 Task: Plan a trip to Paine, Chile from 5th November, 2023 to 16th November, 2023 for 2 adults.1  bedroom having 1 bed and 1 bathroom. Property type can be hotel. Booking option can be shelf check-in. Look for 5 properties as per requirement.
Action: Mouse moved to (434, 55)
Screenshot: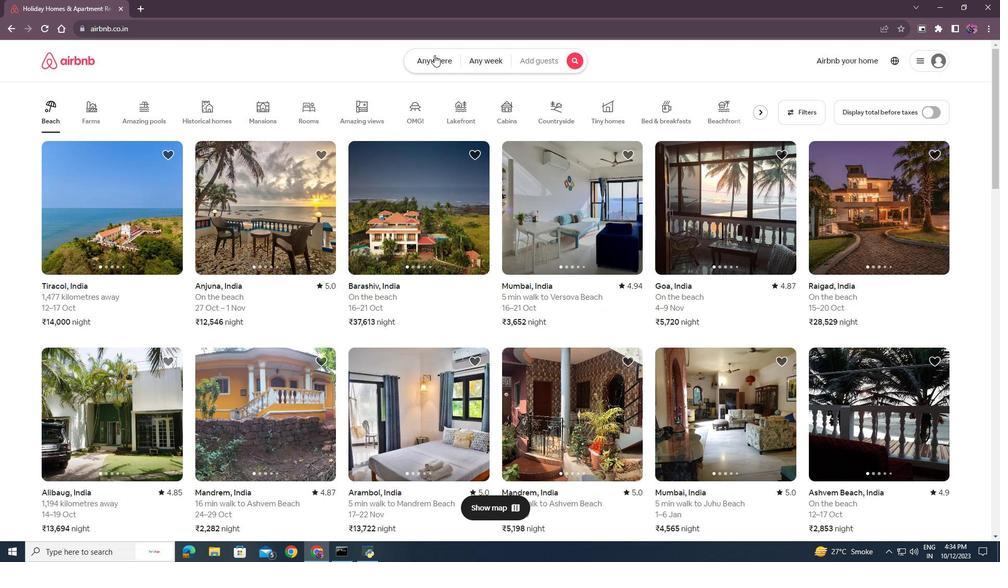 
Action: Mouse pressed left at (434, 55)
Screenshot: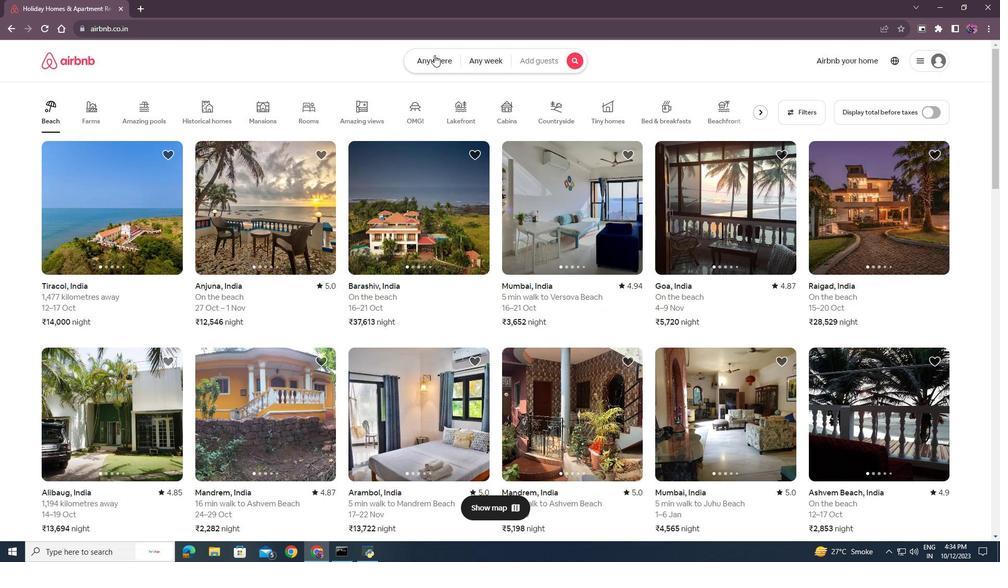 
Action: Mouse moved to (342, 103)
Screenshot: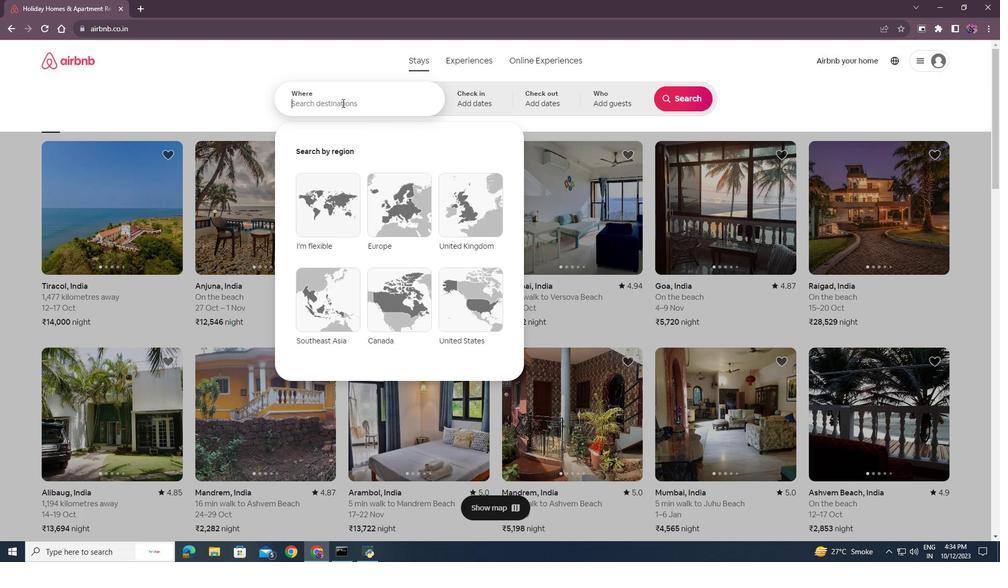 
Action: Mouse pressed left at (342, 103)
Screenshot: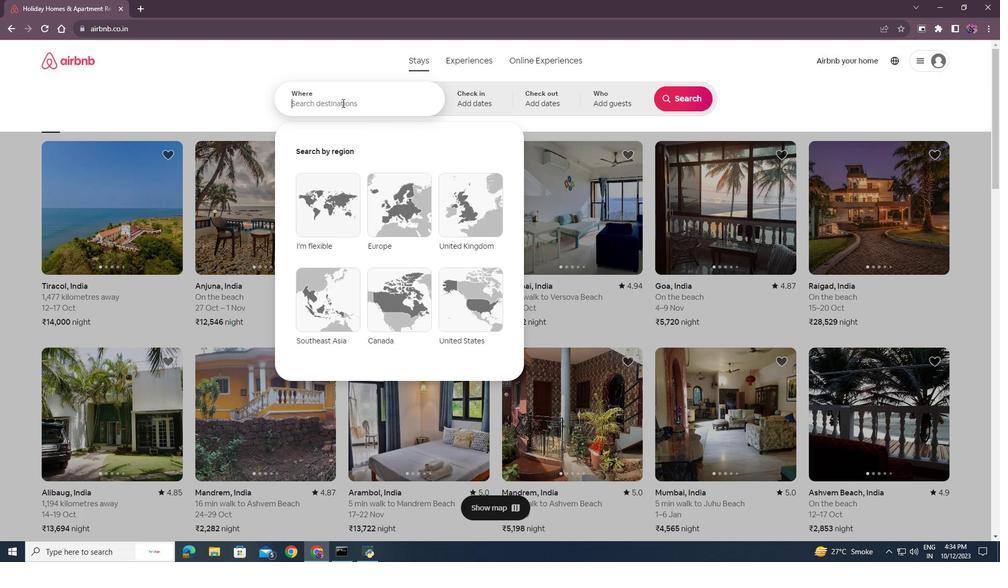 
Action: Key pressed <Key.shift><Key.shift><Key.shift><Key.shift><Key.shift><Key.shift>Paine,<Key.shift><Key.shift><Key.shift><Key.shift><Key.shift><Key.shift><Key.shift><Key.shift><Key.shift><Key.shift><Key.shift><Key.shift><Key.shift>Chile
Screenshot: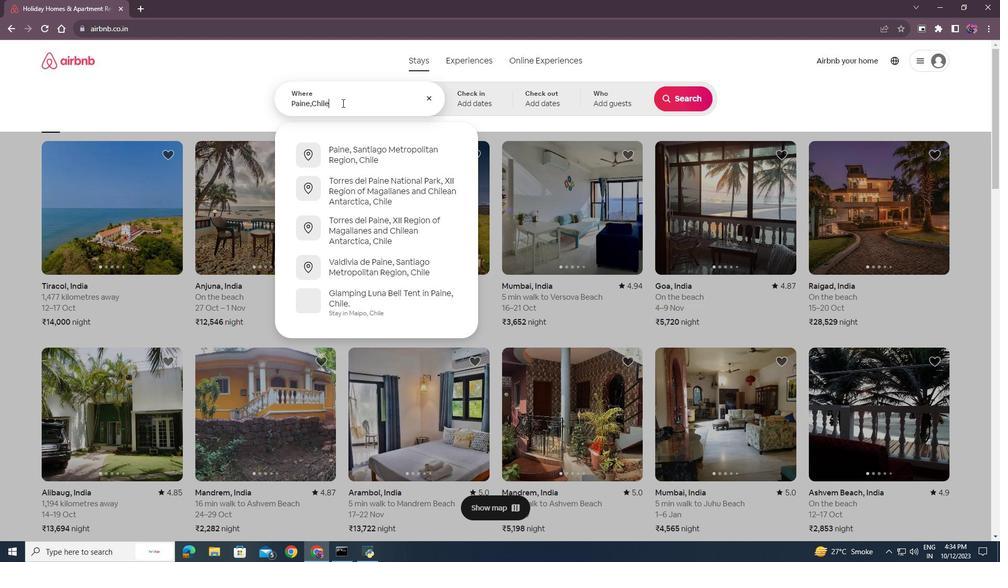 
Action: Mouse moved to (357, 107)
Screenshot: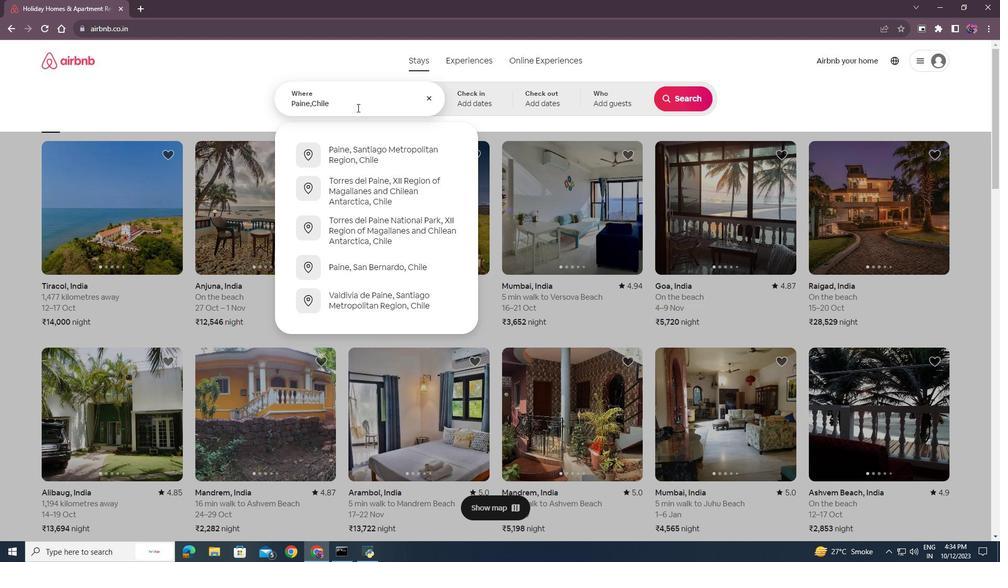 
Action: Key pressed <Key.enter>
Screenshot: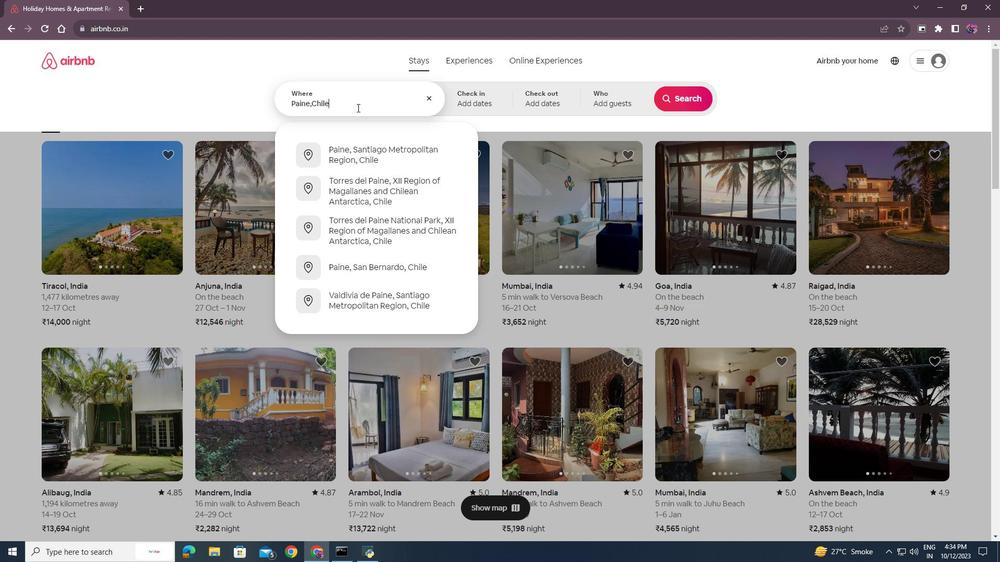 
Action: Mouse moved to (439, 206)
Screenshot: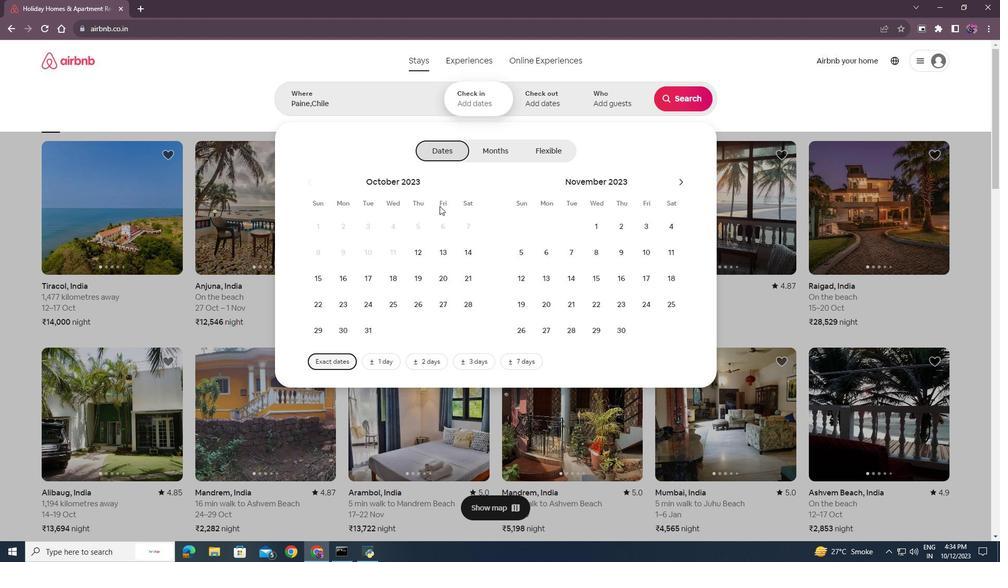 
Action: Mouse scrolled (439, 205) with delta (0, 0)
Screenshot: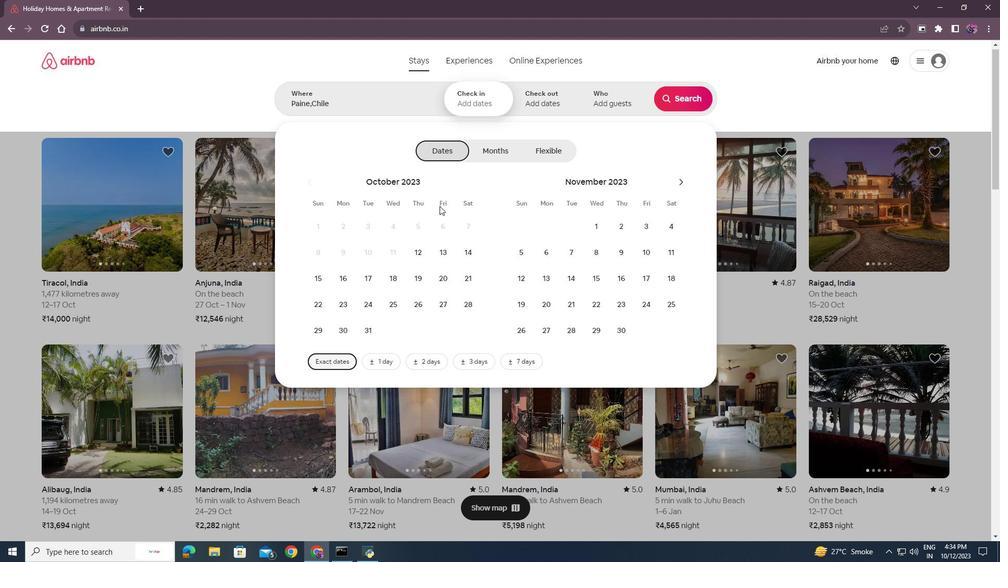 
Action: Mouse moved to (524, 248)
Screenshot: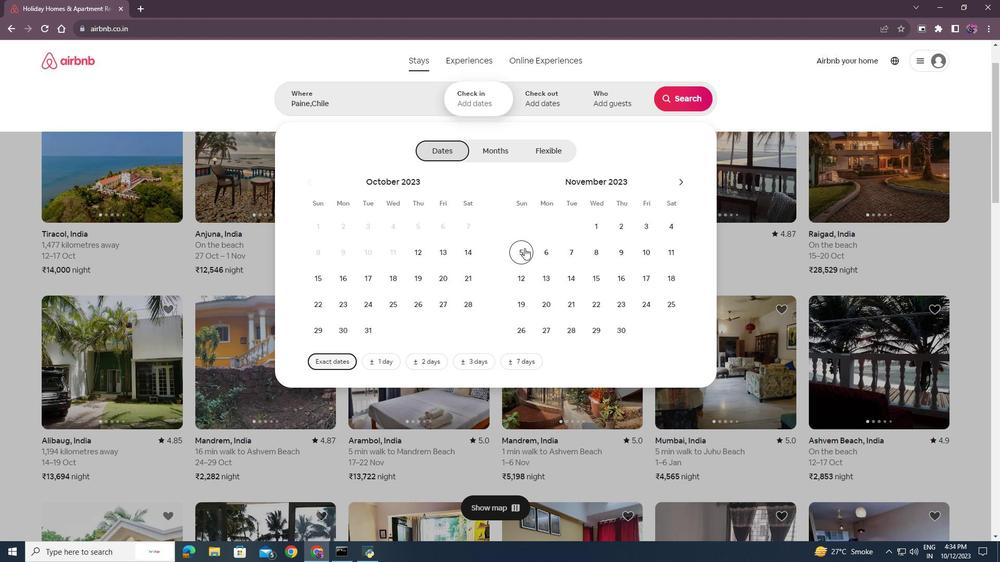 
Action: Mouse pressed left at (524, 248)
Screenshot: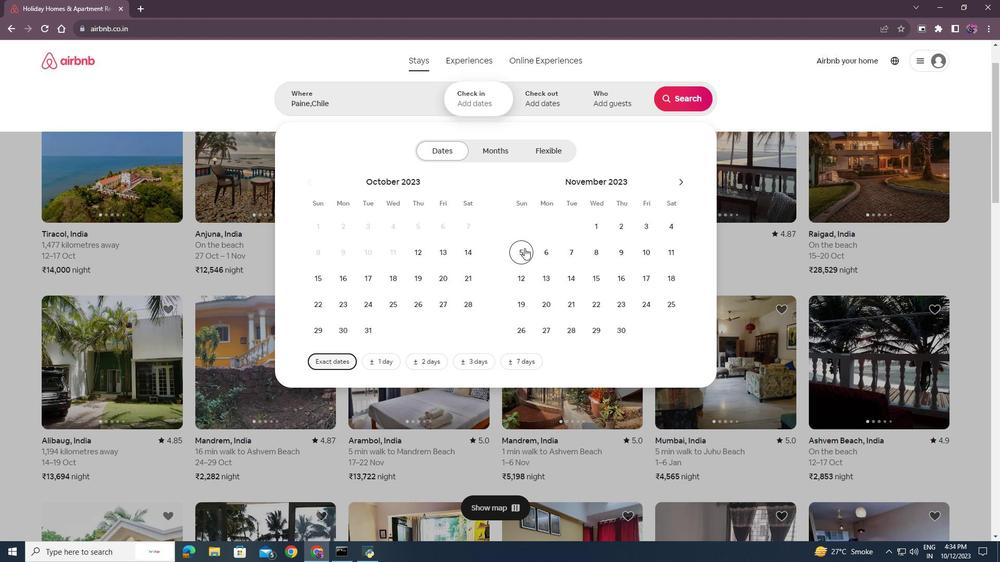 
Action: Mouse moved to (620, 275)
Screenshot: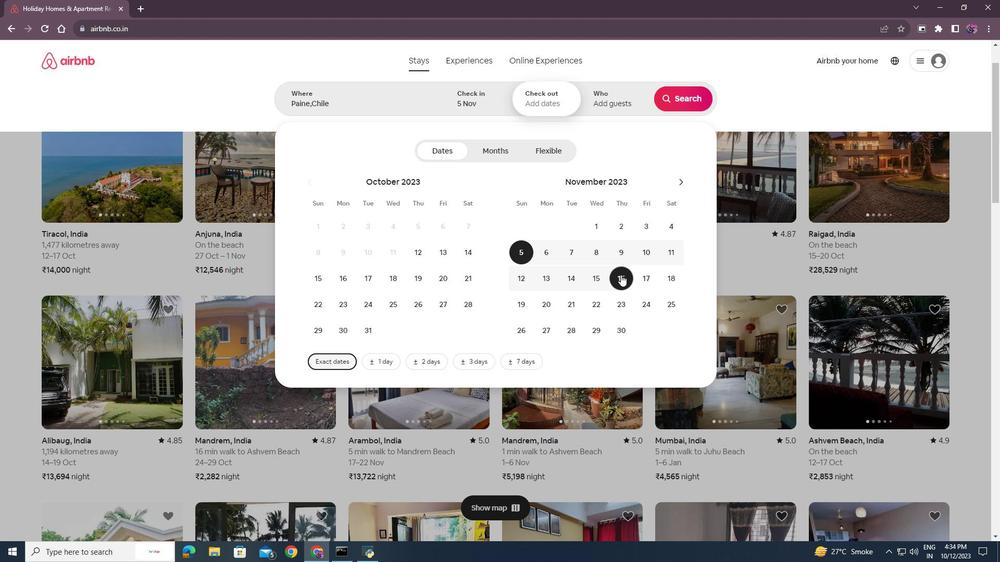 
Action: Mouse pressed left at (620, 275)
Screenshot: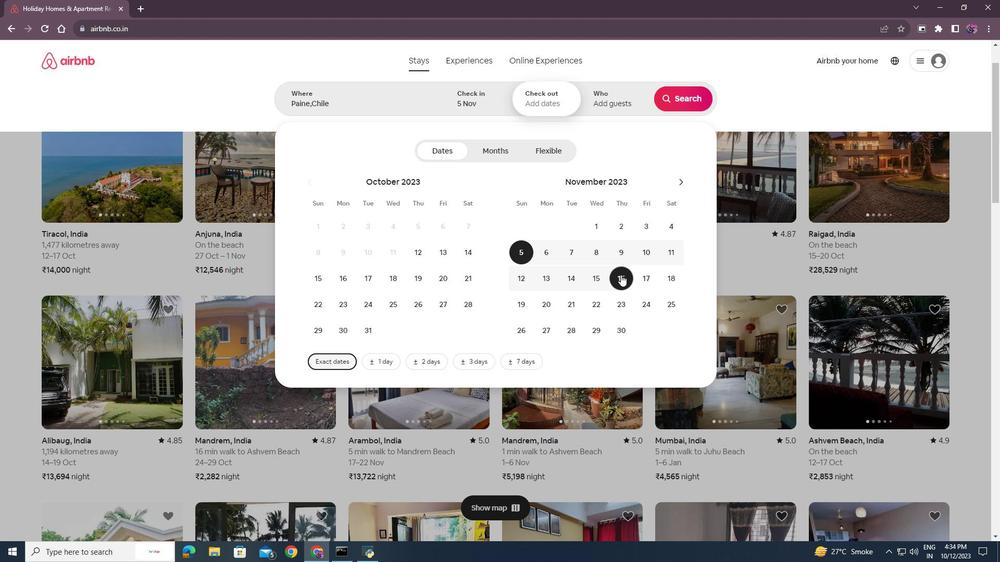 
Action: Mouse moved to (609, 97)
Screenshot: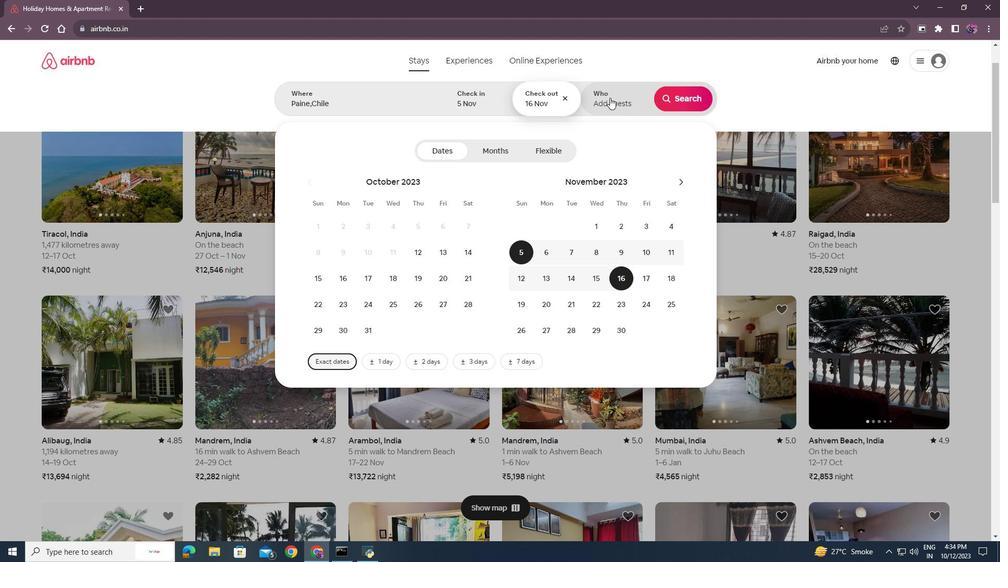 
Action: Mouse pressed left at (609, 97)
Screenshot: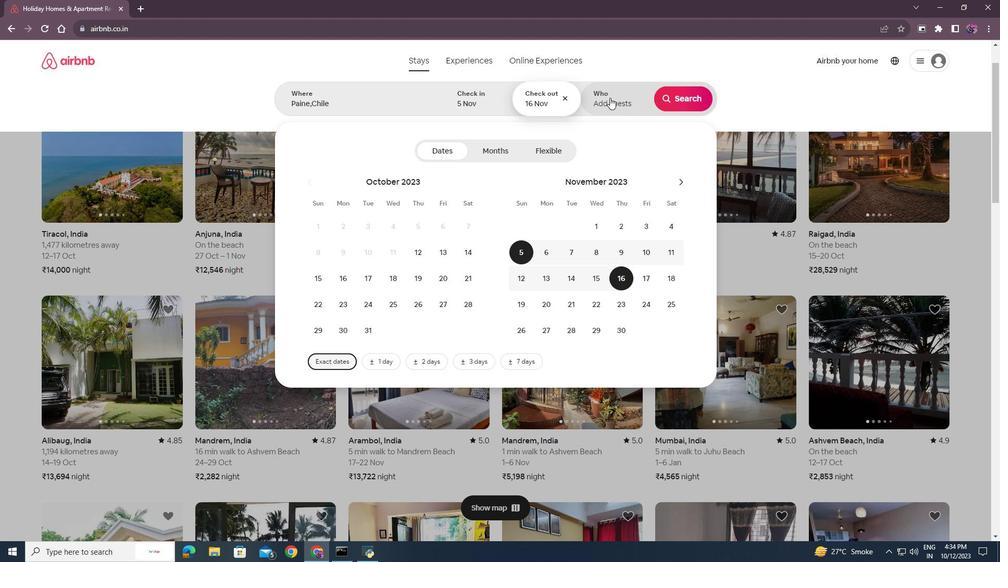 
Action: Mouse moved to (685, 152)
Screenshot: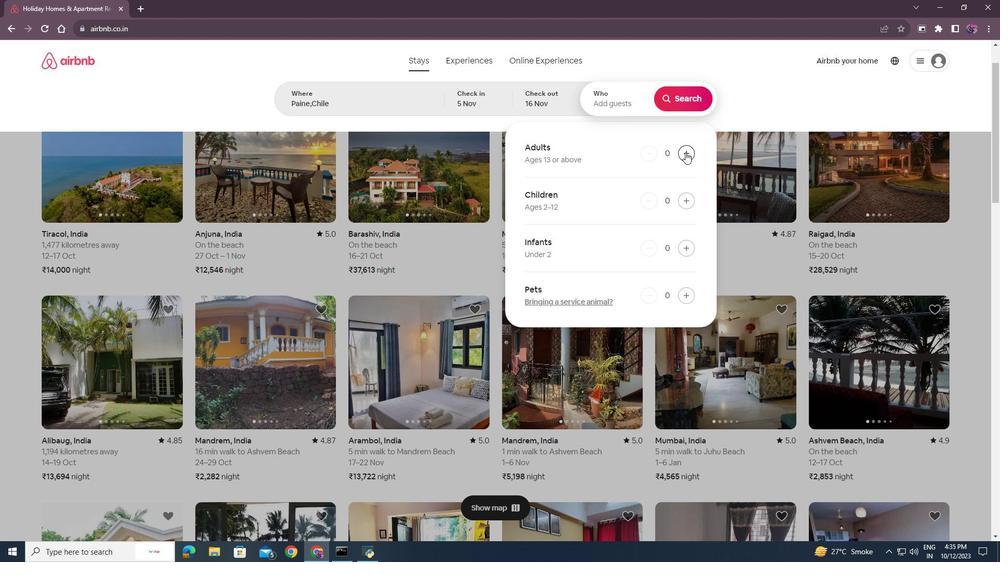 
Action: Mouse pressed left at (685, 152)
Screenshot: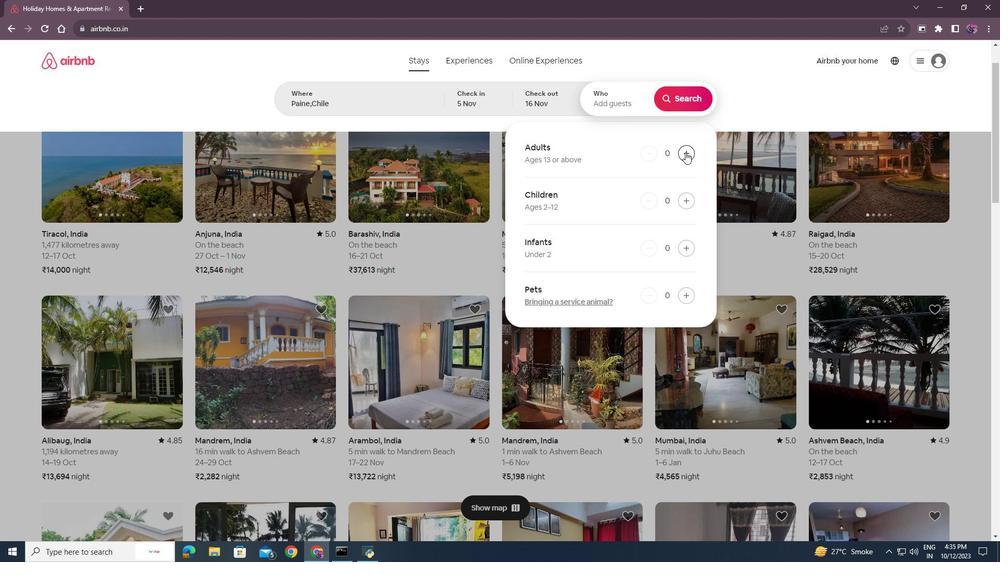 
Action: Mouse pressed left at (685, 152)
Screenshot: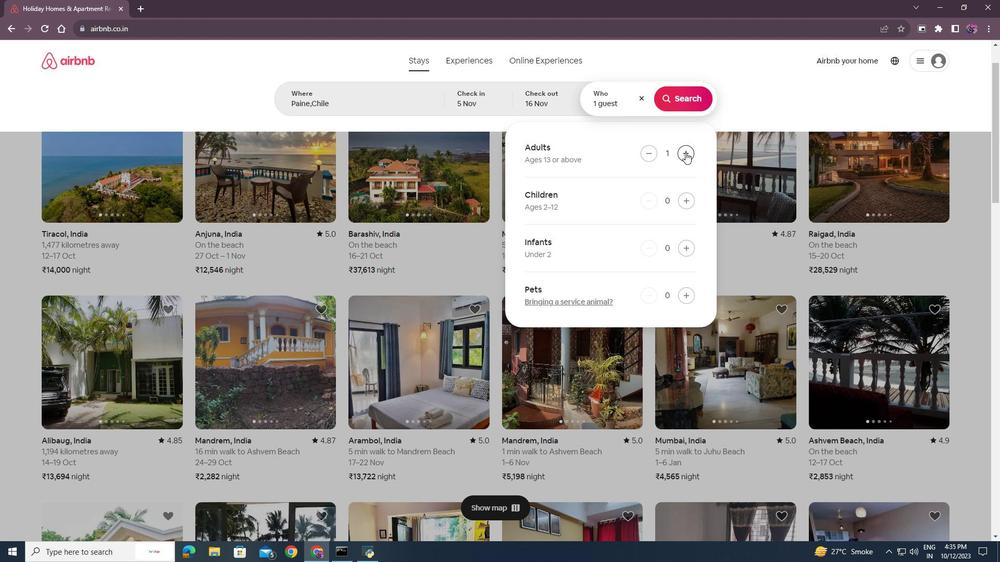 
Action: Mouse moved to (687, 100)
Screenshot: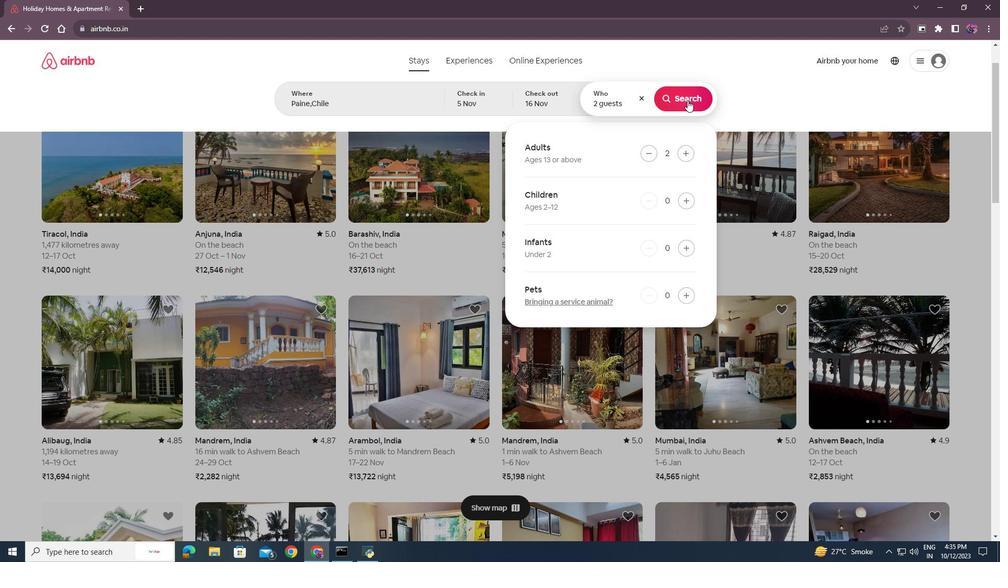 
Action: Mouse pressed left at (687, 100)
Screenshot: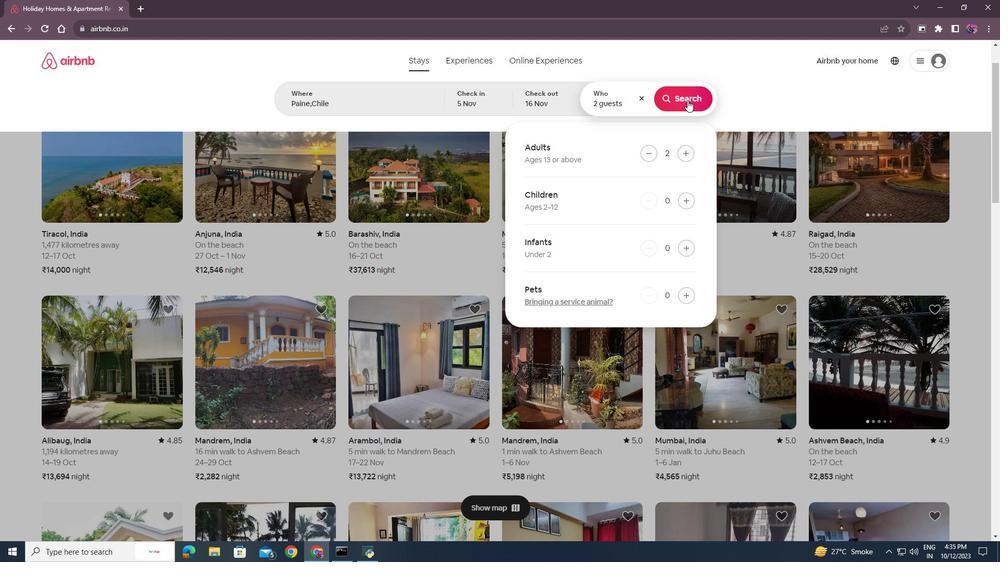 
Action: Mouse moved to (847, 103)
Screenshot: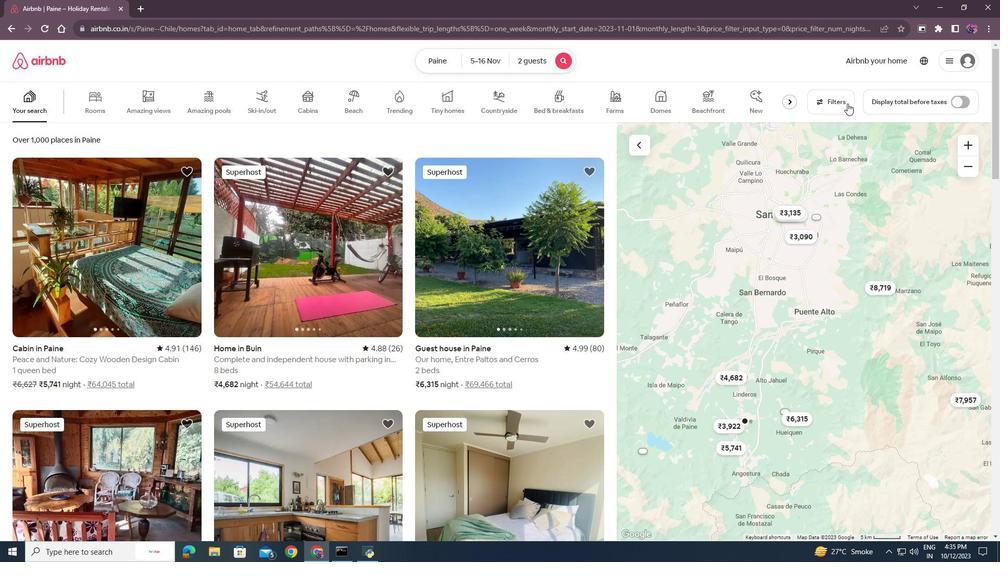 
Action: Mouse pressed left at (847, 103)
Screenshot: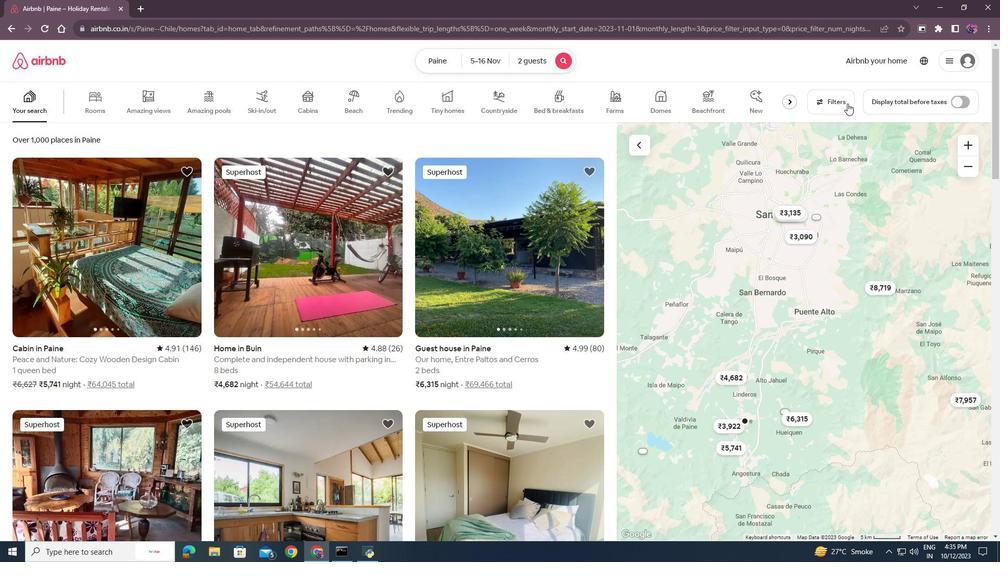 
Action: Mouse moved to (544, 348)
Screenshot: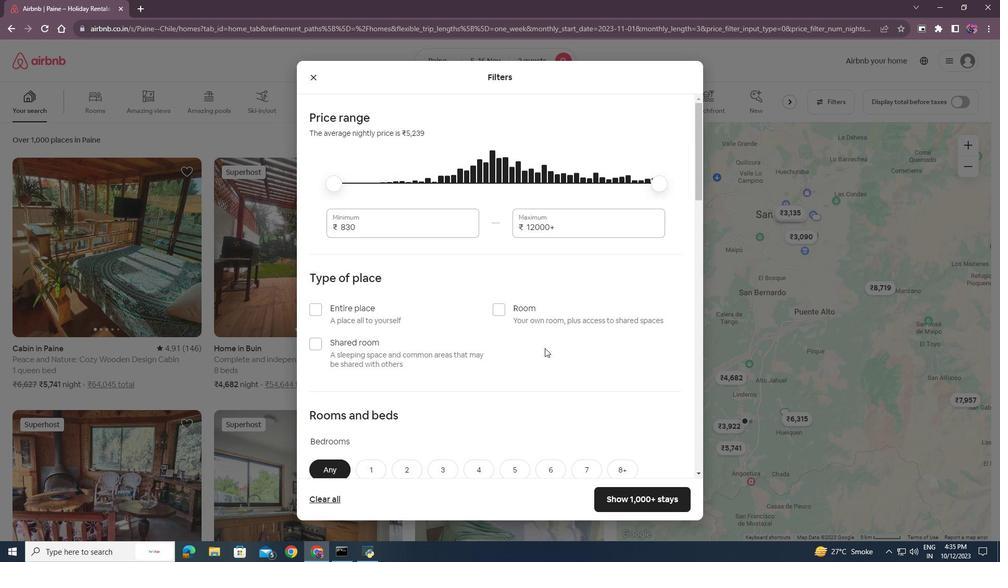 
Action: Mouse scrolled (544, 347) with delta (0, 0)
Screenshot: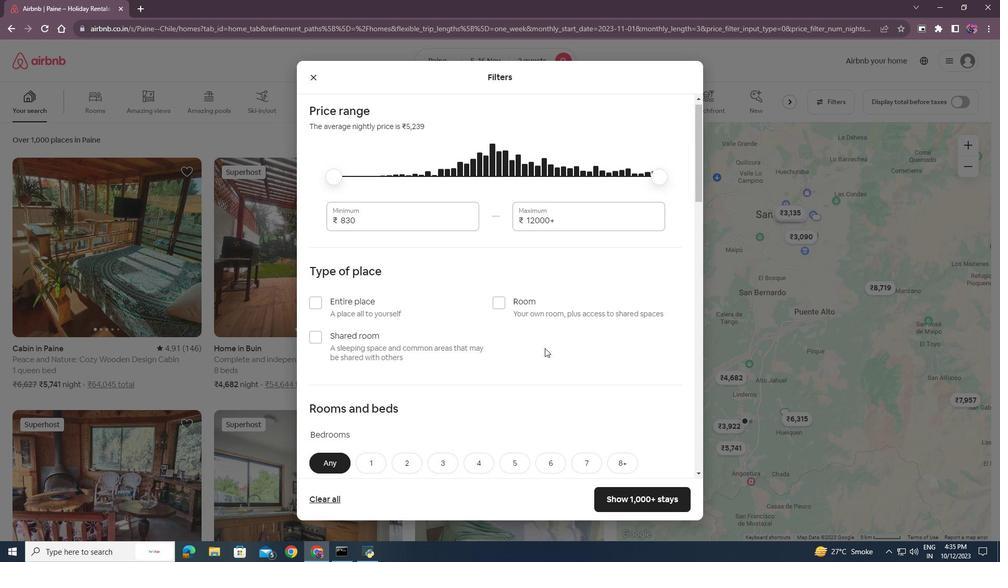
Action: Mouse scrolled (544, 347) with delta (0, 0)
Screenshot: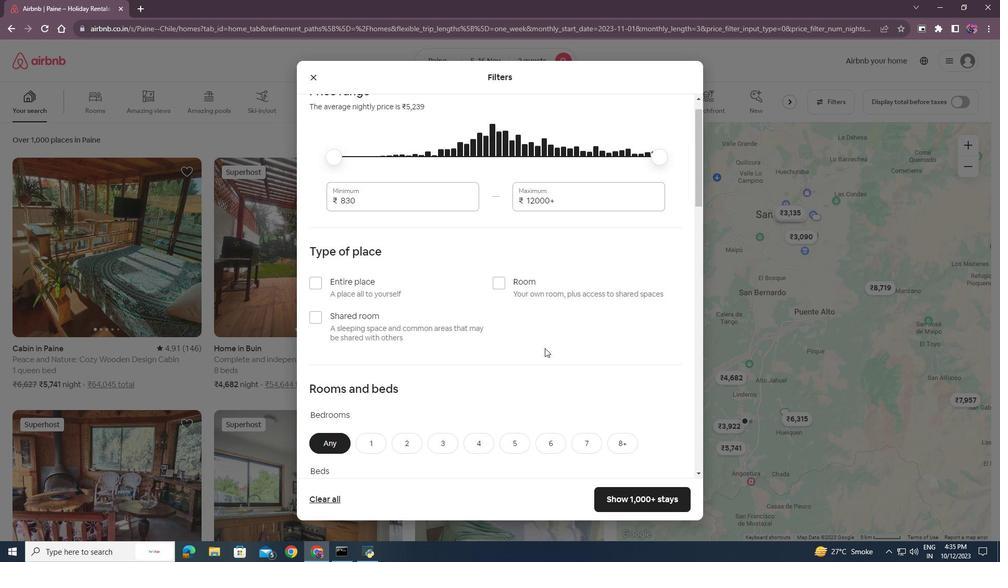 
Action: Mouse moved to (366, 367)
Screenshot: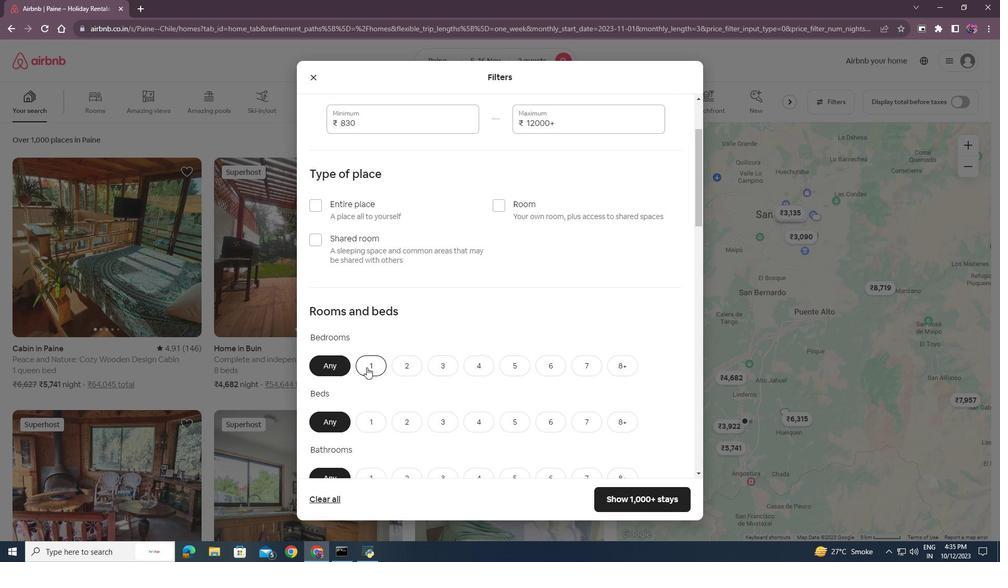 
Action: Mouse pressed left at (366, 367)
Screenshot: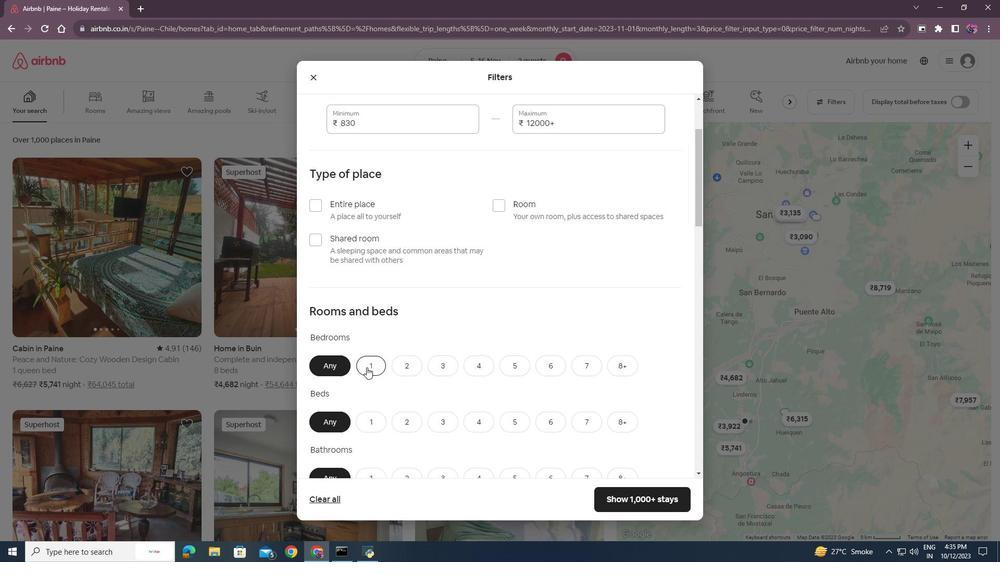 
Action: Mouse moved to (409, 369)
Screenshot: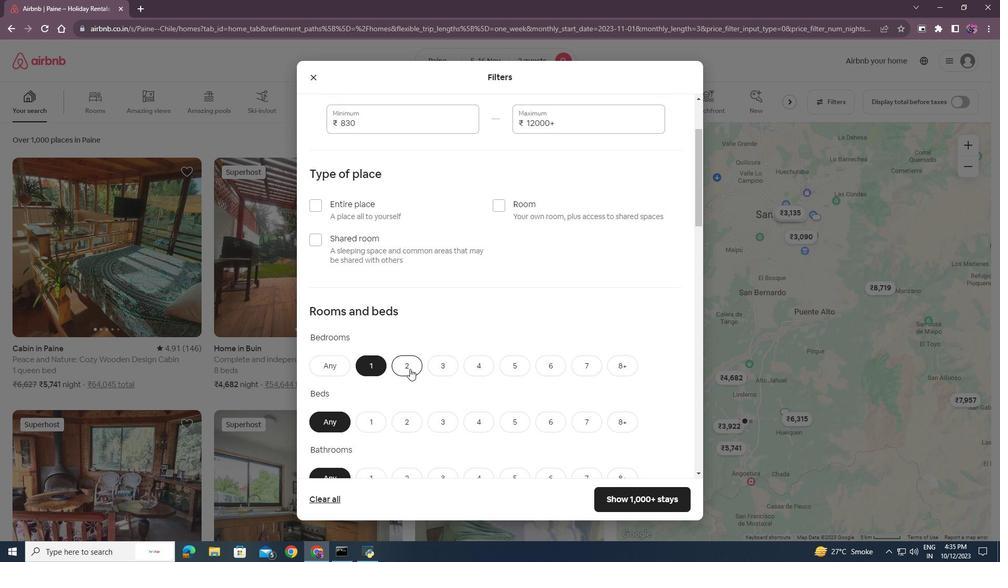 
Action: Mouse scrolled (409, 368) with delta (0, 0)
Screenshot: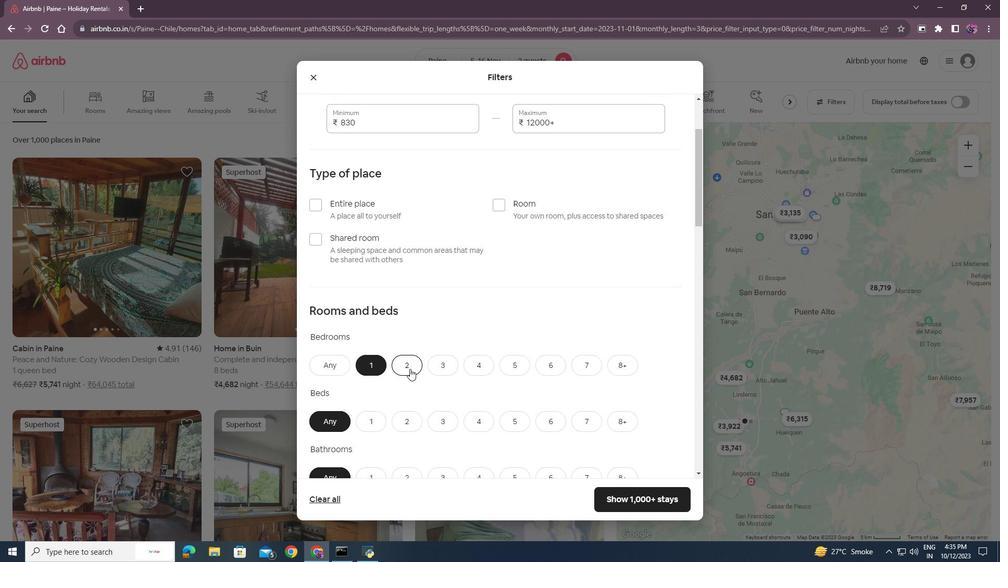 
Action: Mouse moved to (371, 373)
Screenshot: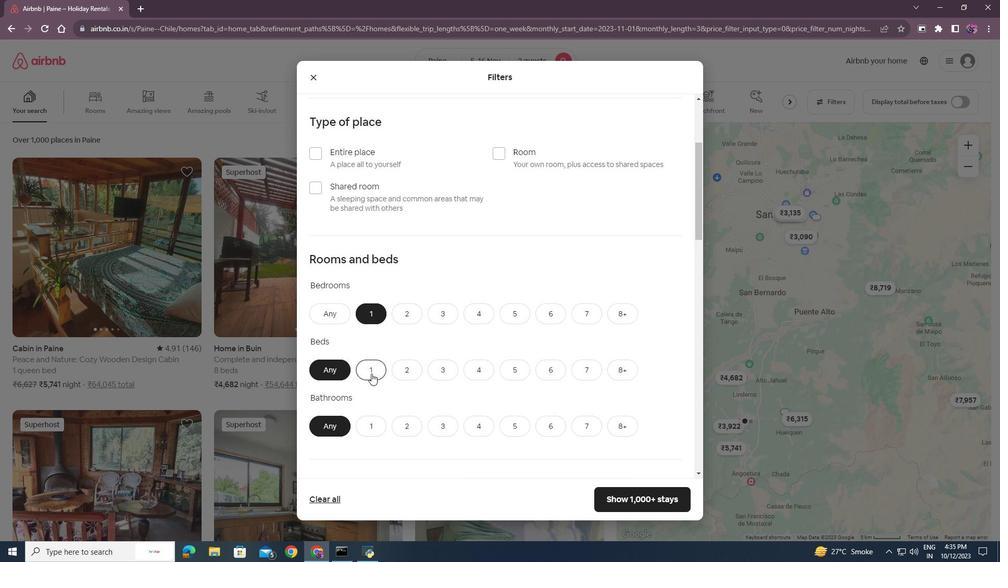 
Action: Mouse pressed left at (371, 373)
Screenshot: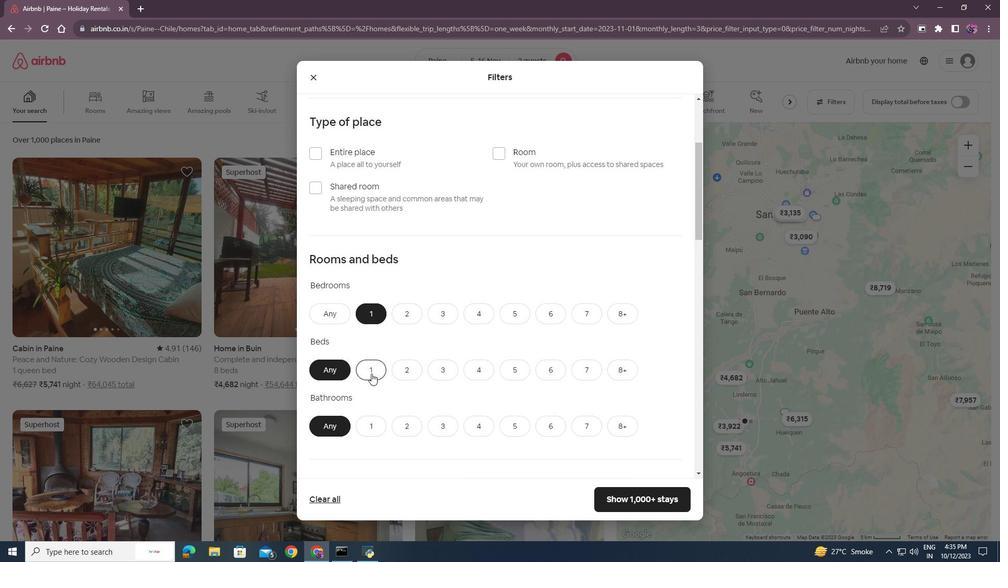 
Action: Mouse moved to (365, 423)
Screenshot: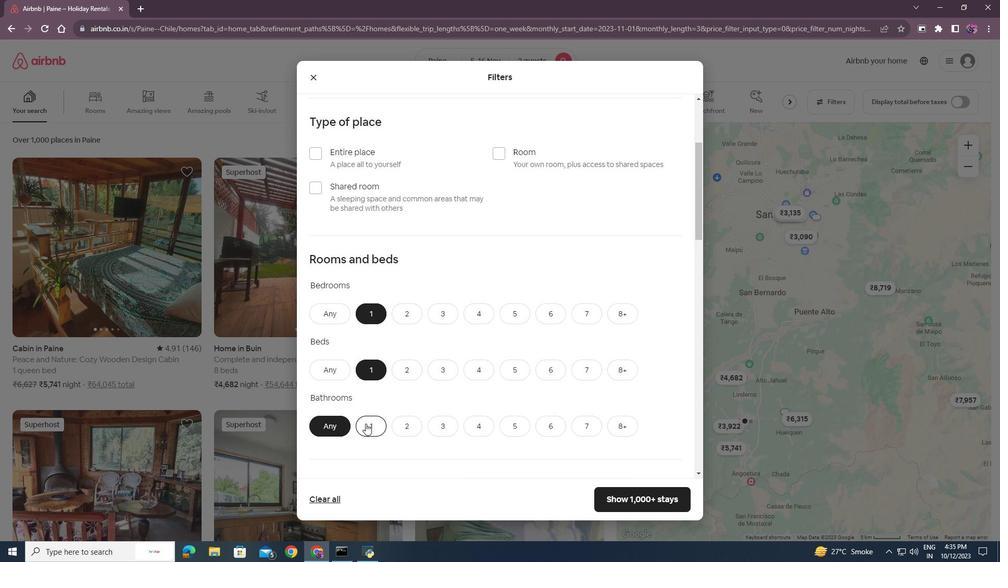 
Action: Mouse pressed left at (365, 423)
Screenshot: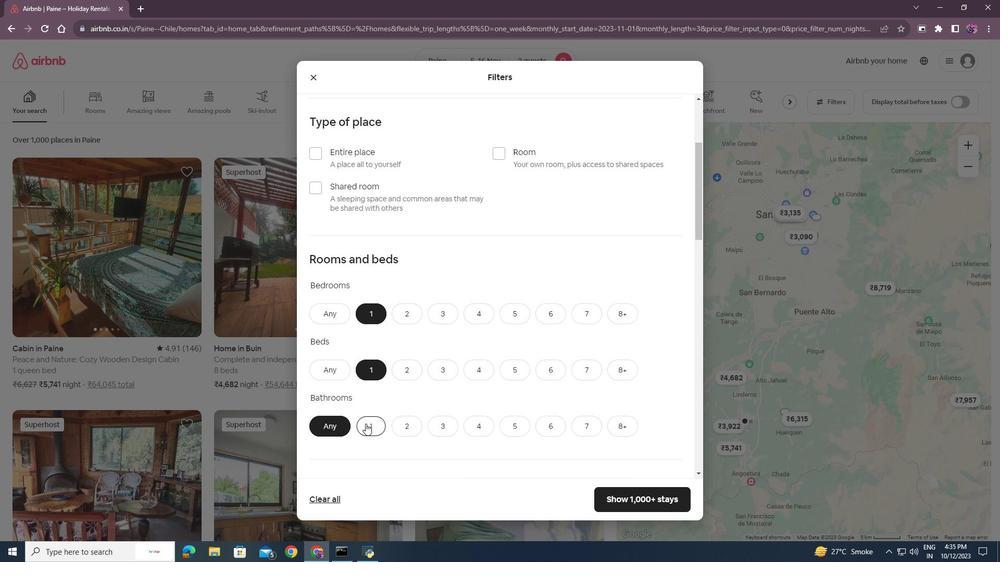 
Action: Mouse moved to (473, 407)
Screenshot: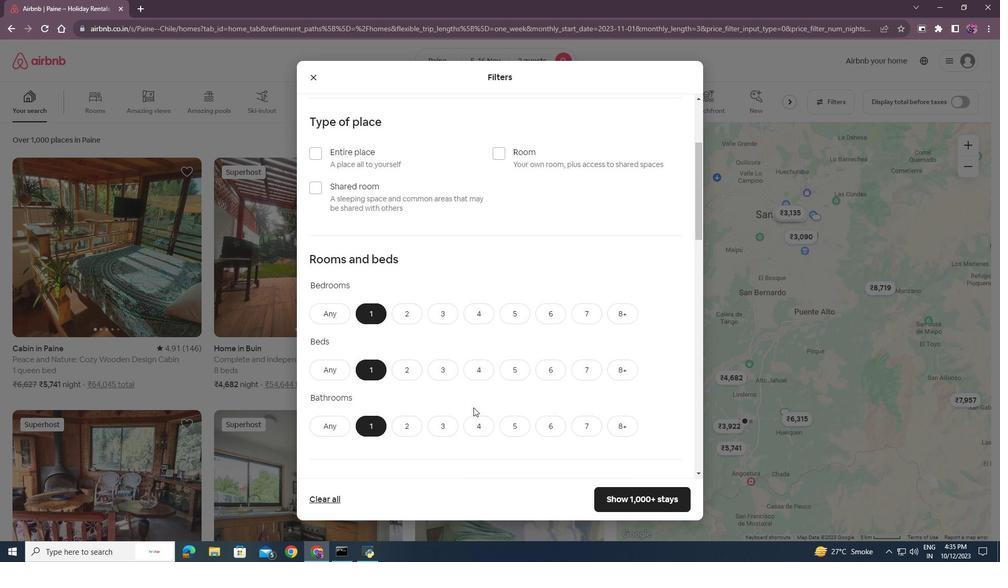 
Action: Mouse scrolled (473, 407) with delta (0, 0)
Screenshot: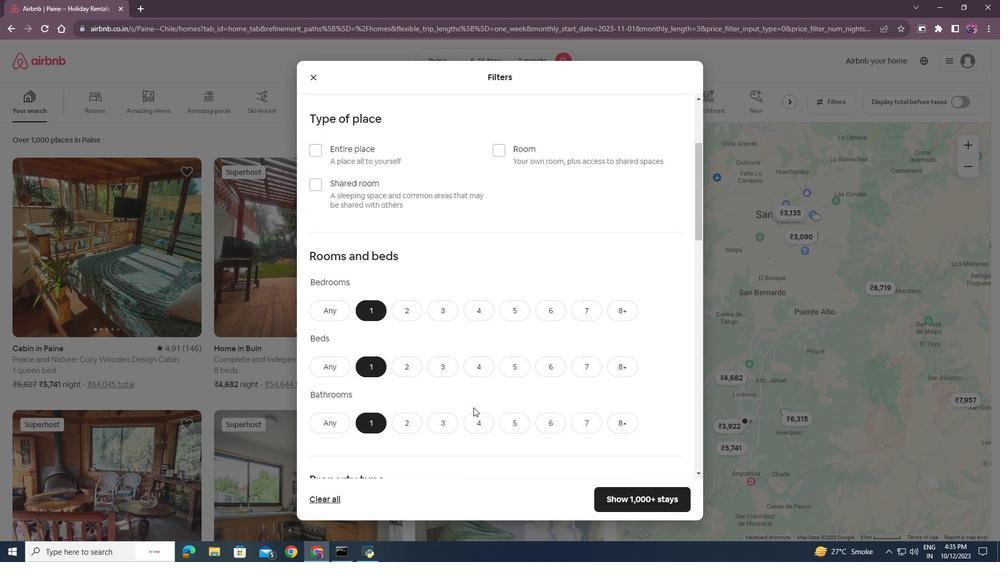 
Action: Mouse scrolled (473, 407) with delta (0, 0)
Screenshot: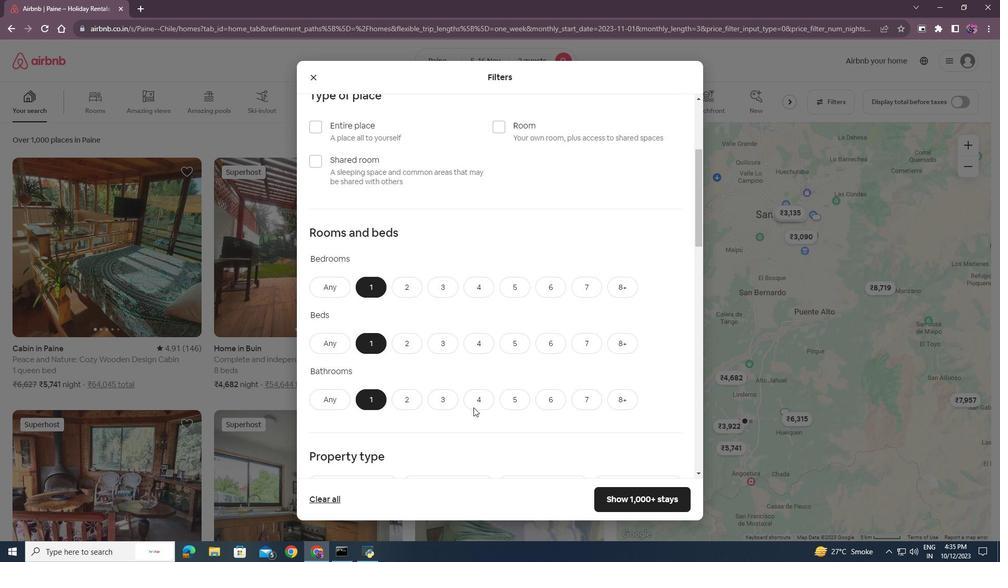 
Action: Mouse scrolled (473, 407) with delta (0, 0)
Screenshot: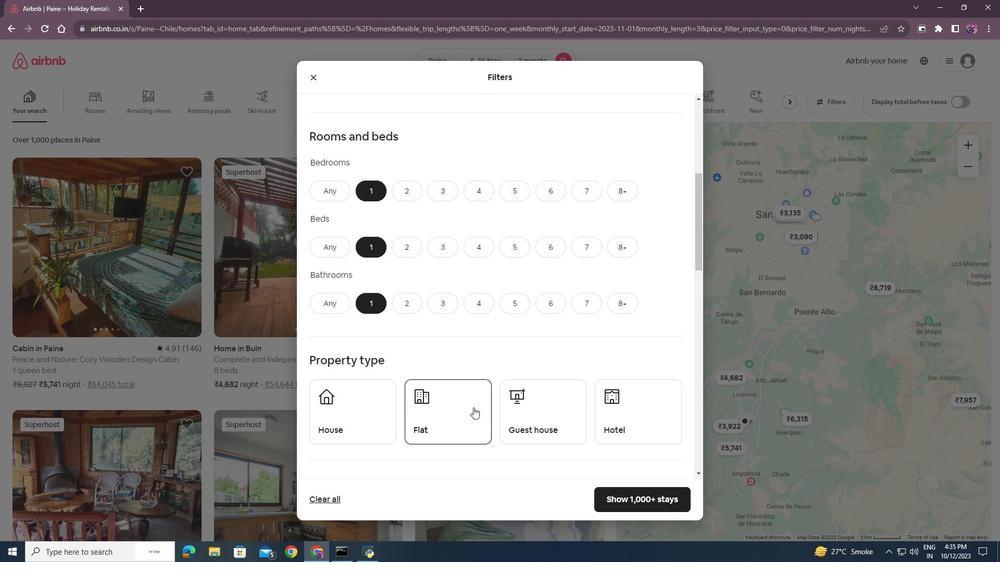 
Action: Mouse scrolled (473, 407) with delta (0, 0)
Screenshot: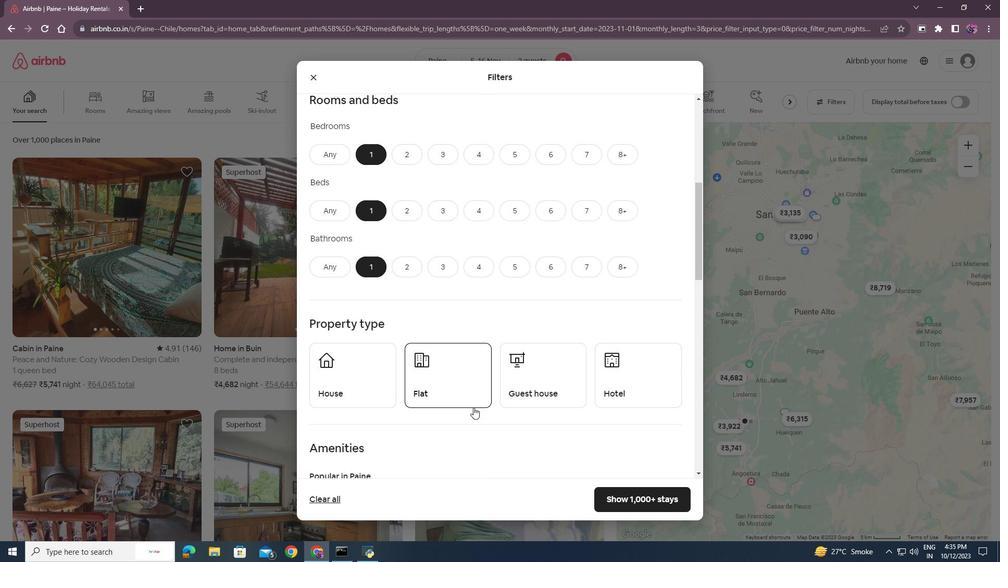 
Action: Mouse moved to (475, 405)
Screenshot: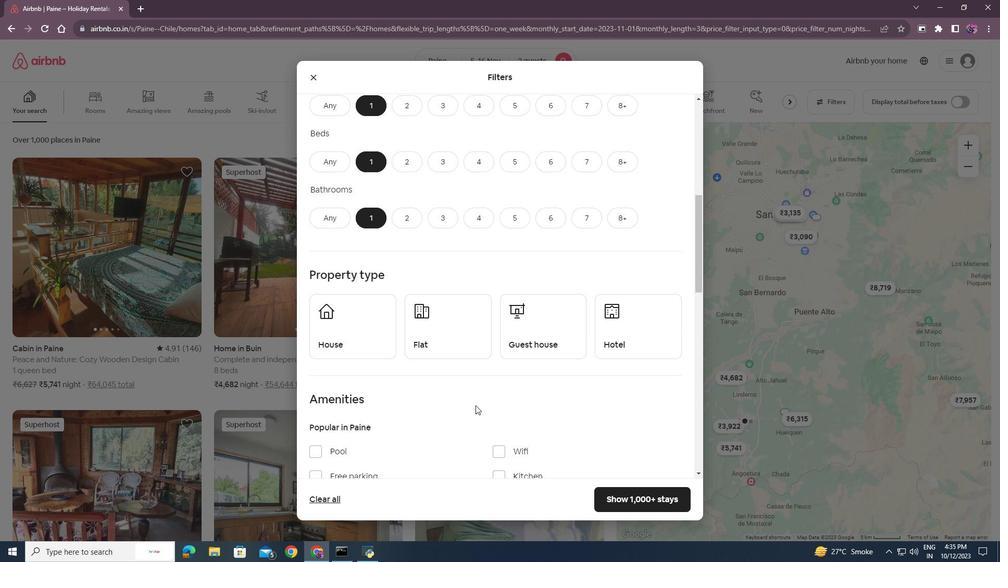 
Action: Mouse scrolled (475, 405) with delta (0, 0)
Screenshot: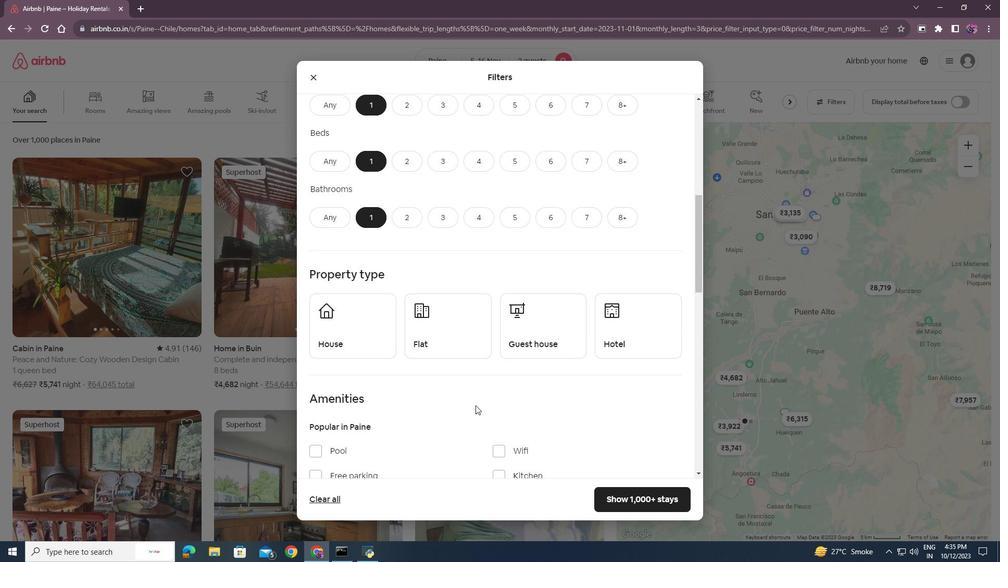 
Action: Mouse moved to (629, 279)
Screenshot: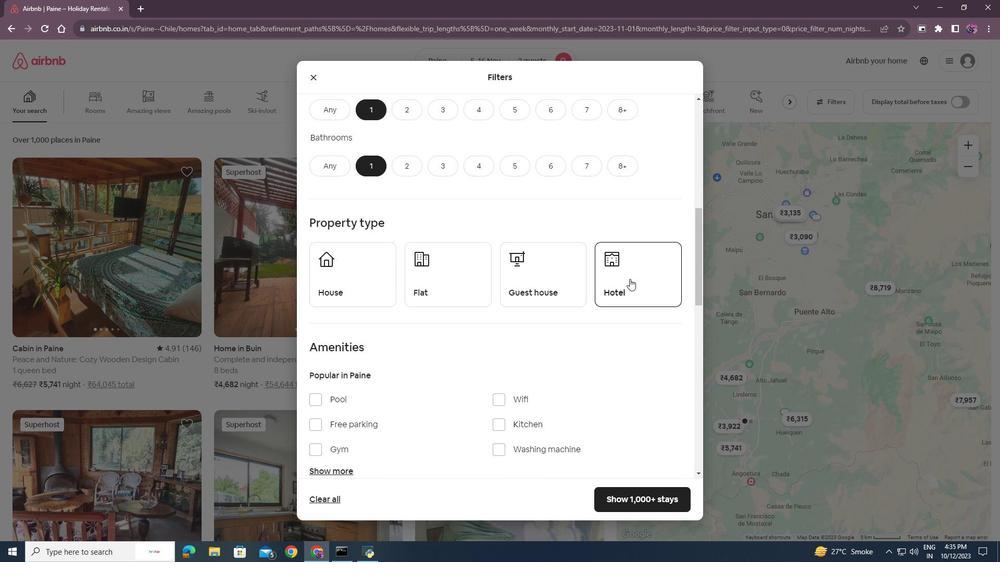 
Action: Mouse pressed left at (629, 279)
Screenshot: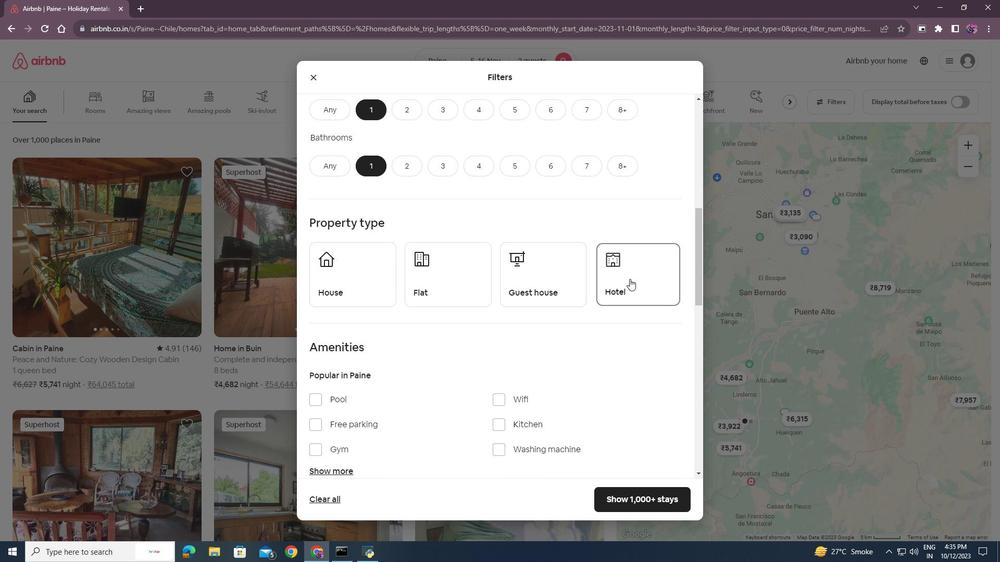 
Action: Mouse moved to (480, 382)
Screenshot: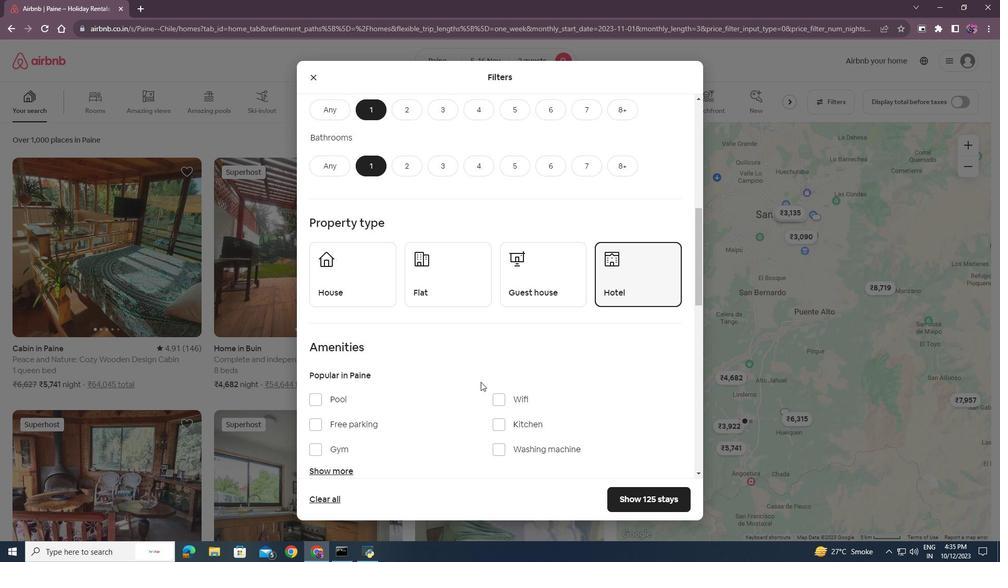 
Action: Mouse scrolled (480, 381) with delta (0, 0)
Screenshot: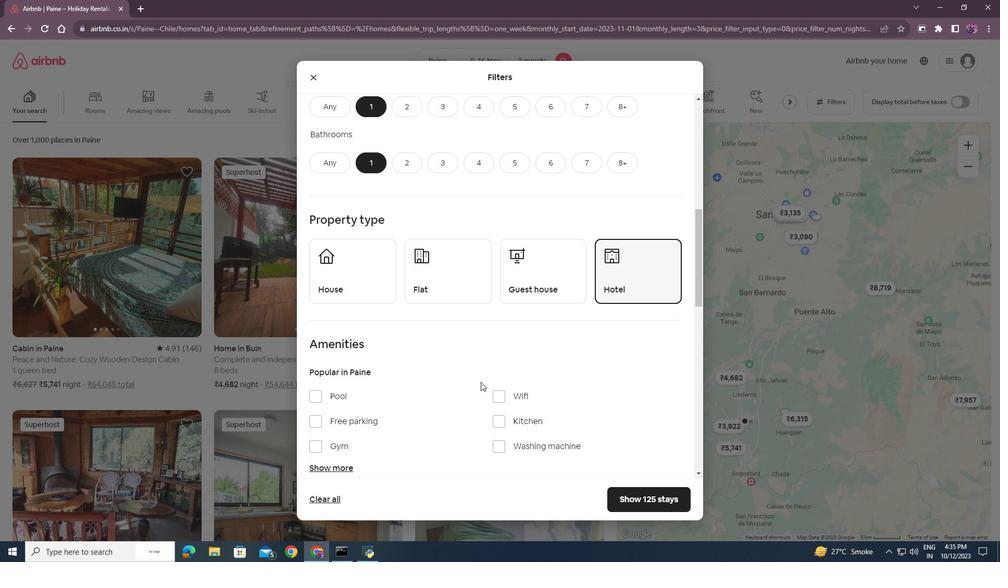 
Action: Mouse scrolled (480, 381) with delta (0, 0)
Screenshot: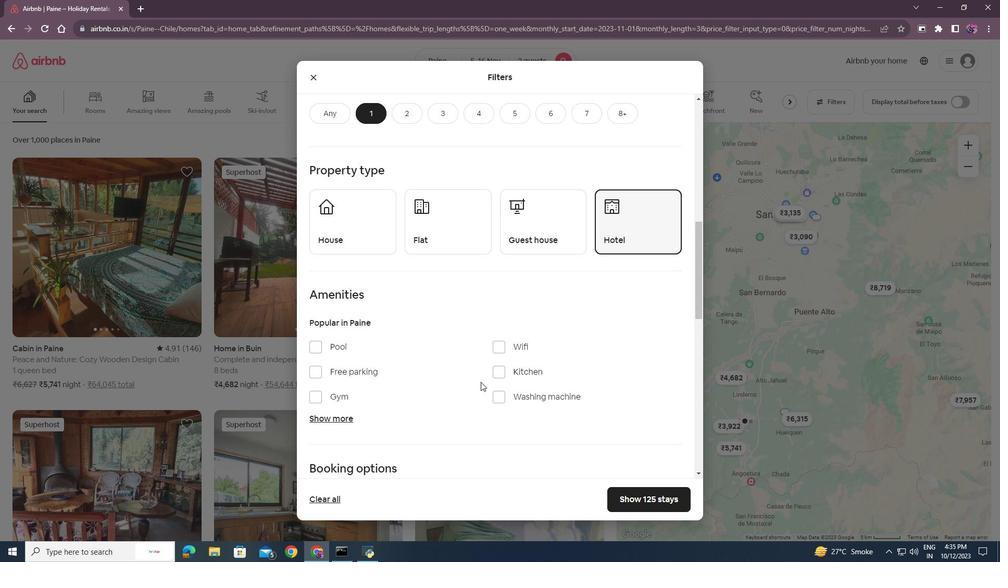 
Action: Mouse scrolled (480, 381) with delta (0, 0)
Screenshot: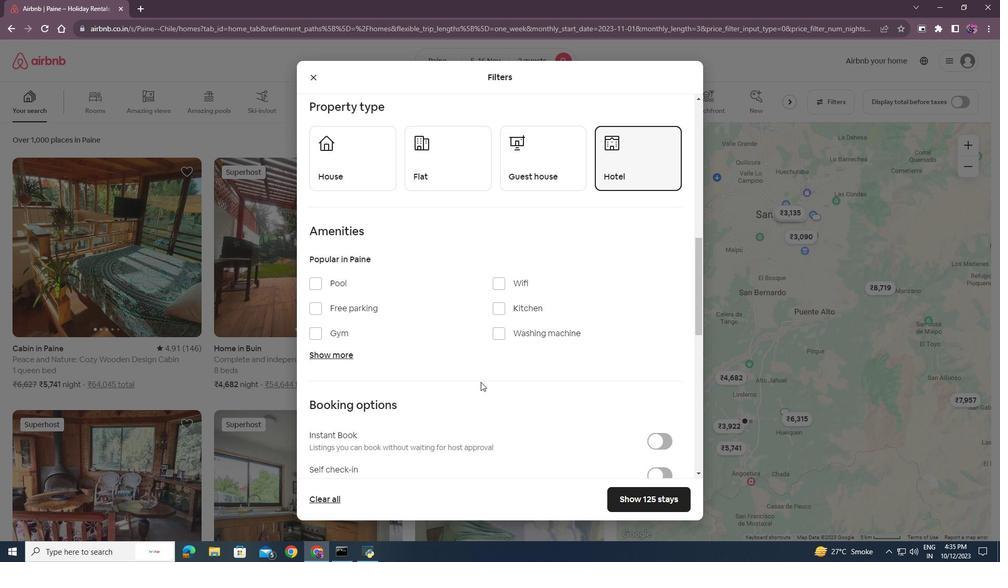 
Action: Mouse moved to (405, 346)
Screenshot: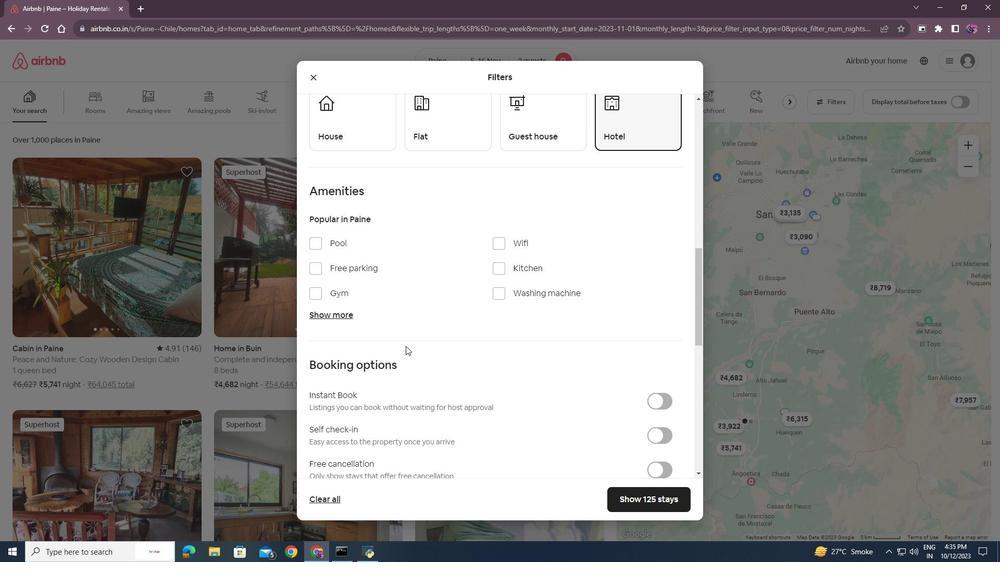 
Action: Mouse scrolled (405, 345) with delta (0, 0)
Screenshot: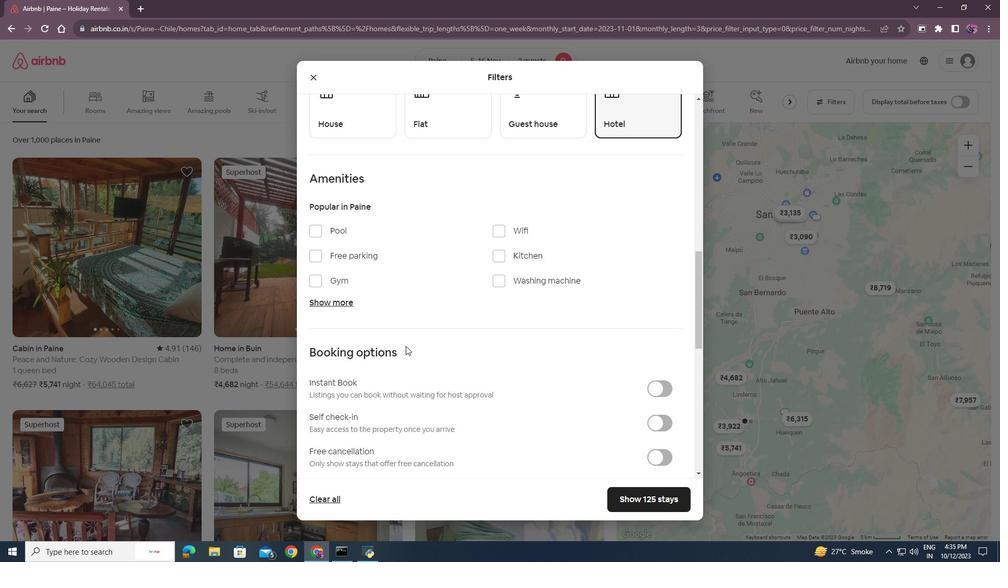
Action: Mouse moved to (662, 386)
Screenshot: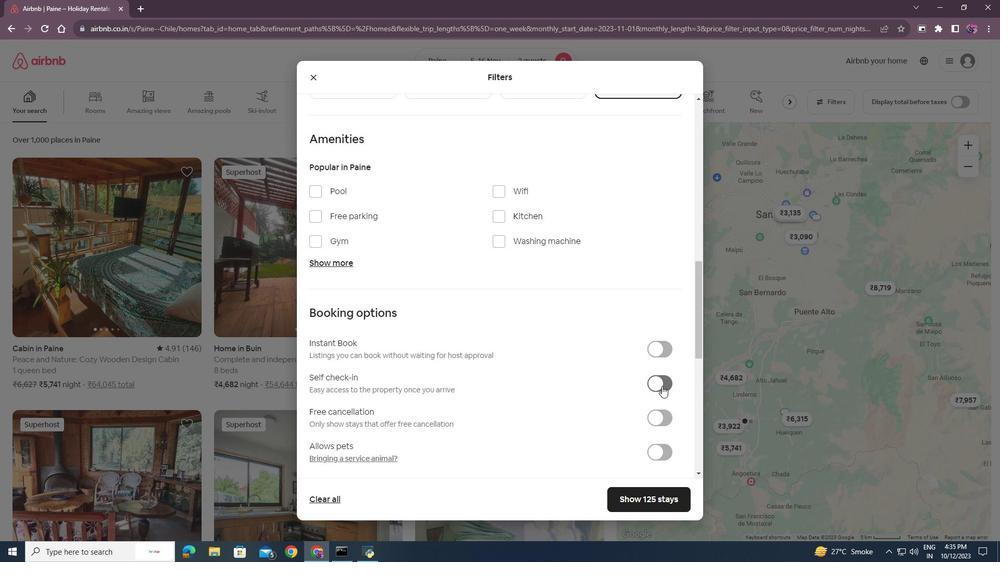 
Action: Mouse pressed left at (662, 386)
Screenshot: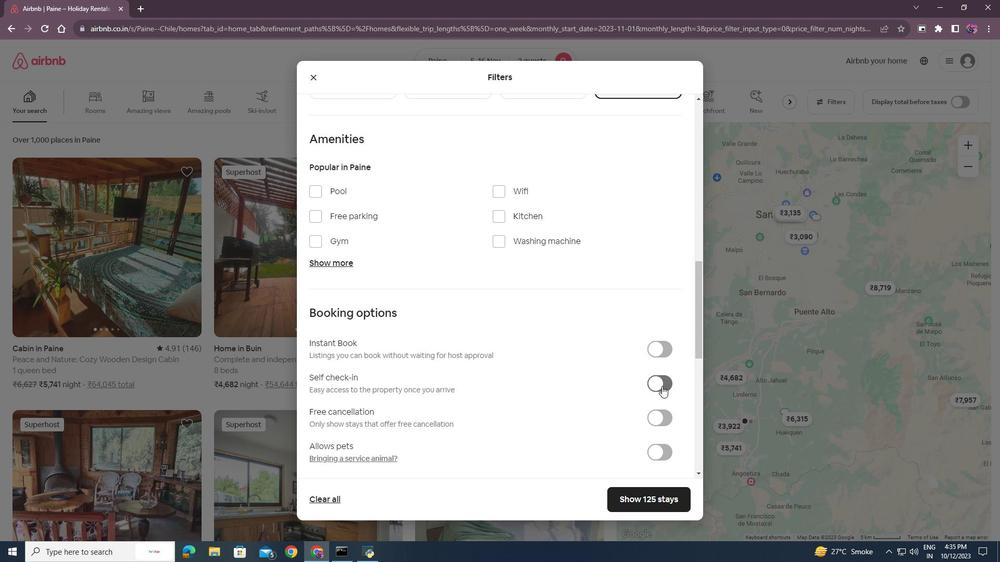 
Action: Mouse moved to (587, 396)
Screenshot: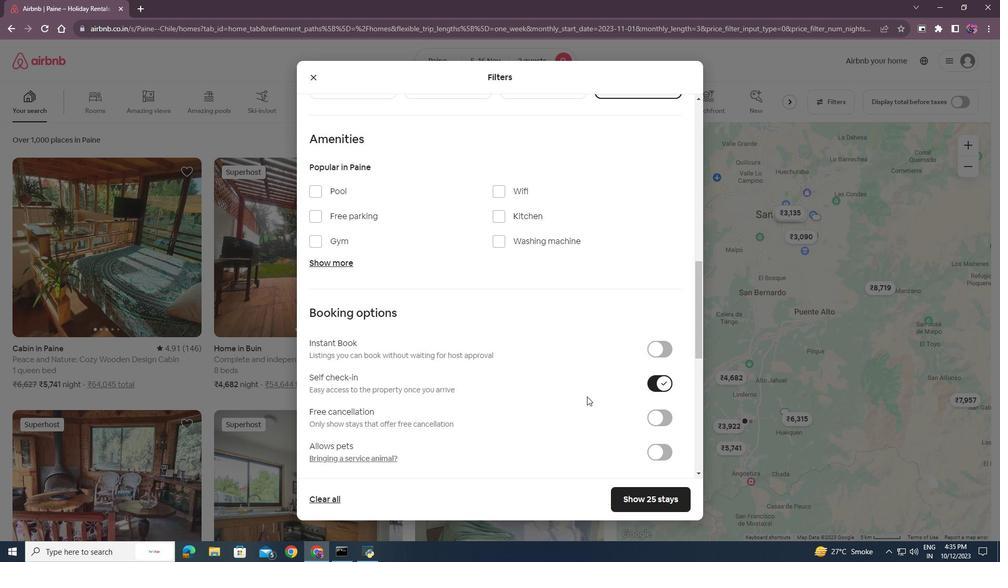 
Action: Mouse scrolled (587, 396) with delta (0, 0)
Screenshot: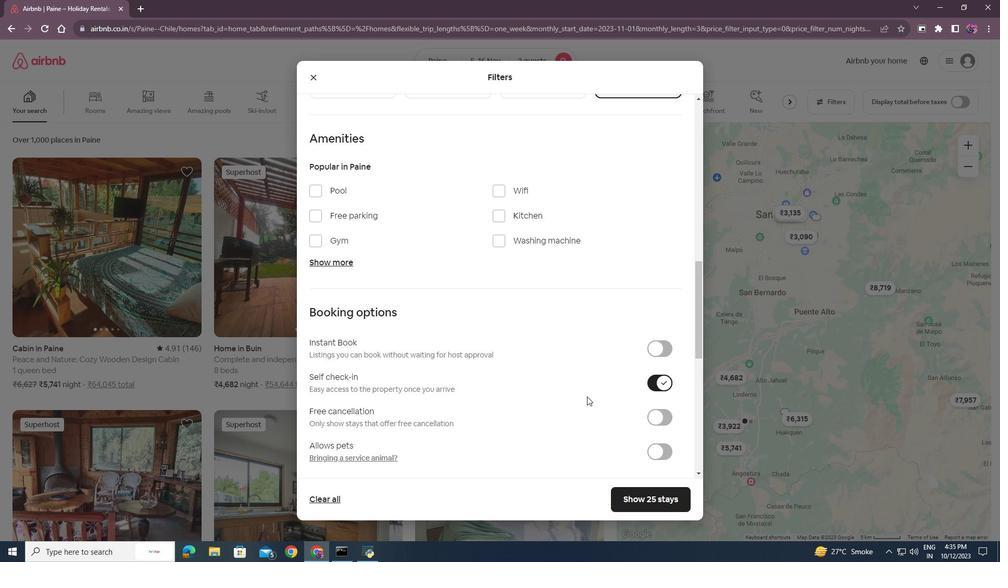 
Action: Mouse scrolled (587, 396) with delta (0, 0)
Screenshot: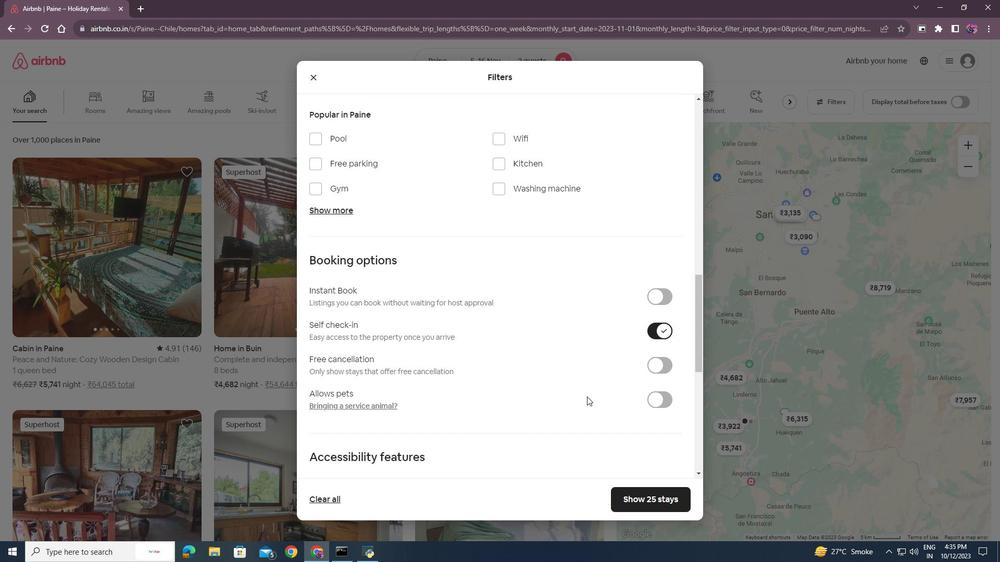 
Action: Mouse moved to (647, 500)
Screenshot: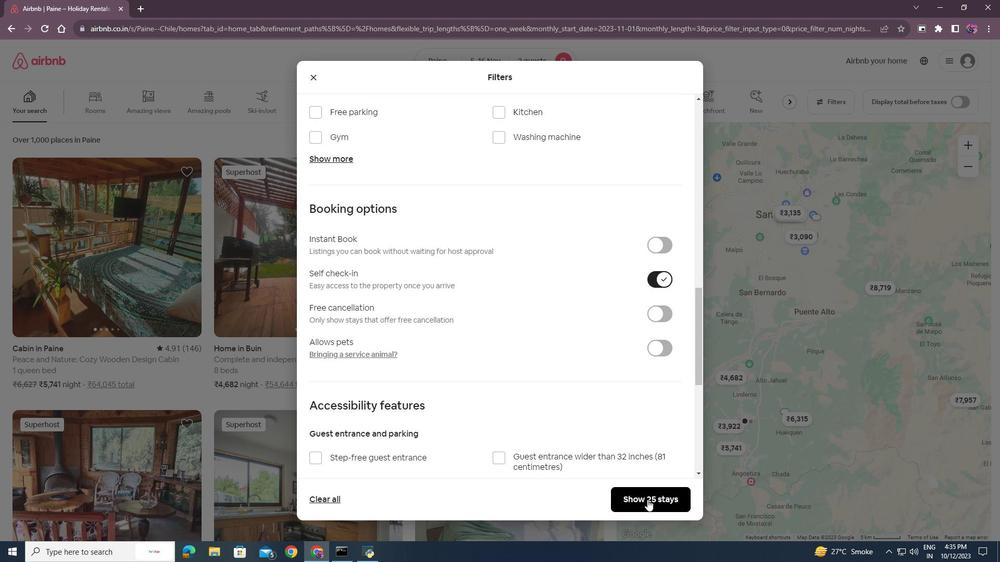 
Action: Mouse pressed left at (647, 500)
Screenshot: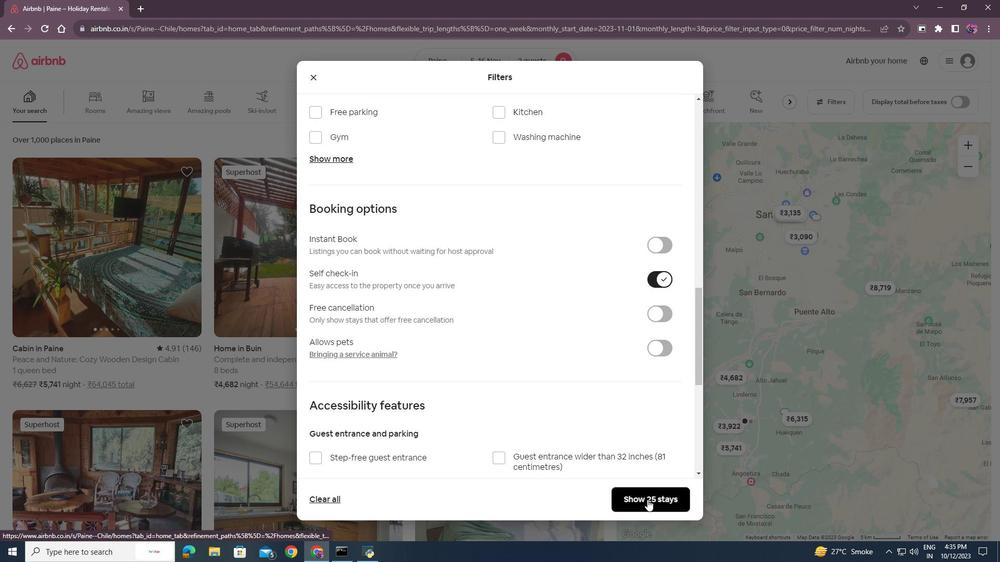 
Action: Mouse moved to (102, 245)
Screenshot: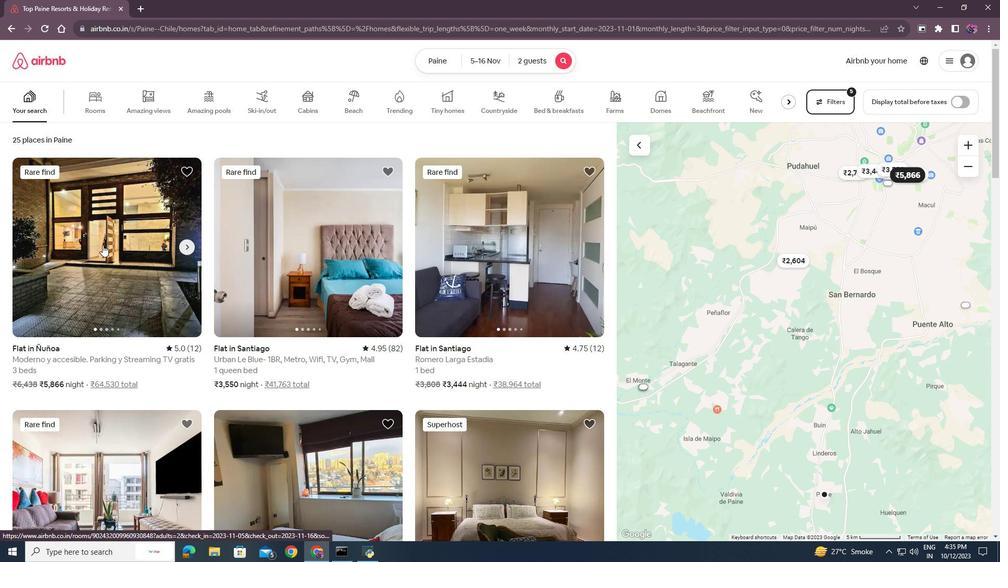 
Action: Mouse pressed left at (102, 245)
Screenshot: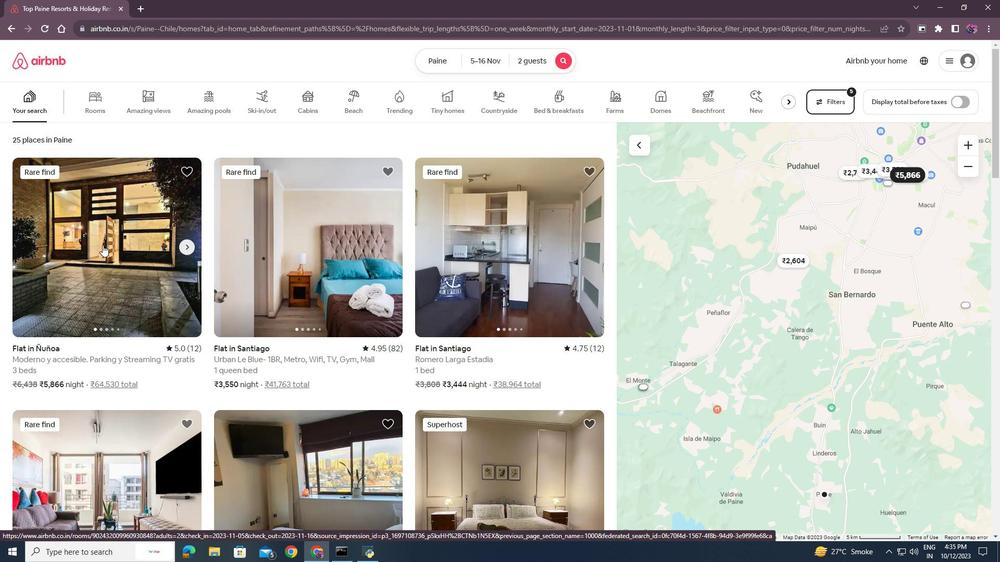 
Action: Mouse moved to (72, 0)
Screenshot: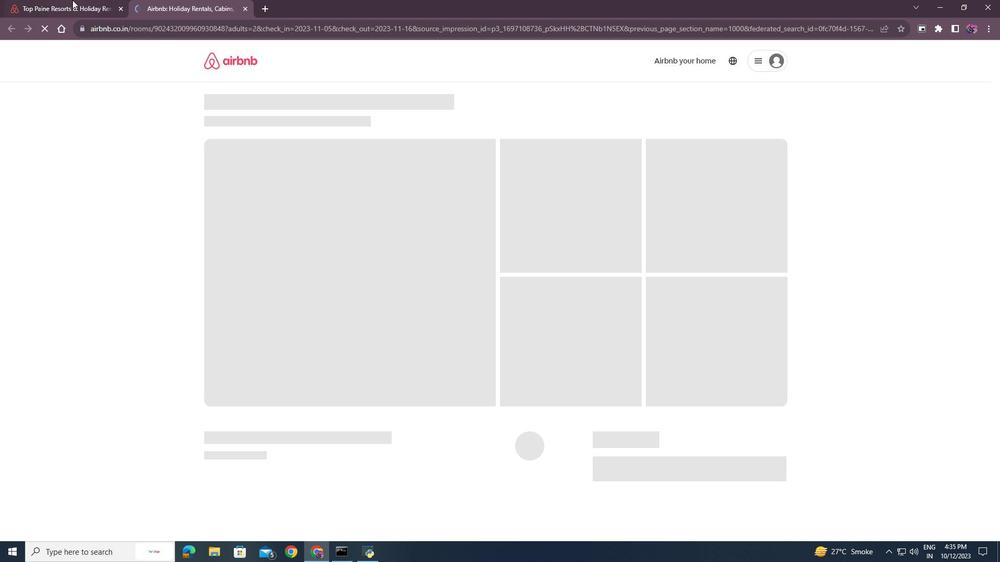
Action: Mouse pressed left at (72, 0)
Screenshot: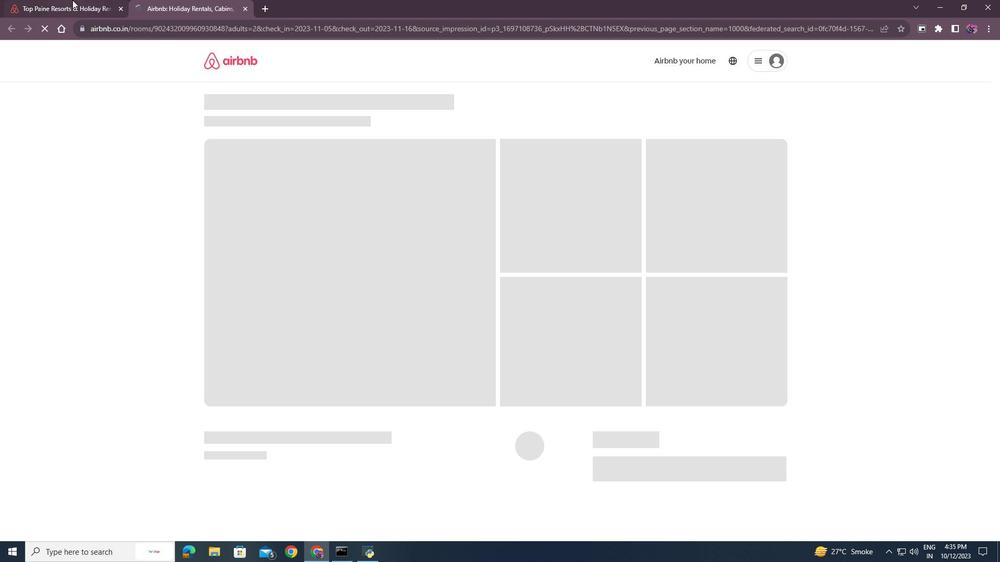 
Action: Mouse moved to (304, 266)
Screenshot: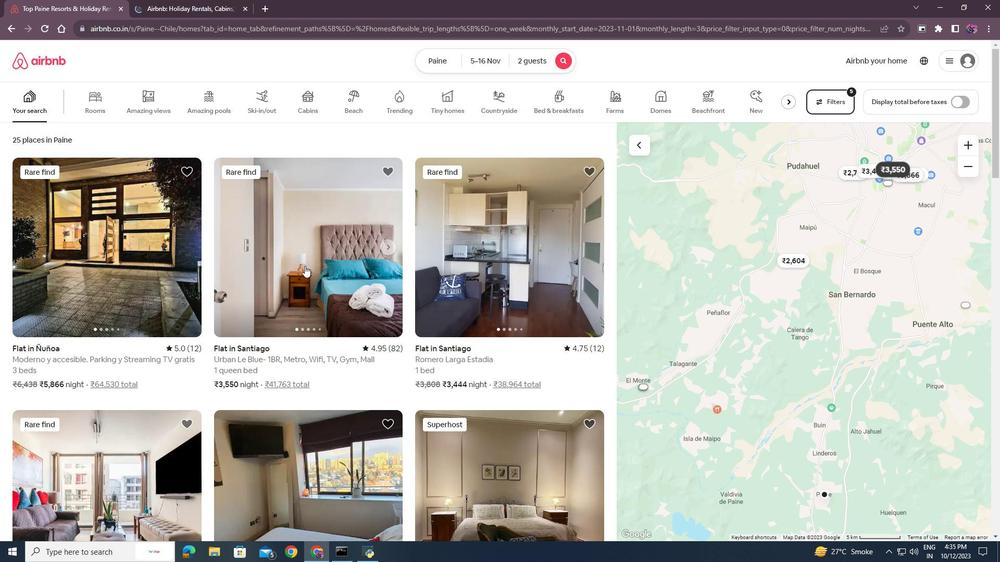 
Action: Mouse pressed left at (304, 266)
Screenshot: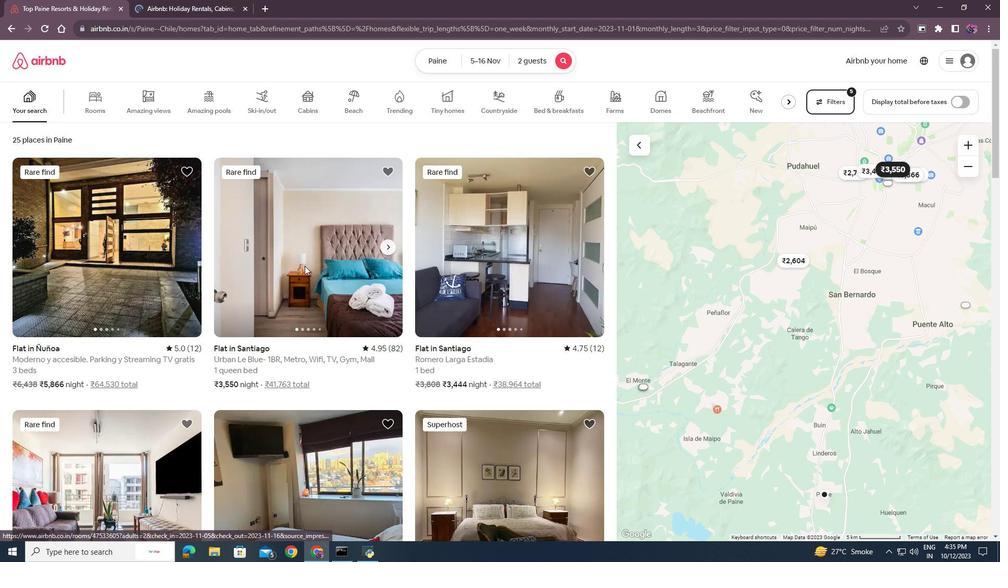 
Action: Mouse moved to (70, 0)
Screenshot: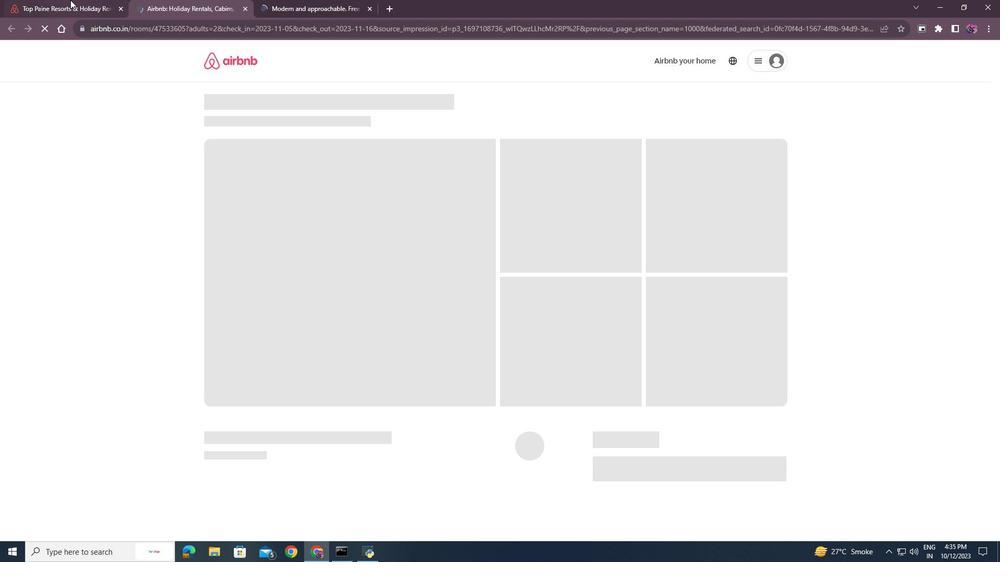 
Action: Mouse pressed left at (70, 0)
Screenshot: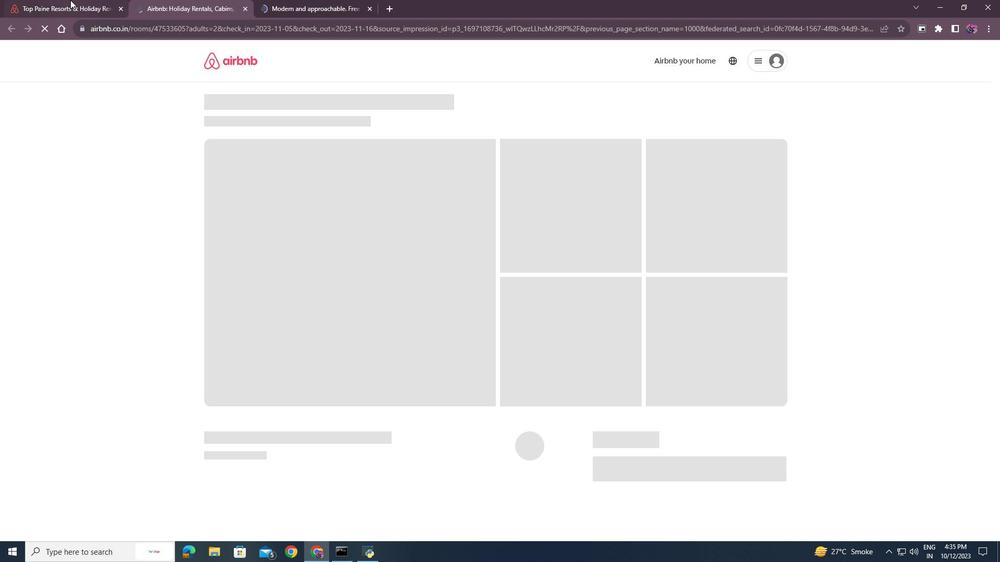 
Action: Mouse moved to (518, 260)
Screenshot: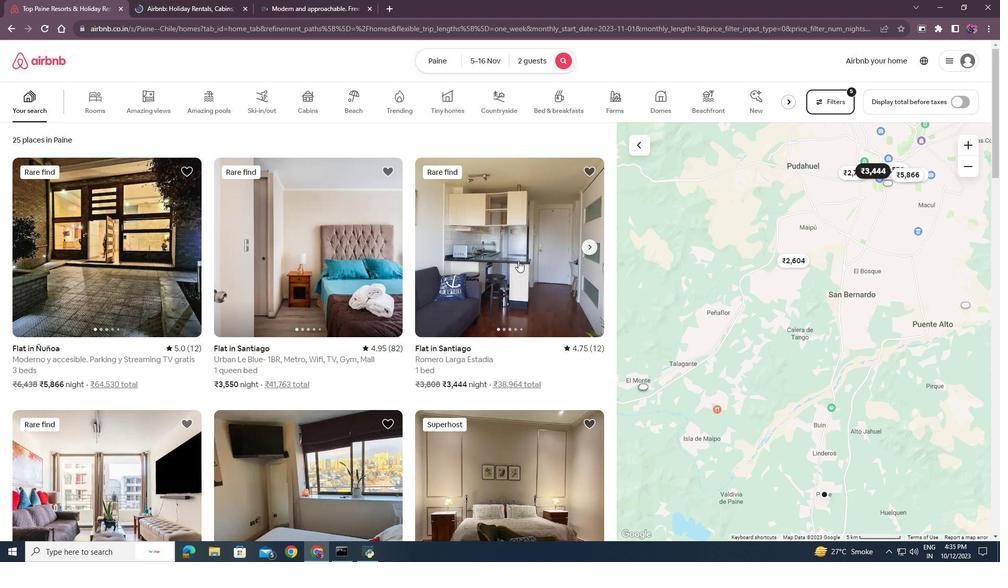 
Action: Mouse pressed left at (518, 260)
Screenshot: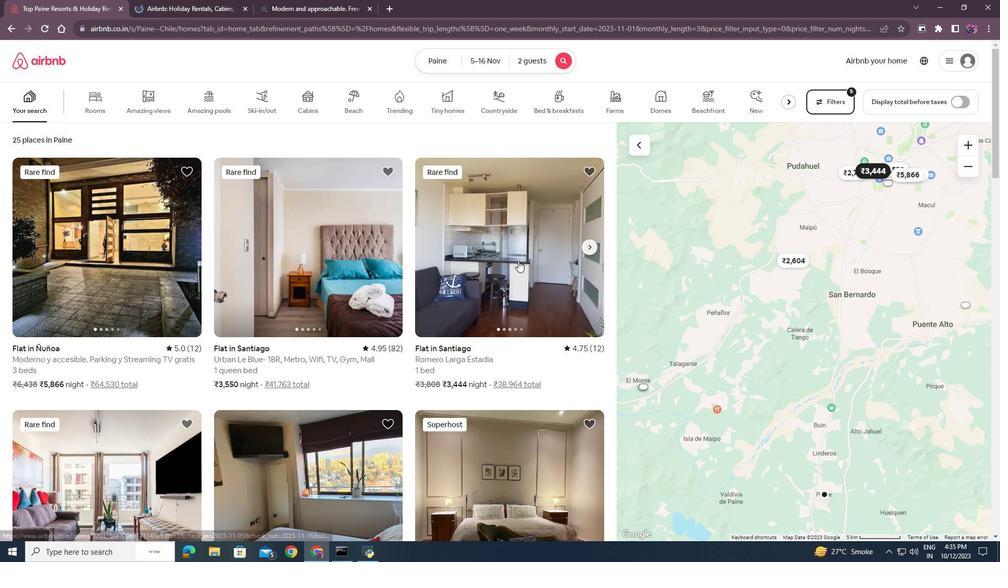 
Action: Mouse moved to (56, 0)
Screenshot: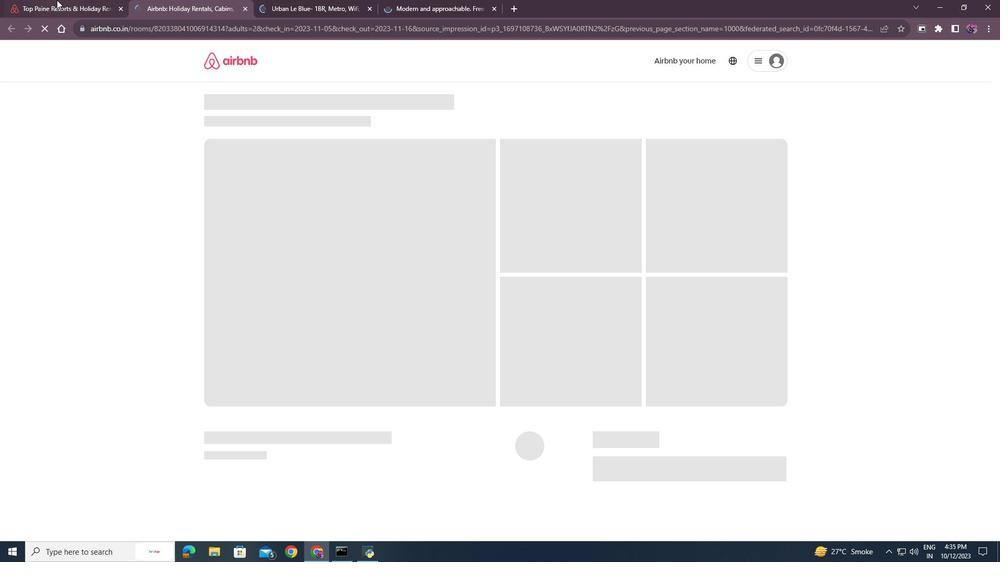 
Action: Mouse pressed left at (56, 0)
Screenshot: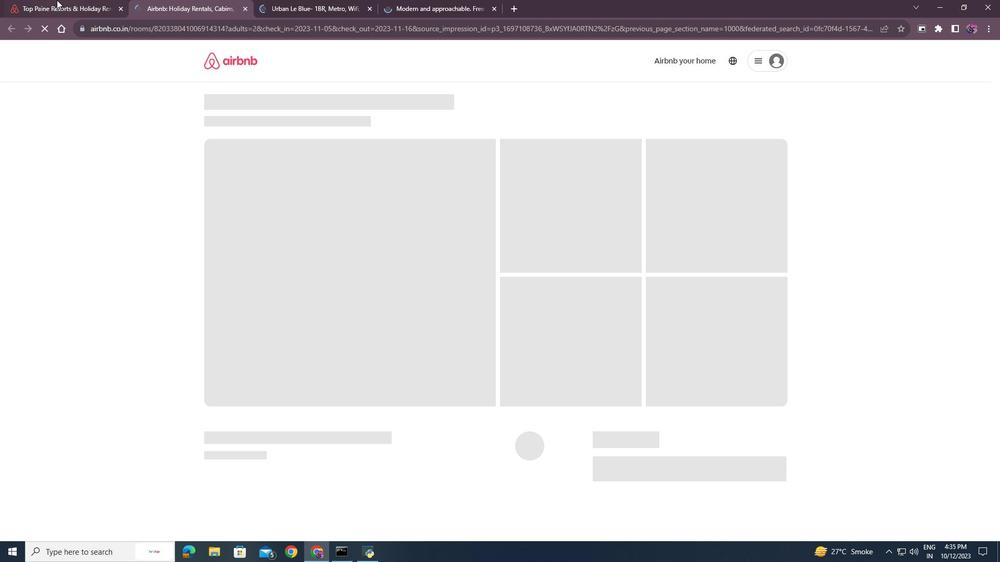 
Action: Mouse moved to (103, 442)
Screenshot: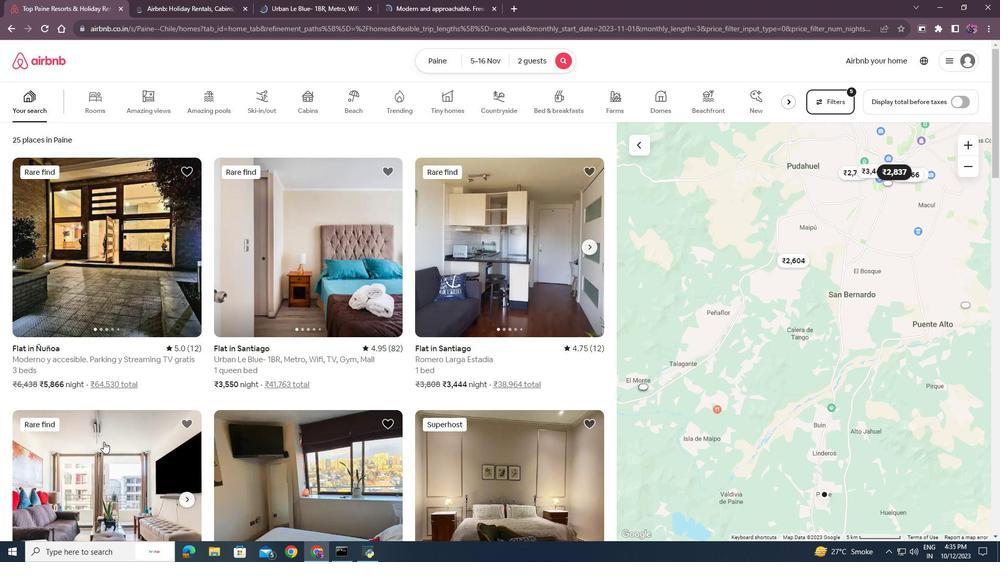 
Action: Mouse pressed left at (103, 442)
Screenshot: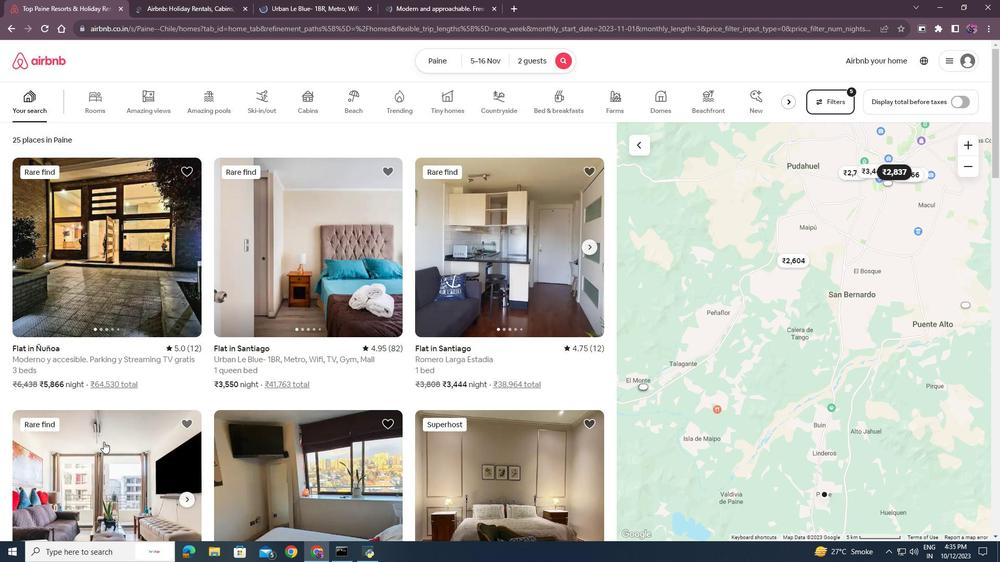 
Action: Mouse moved to (44, 0)
Screenshot: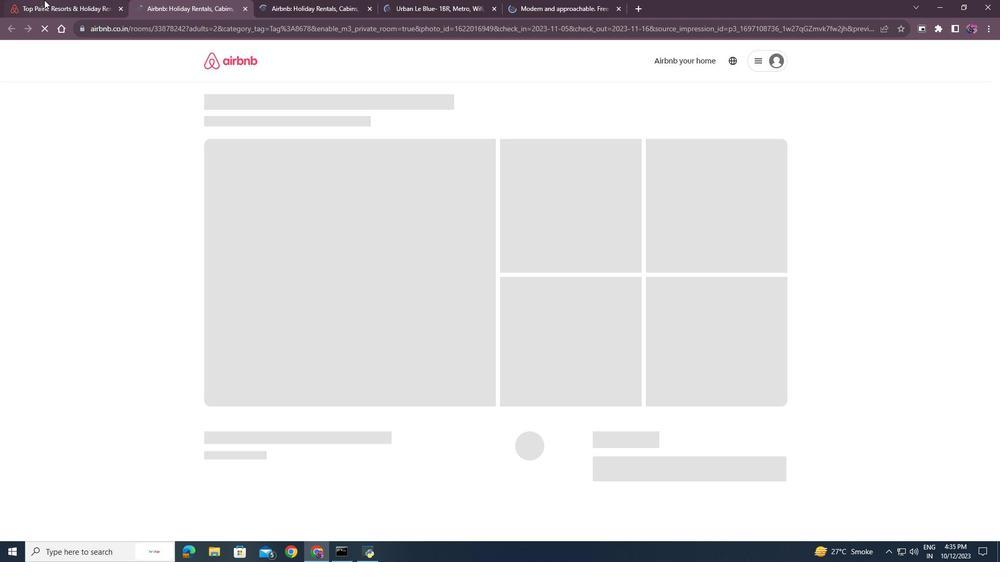 
Action: Mouse pressed left at (44, 0)
Screenshot: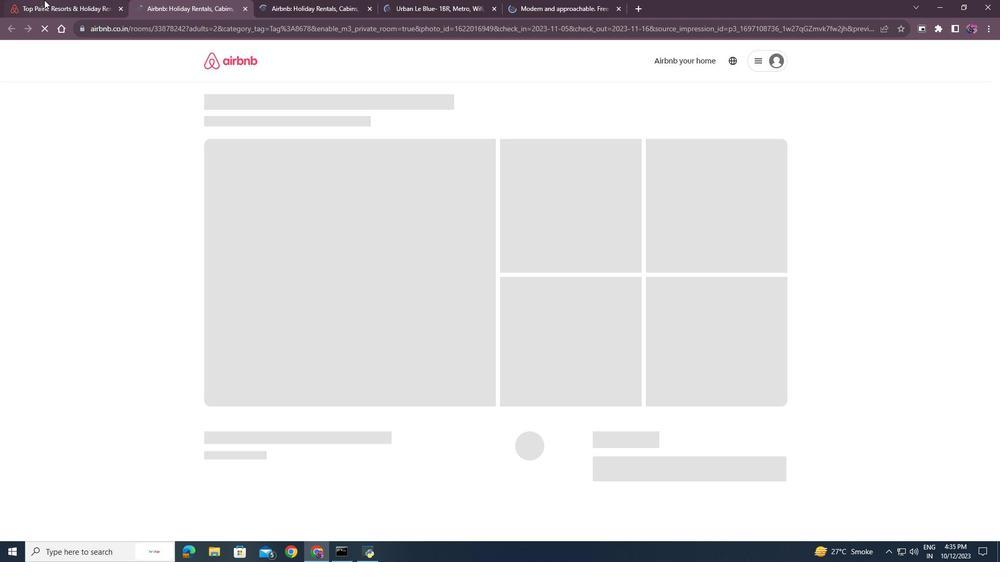 
Action: Mouse moved to (307, 488)
Screenshot: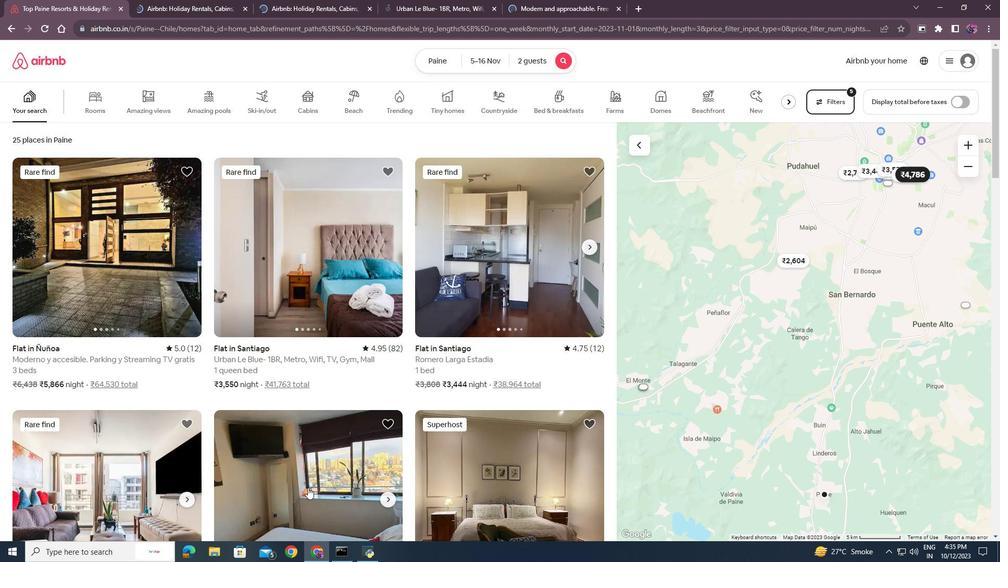 
Action: Mouse pressed left at (307, 488)
Screenshot: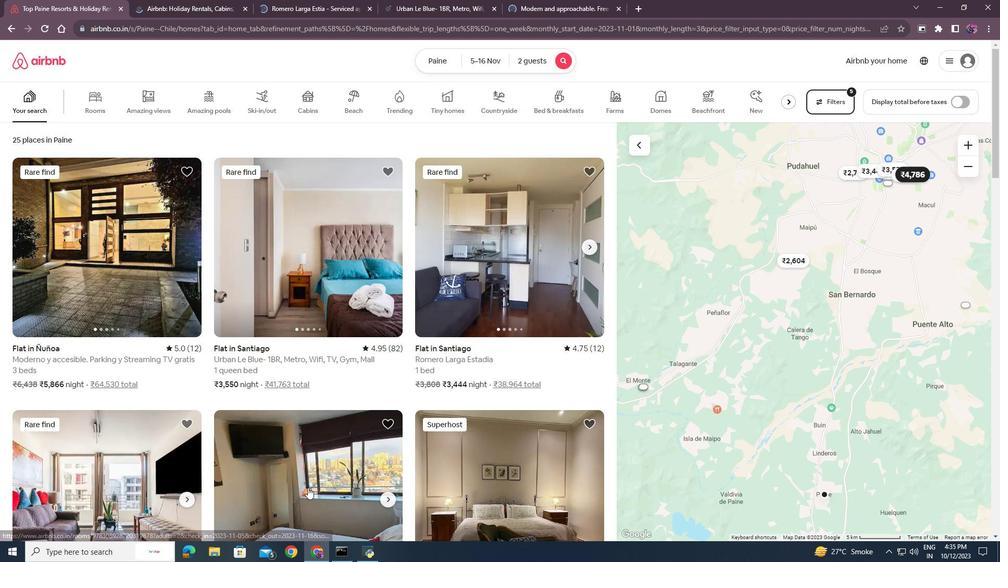 
Action: Mouse moved to (746, 384)
Screenshot: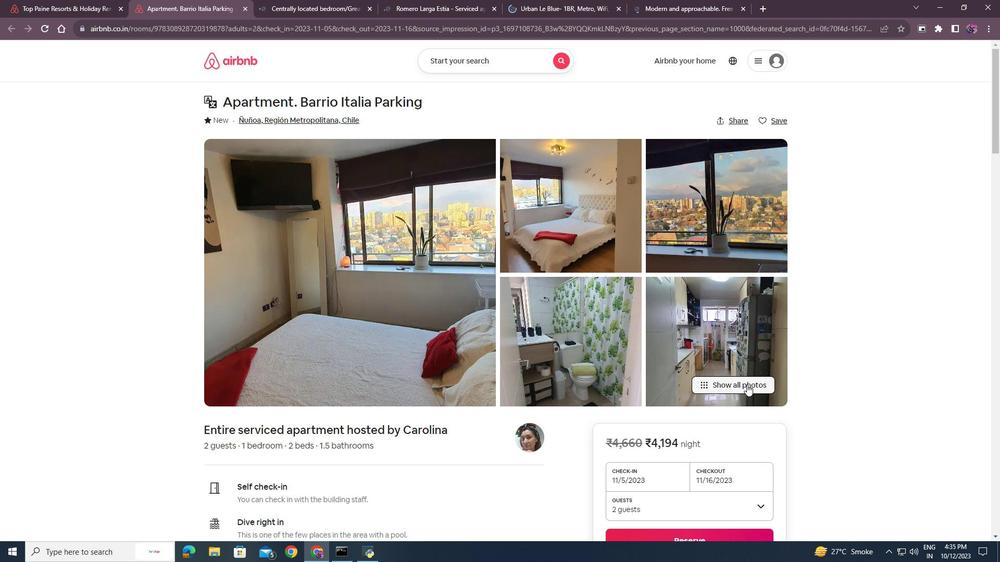 
Action: Mouse pressed left at (746, 384)
Screenshot: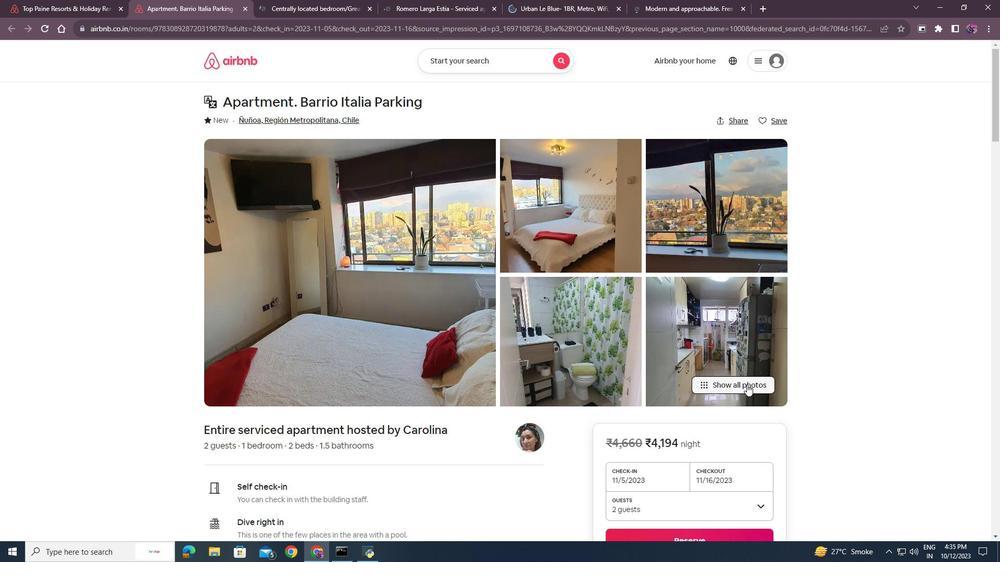 
Action: Mouse moved to (388, 347)
Screenshot: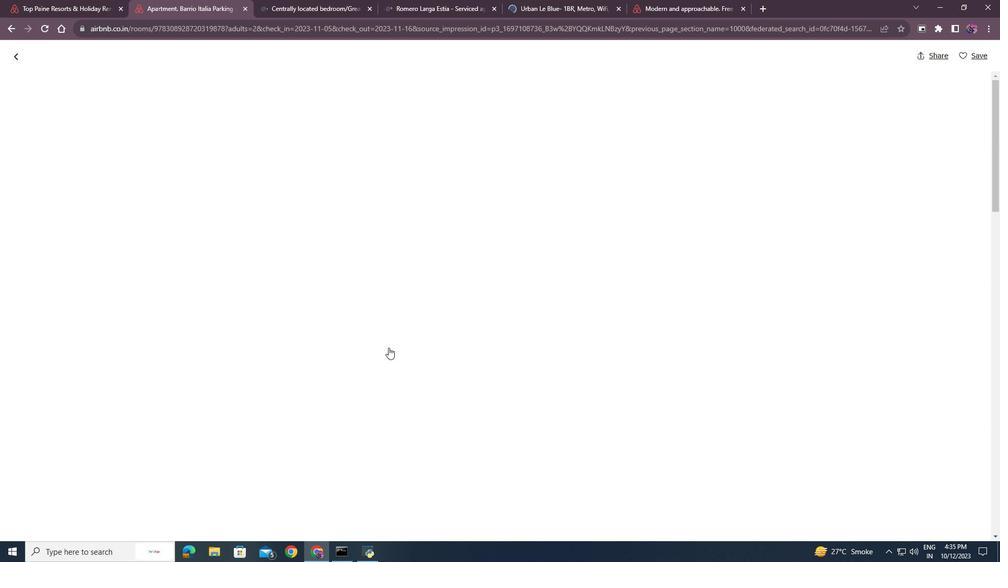 
Action: Mouse scrolled (388, 347) with delta (0, 0)
Screenshot: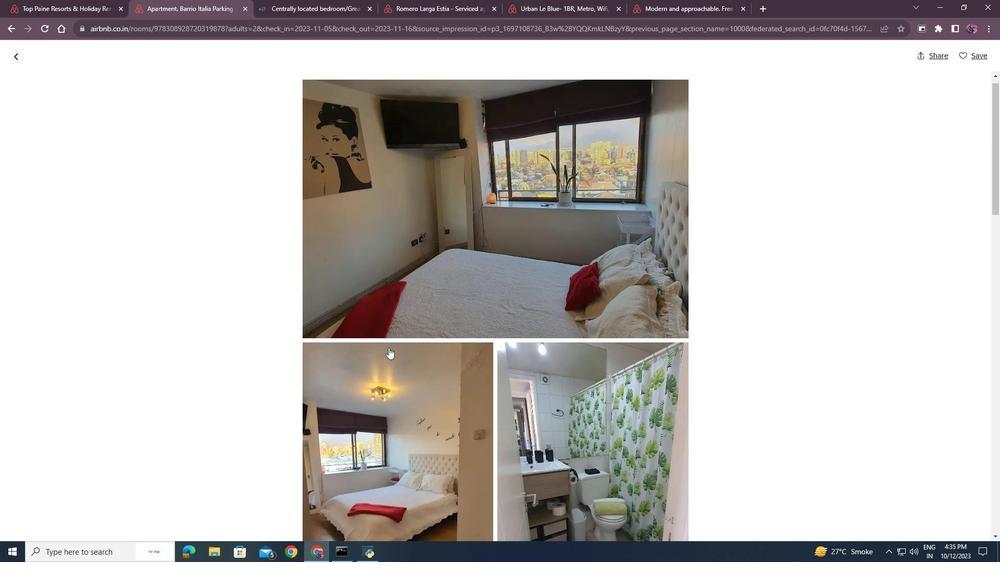 
Action: Mouse scrolled (388, 347) with delta (0, 0)
Screenshot: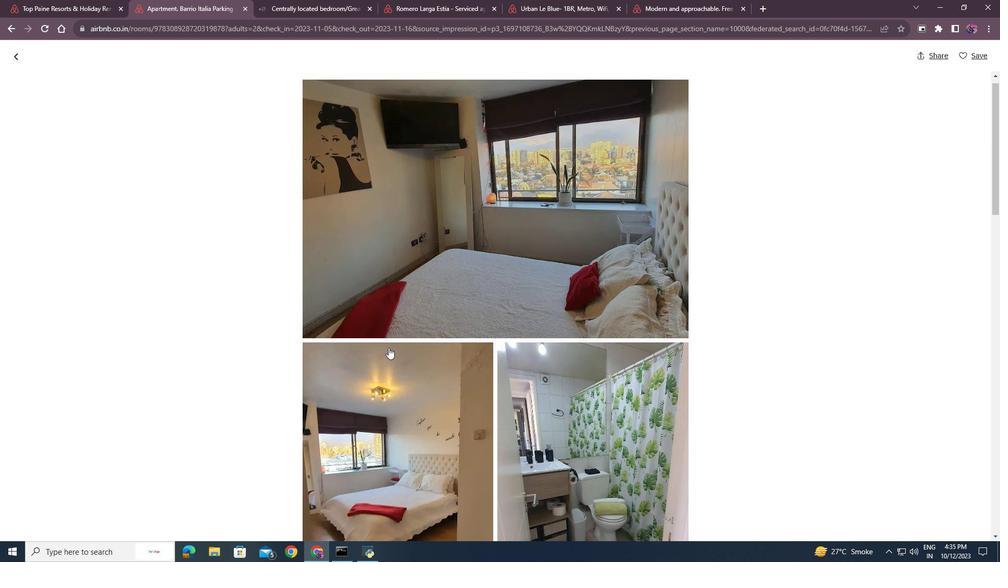 
Action: Mouse scrolled (388, 347) with delta (0, 0)
Screenshot: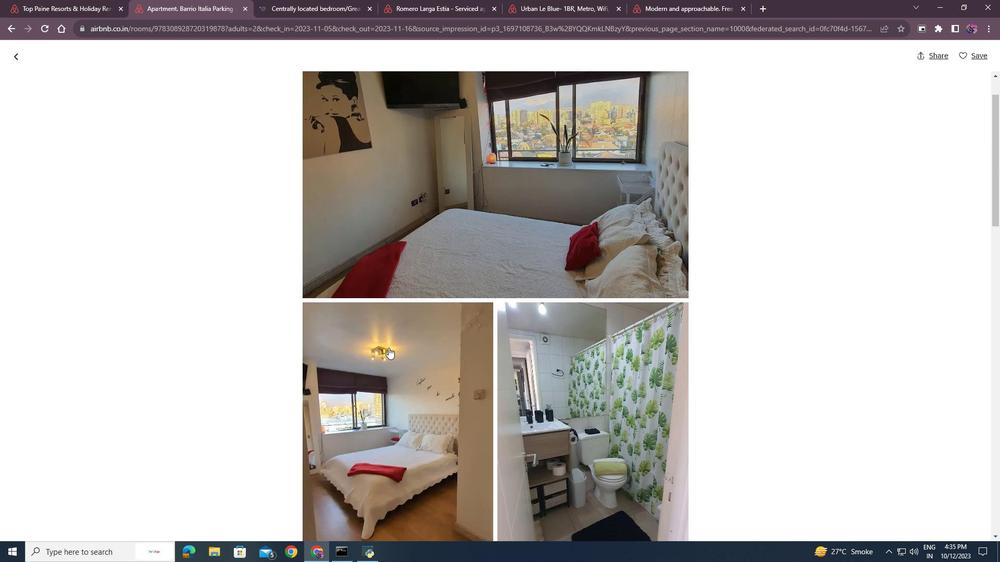 
Action: Mouse scrolled (388, 347) with delta (0, 0)
Screenshot: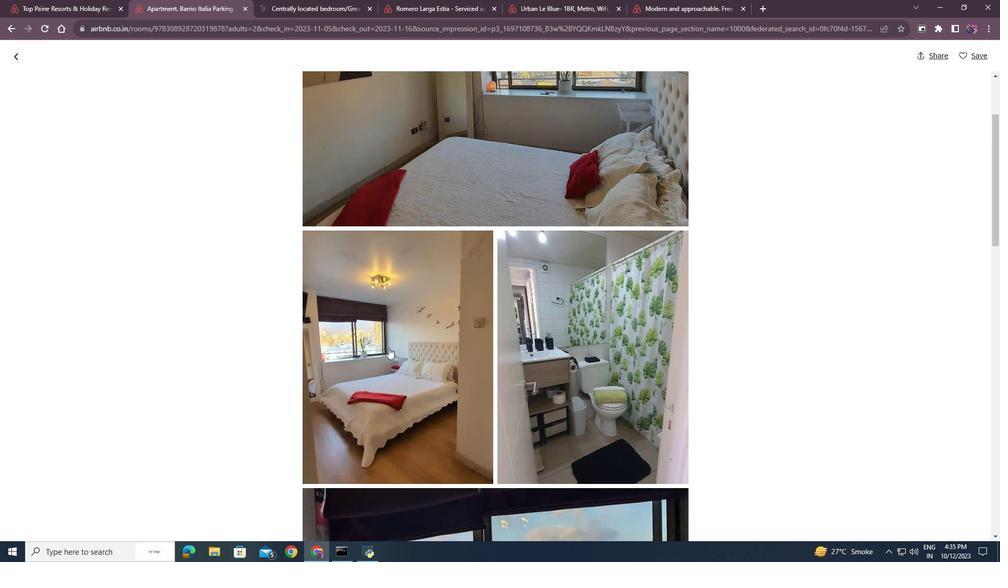 
Action: Mouse scrolled (388, 347) with delta (0, 0)
Screenshot: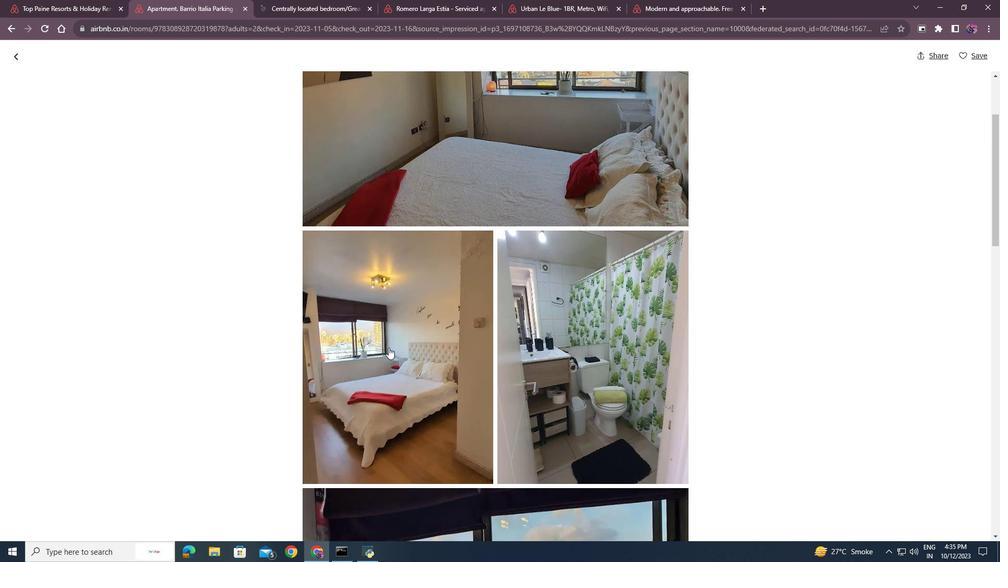 
Action: Mouse scrolled (388, 347) with delta (0, 0)
Screenshot: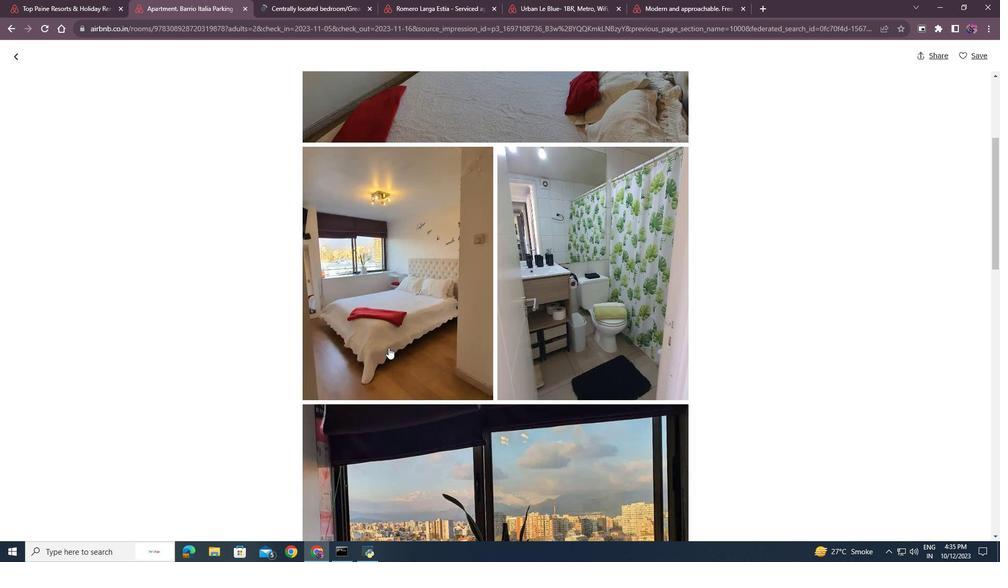 
Action: Mouse scrolled (388, 347) with delta (0, 0)
Screenshot: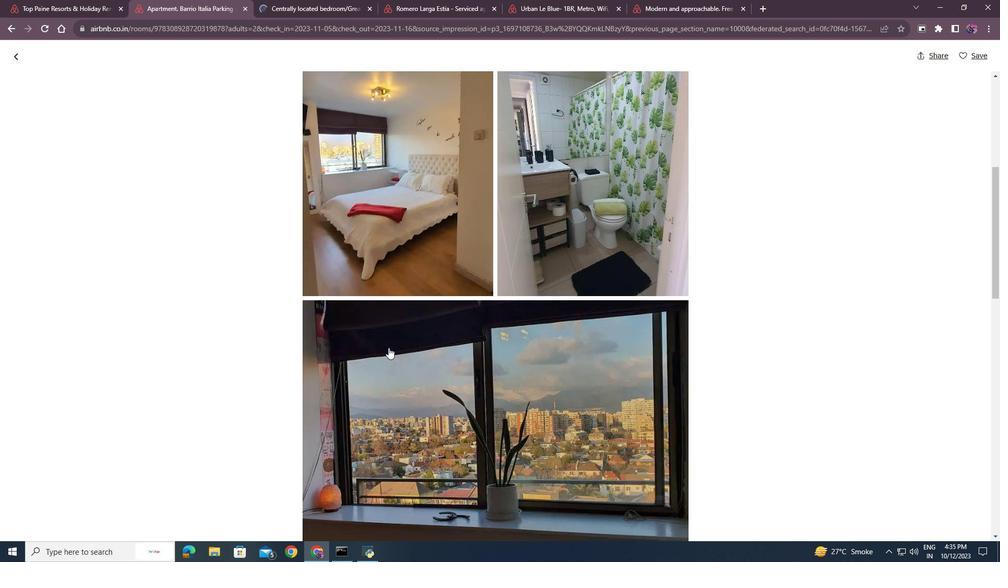 
Action: Mouse scrolled (388, 347) with delta (0, 0)
Screenshot: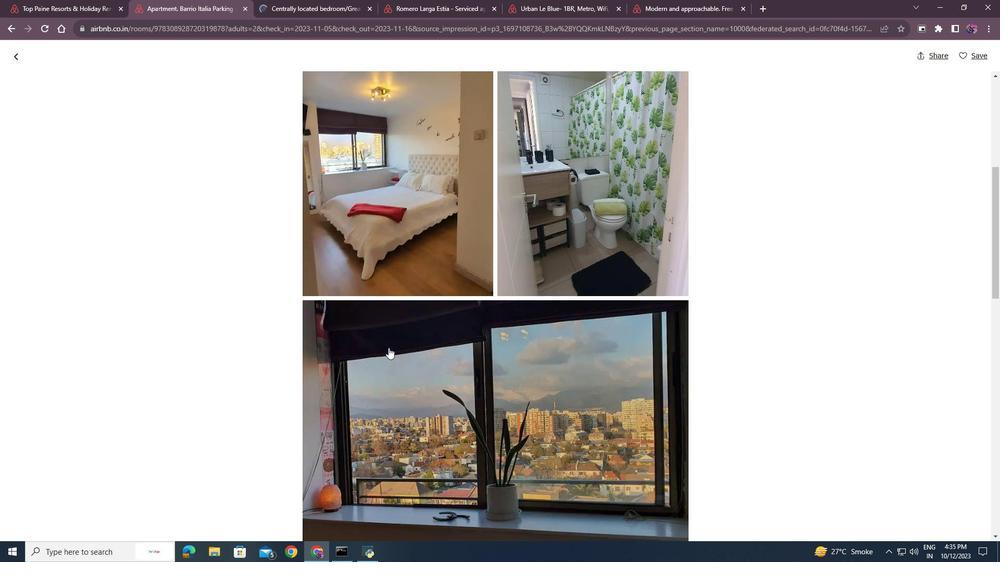
Action: Mouse scrolled (388, 347) with delta (0, 0)
Screenshot: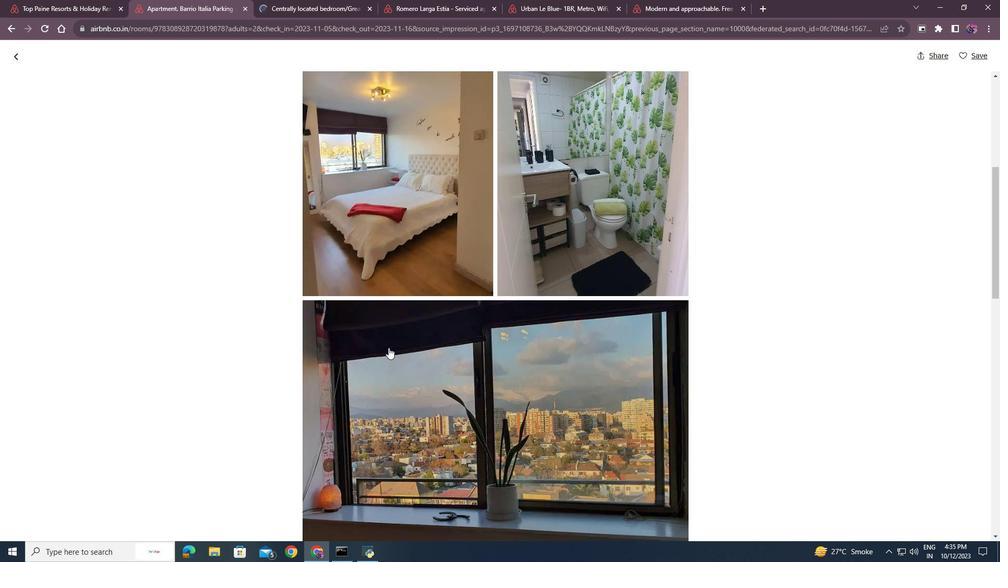 
Action: Mouse scrolled (388, 347) with delta (0, 0)
Screenshot: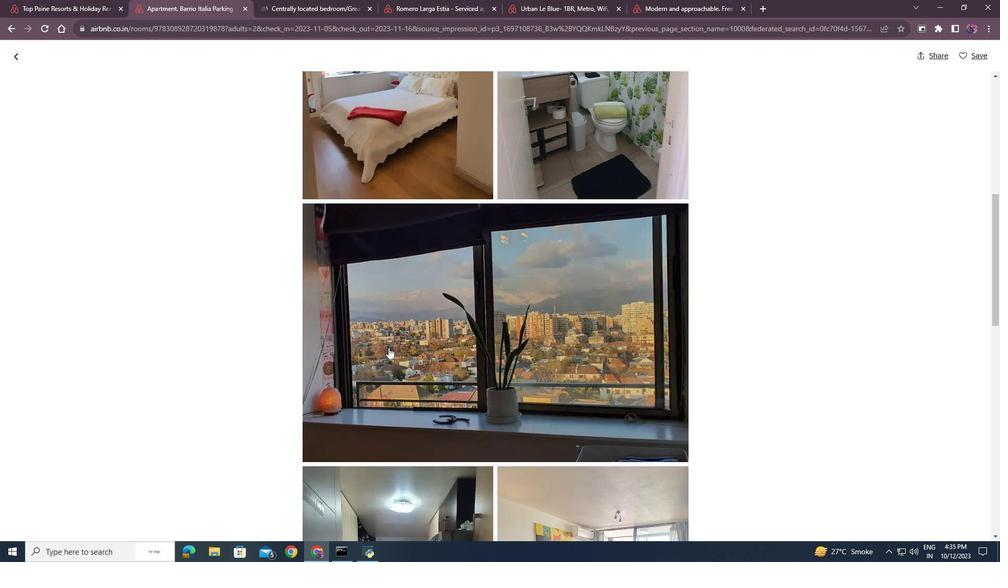 
Action: Mouse scrolled (388, 347) with delta (0, 0)
Screenshot: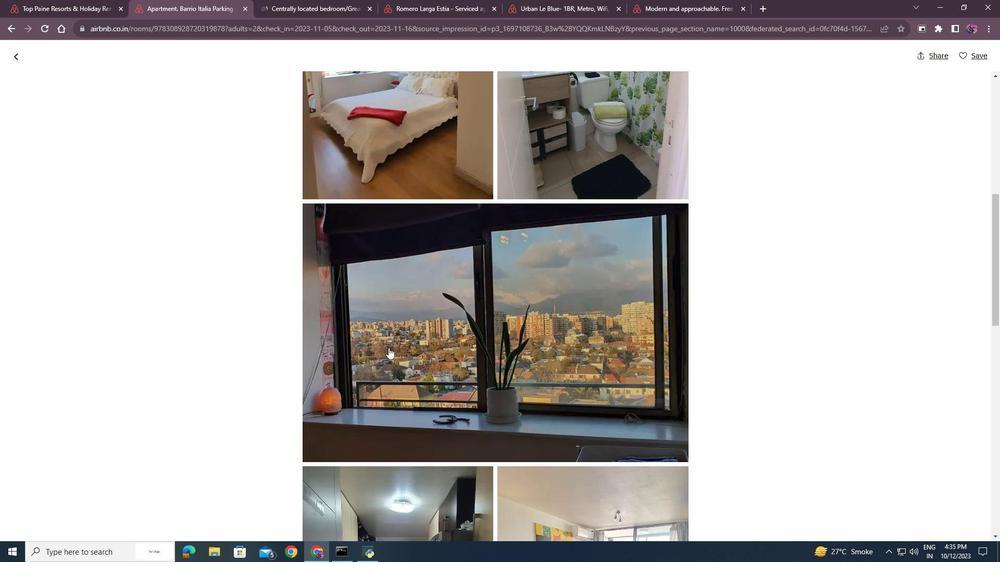 
Action: Mouse scrolled (388, 347) with delta (0, 0)
Screenshot: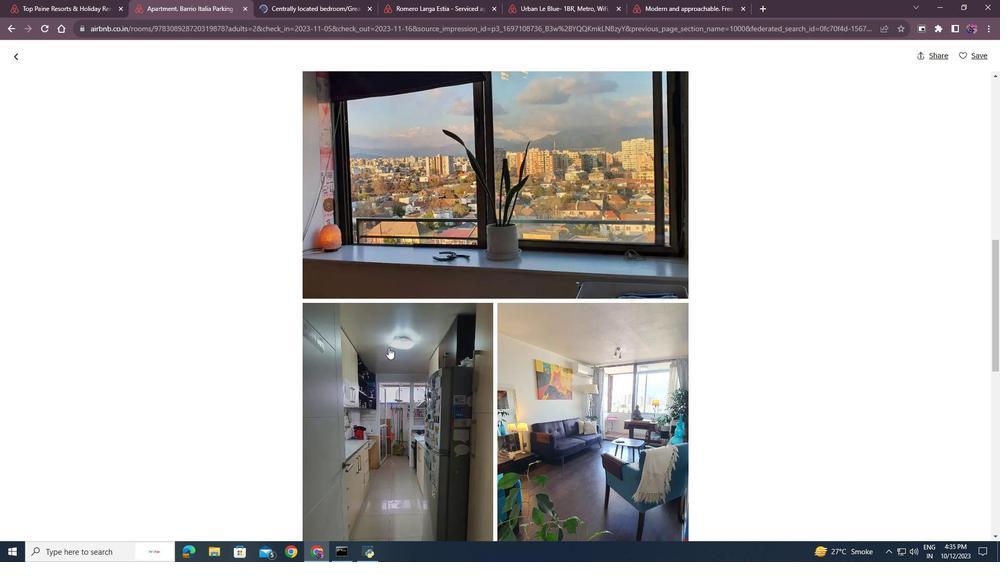 
Action: Mouse scrolled (388, 347) with delta (0, 0)
Screenshot: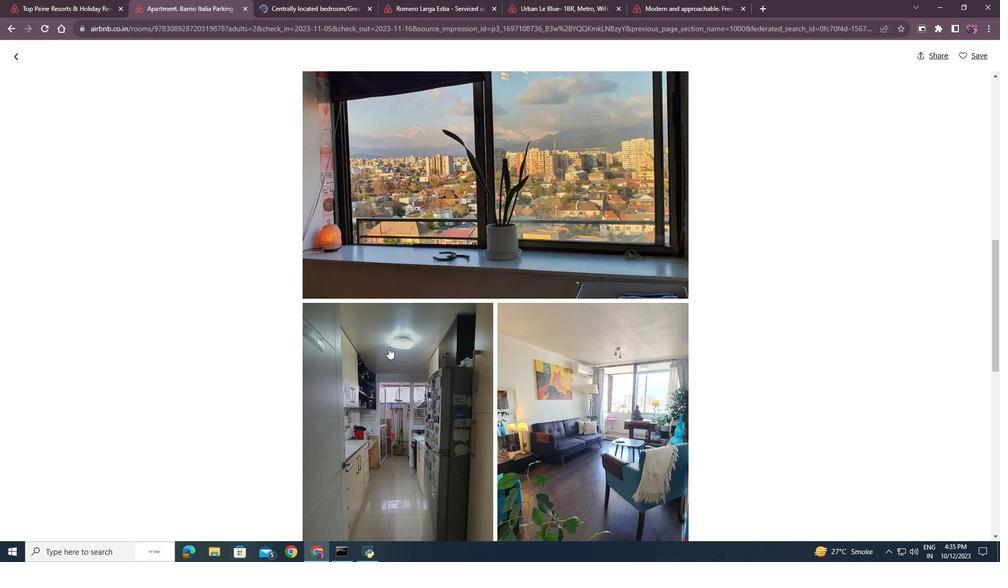 
Action: Mouse scrolled (388, 347) with delta (0, 0)
Screenshot: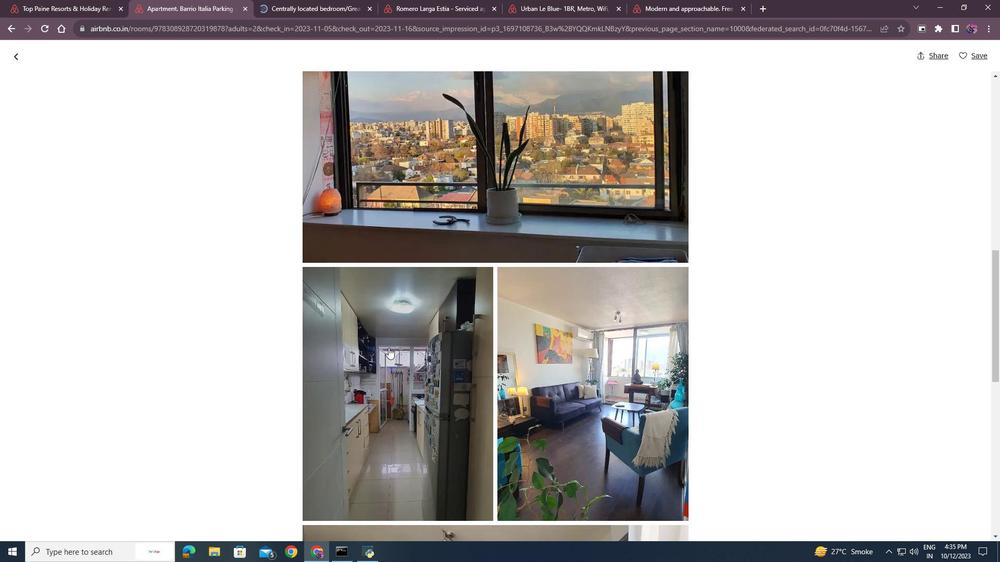 
Action: Mouse scrolled (388, 347) with delta (0, 0)
Screenshot: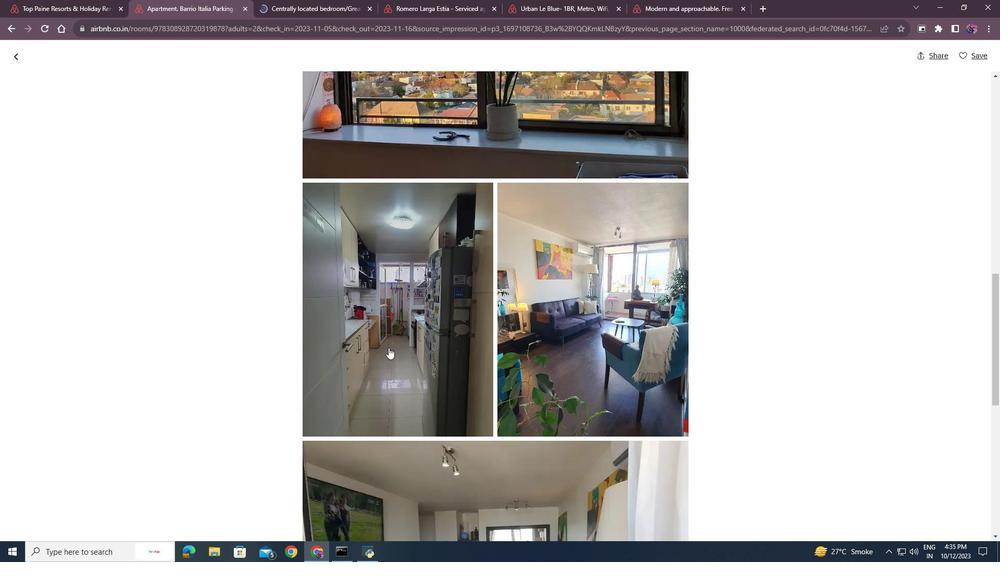 
Action: Mouse scrolled (388, 347) with delta (0, 0)
Screenshot: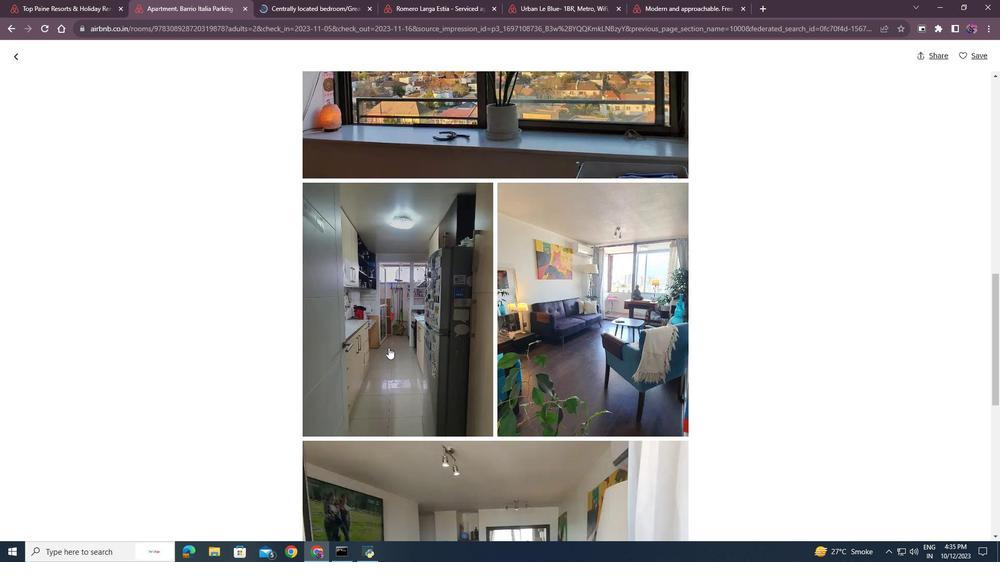 
Action: Mouse scrolled (388, 347) with delta (0, 0)
Screenshot: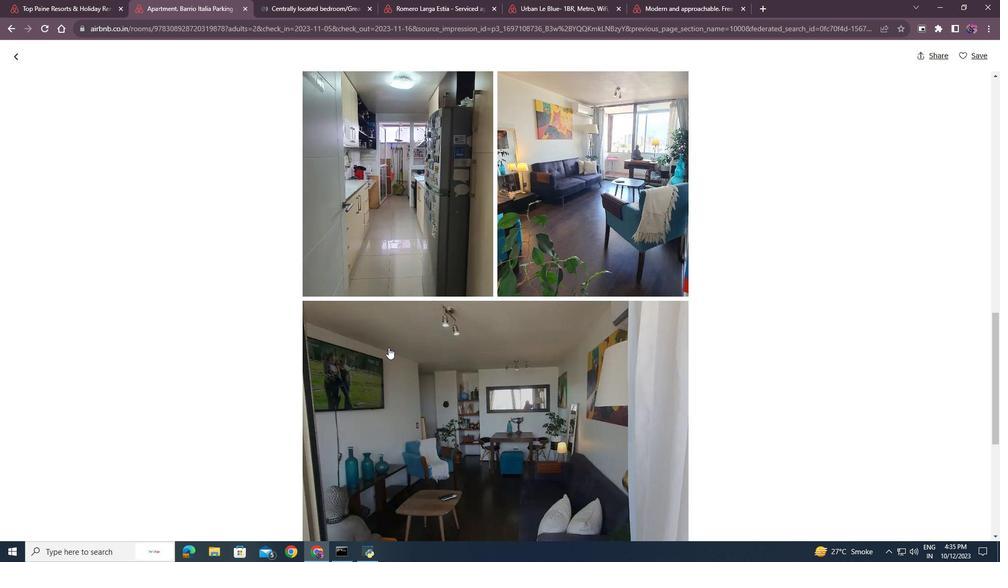 
Action: Mouse scrolled (388, 347) with delta (0, 0)
Screenshot: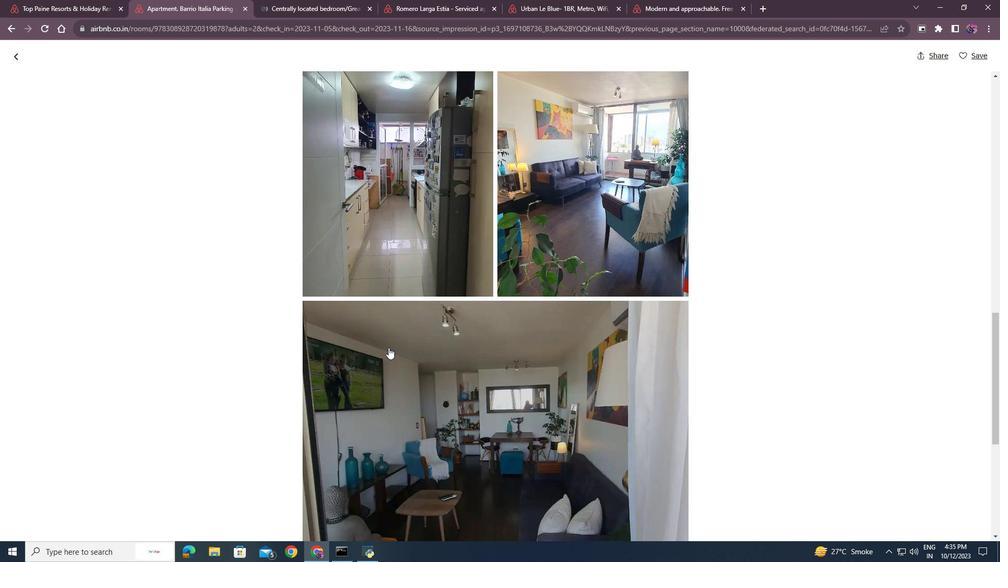 
Action: Mouse scrolled (388, 347) with delta (0, 0)
Screenshot: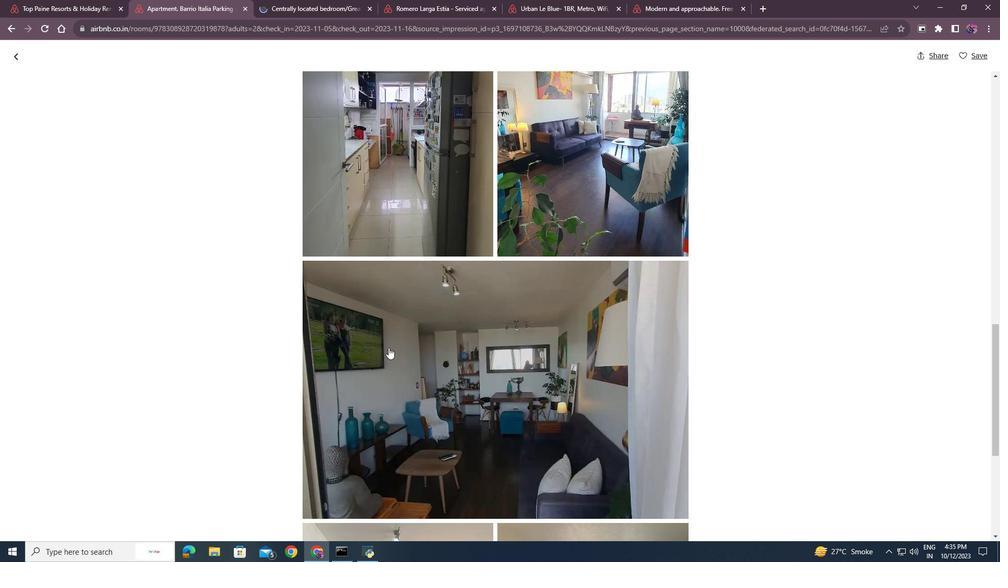 
Action: Mouse scrolled (388, 347) with delta (0, 0)
Screenshot: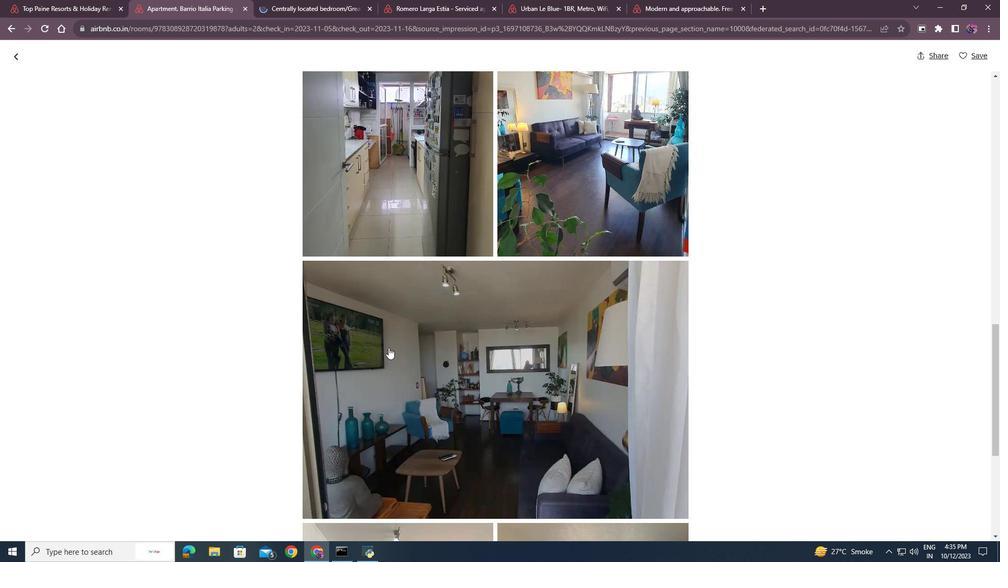 
Action: Mouse scrolled (388, 347) with delta (0, 0)
Screenshot: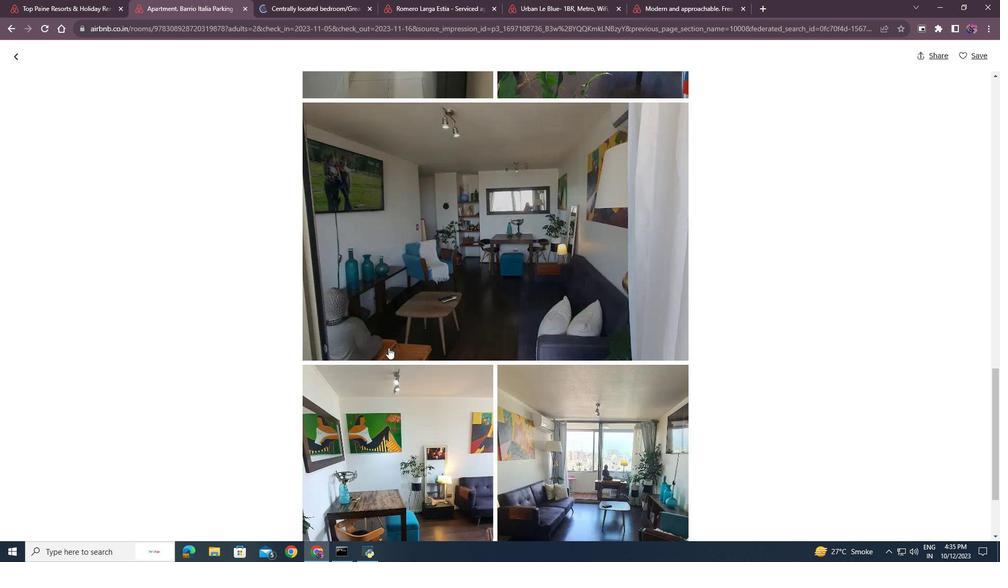 
Action: Mouse scrolled (388, 347) with delta (0, 0)
Screenshot: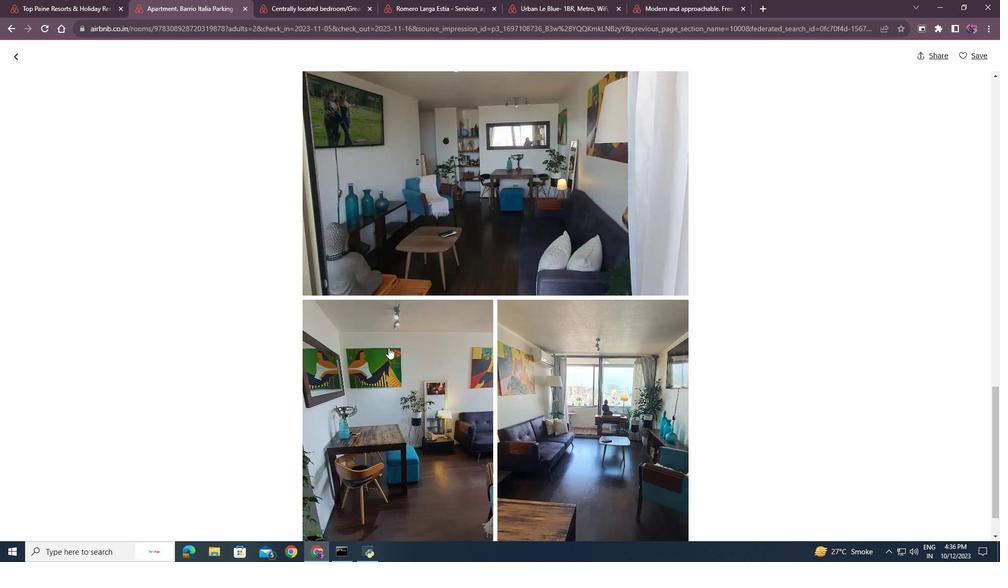 
Action: Mouse scrolled (388, 347) with delta (0, 0)
Screenshot: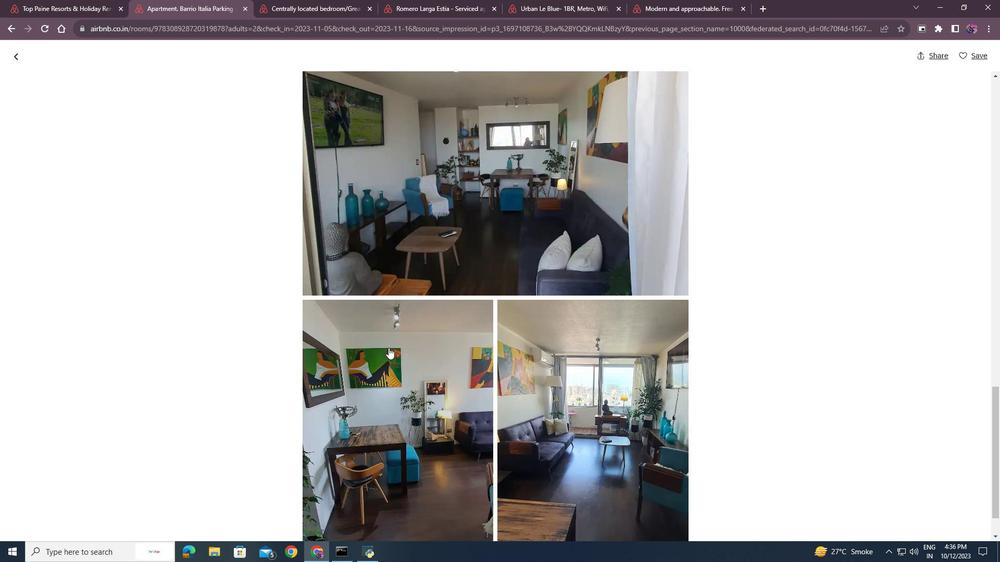 
Action: Mouse scrolled (388, 347) with delta (0, 0)
Screenshot: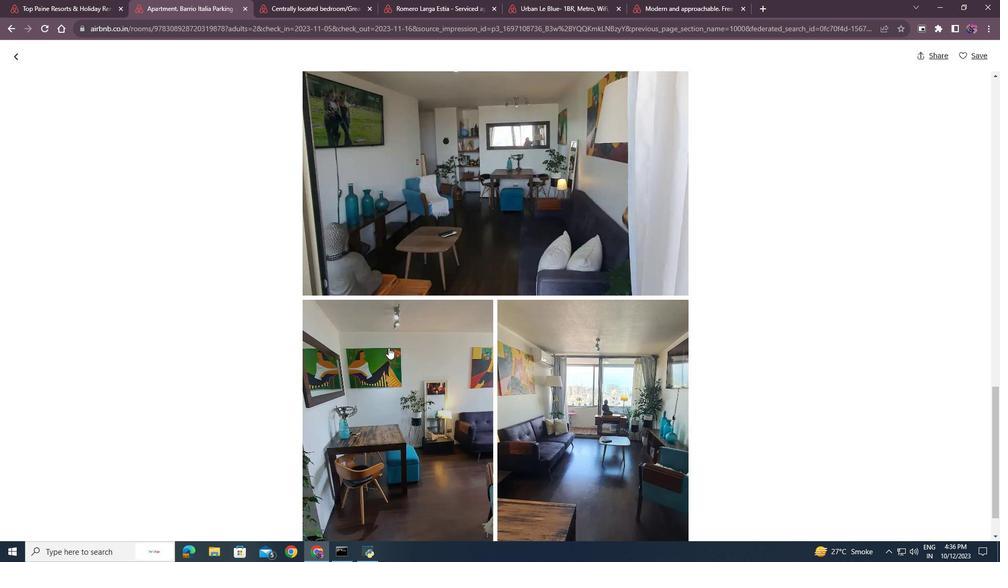 
Action: Mouse scrolled (388, 347) with delta (0, 0)
Screenshot: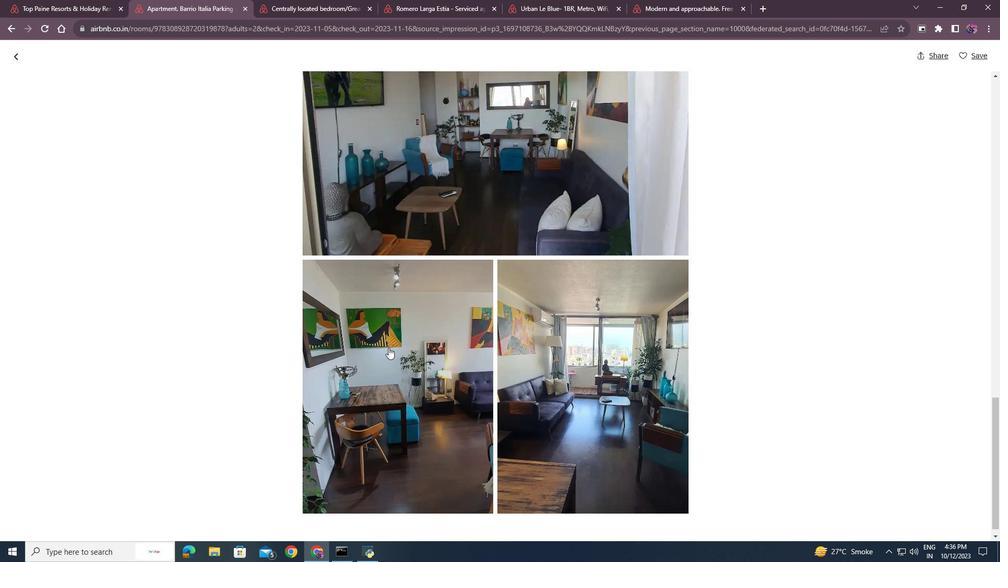 
Action: Mouse scrolled (388, 347) with delta (0, 0)
Screenshot: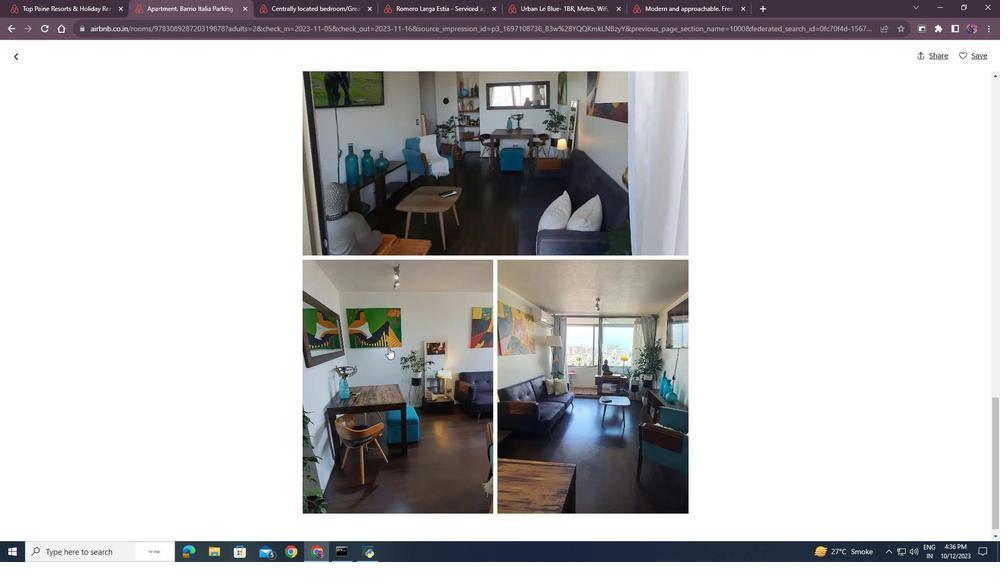 
Action: Mouse scrolled (388, 347) with delta (0, 0)
Screenshot: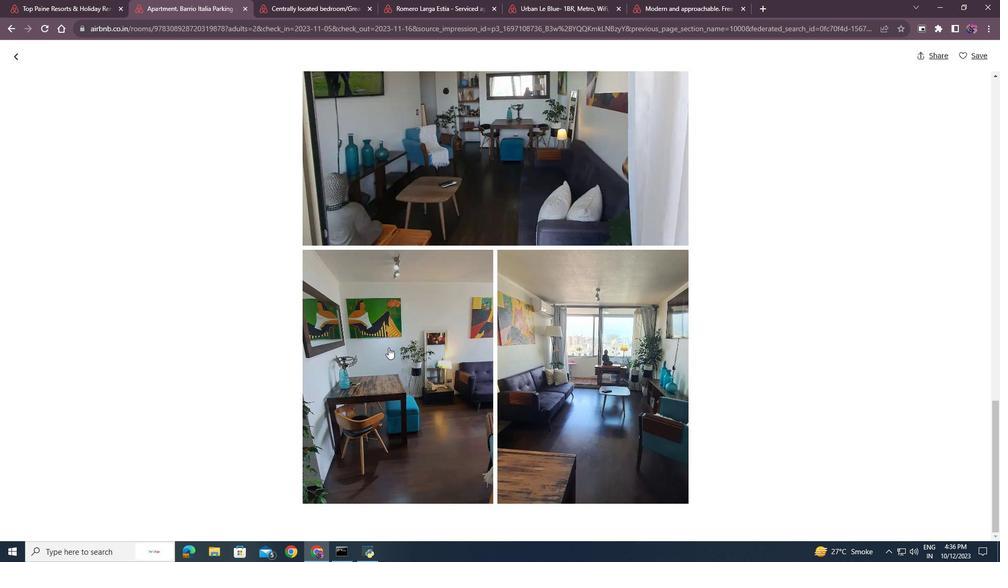 
Action: Mouse scrolled (388, 347) with delta (0, 0)
Screenshot: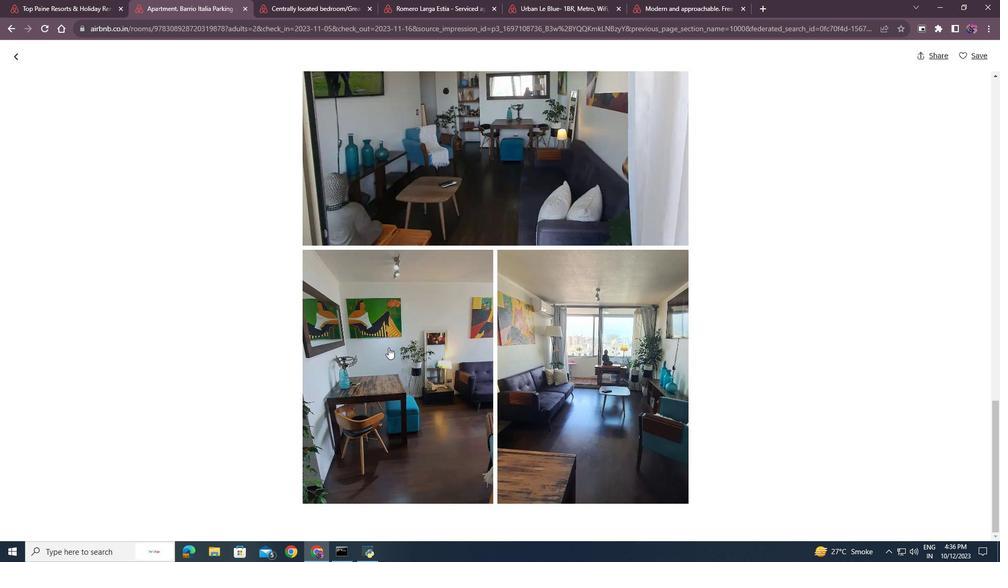 
Action: Mouse scrolled (388, 347) with delta (0, 0)
Screenshot: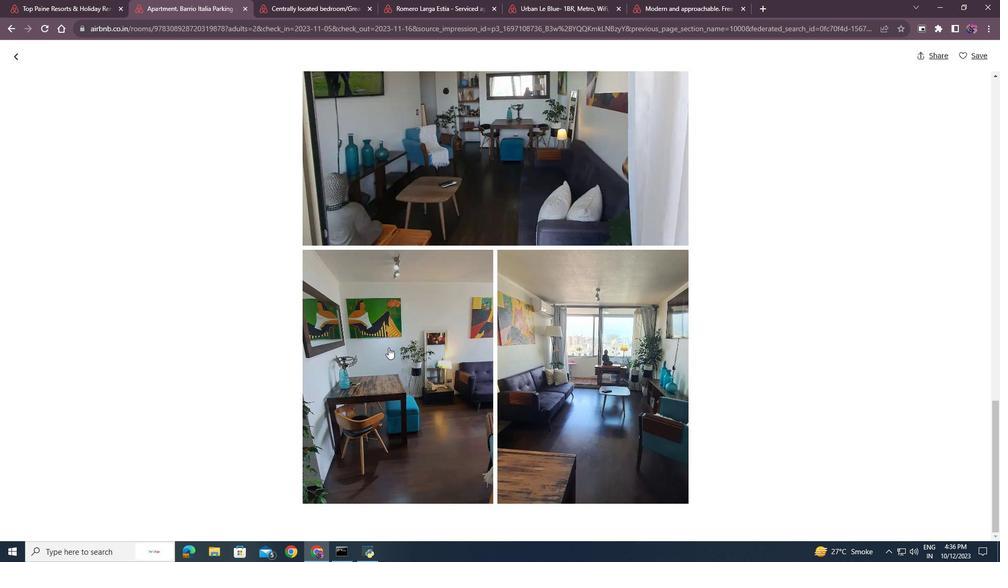 
Action: Mouse moved to (18, 59)
Screenshot: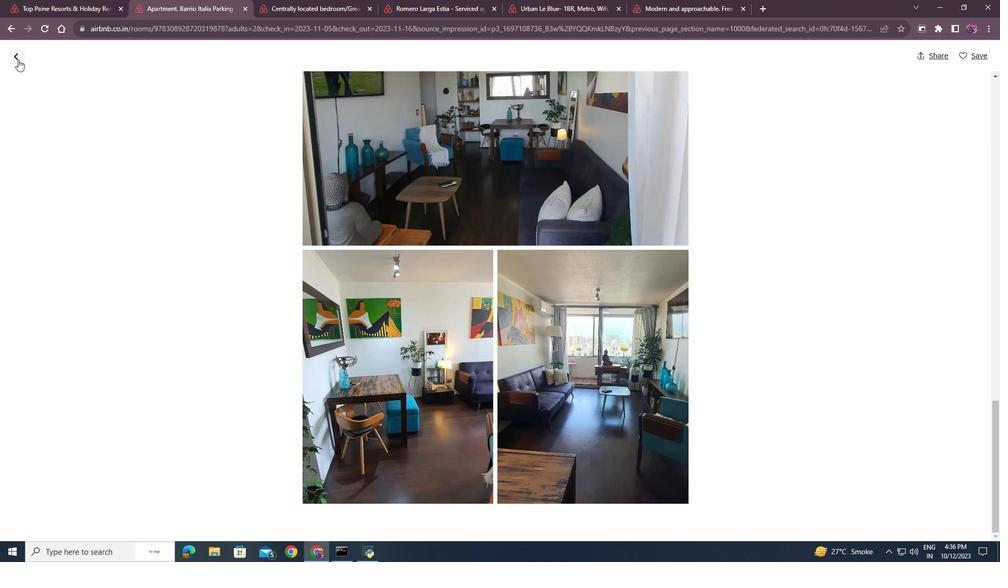 
Action: Mouse pressed left at (18, 59)
Screenshot: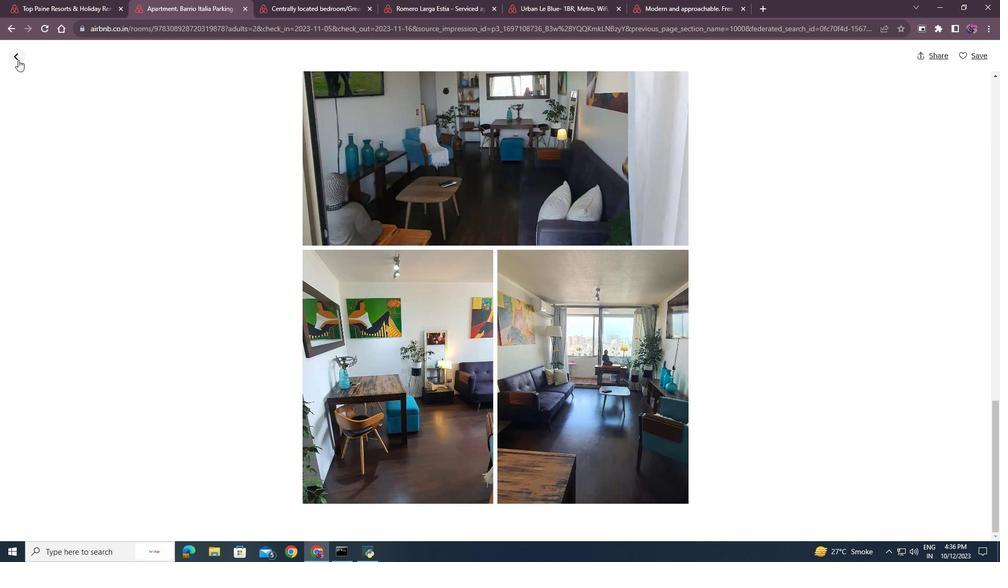 
Action: Mouse moved to (331, 367)
Screenshot: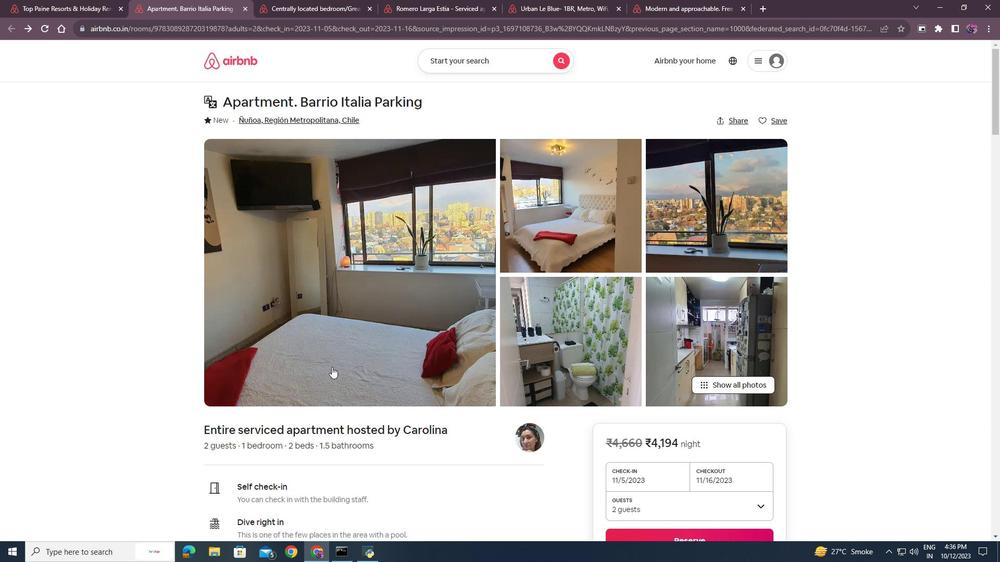 
Action: Mouse scrolled (331, 366) with delta (0, 0)
Screenshot: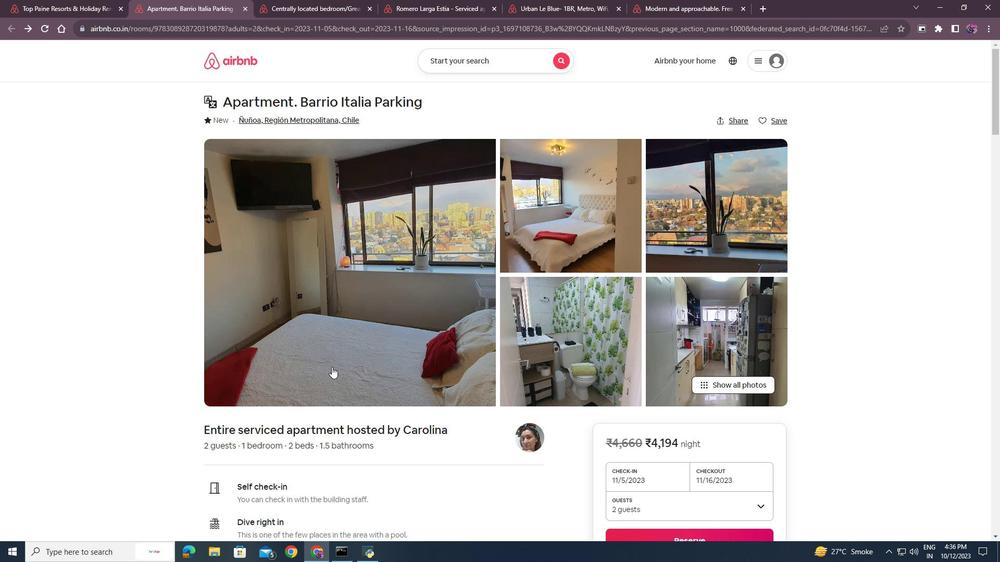 
Action: Mouse scrolled (331, 366) with delta (0, 0)
Screenshot: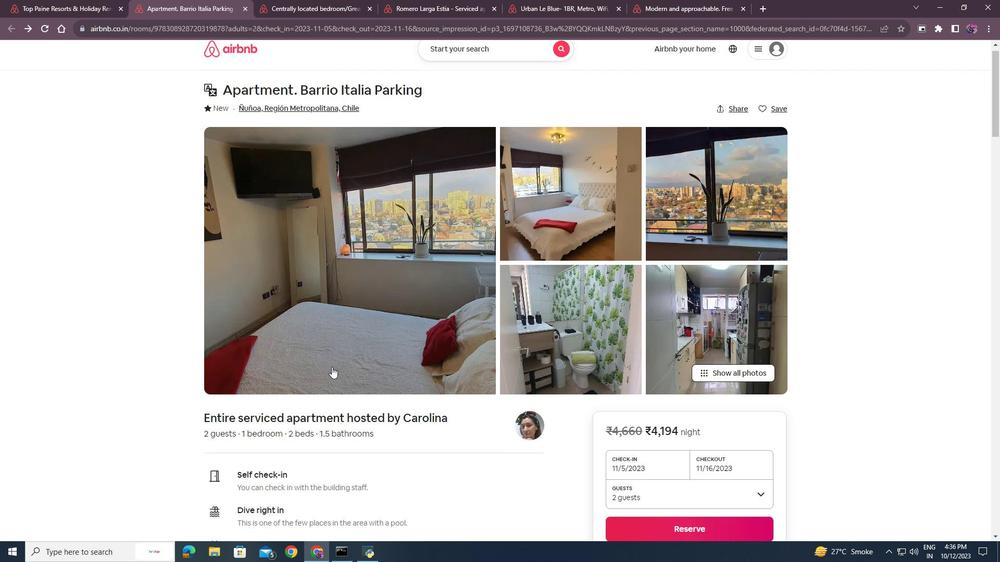 
Action: Mouse scrolled (331, 366) with delta (0, 0)
Screenshot: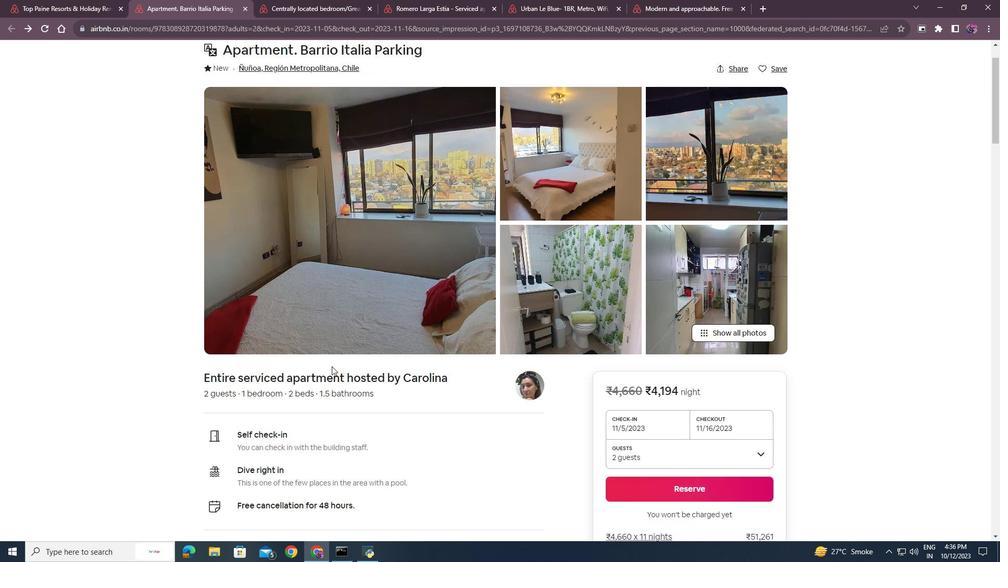 
Action: Mouse moved to (331, 366)
Screenshot: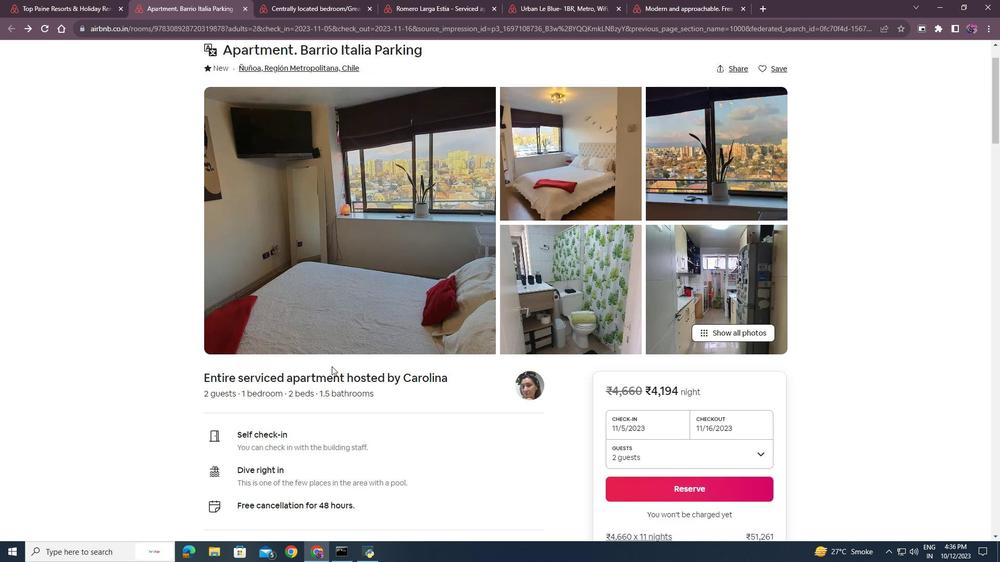 
Action: Mouse scrolled (331, 366) with delta (0, 0)
Screenshot: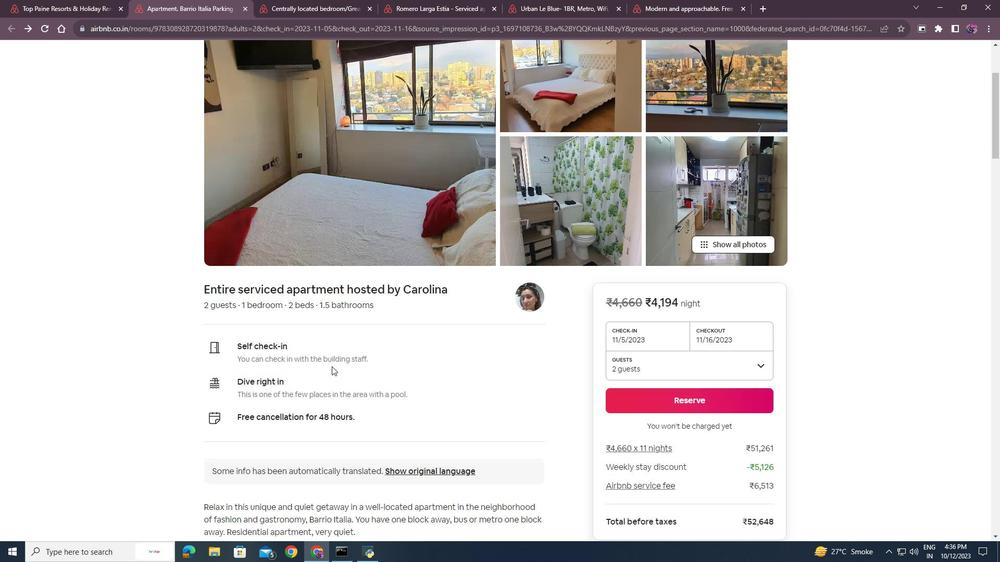
Action: Mouse moved to (331, 366)
Screenshot: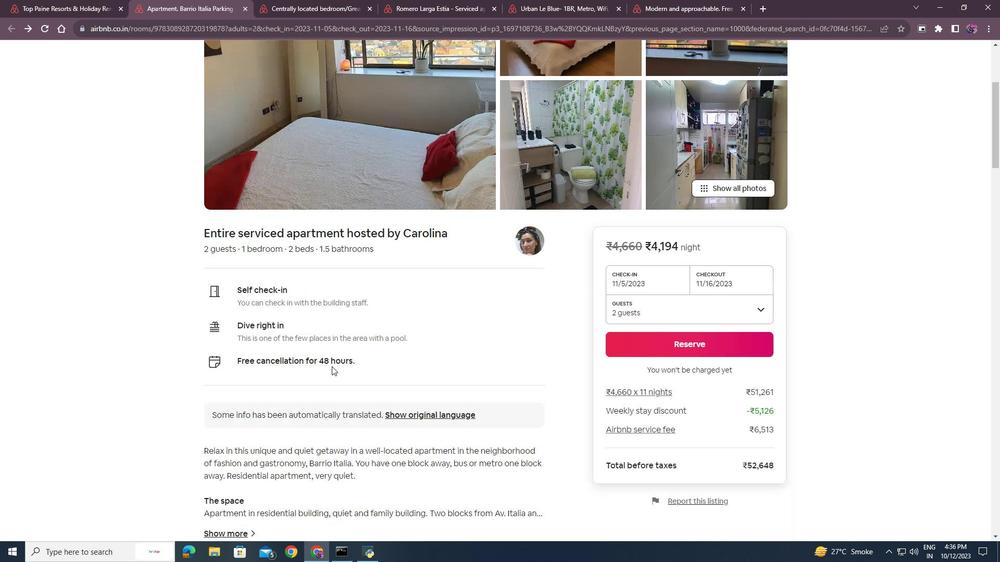 
Action: Mouse scrolled (331, 366) with delta (0, 0)
Screenshot: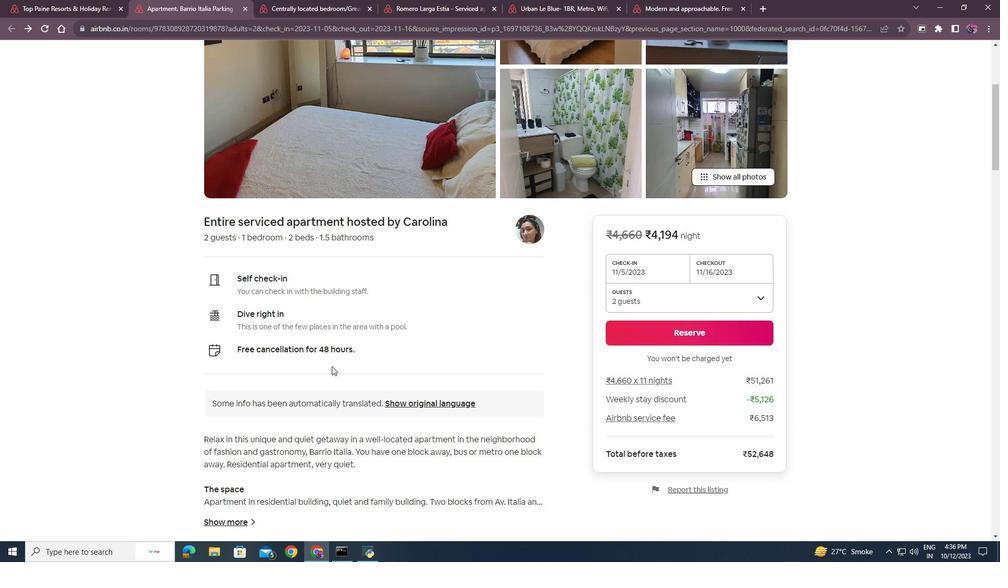 
Action: Mouse scrolled (331, 366) with delta (0, 0)
Screenshot: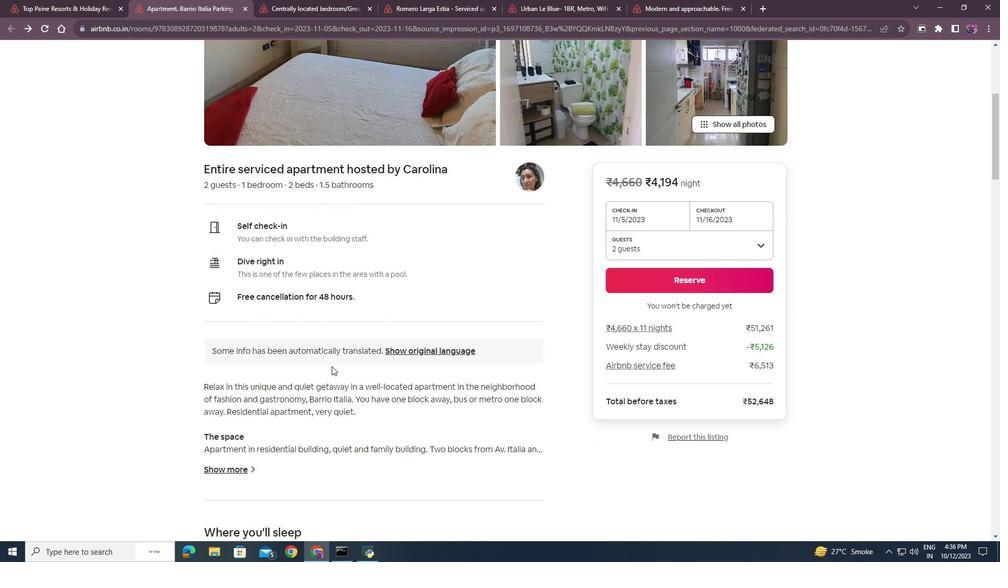 
Action: Mouse scrolled (331, 366) with delta (0, 0)
Screenshot: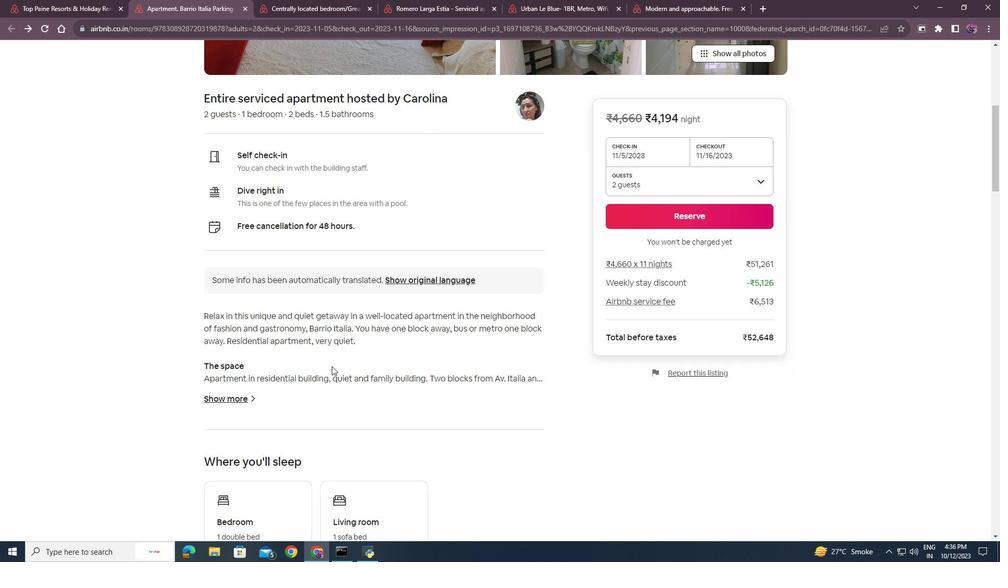 
Action: Mouse scrolled (331, 366) with delta (0, 0)
Screenshot: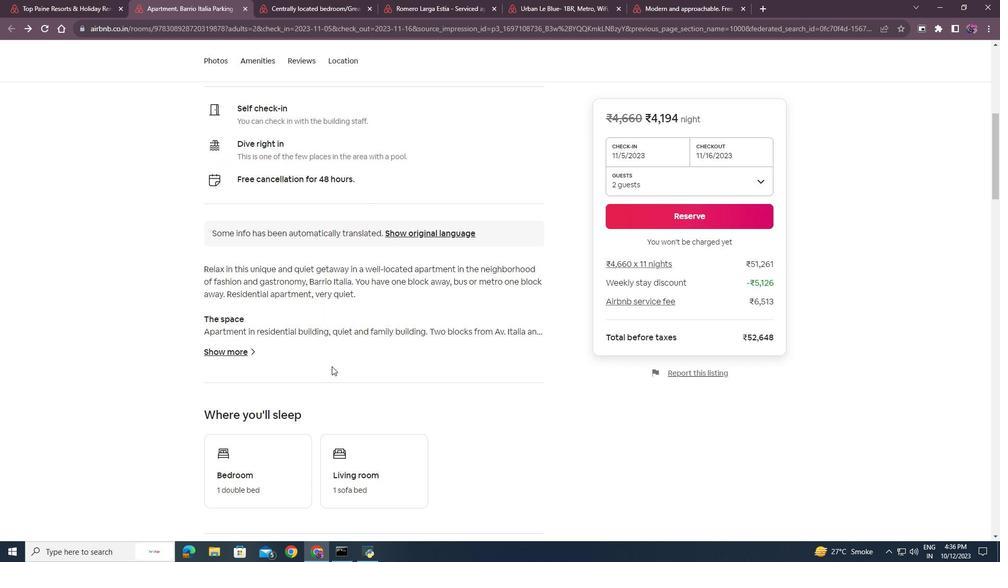 
Action: Mouse moved to (230, 311)
Screenshot: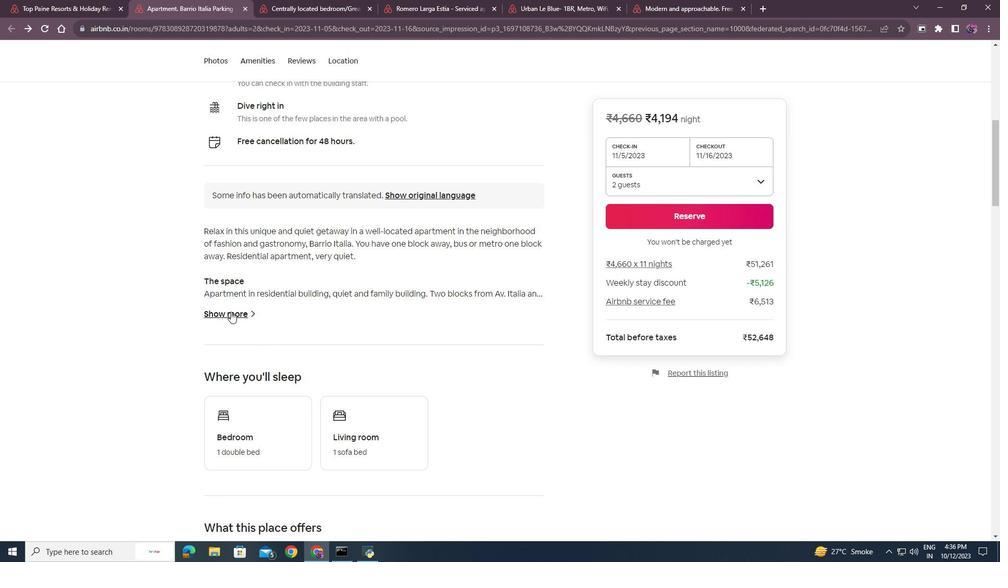 
Action: Mouse pressed left at (230, 311)
Screenshot: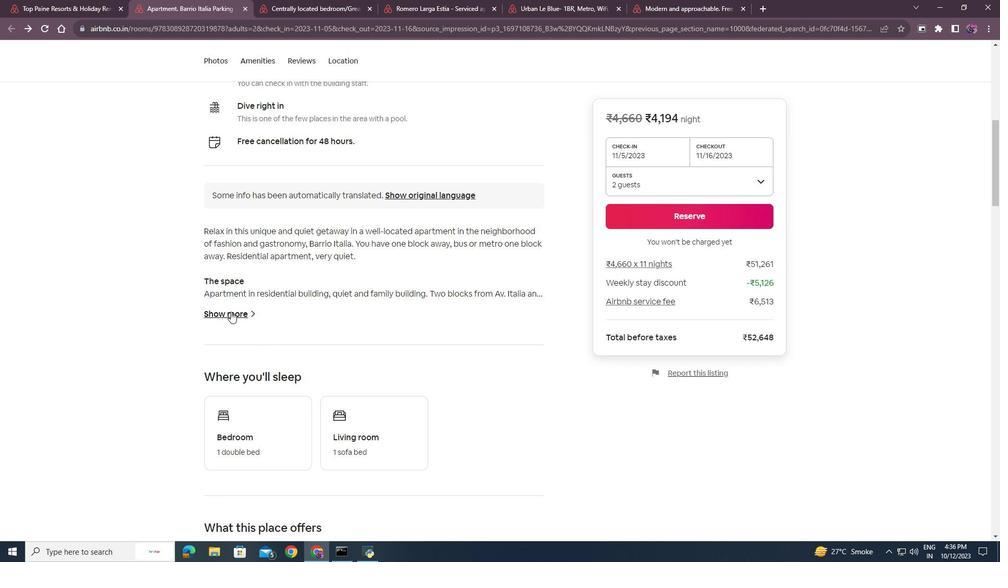 
Action: Mouse moved to (443, 363)
Screenshot: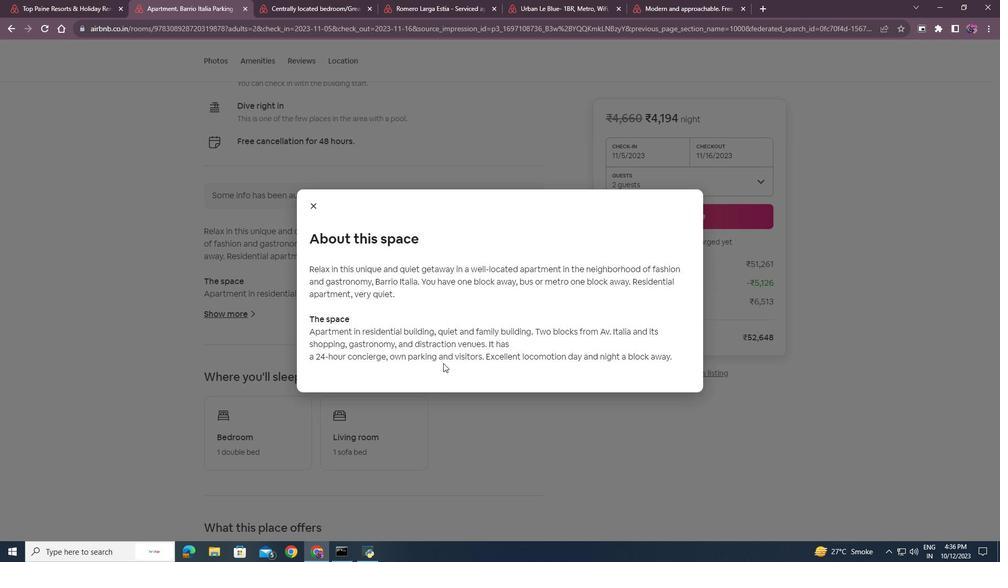 
Action: Mouse scrolled (443, 363) with delta (0, 0)
Screenshot: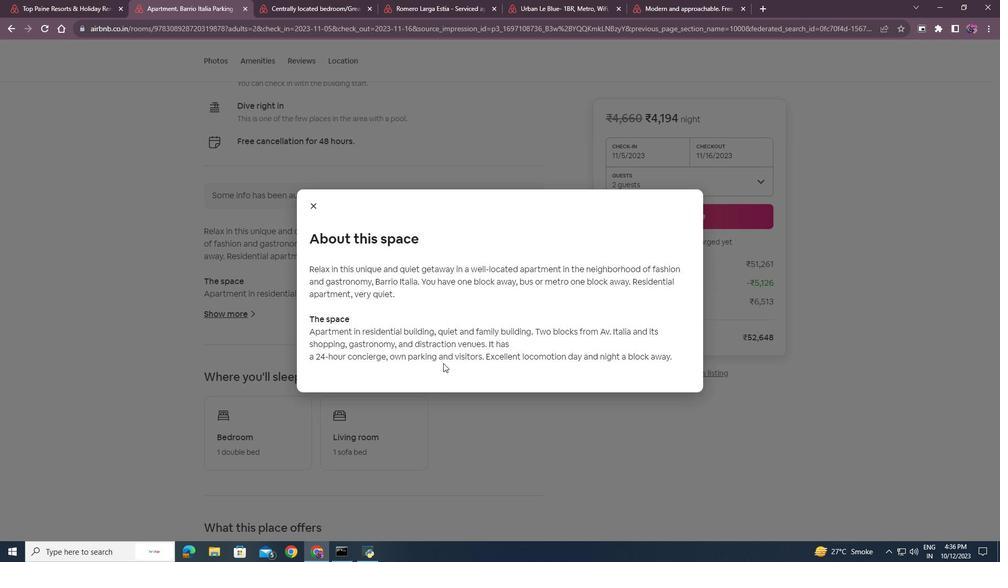 
Action: Mouse scrolled (443, 363) with delta (0, 0)
Screenshot: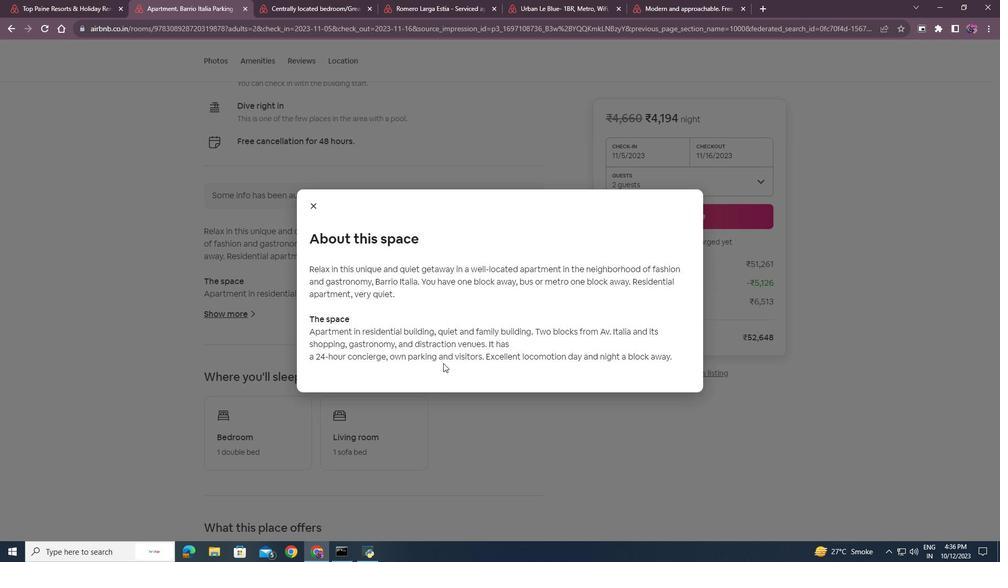 
Action: Mouse scrolled (443, 363) with delta (0, 0)
Screenshot: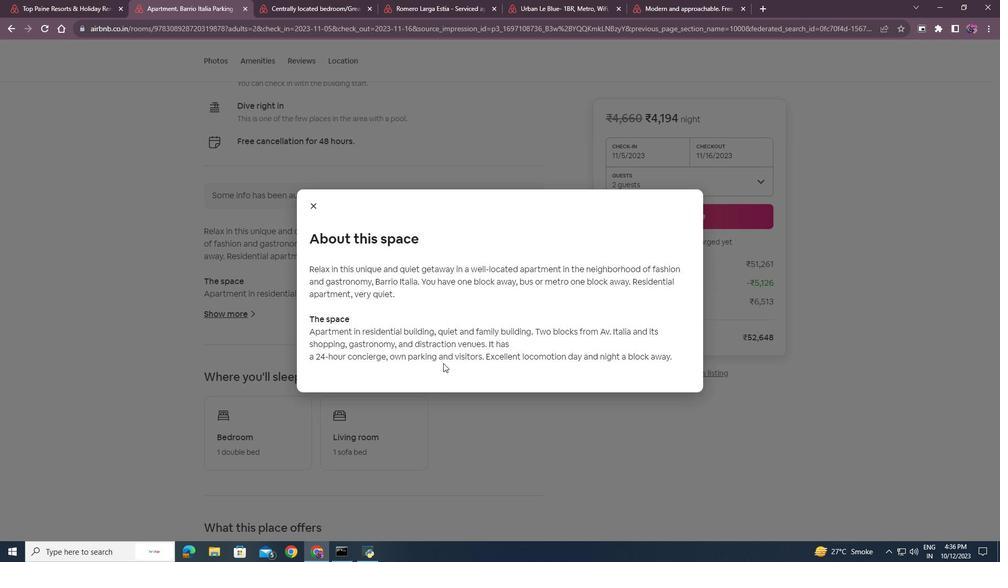 
Action: Mouse moved to (311, 207)
Screenshot: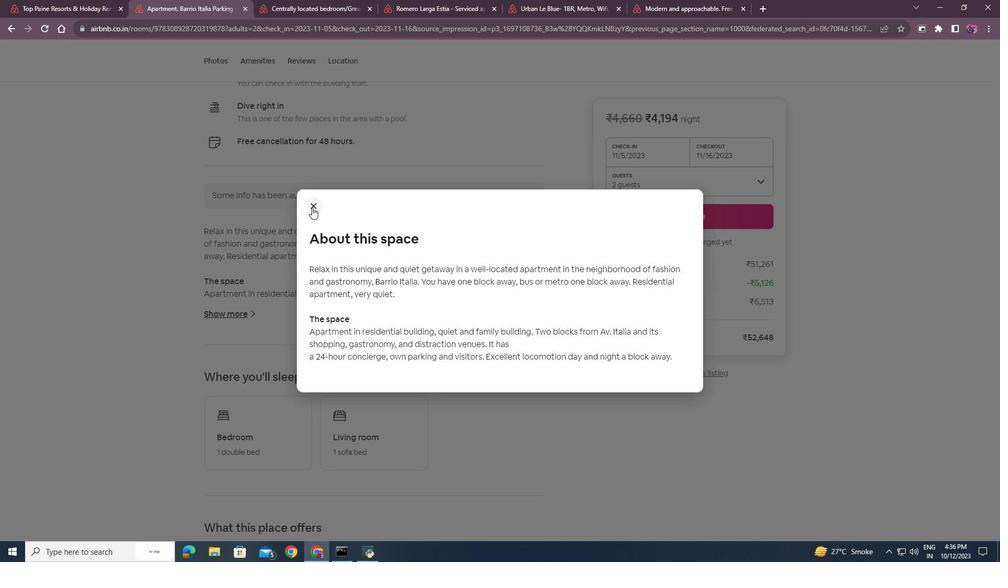 
Action: Mouse pressed left at (311, 207)
Screenshot: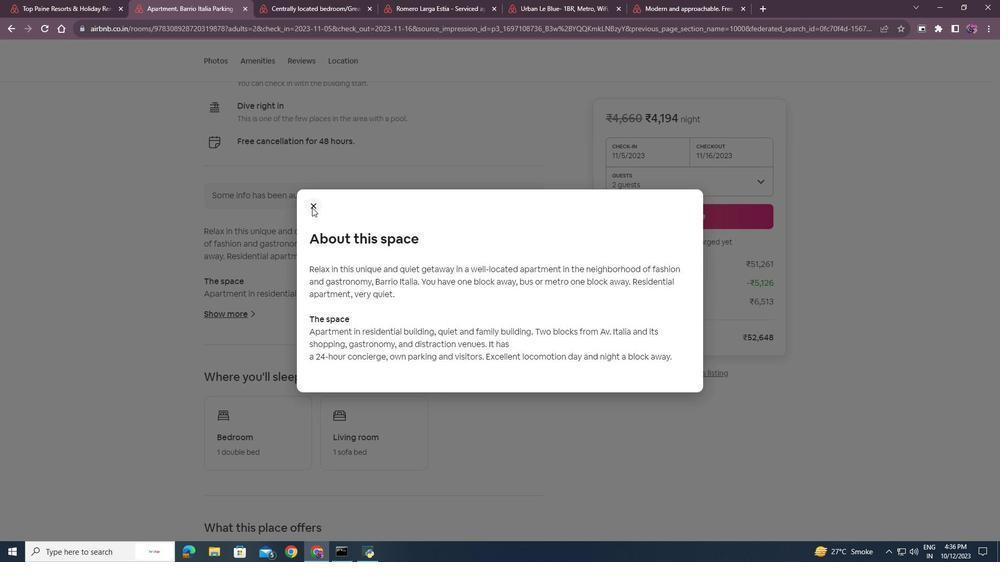 
Action: Mouse moved to (318, 290)
Screenshot: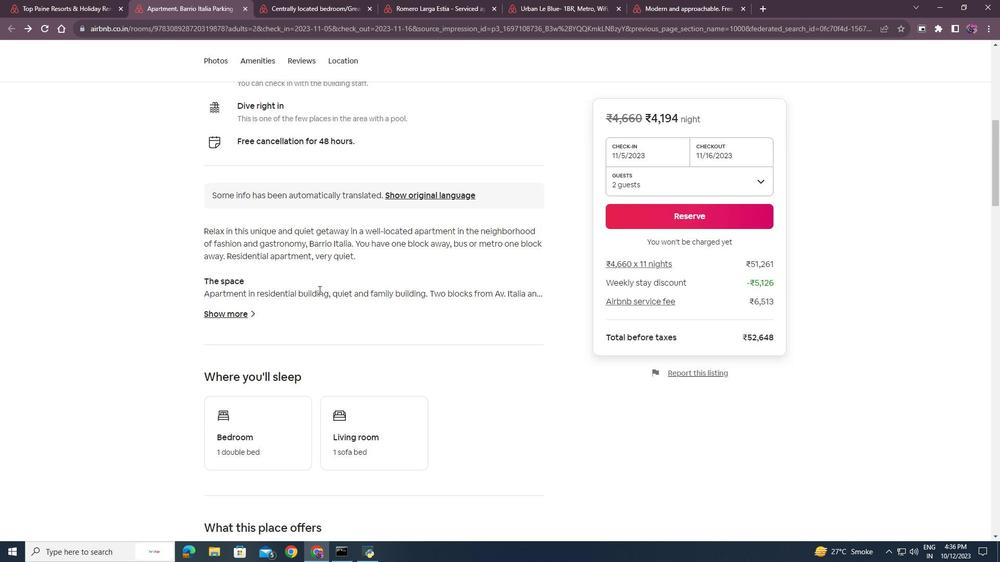 
Action: Mouse scrolled (318, 289) with delta (0, 0)
Screenshot: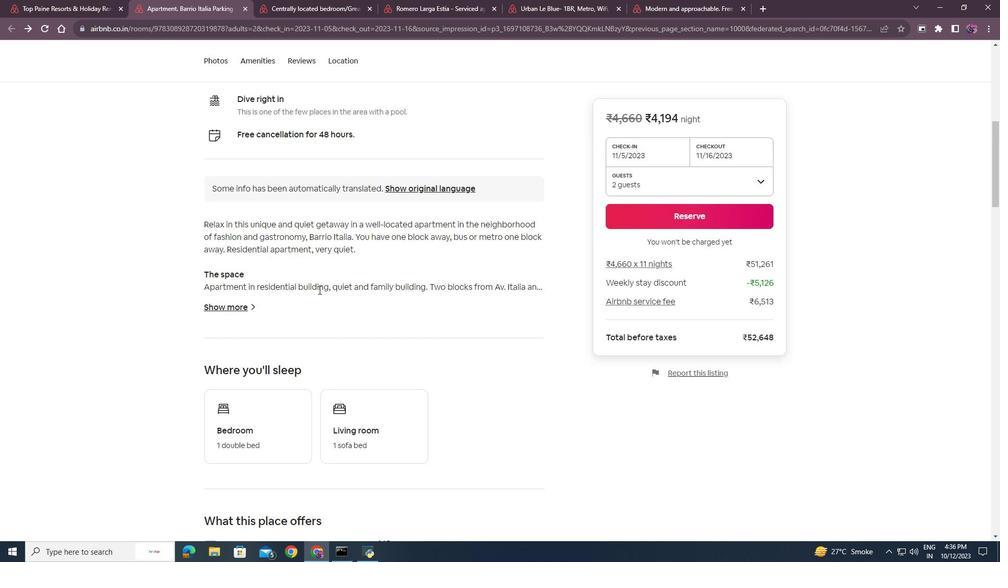 
Action: Mouse scrolled (318, 289) with delta (0, 0)
Screenshot: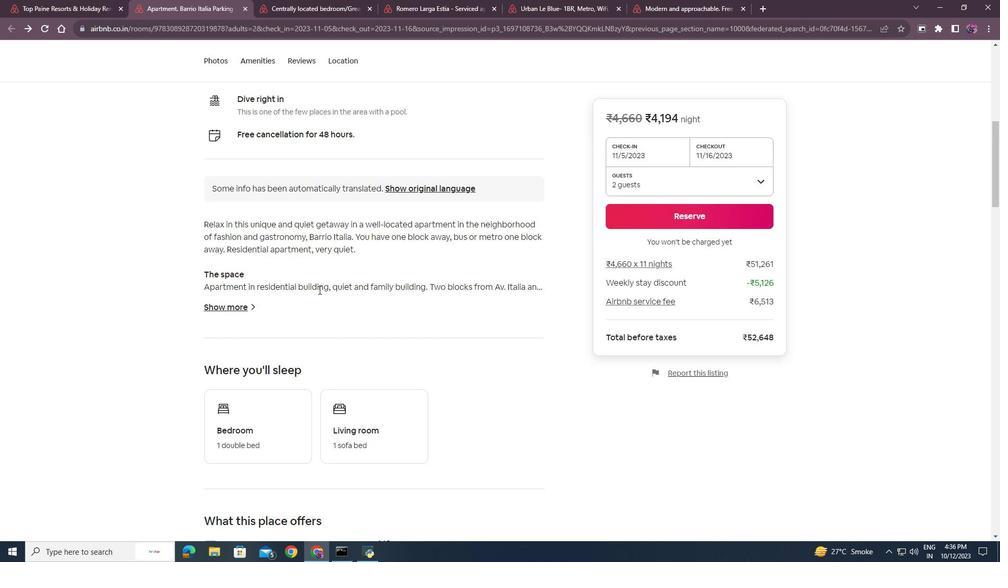 
Action: Mouse scrolled (318, 289) with delta (0, 0)
Screenshot: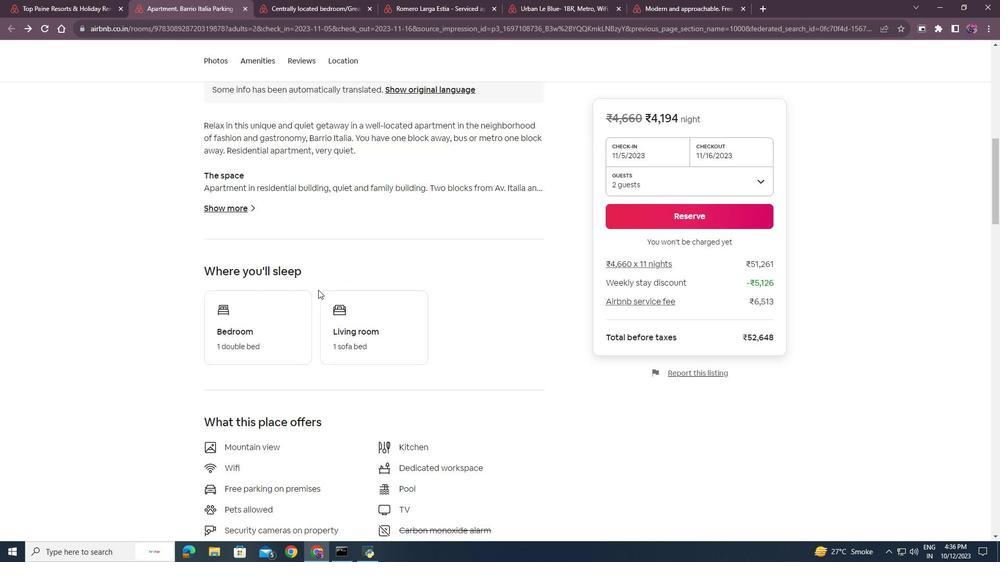 
Action: Mouse moved to (318, 289)
Screenshot: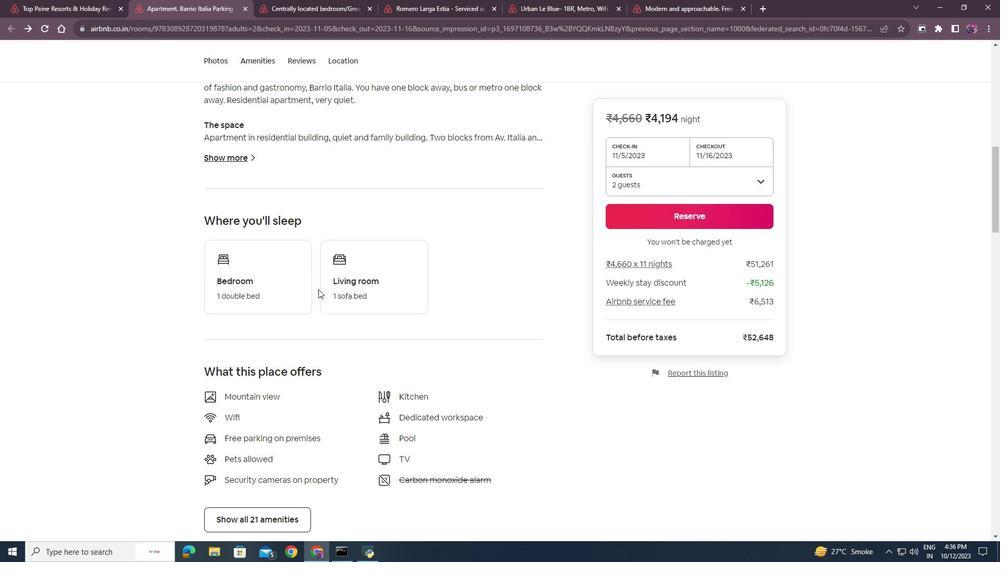 
Action: Mouse scrolled (318, 289) with delta (0, 0)
Screenshot: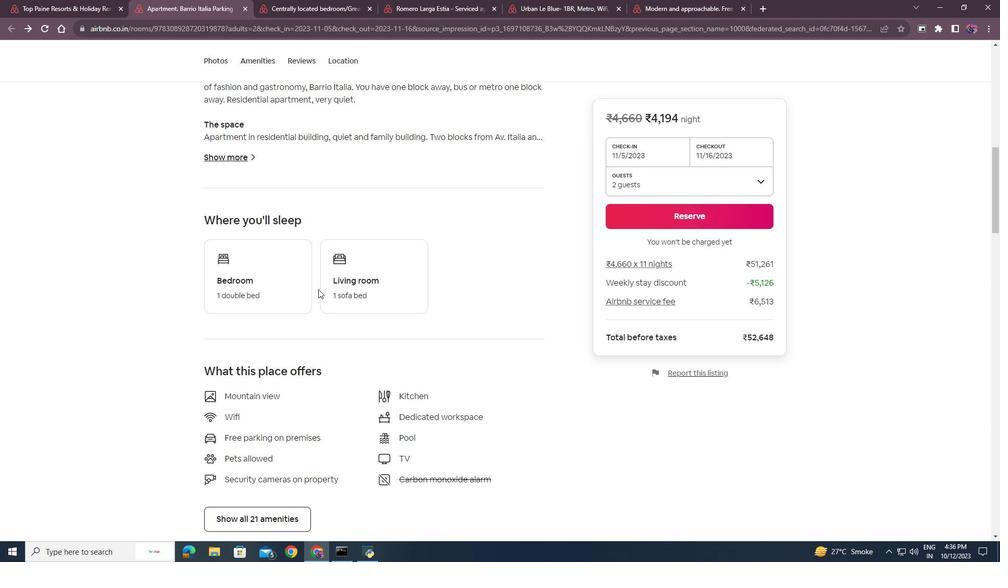 
Action: Mouse scrolled (318, 289) with delta (0, 0)
Screenshot: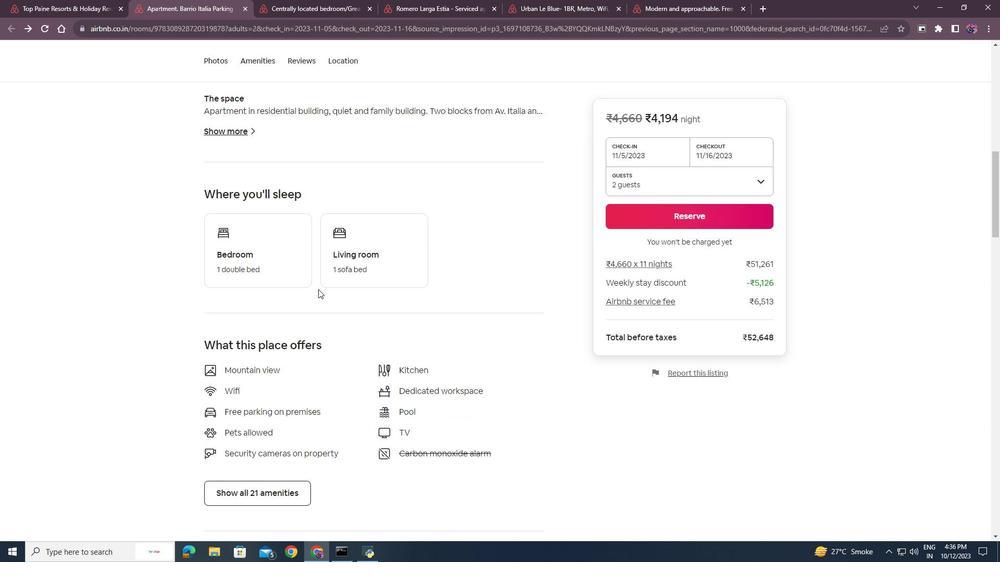 
Action: Mouse scrolled (318, 289) with delta (0, 0)
Screenshot: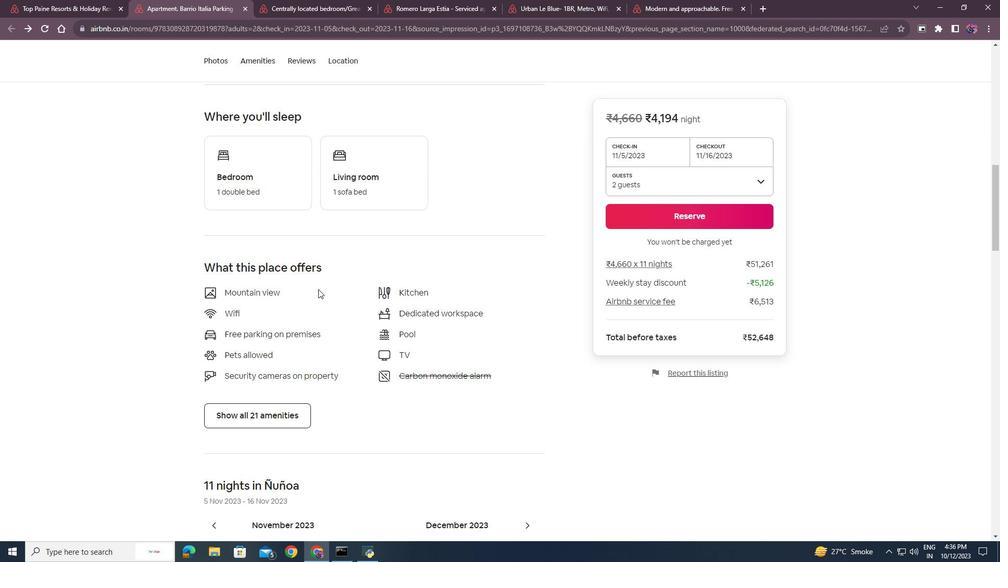 
Action: Mouse scrolled (318, 289) with delta (0, 0)
Screenshot: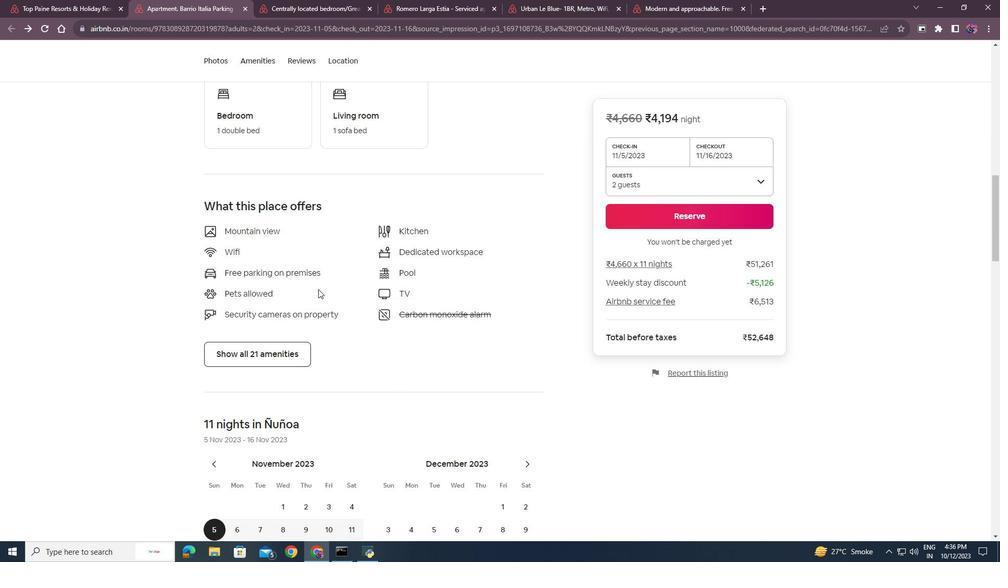 
Action: Mouse moved to (318, 289)
Screenshot: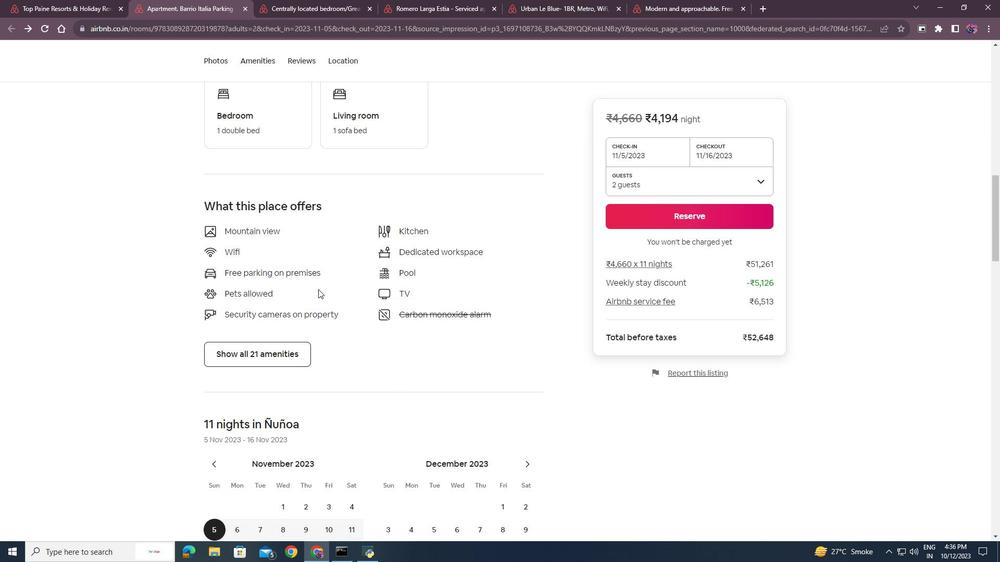
Action: Mouse scrolled (318, 289) with delta (0, 0)
Screenshot: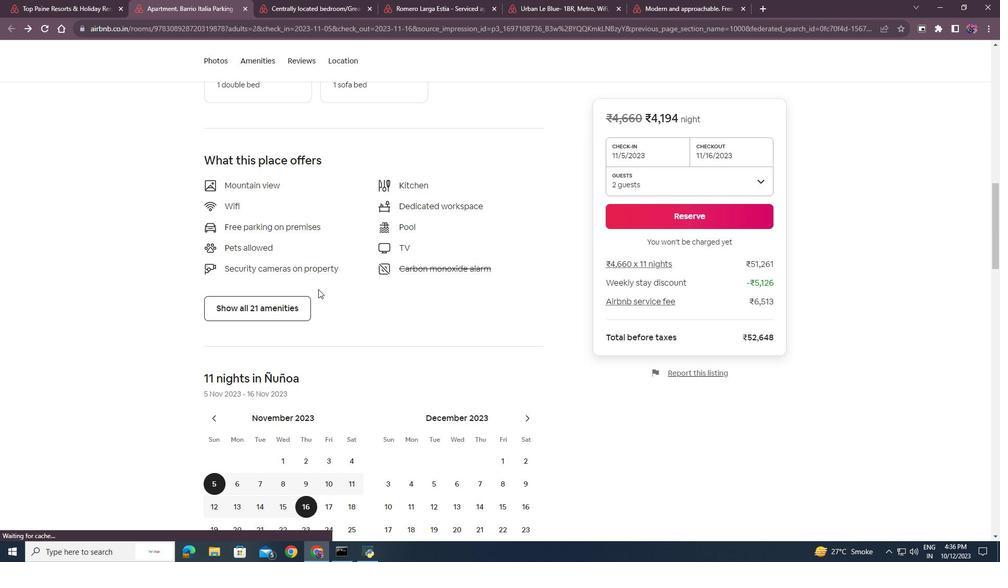 
Action: Mouse moved to (271, 260)
Screenshot: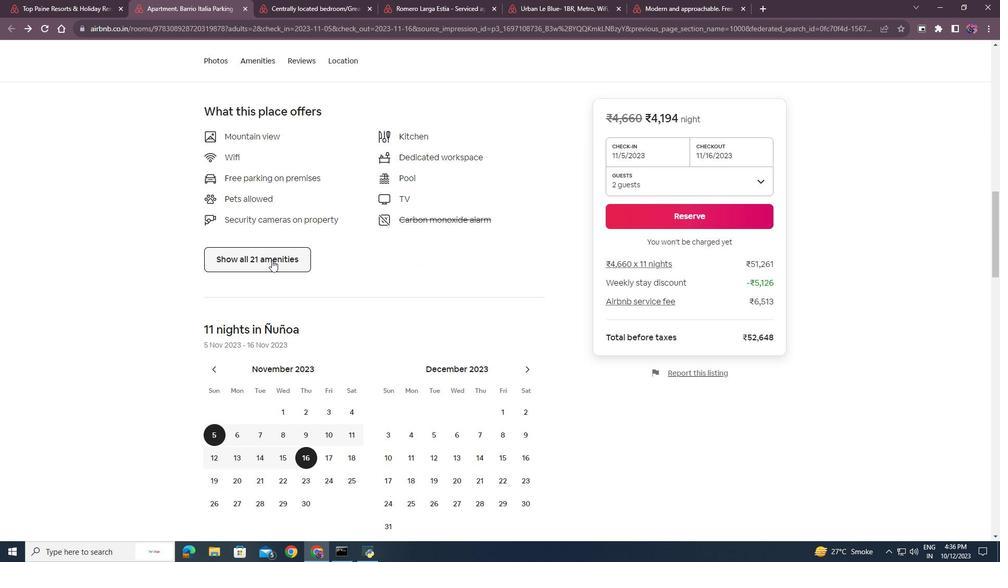 
Action: Mouse pressed left at (271, 260)
Screenshot: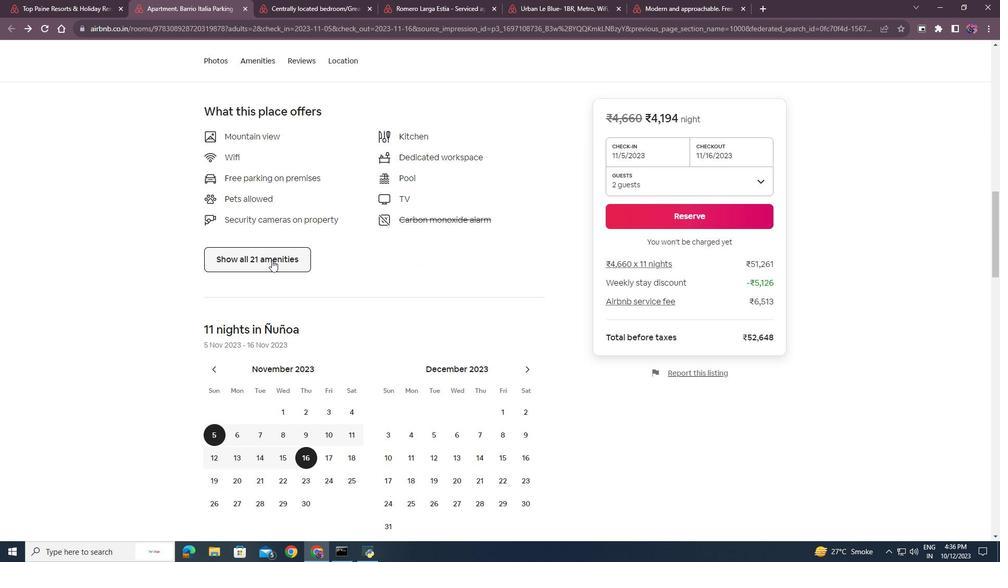 
Action: Mouse moved to (473, 308)
Screenshot: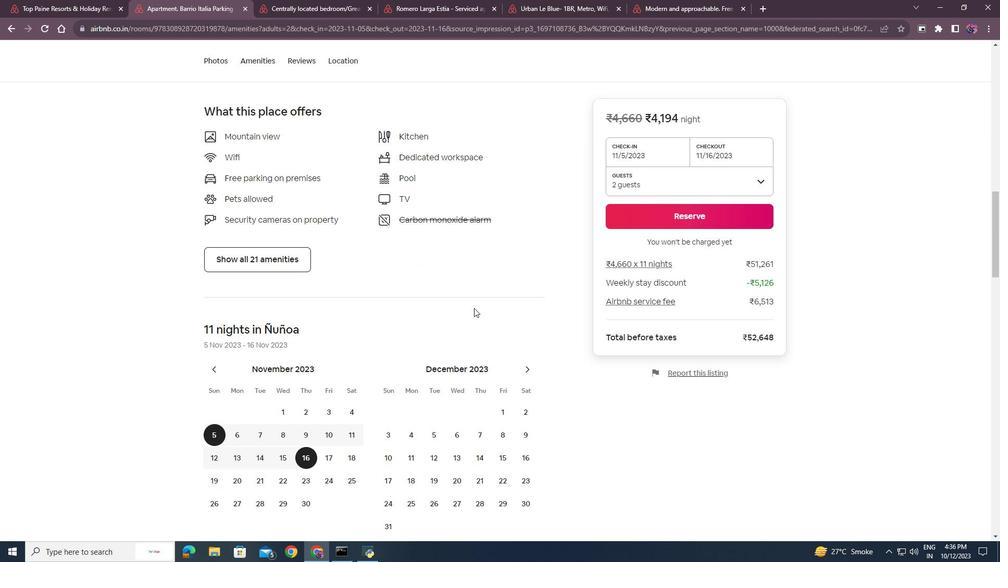 
Action: Mouse scrolled (473, 307) with delta (0, 0)
Screenshot: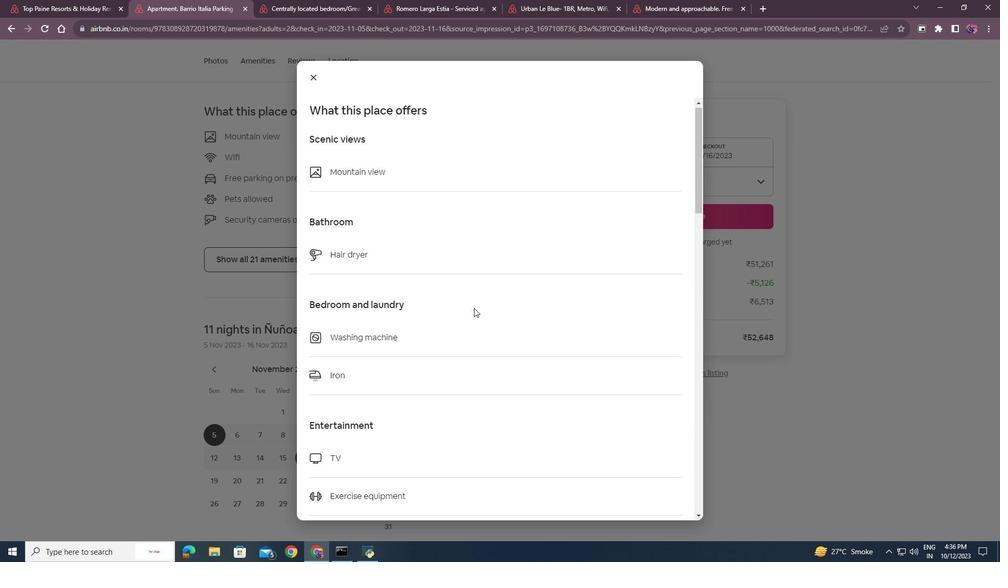 
Action: Mouse scrolled (473, 307) with delta (0, 0)
Screenshot: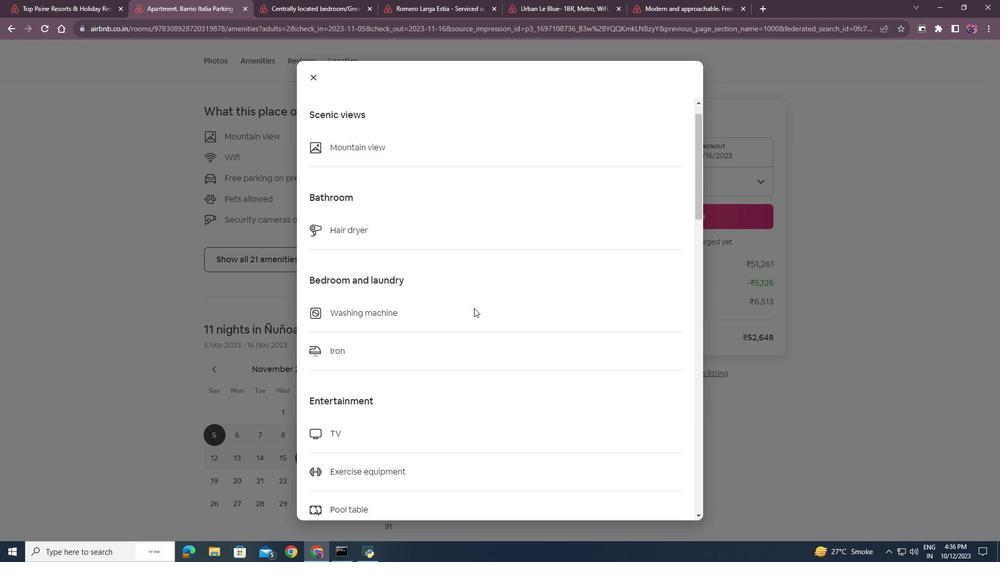 
Action: Mouse scrolled (473, 307) with delta (0, 0)
Screenshot: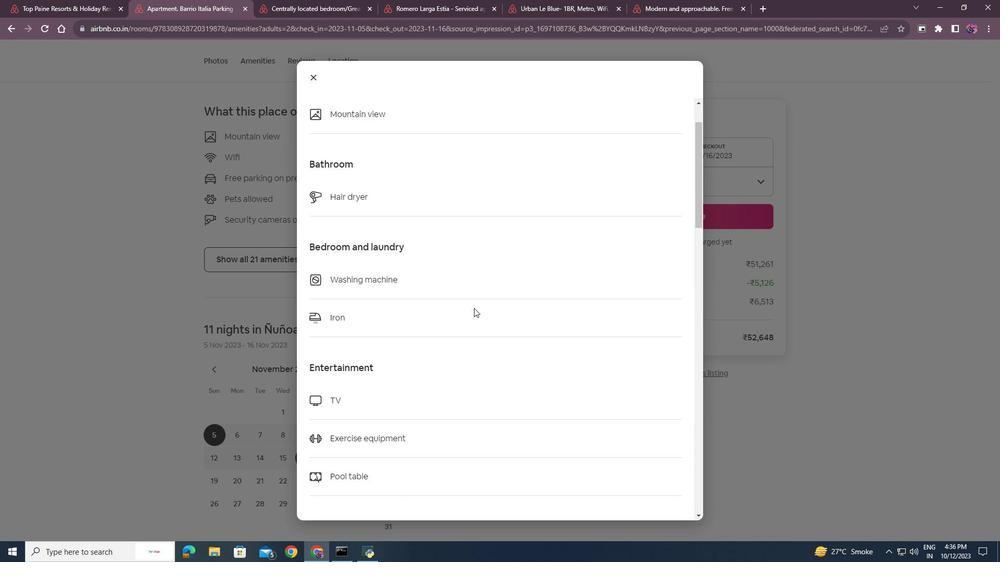 
Action: Mouse scrolled (473, 307) with delta (0, 0)
Screenshot: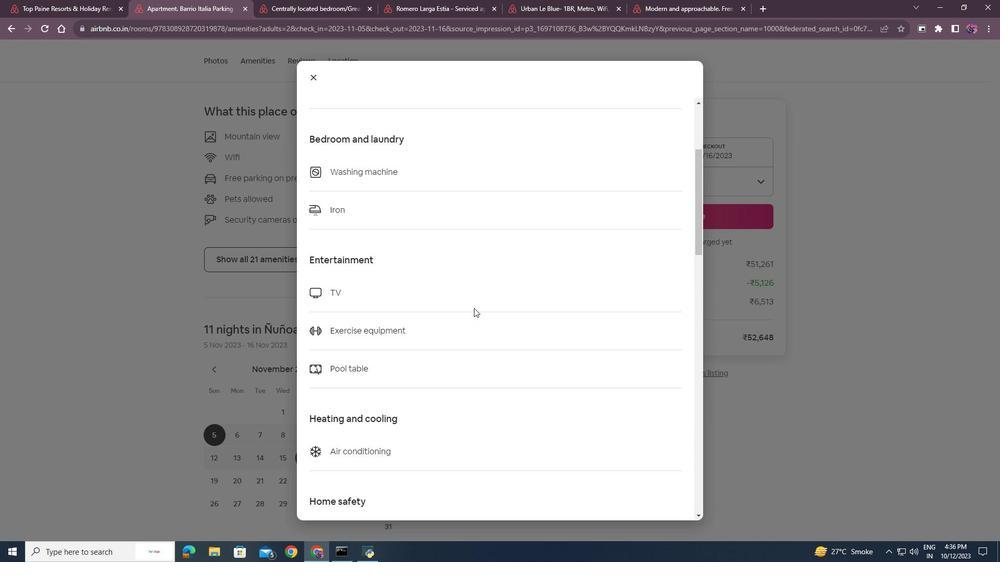 
Action: Mouse scrolled (473, 307) with delta (0, 0)
Screenshot: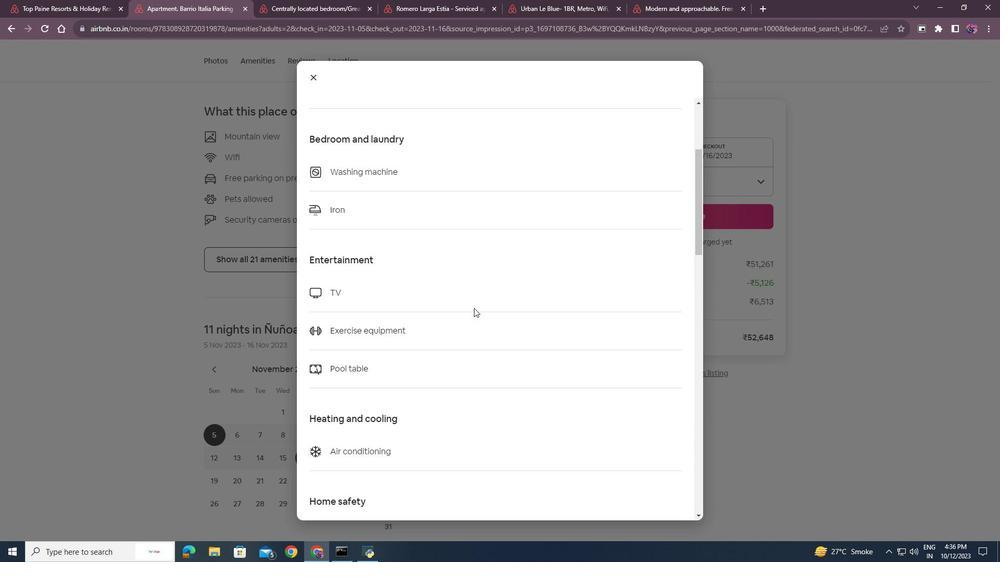 
Action: Mouse scrolled (473, 307) with delta (0, 0)
Screenshot: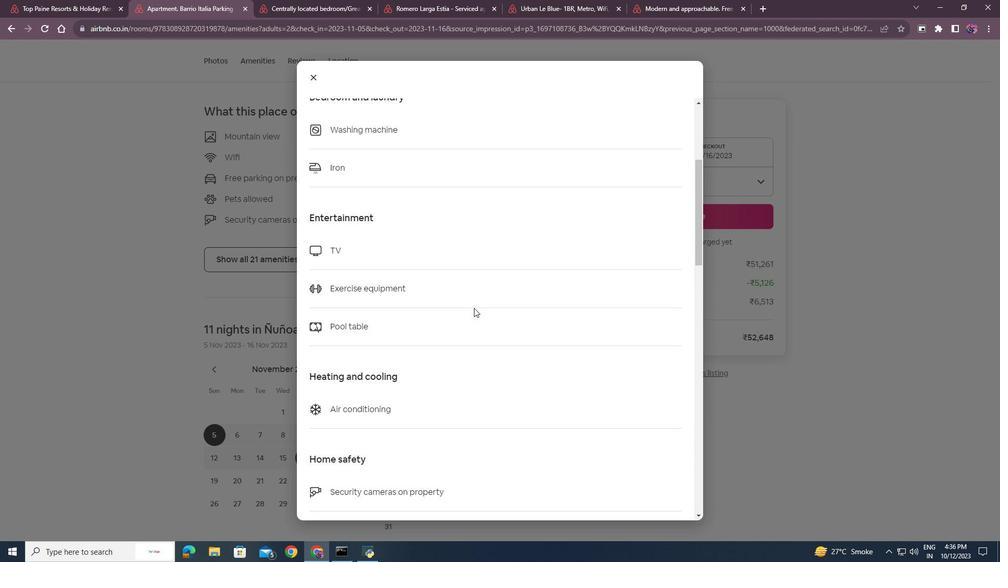 
Action: Mouse scrolled (473, 307) with delta (0, 0)
Screenshot: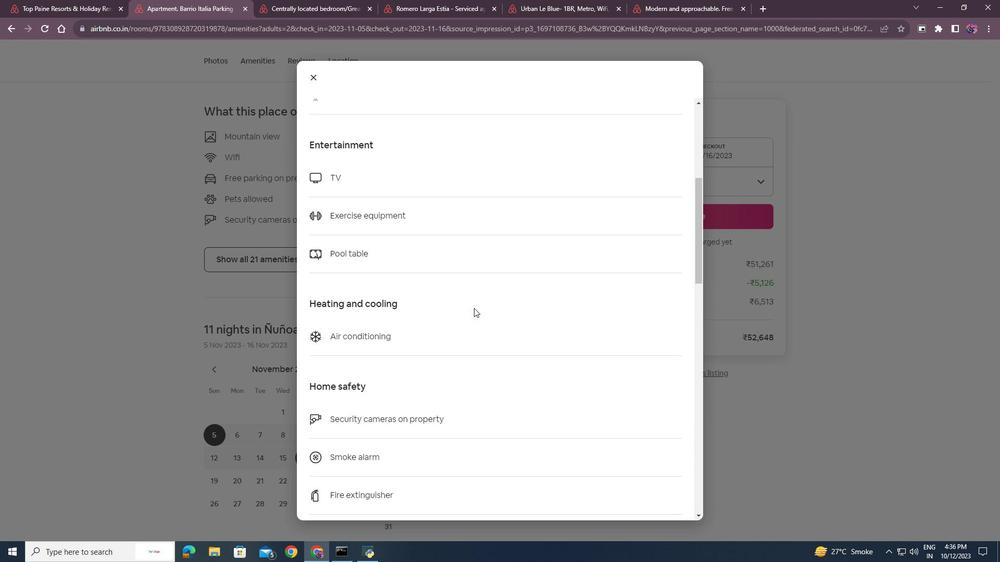 
Action: Mouse scrolled (473, 307) with delta (0, 0)
Screenshot: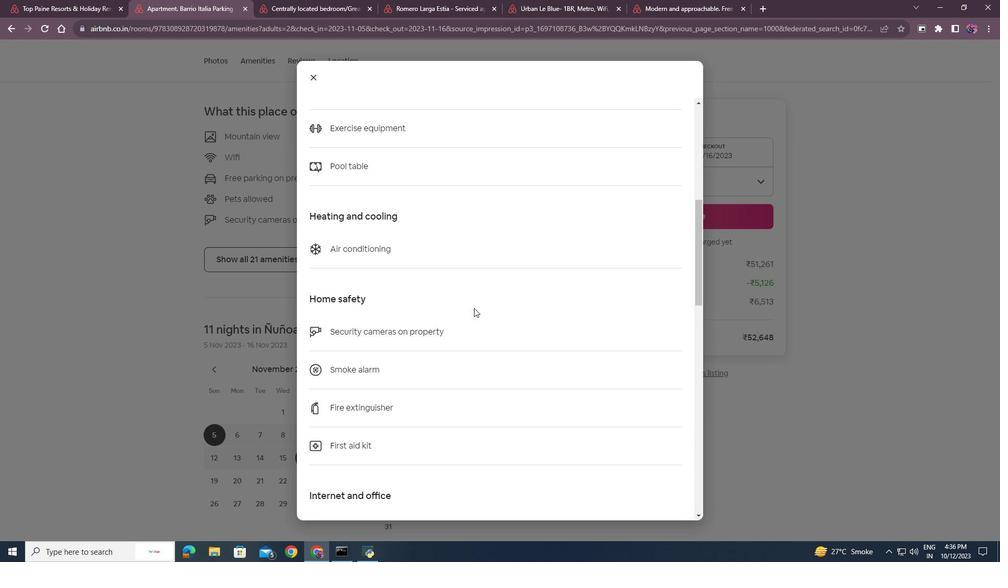 
Action: Mouse scrolled (473, 307) with delta (0, 0)
Screenshot: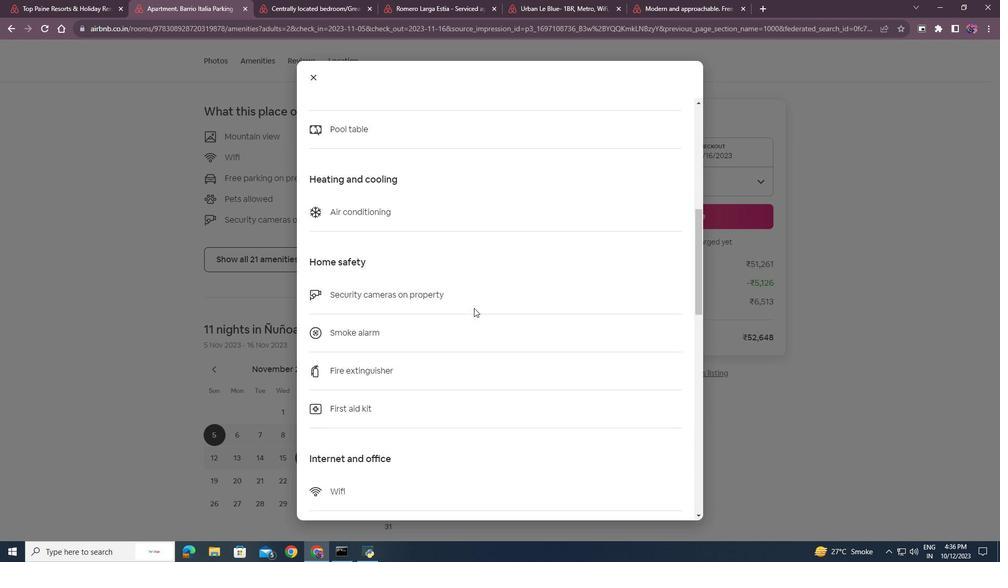 
Action: Mouse scrolled (473, 307) with delta (0, 0)
Screenshot: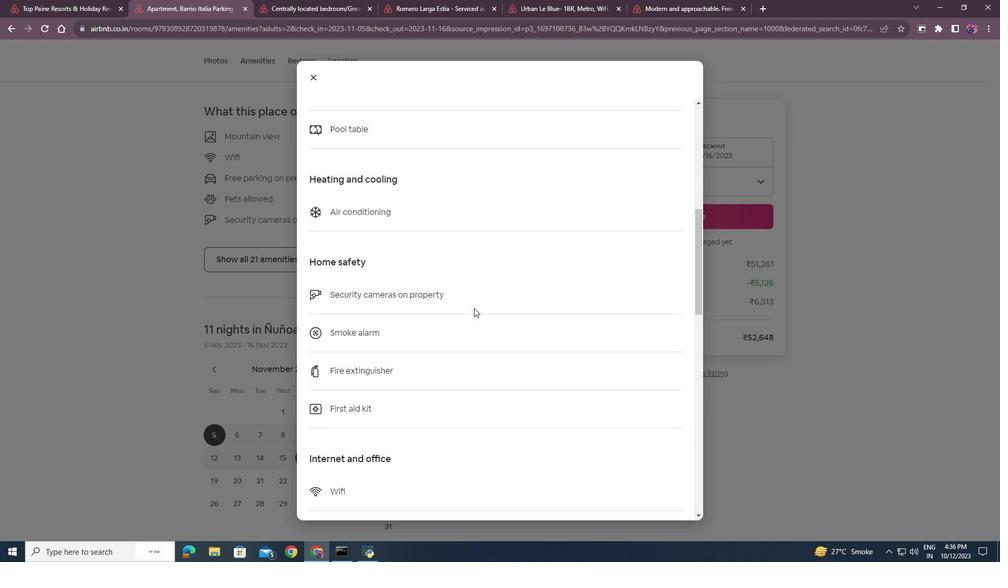 
Action: Mouse scrolled (473, 307) with delta (0, 0)
Screenshot: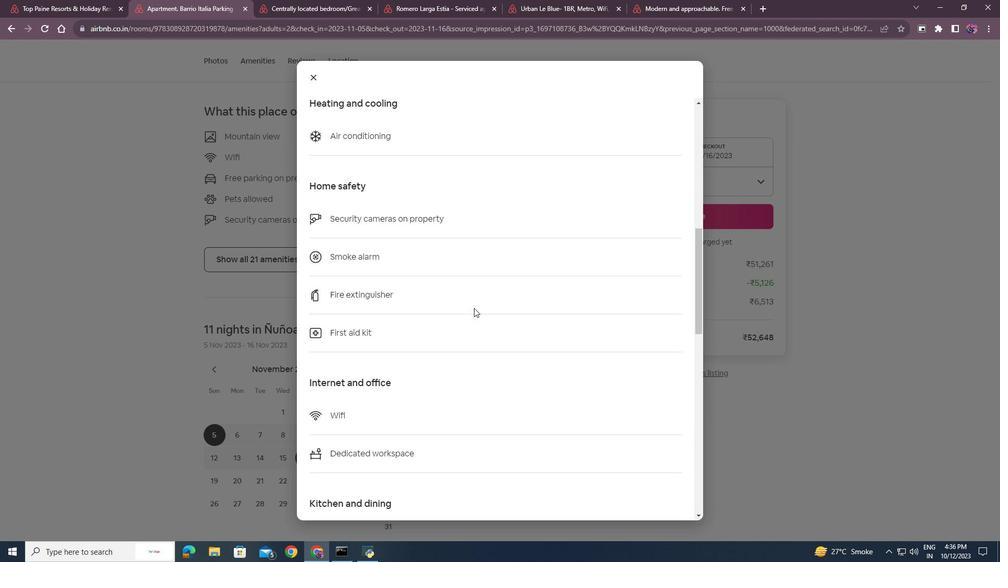 
Action: Mouse scrolled (473, 307) with delta (0, 0)
Screenshot: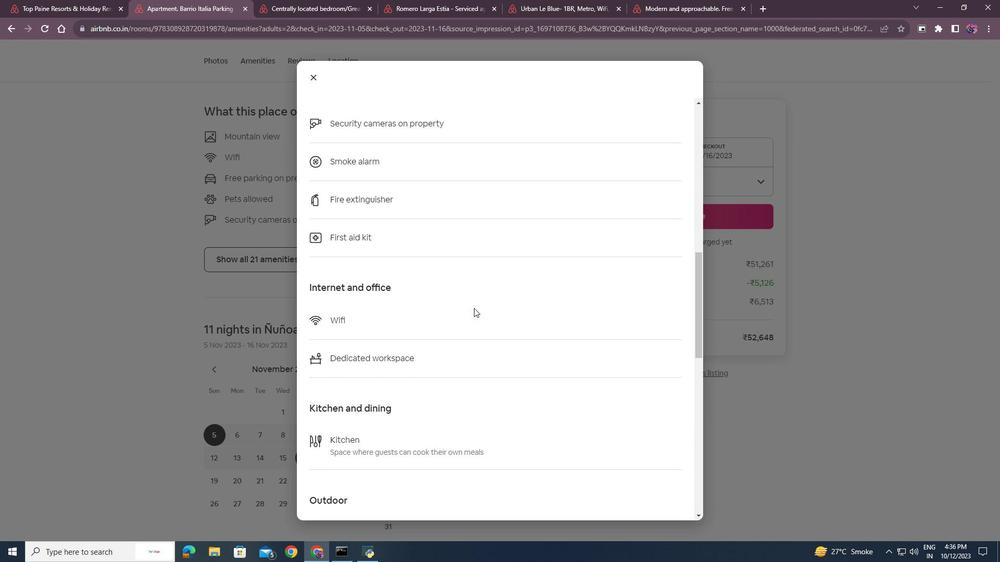 
Action: Mouse scrolled (473, 307) with delta (0, 0)
Screenshot: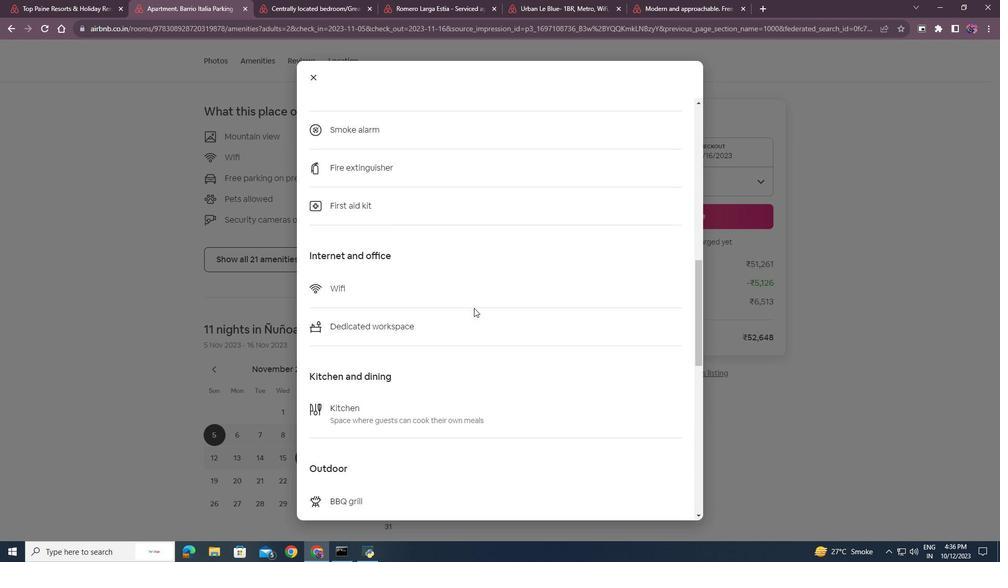 
Action: Mouse scrolled (473, 307) with delta (0, 0)
Screenshot: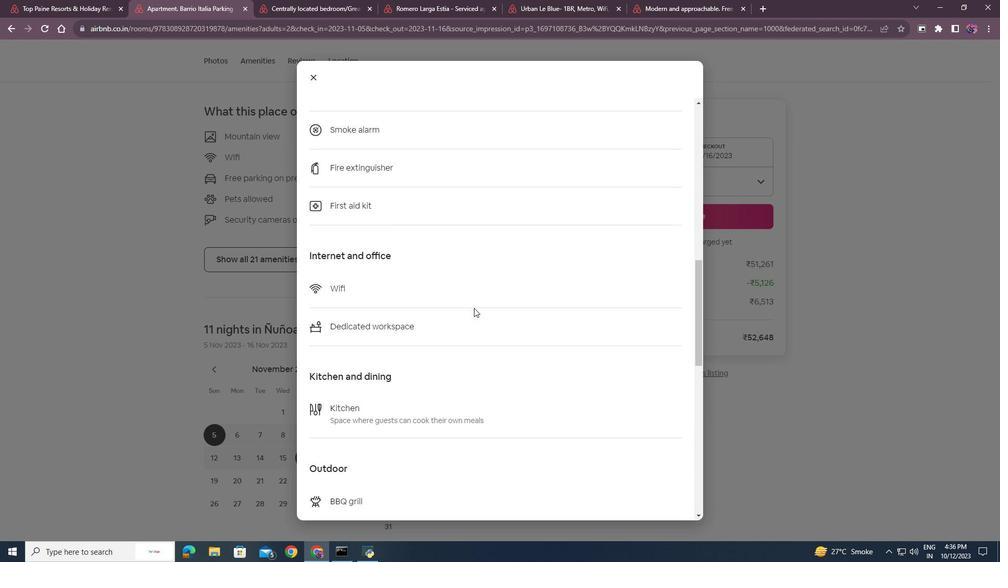 
Action: Mouse scrolled (473, 307) with delta (0, 0)
Screenshot: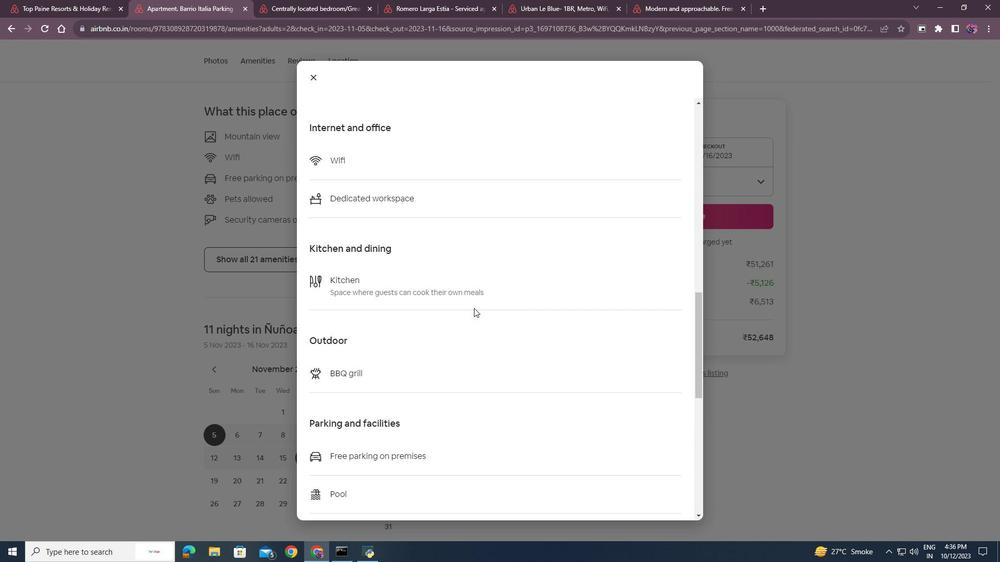 
Action: Mouse scrolled (473, 307) with delta (0, 0)
Screenshot: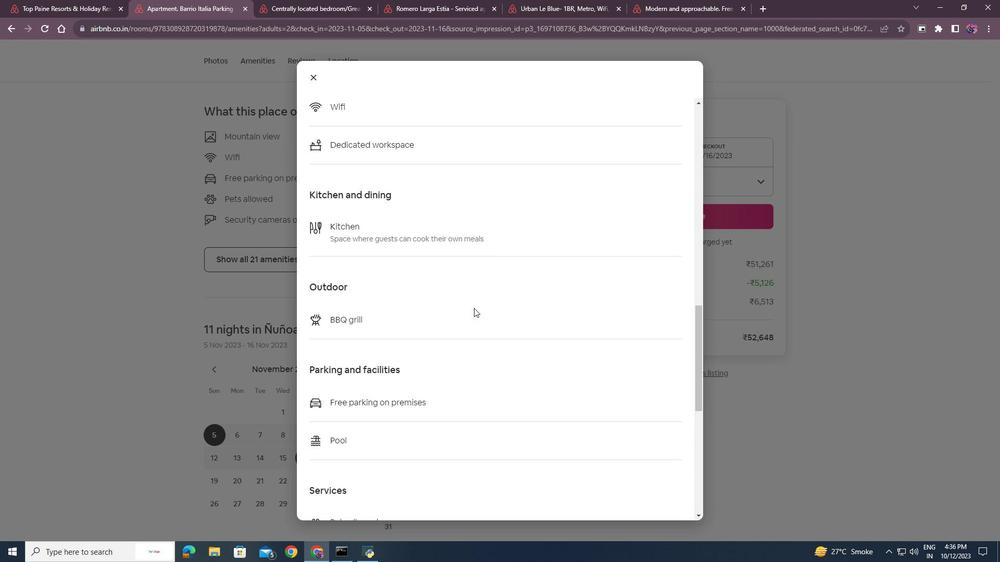 
Action: Mouse scrolled (473, 307) with delta (0, 0)
Screenshot: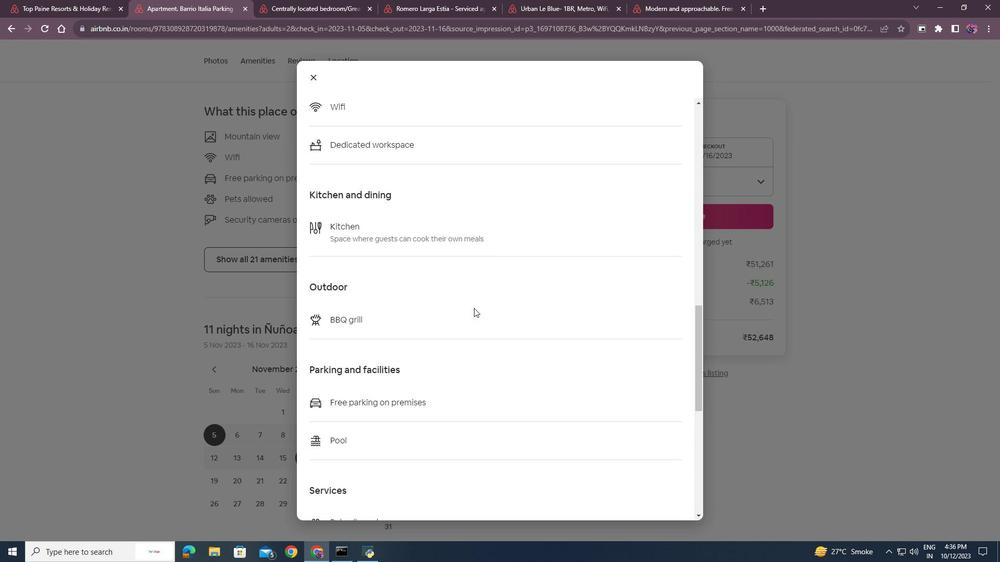 
Action: Mouse scrolled (473, 307) with delta (0, 0)
Screenshot: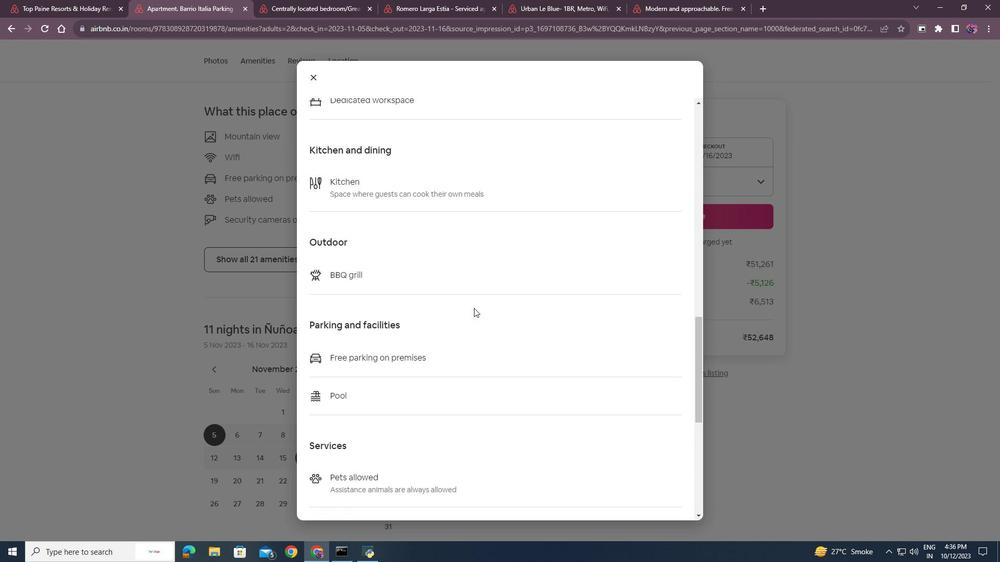 
Action: Mouse scrolled (473, 307) with delta (0, 0)
Screenshot: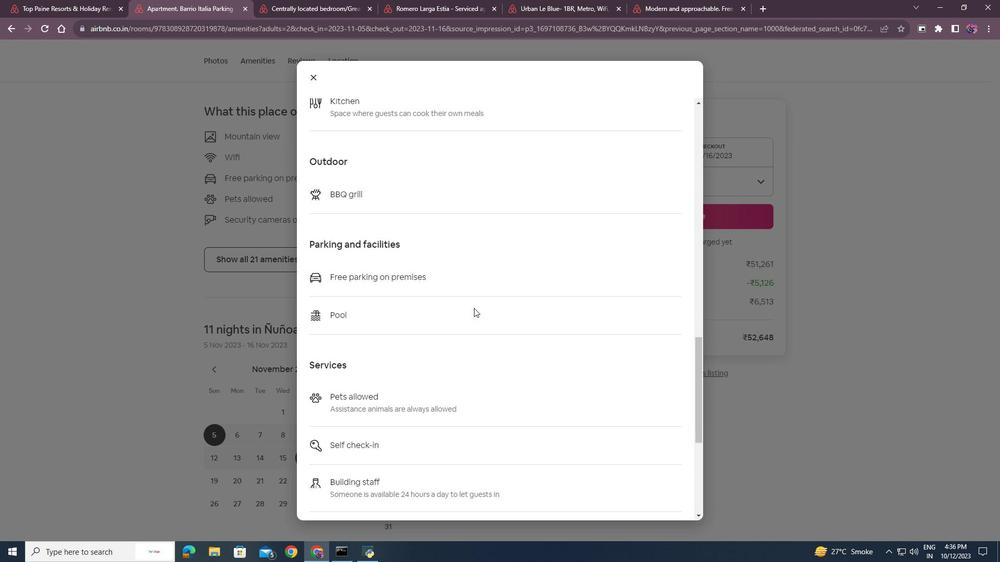 
Action: Mouse scrolled (473, 307) with delta (0, 0)
Screenshot: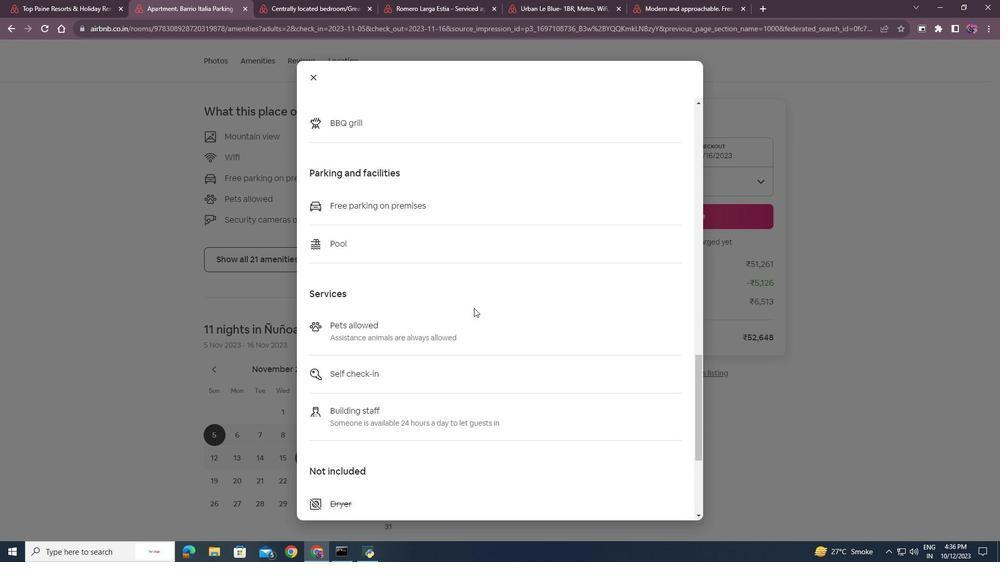 
Action: Mouse scrolled (473, 307) with delta (0, 0)
Screenshot: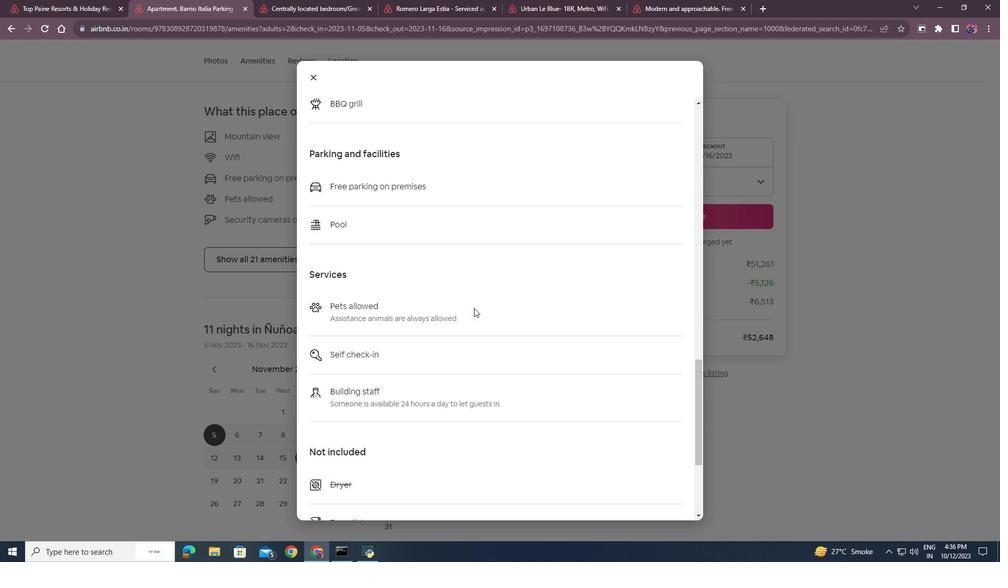 
Action: Mouse scrolled (473, 307) with delta (0, 0)
Screenshot: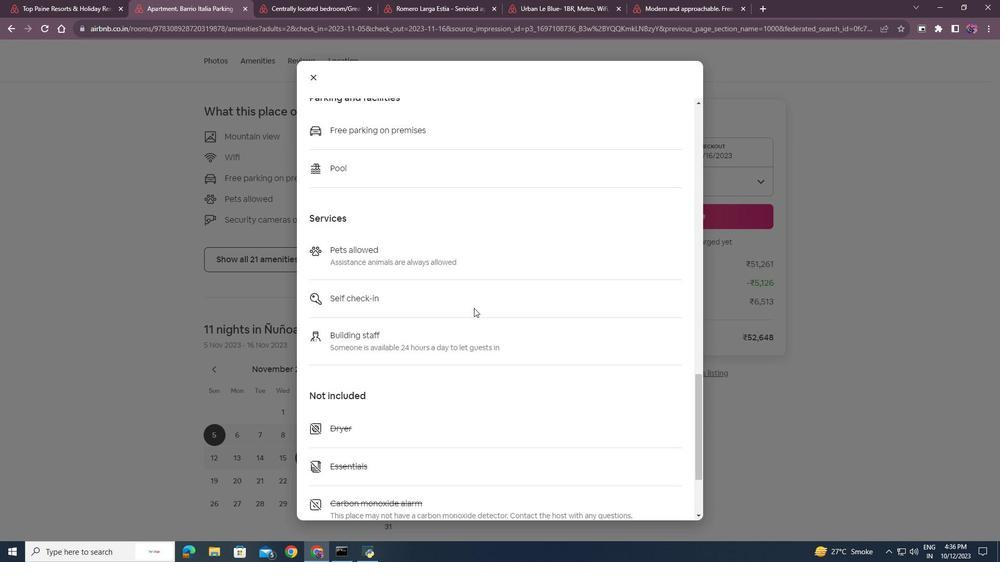 
Action: Mouse scrolled (473, 307) with delta (0, 0)
Screenshot: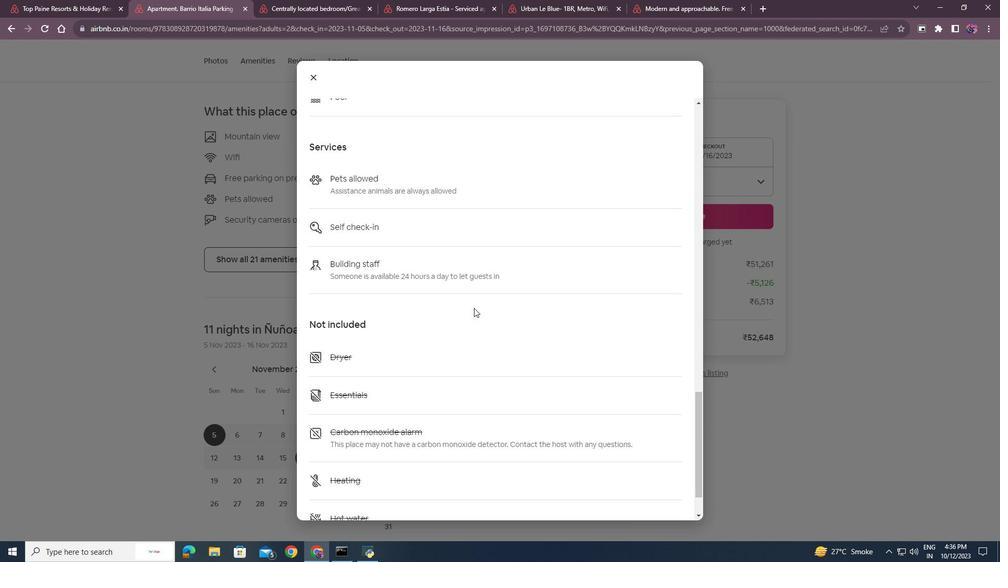 
Action: Mouse scrolled (473, 307) with delta (0, 0)
Screenshot: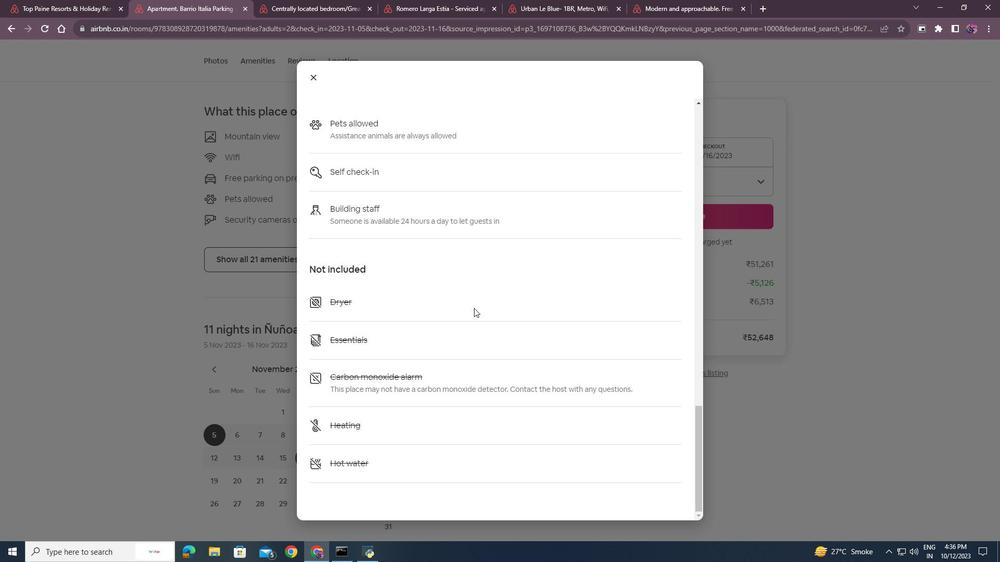 
Action: Mouse scrolled (473, 307) with delta (0, 0)
Screenshot: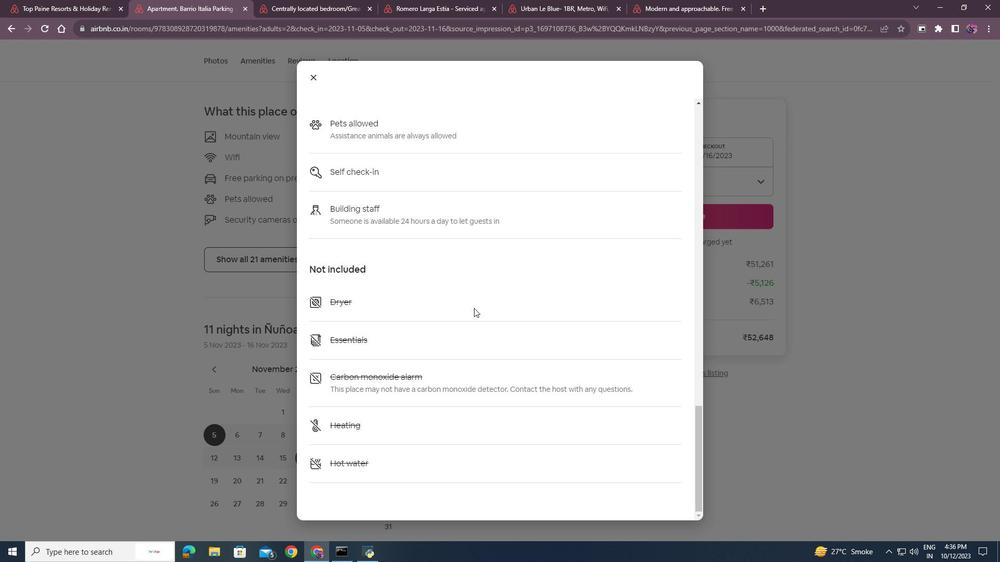 
Action: Mouse scrolled (473, 307) with delta (0, 0)
Screenshot: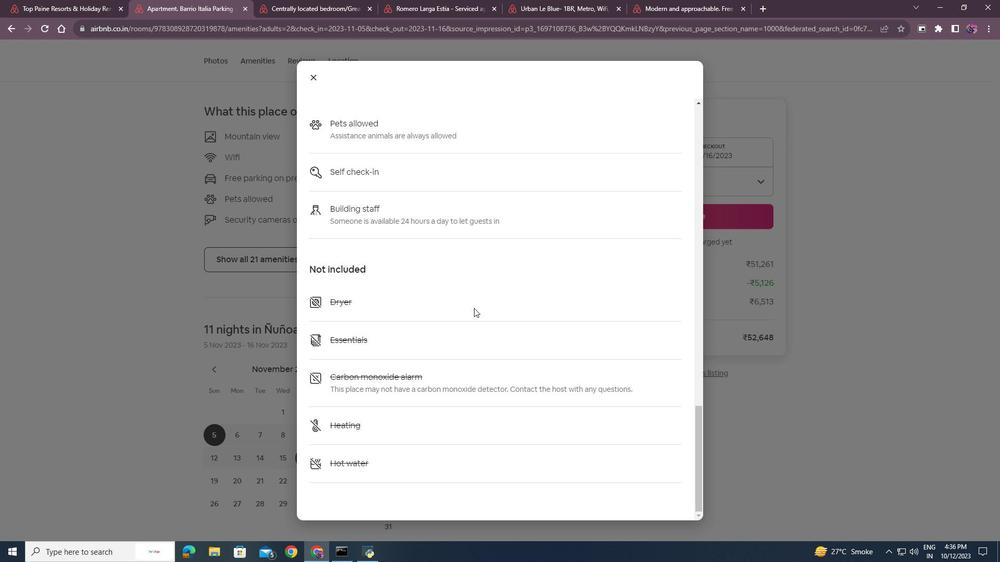 
Action: Mouse scrolled (473, 307) with delta (0, 0)
Screenshot: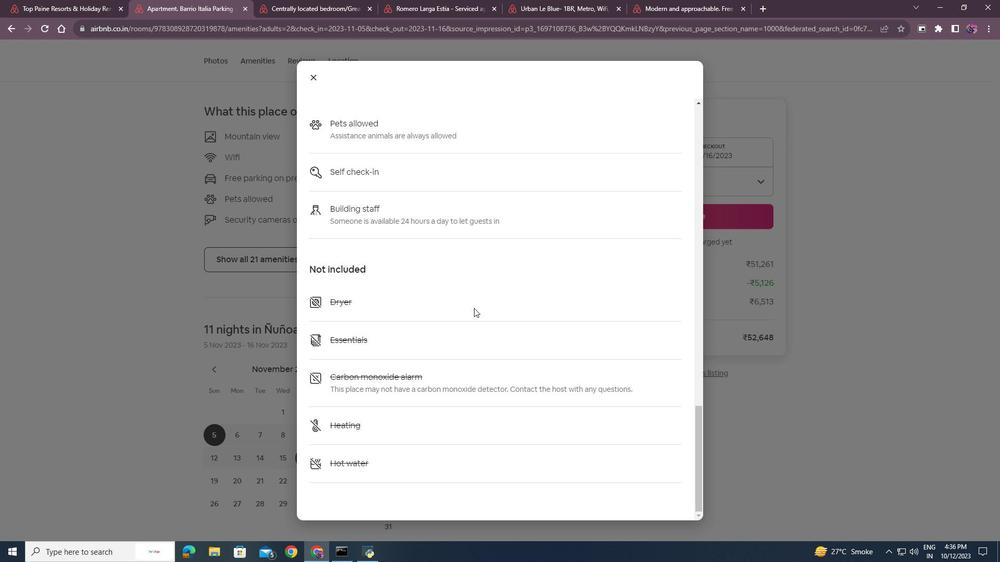 
Action: Mouse moved to (311, 76)
Screenshot: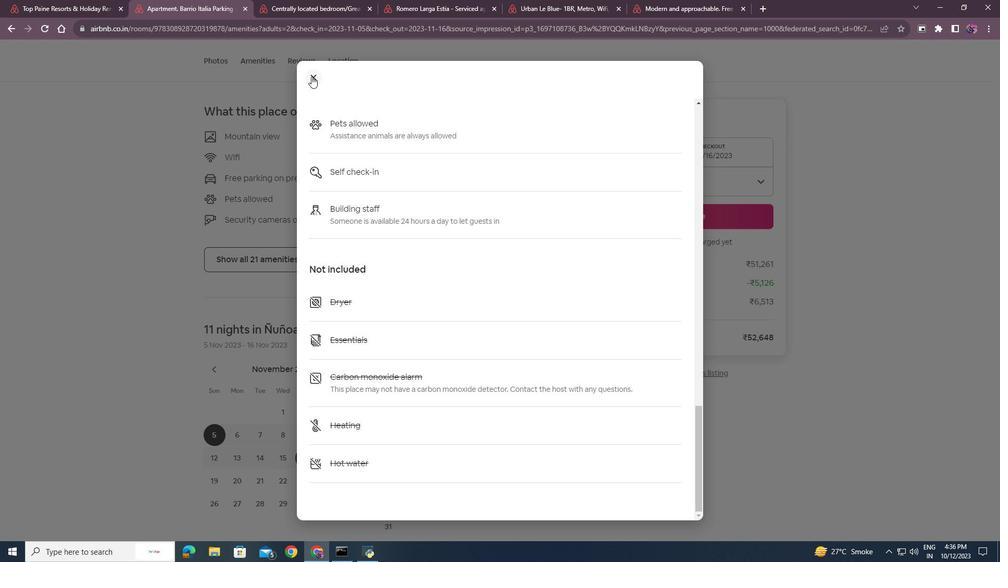 
Action: Mouse pressed left at (311, 76)
Screenshot: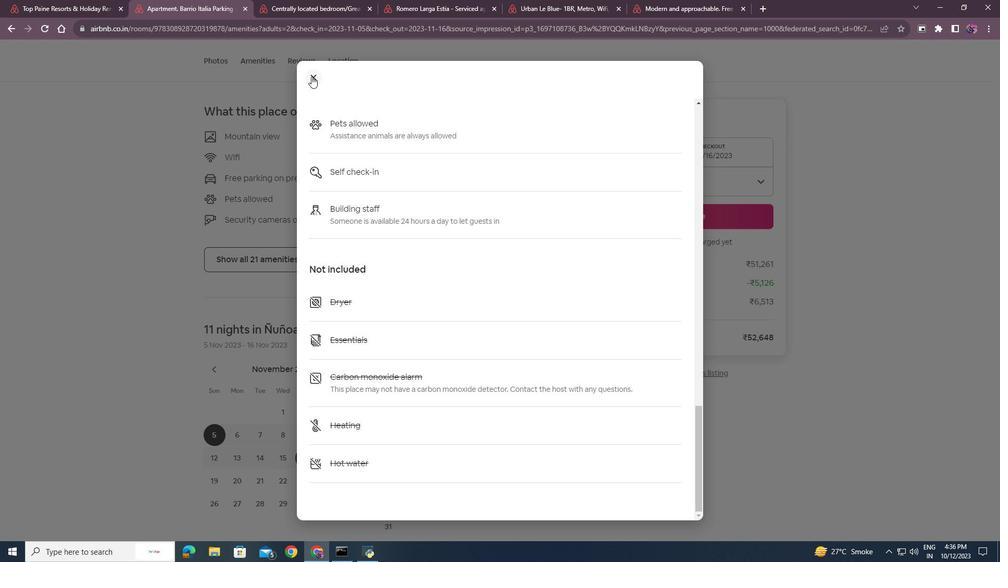 
Action: Mouse moved to (380, 341)
Screenshot: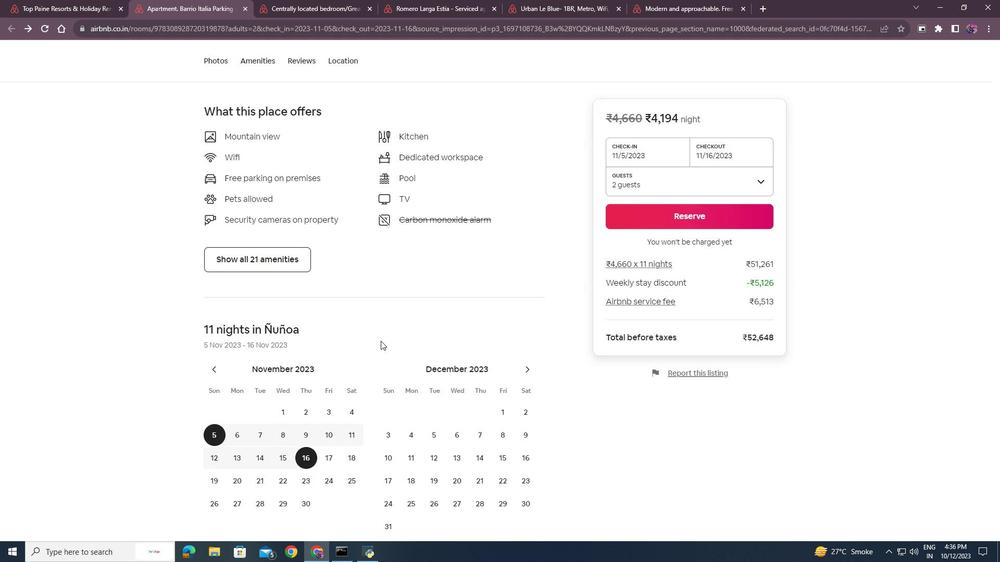 
Action: Mouse scrolled (380, 340) with delta (0, 0)
Screenshot: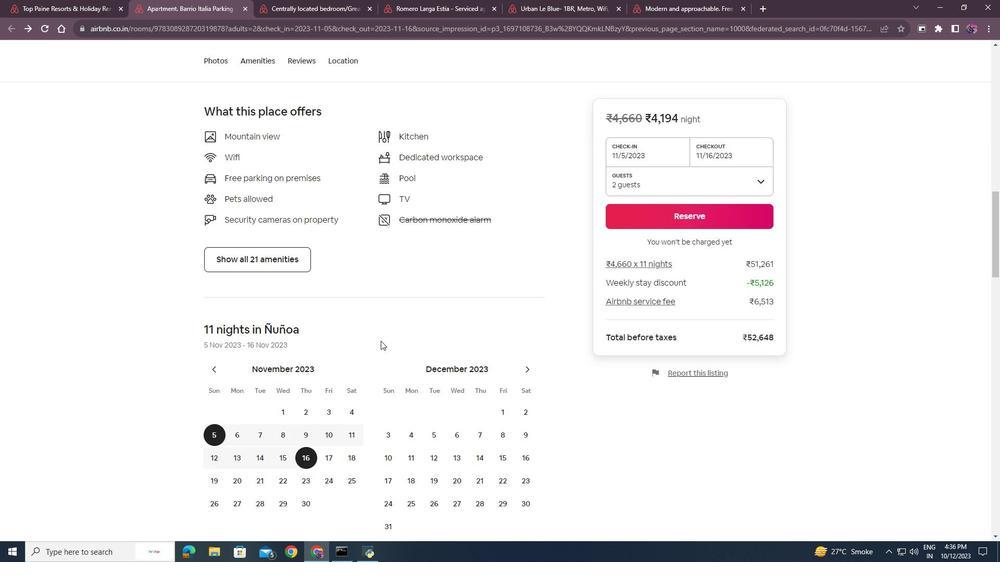
Action: Mouse scrolled (380, 340) with delta (0, 0)
Screenshot: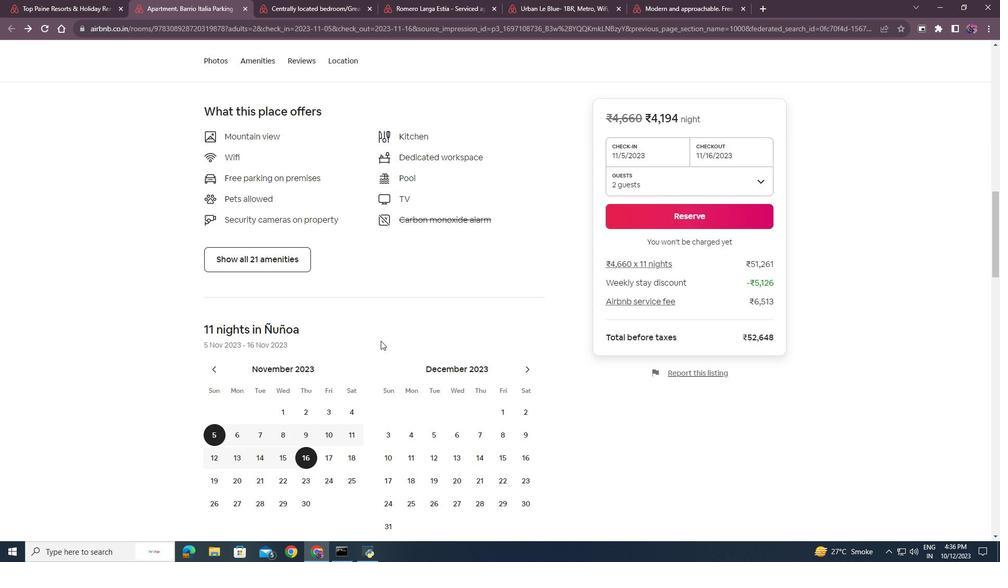 
Action: Mouse scrolled (380, 340) with delta (0, 0)
Screenshot: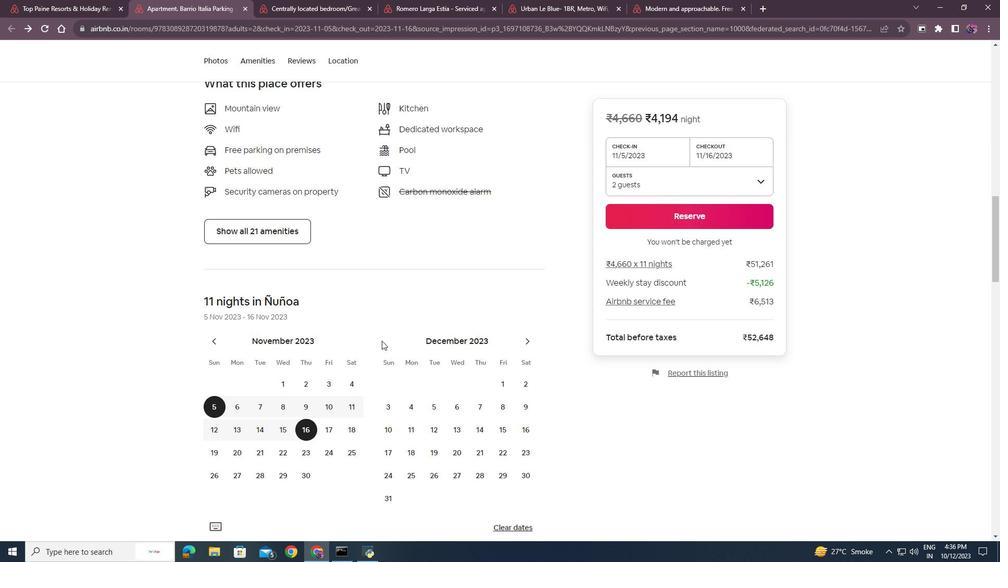 
Action: Mouse moved to (382, 340)
Screenshot: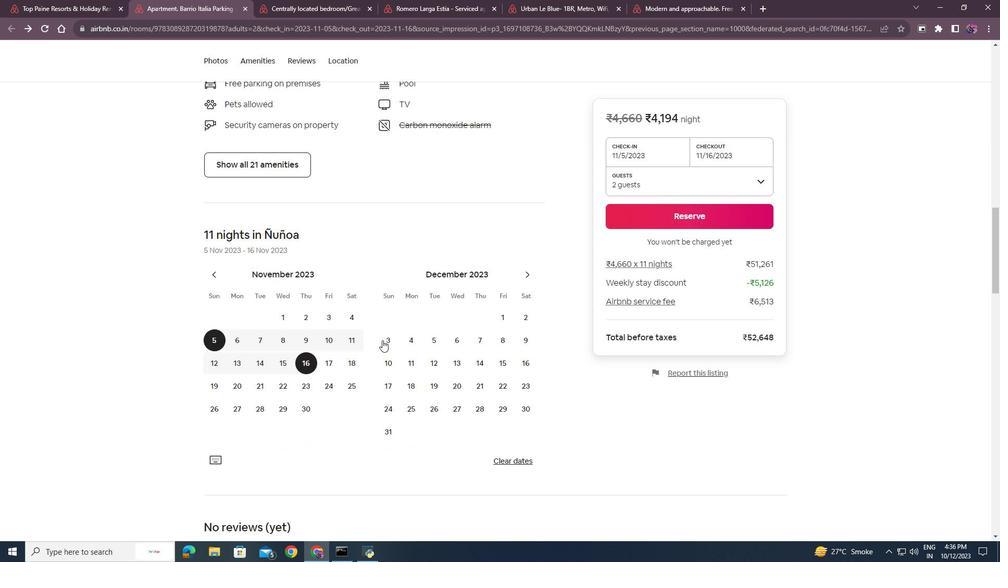 
Action: Mouse scrolled (382, 340) with delta (0, 0)
Screenshot: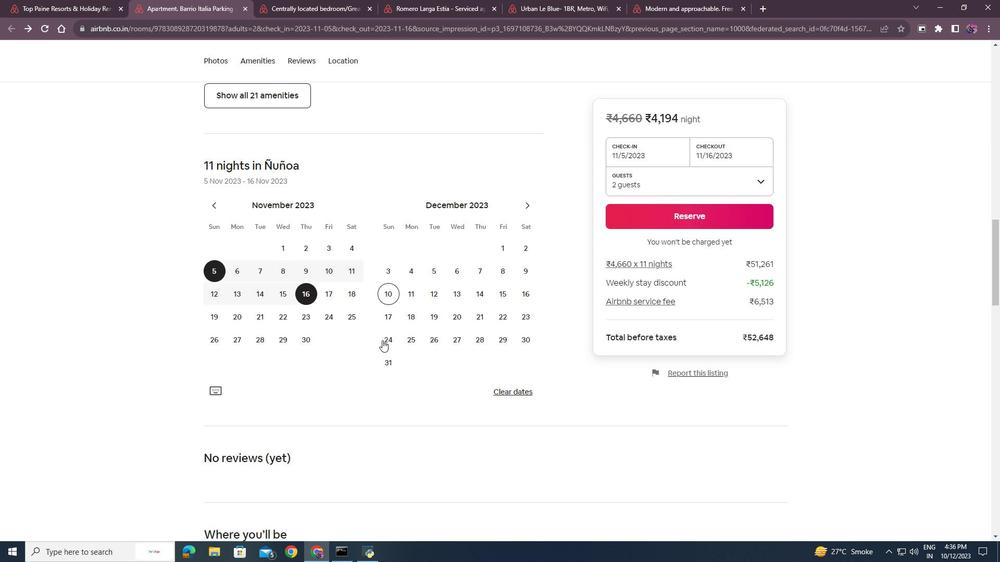 
Action: Mouse scrolled (382, 340) with delta (0, 0)
Screenshot: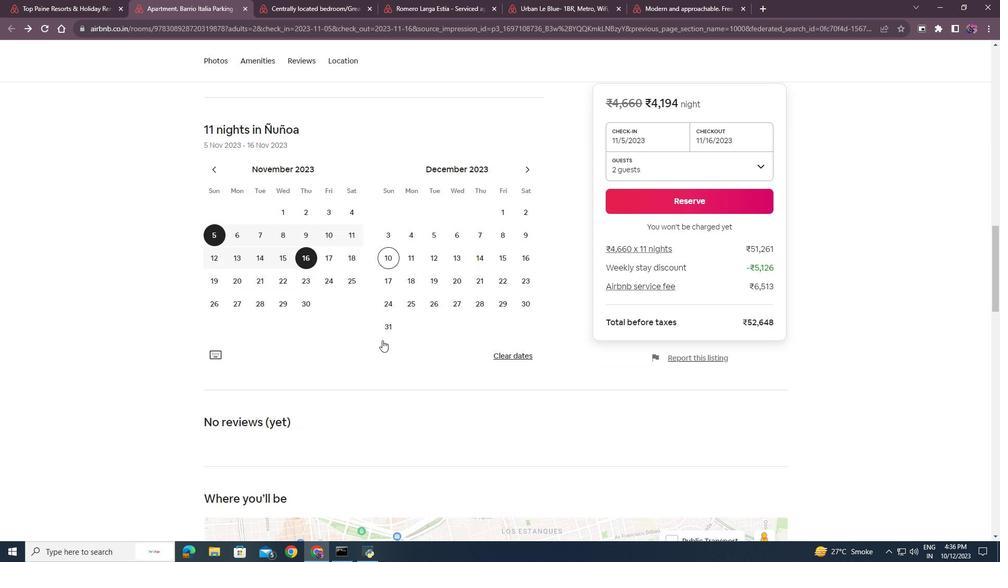 
Action: Mouse scrolled (382, 340) with delta (0, 0)
Screenshot: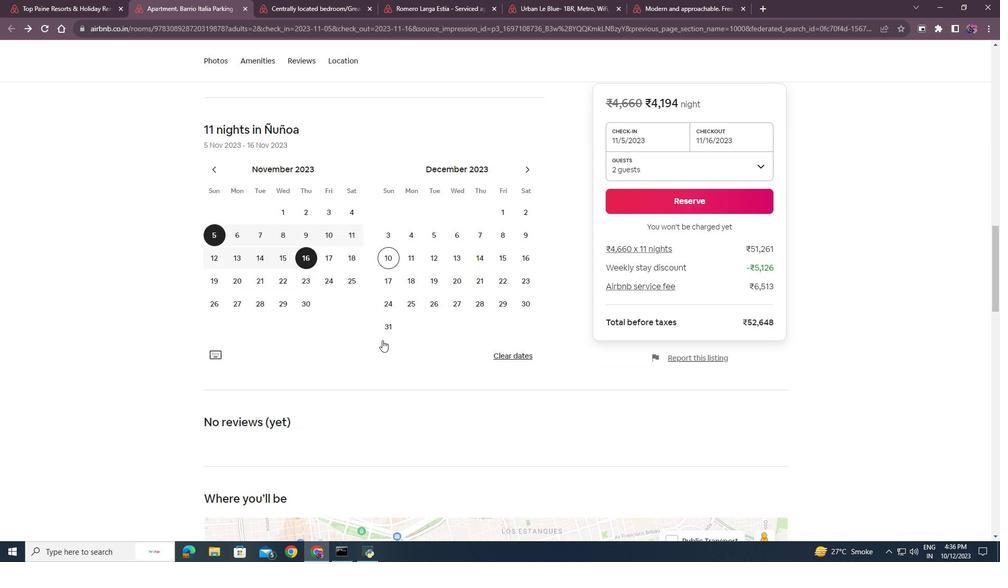 
Action: Mouse scrolled (382, 340) with delta (0, 0)
Screenshot: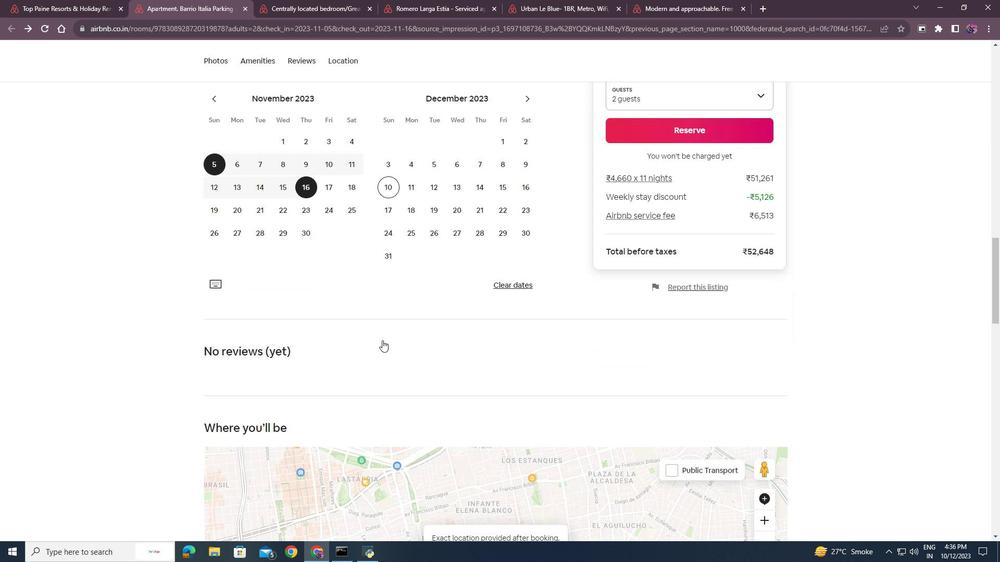 
Action: Mouse scrolled (382, 340) with delta (0, 0)
Screenshot: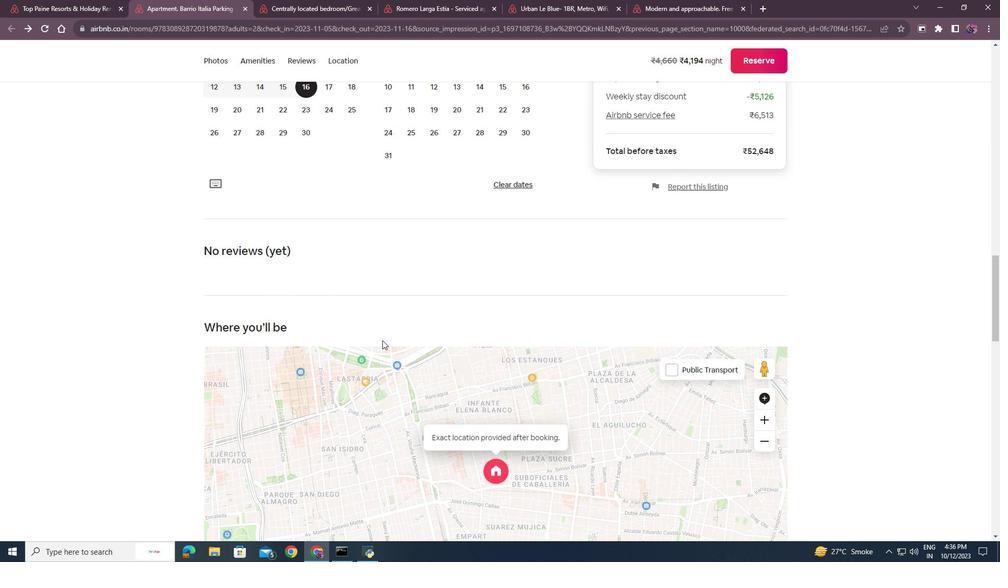 
Action: Mouse scrolled (382, 340) with delta (0, 0)
Screenshot: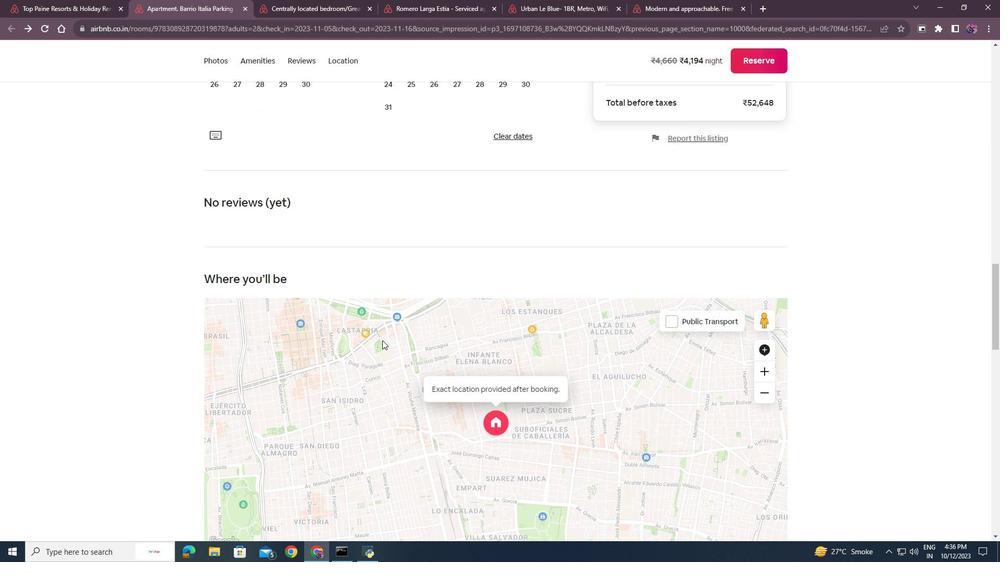 
Action: Mouse scrolled (382, 340) with delta (0, 0)
Screenshot: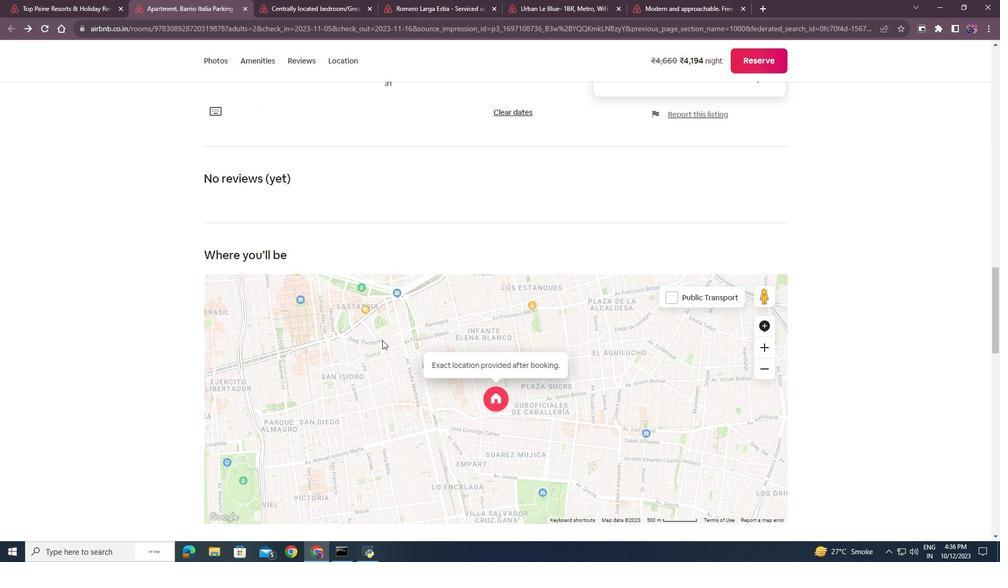 
Action: Mouse scrolled (382, 340) with delta (0, 0)
Screenshot: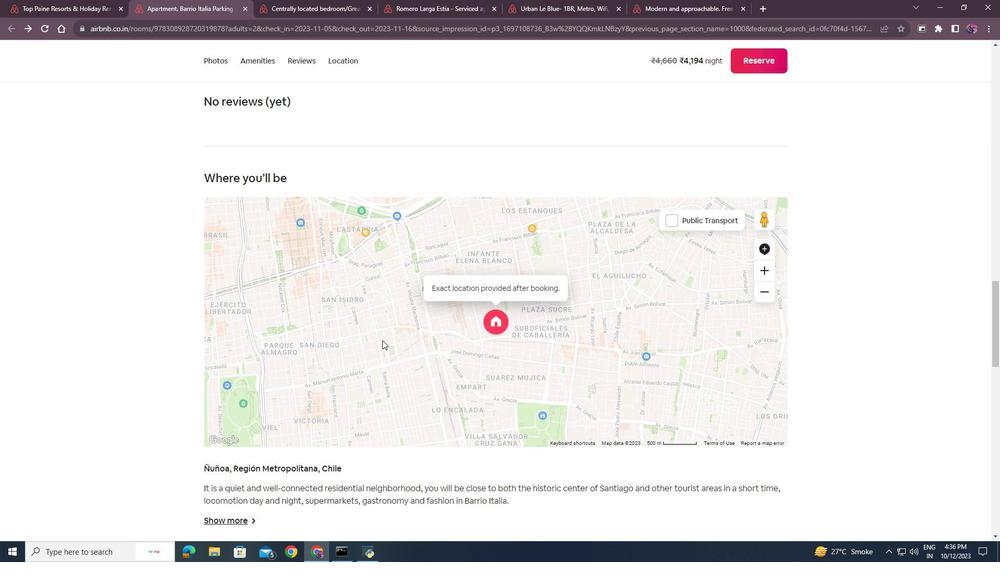 
Action: Mouse scrolled (382, 340) with delta (0, 0)
Screenshot: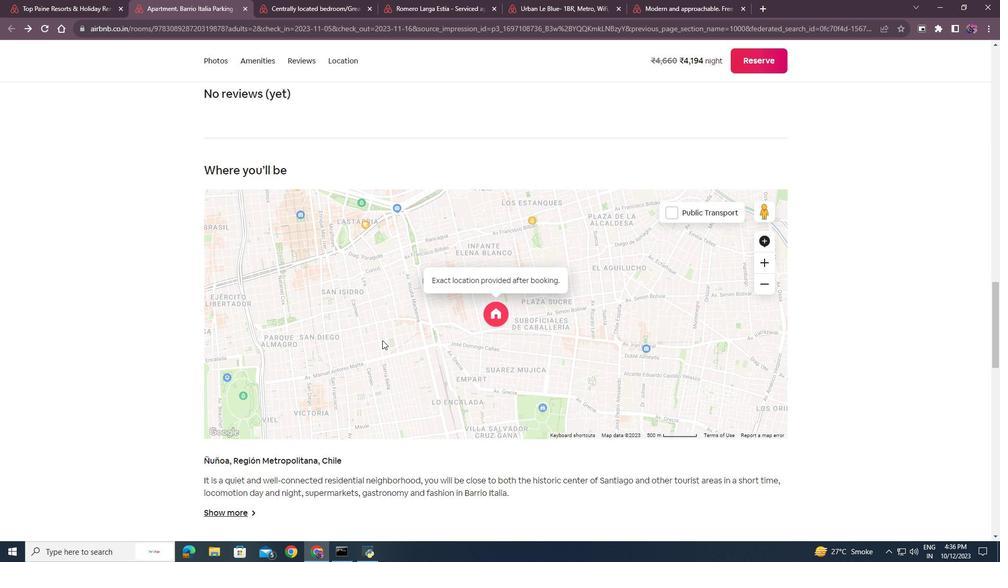 
Action: Mouse scrolled (382, 340) with delta (0, 0)
Screenshot: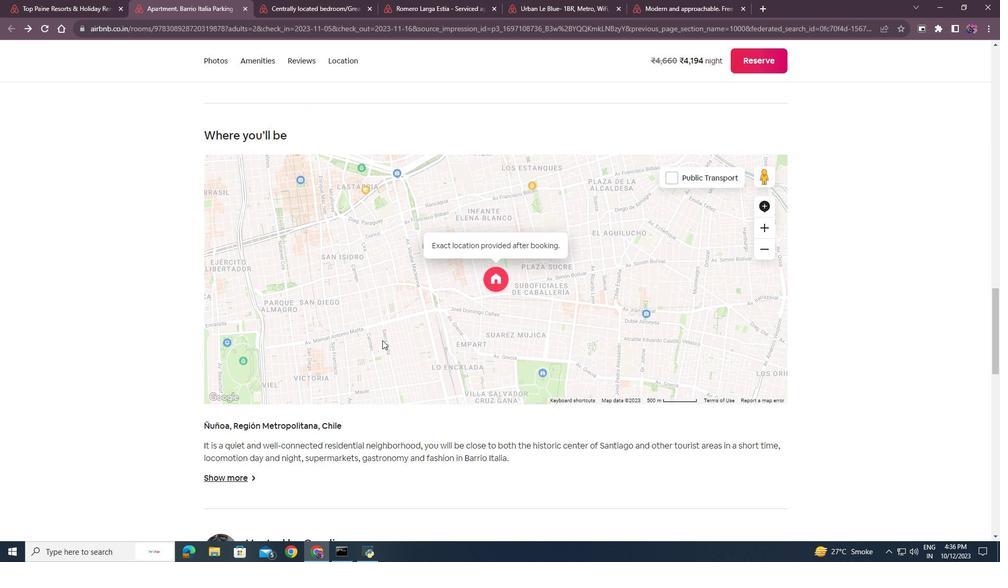
Action: Mouse scrolled (382, 340) with delta (0, 0)
Screenshot: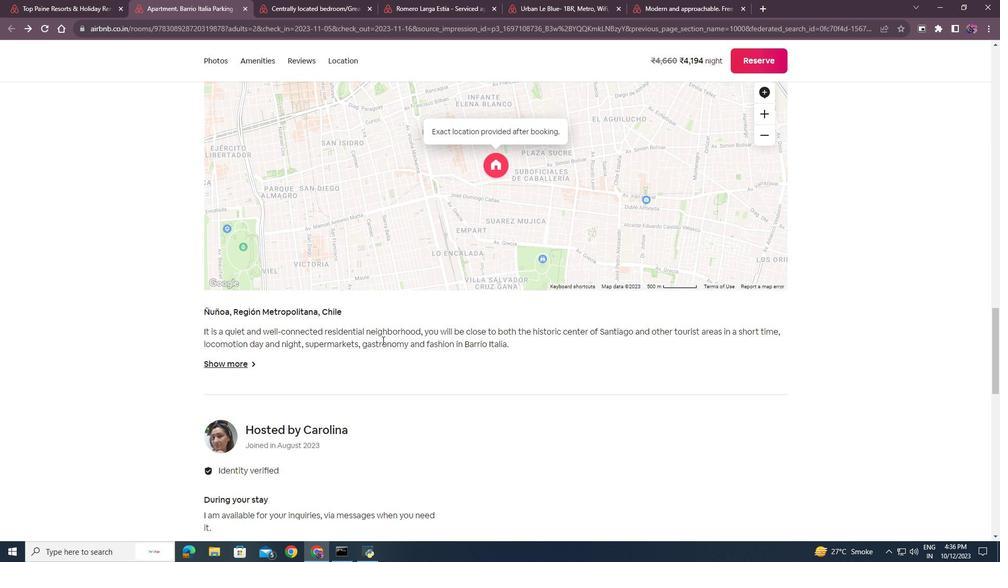
Action: Mouse scrolled (382, 340) with delta (0, 0)
Screenshot: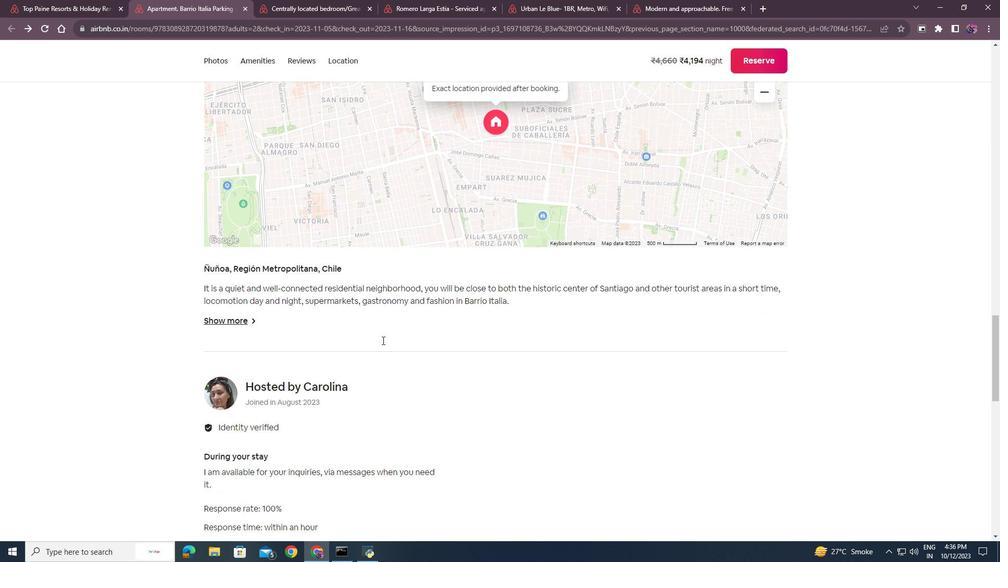 
Action: Mouse scrolled (382, 340) with delta (0, 0)
Screenshot: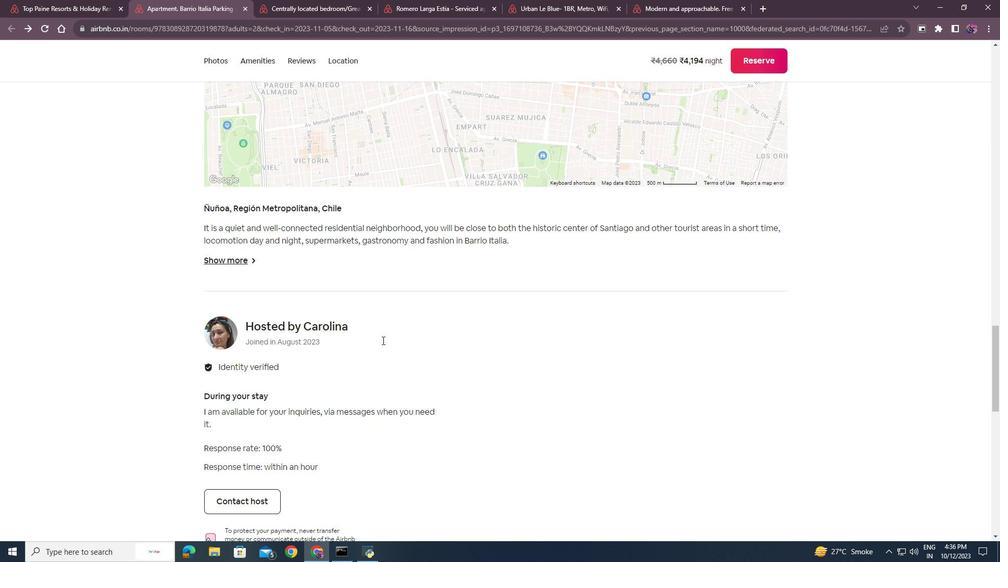 
Action: Mouse scrolled (382, 340) with delta (0, 0)
Screenshot: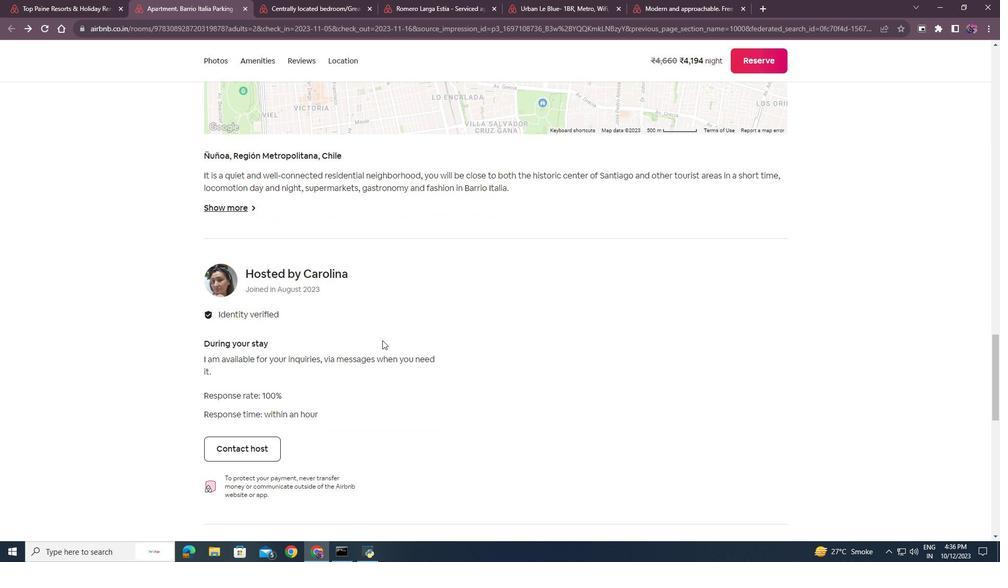 
Action: Mouse scrolled (382, 340) with delta (0, 0)
Screenshot: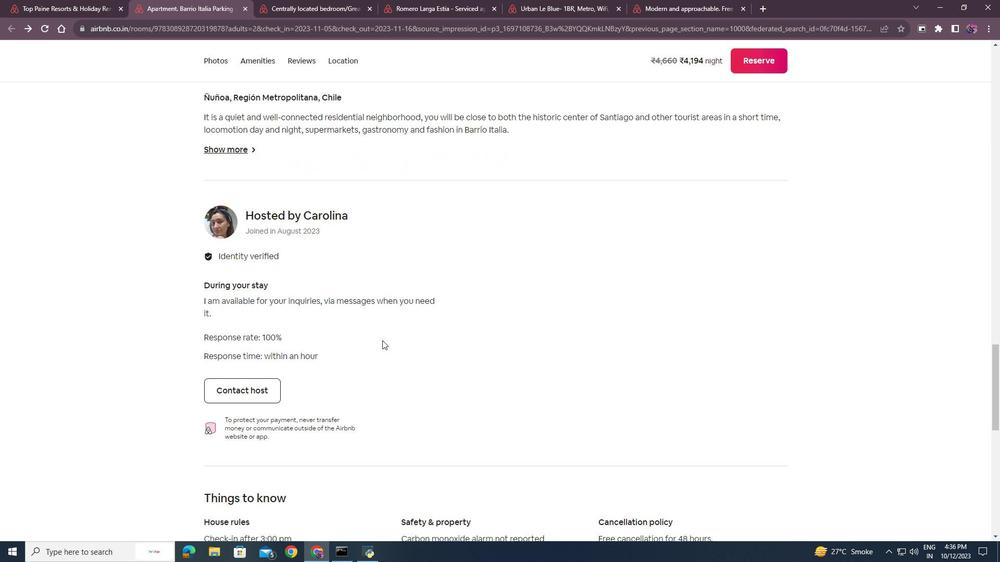 
Action: Mouse scrolled (382, 340) with delta (0, 0)
Screenshot: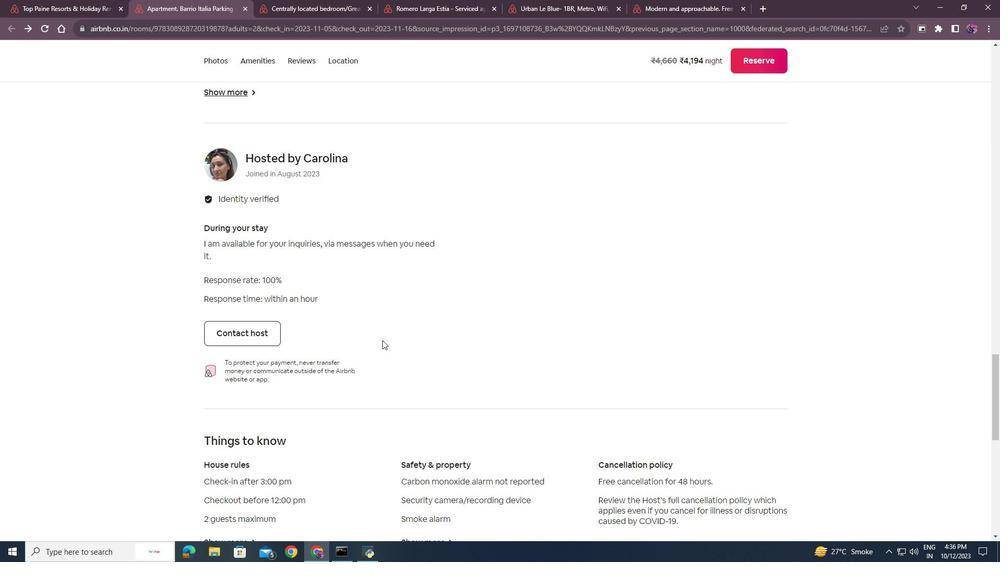 
Action: Mouse scrolled (382, 340) with delta (0, 0)
Screenshot: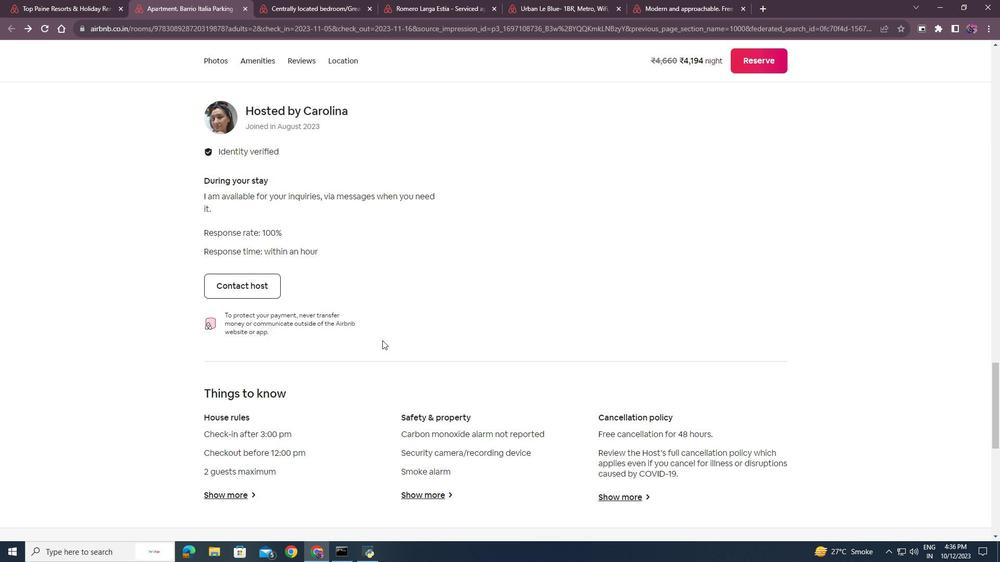 
Action: Mouse scrolled (382, 340) with delta (0, 0)
Screenshot: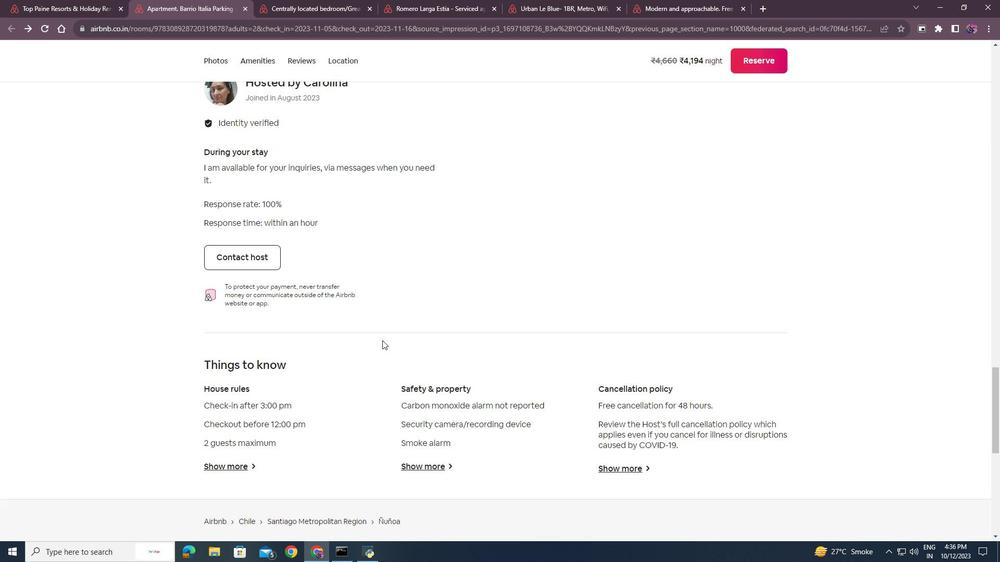 
Action: Mouse scrolled (382, 340) with delta (0, 0)
Screenshot: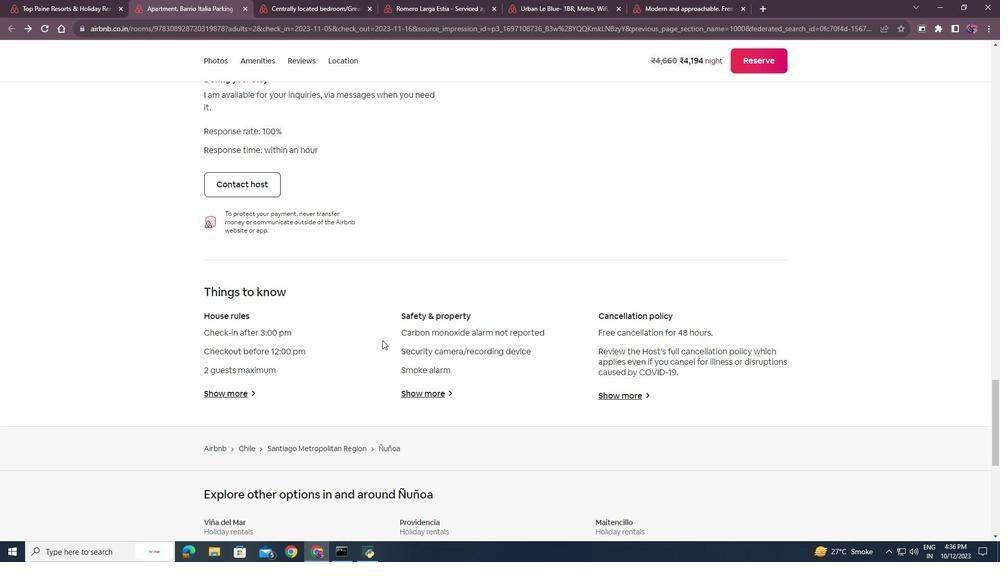 
Action: Mouse moved to (224, 346)
Screenshot: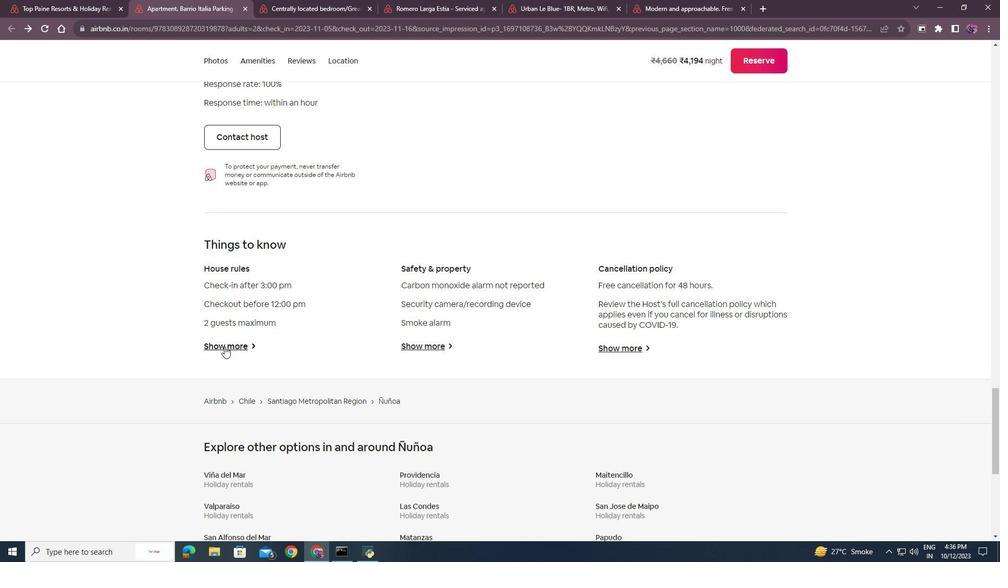 
Action: Mouse pressed left at (224, 346)
Screenshot: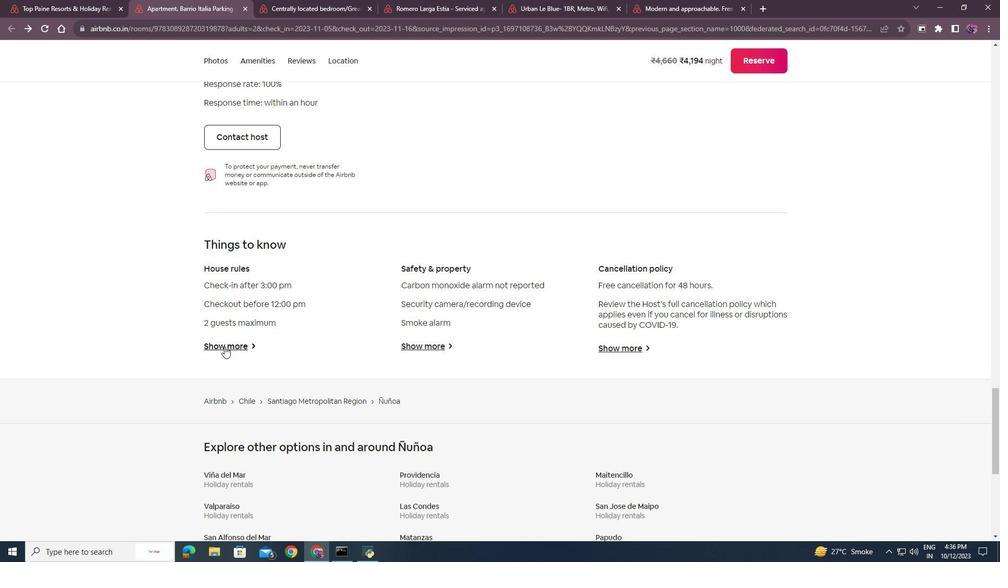 
Action: Mouse moved to (387, 354)
Screenshot: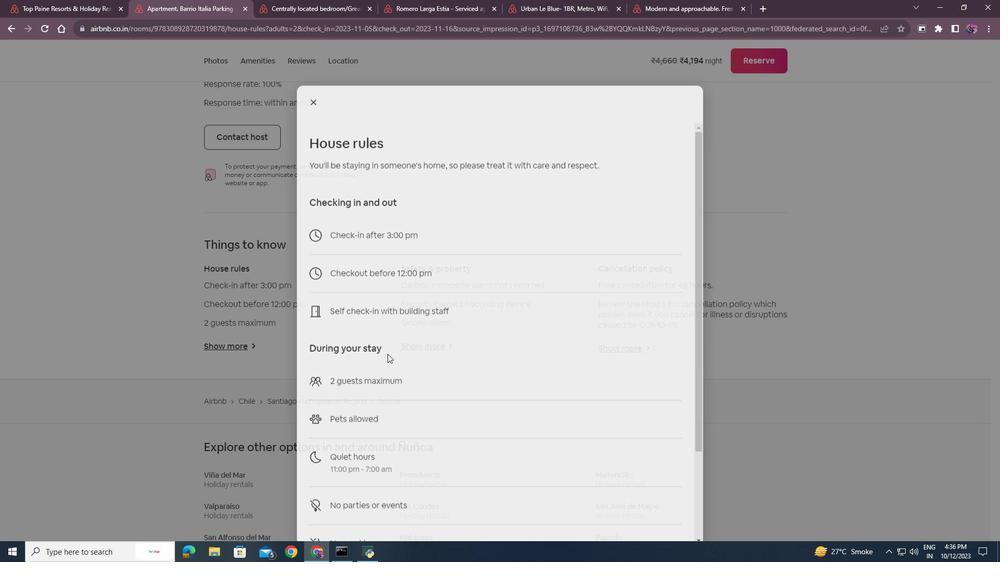 
Action: Mouse scrolled (387, 353) with delta (0, 0)
Screenshot: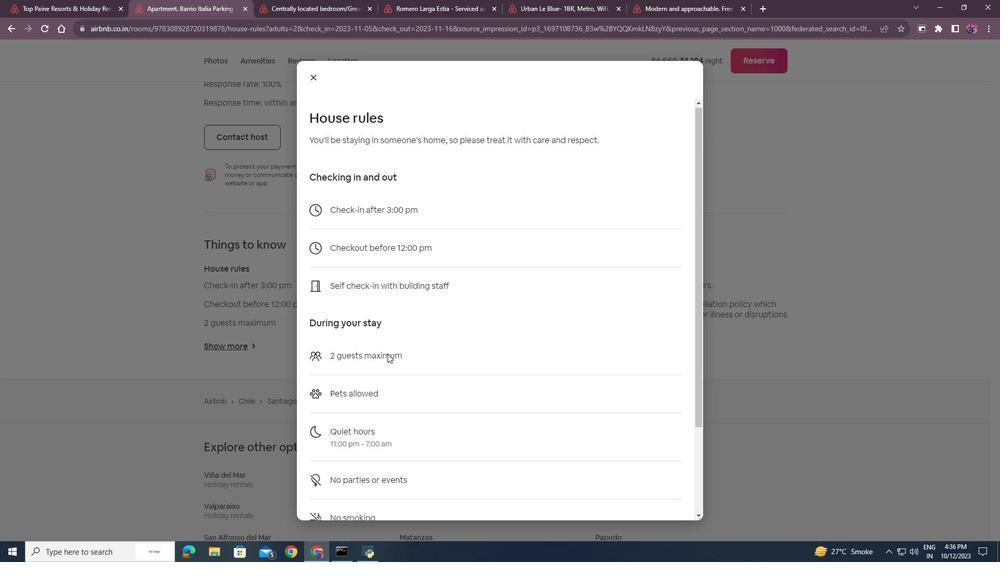 
Action: Mouse scrolled (387, 353) with delta (0, 0)
Screenshot: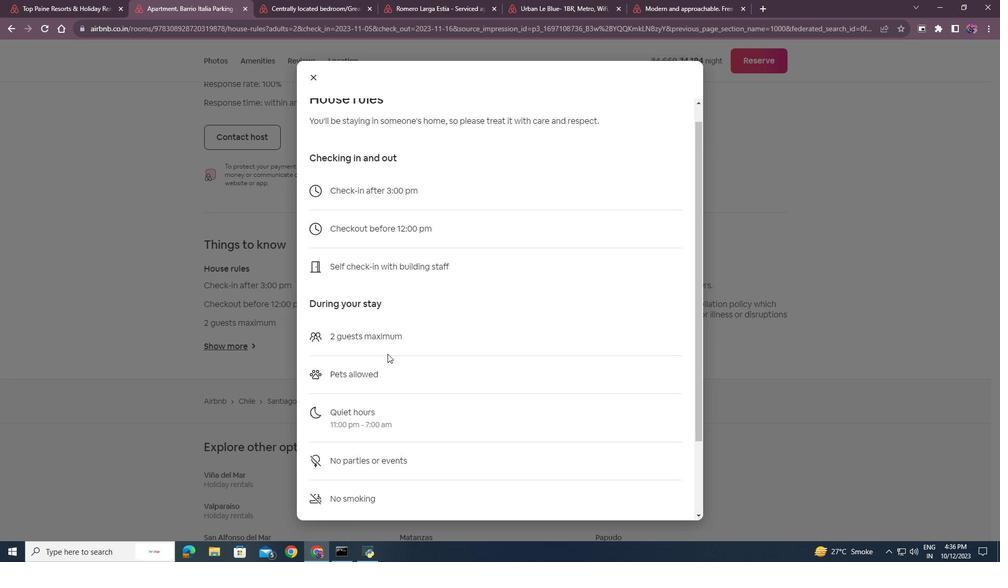
Action: Mouse scrolled (387, 353) with delta (0, 0)
Screenshot: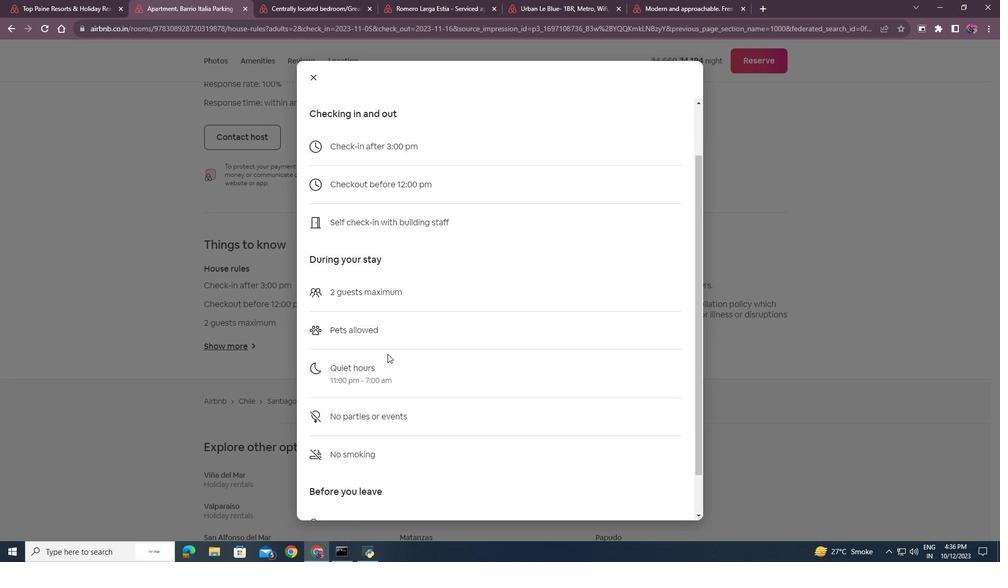 
Action: Mouse scrolled (387, 353) with delta (0, 0)
Screenshot: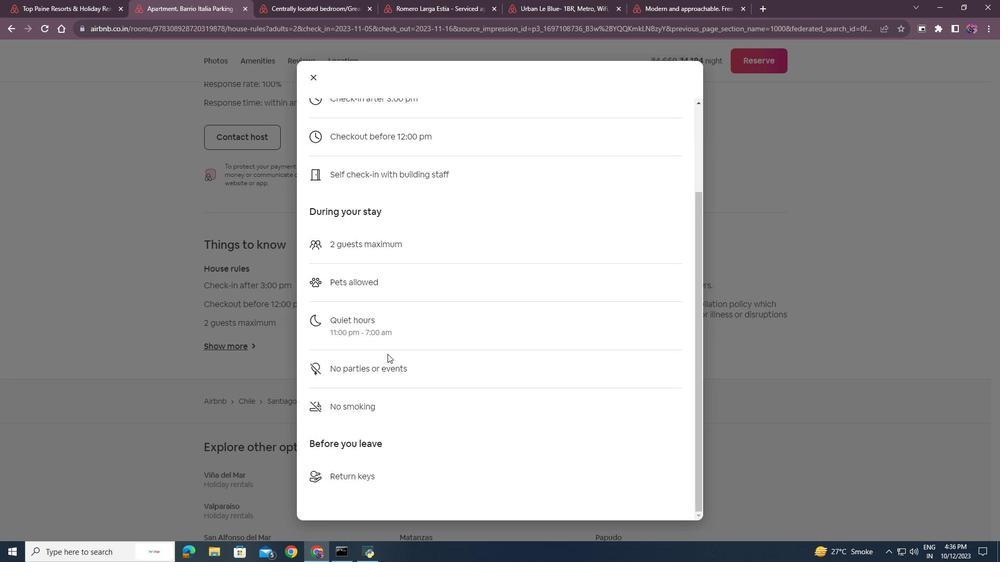 
Action: Mouse scrolled (387, 353) with delta (0, 0)
Screenshot: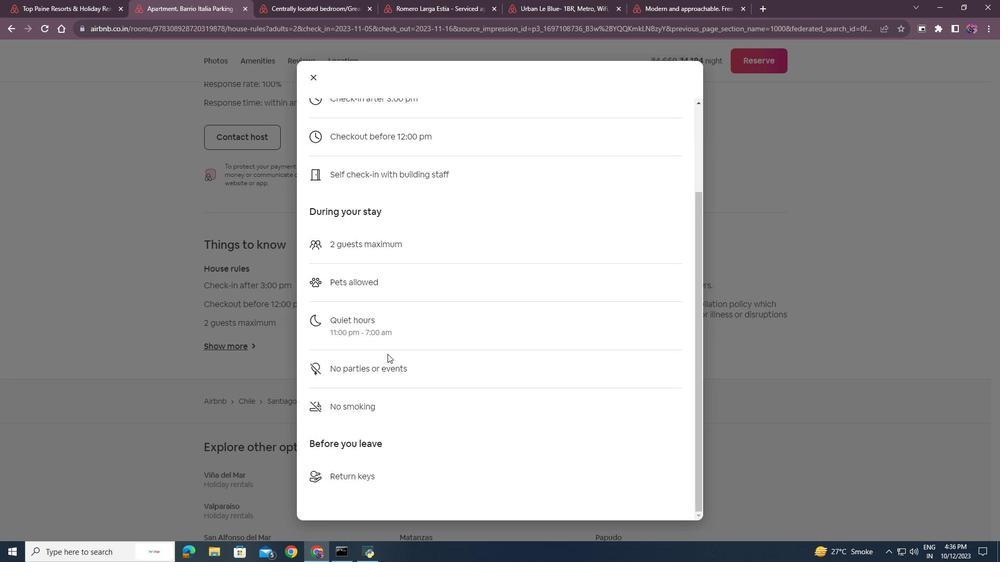 
Action: Mouse moved to (316, 81)
Screenshot: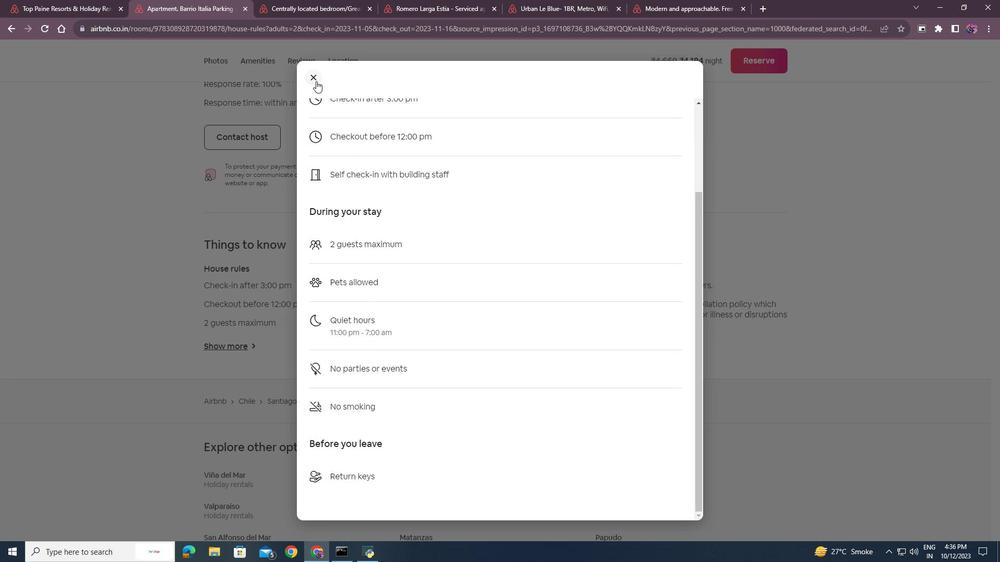 
Action: Mouse pressed left at (316, 81)
Screenshot: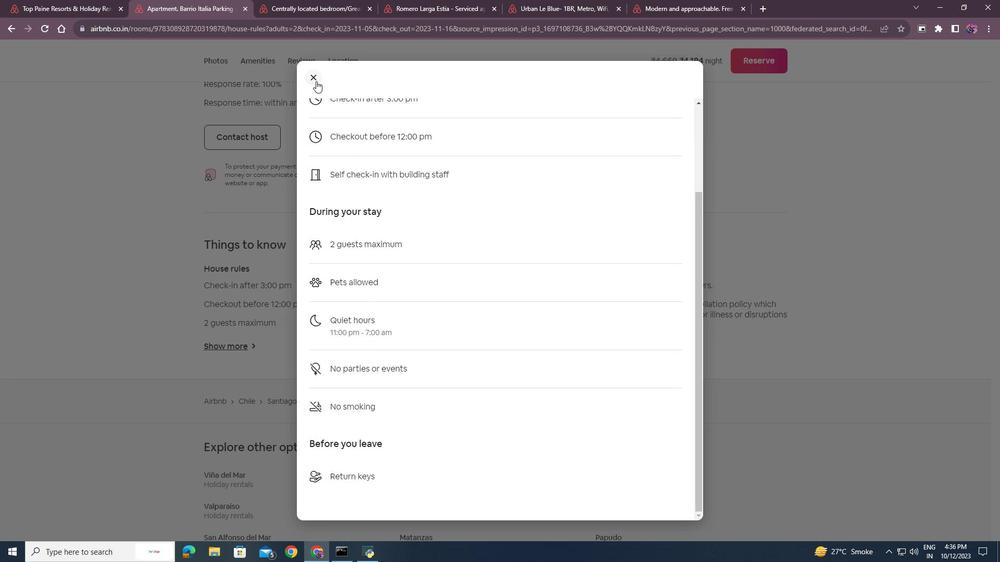 
Action: Mouse moved to (418, 346)
Screenshot: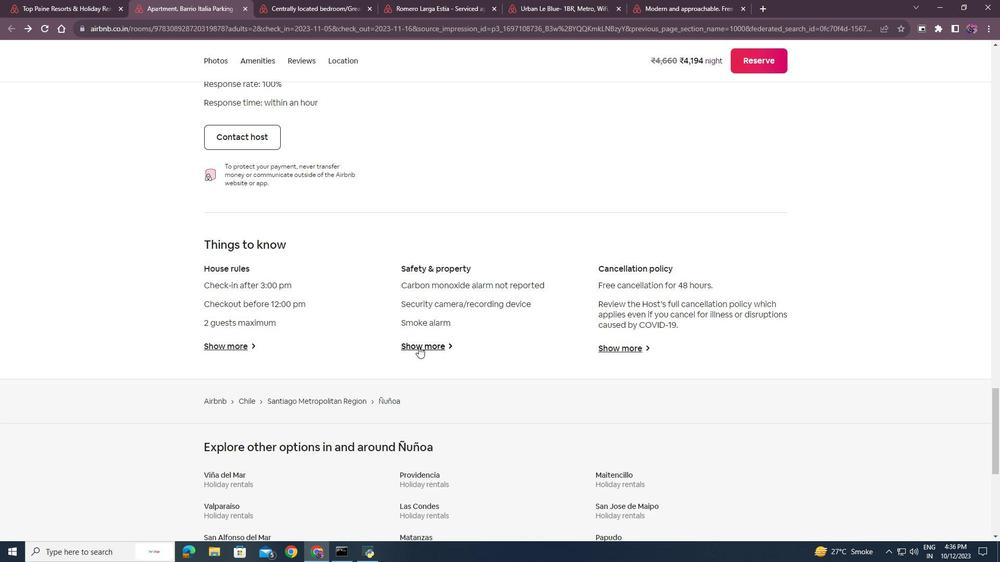
Action: Mouse pressed left at (418, 346)
Screenshot: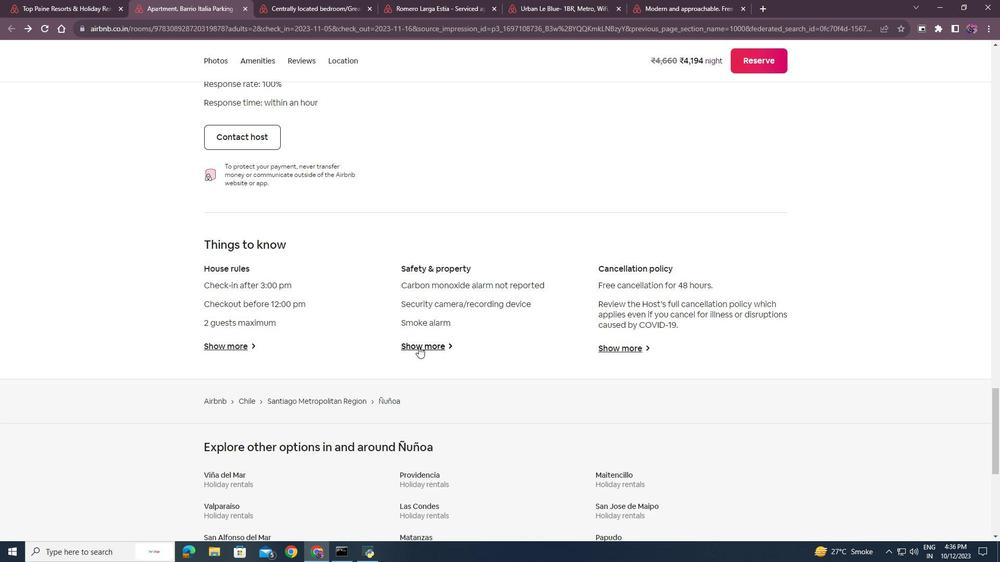 
Action: Mouse scrolled (418, 346) with delta (0, 0)
Screenshot: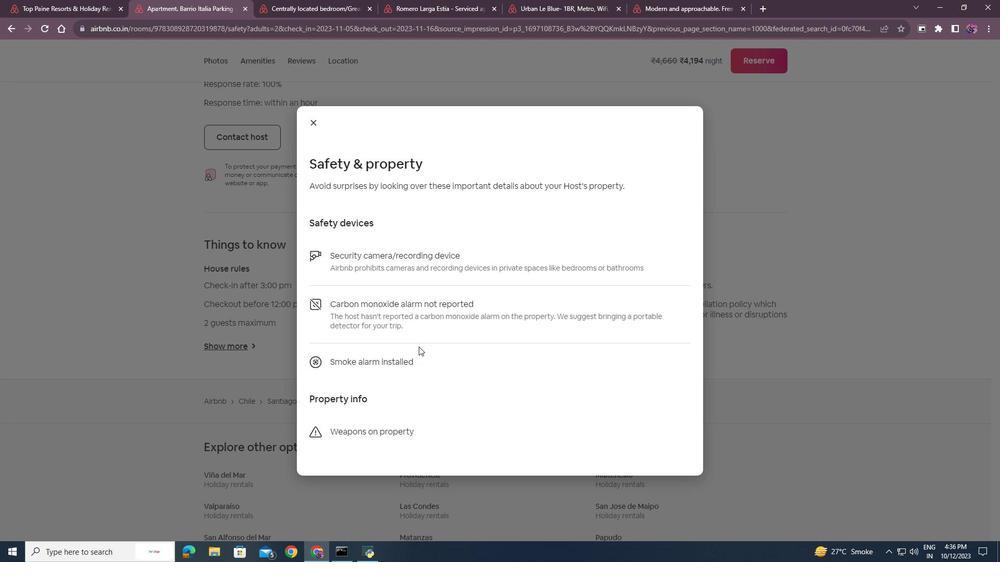 
Action: Mouse scrolled (418, 346) with delta (0, 0)
Screenshot: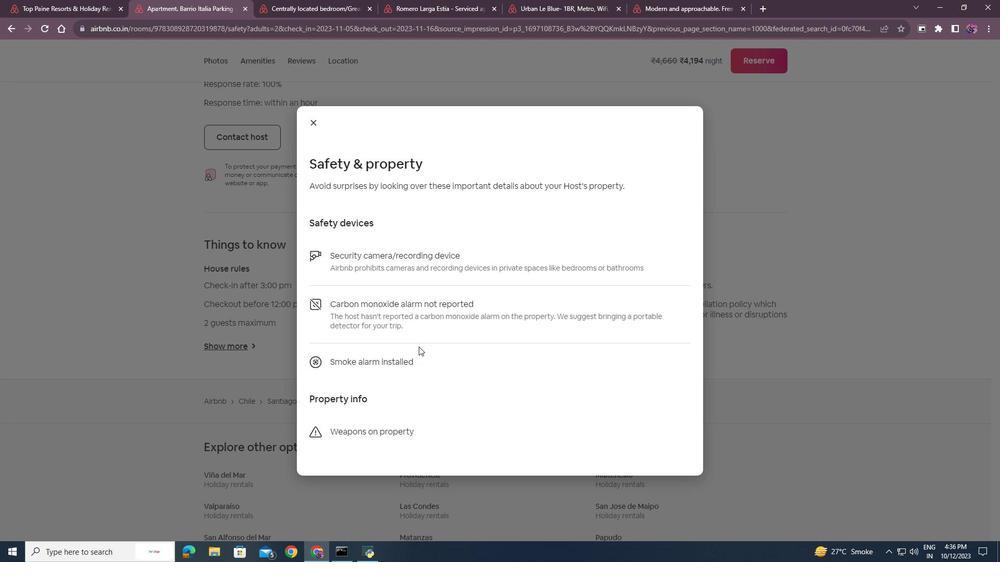 
Action: Mouse scrolled (418, 346) with delta (0, 0)
Screenshot: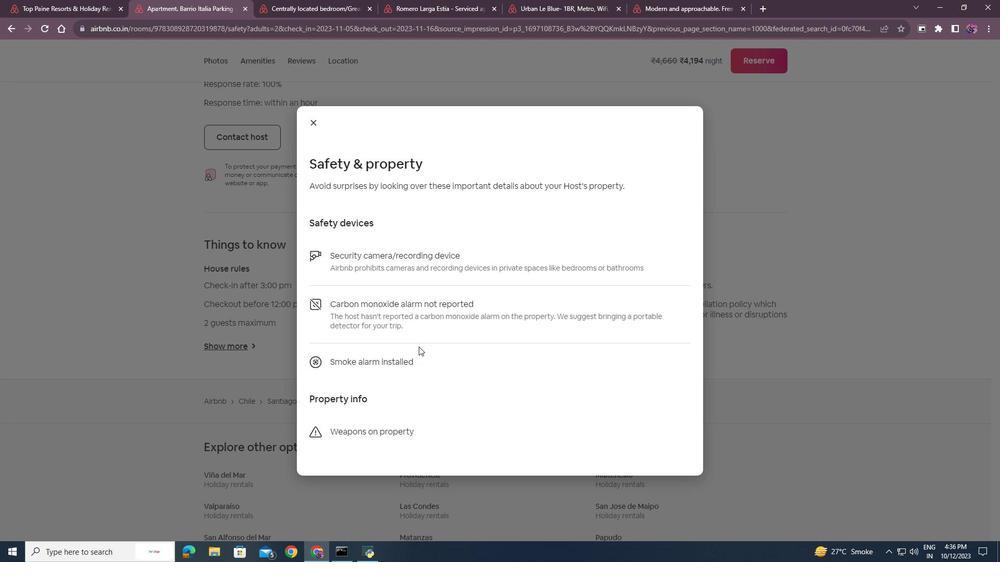 
Action: Mouse moved to (316, 126)
Screenshot: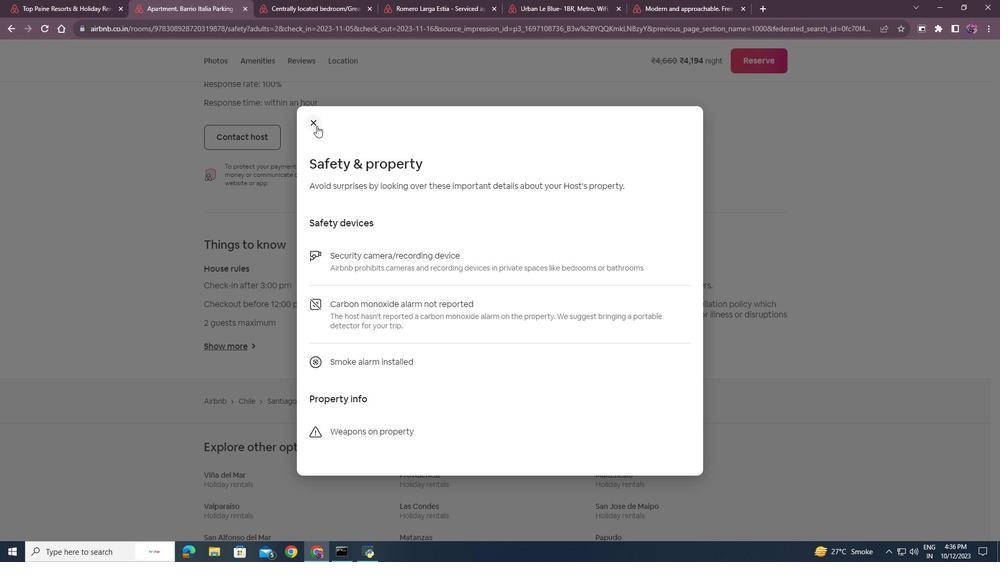 
Action: Mouse pressed left at (316, 126)
Screenshot: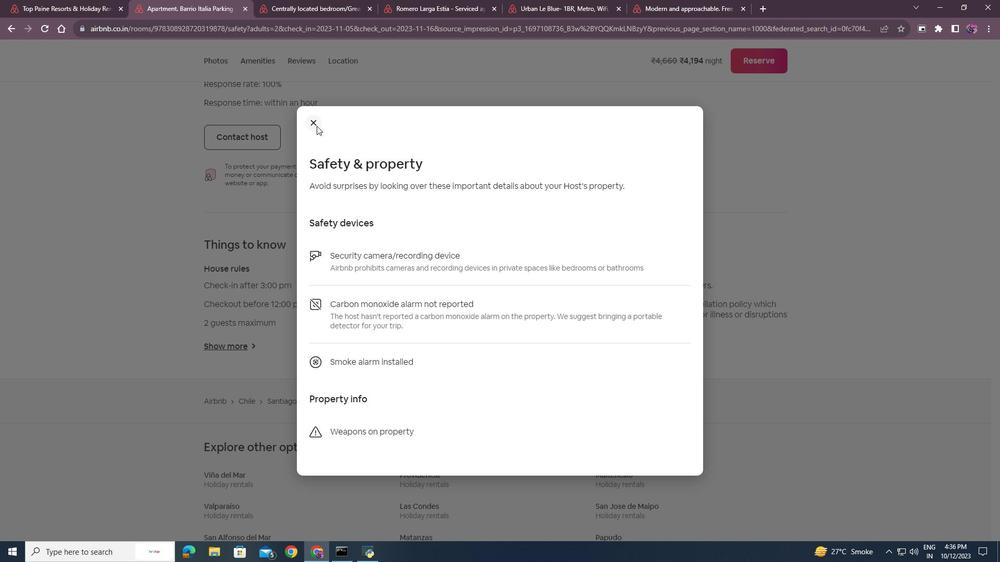 
Action: Mouse moved to (613, 348)
Screenshot: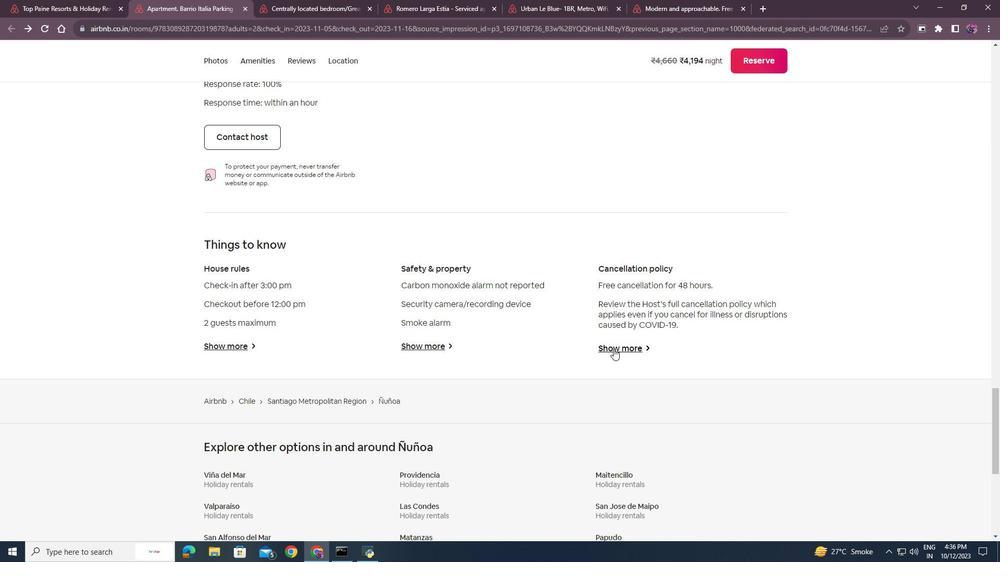 
Action: Mouse pressed left at (613, 348)
Screenshot: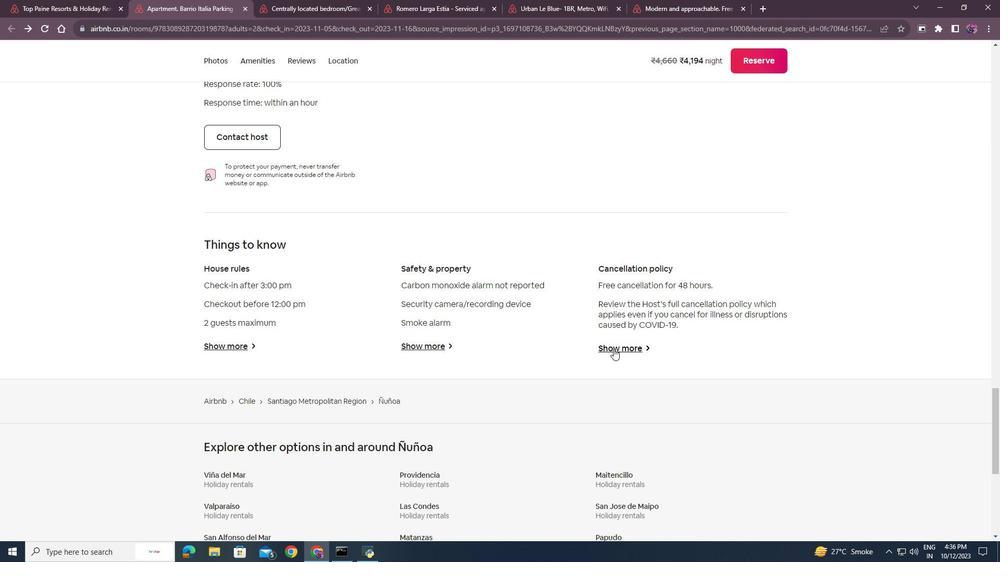 
Action: Mouse scrolled (613, 348) with delta (0, 0)
Screenshot: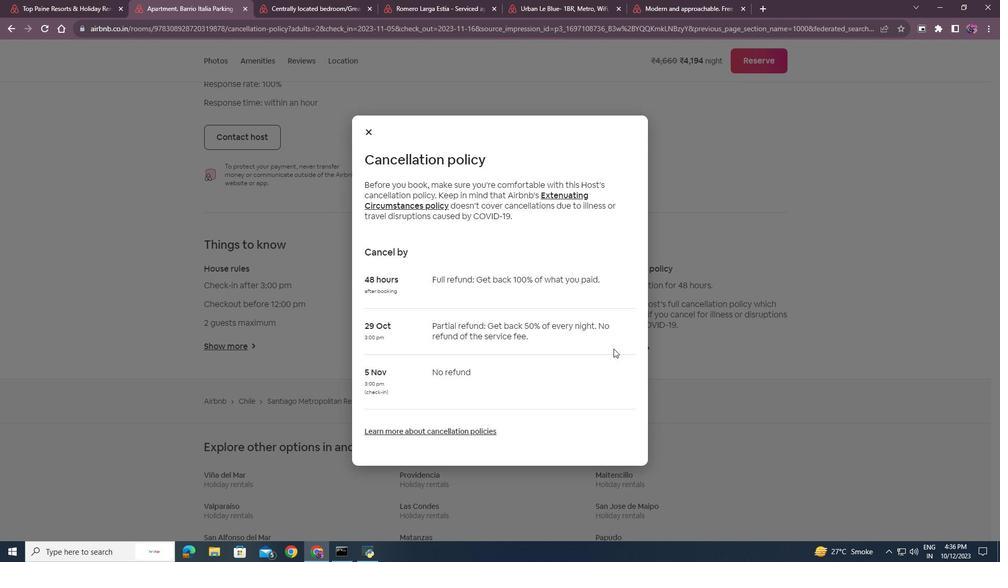 
Action: Mouse scrolled (613, 348) with delta (0, 0)
Screenshot: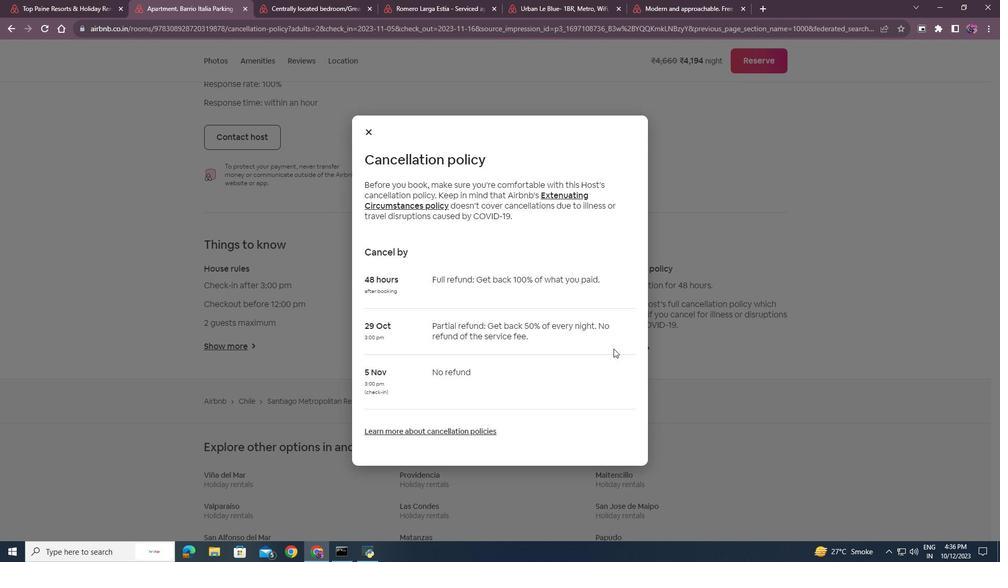 
Action: Mouse scrolled (613, 348) with delta (0, 0)
Screenshot: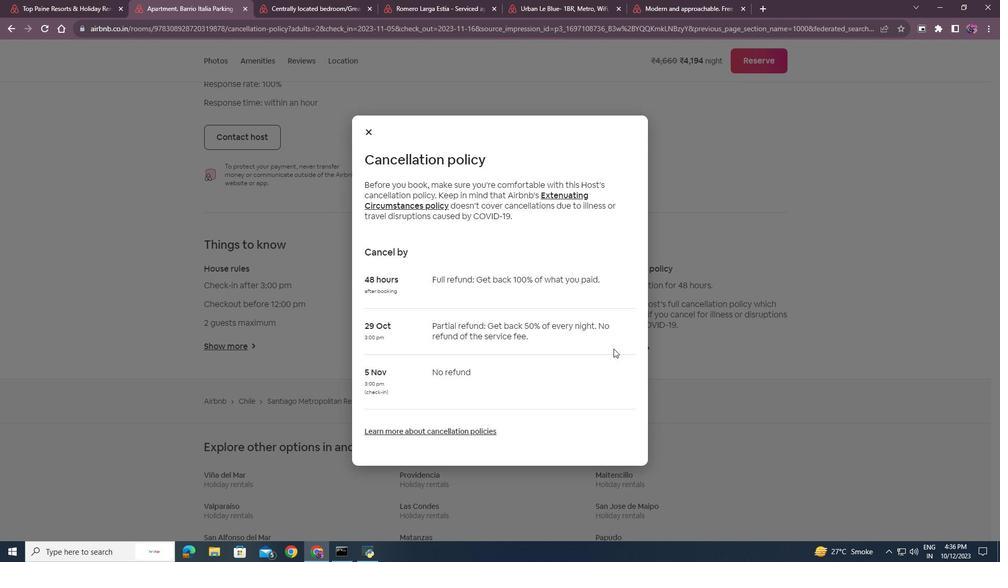 
Action: Mouse moved to (368, 134)
Screenshot: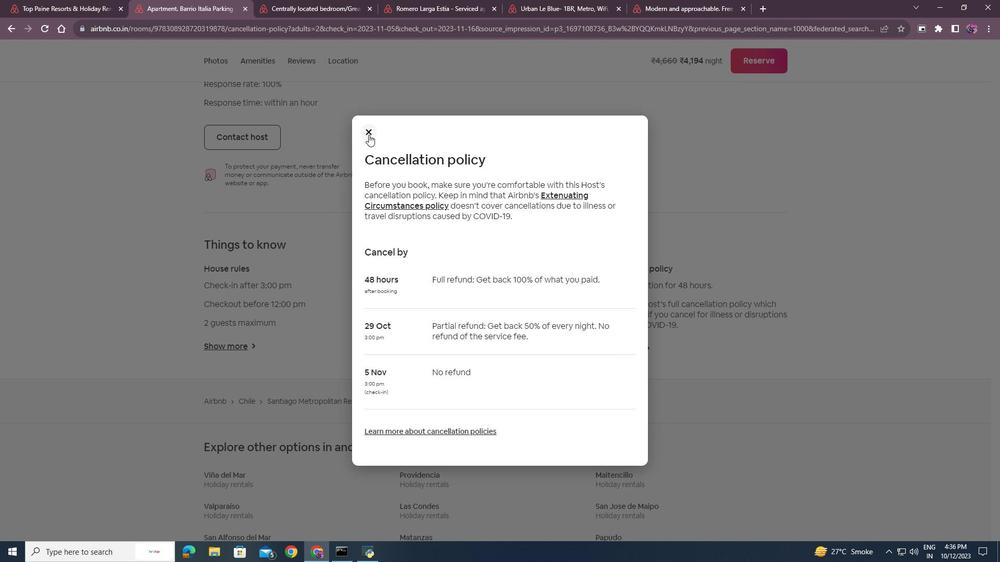 
Action: Mouse pressed left at (368, 134)
Screenshot: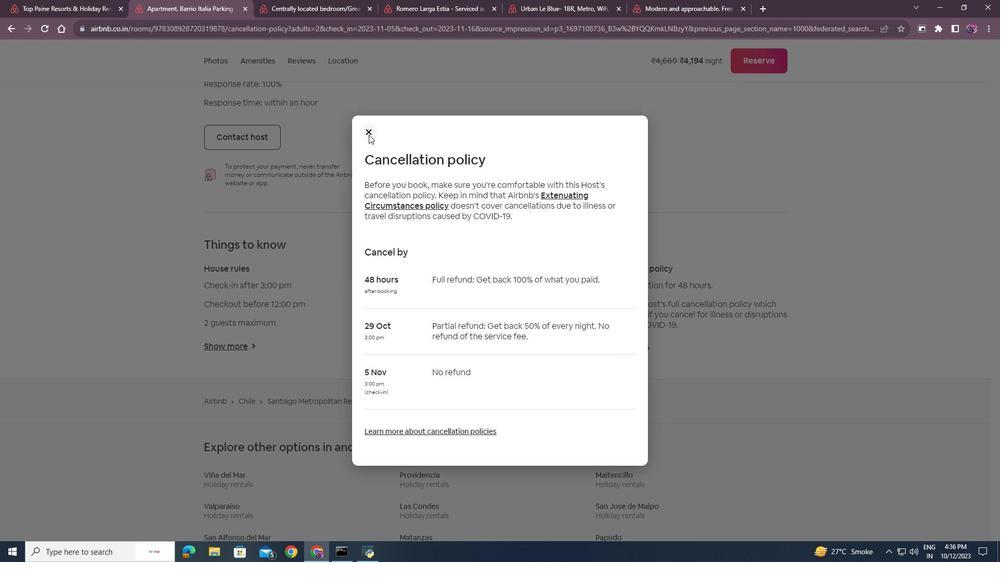 
Action: Mouse moved to (408, 334)
Screenshot: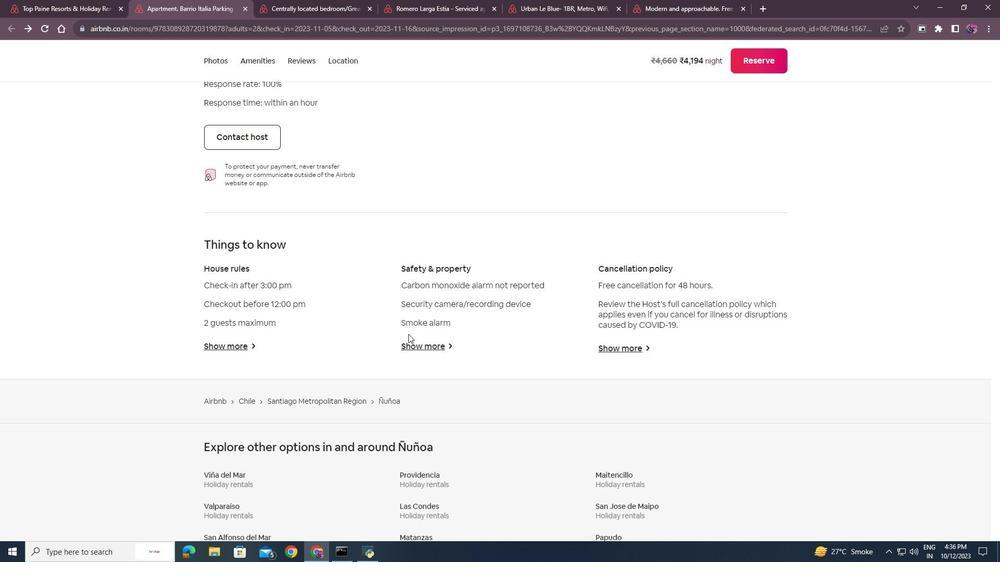 
Action: Mouse scrolled (408, 333) with delta (0, 0)
Screenshot: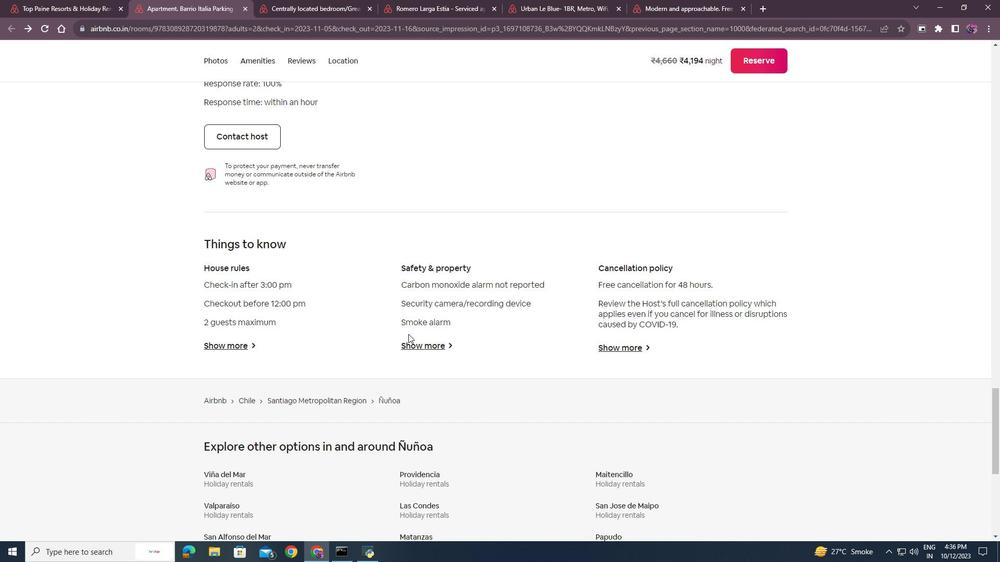 
Action: Mouse scrolled (408, 333) with delta (0, 0)
Screenshot: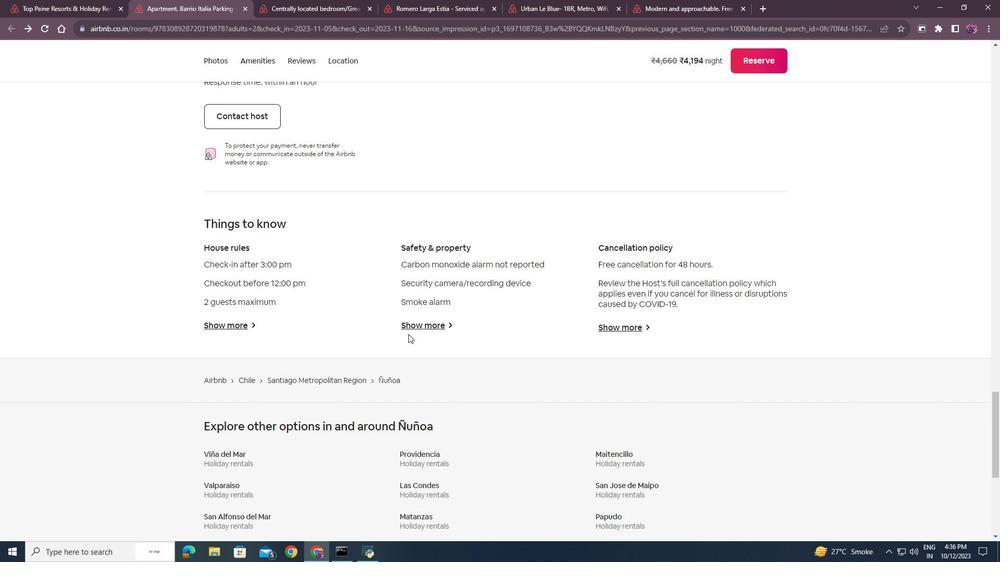 
Action: Mouse moved to (408, 334)
Screenshot: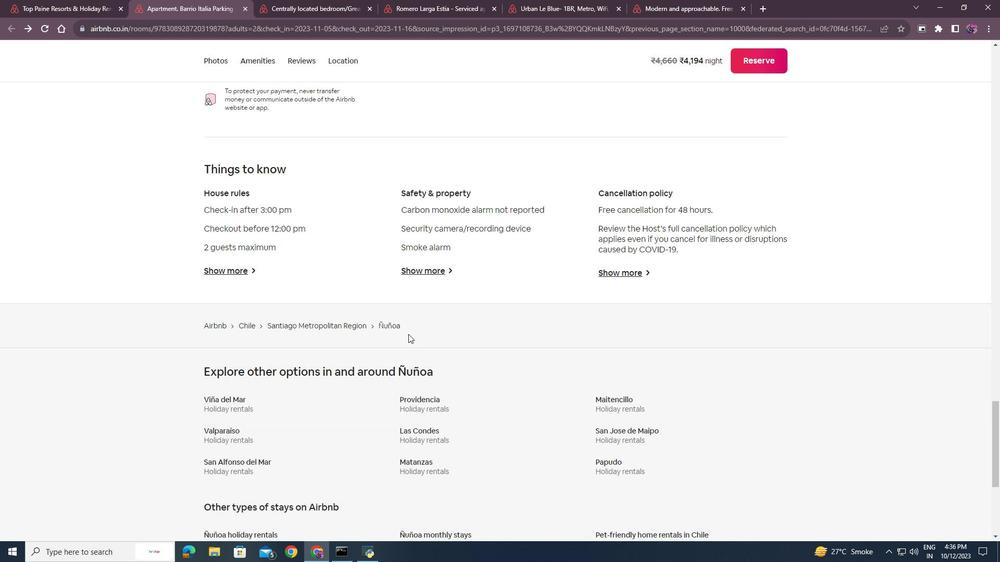 
Action: Mouse scrolled (408, 333) with delta (0, 0)
Screenshot: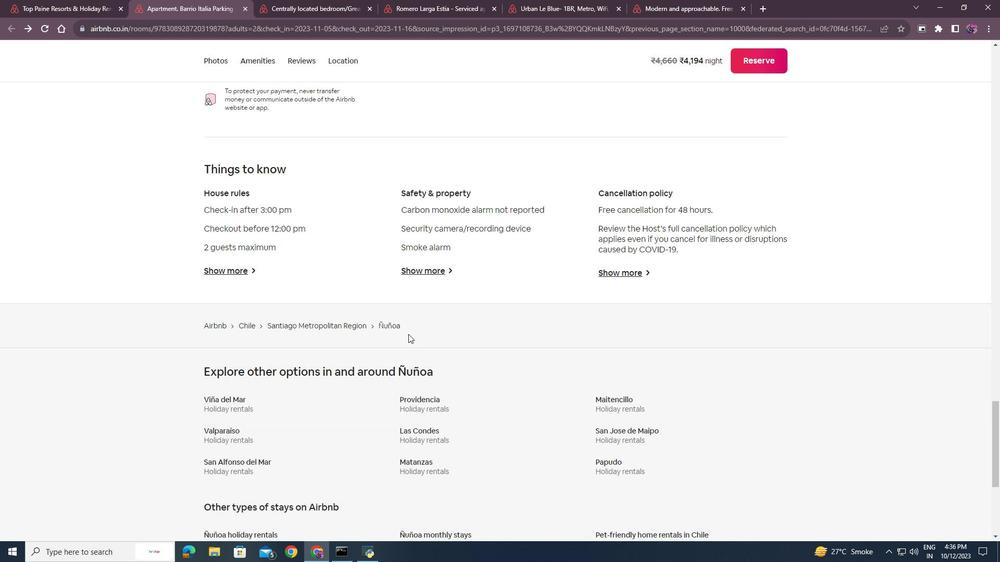 
Action: Mouse moved to (408, 334)
Screenshot: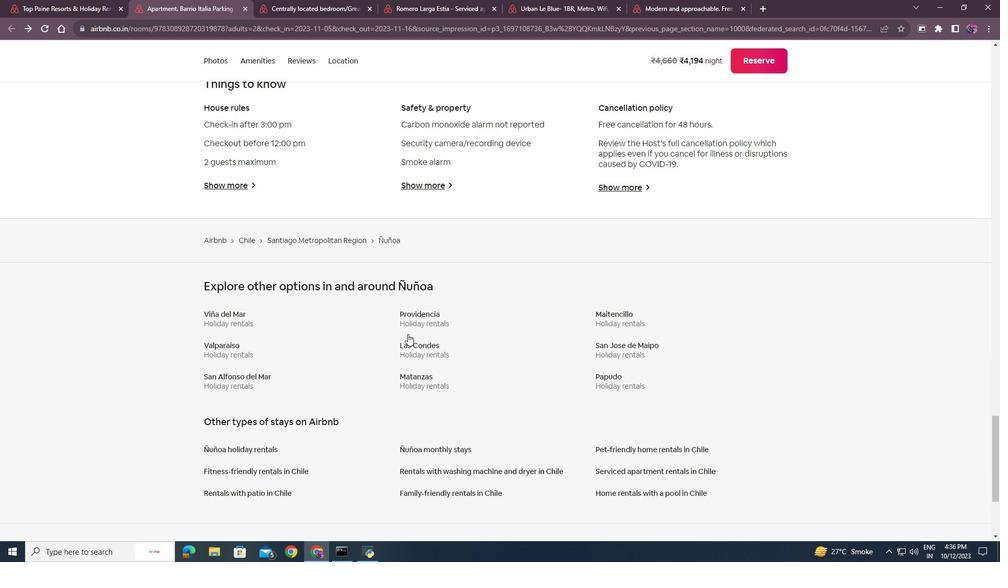 
Action: Mouse scrolled (408, 333) with delta (0, 0)
Screenshot: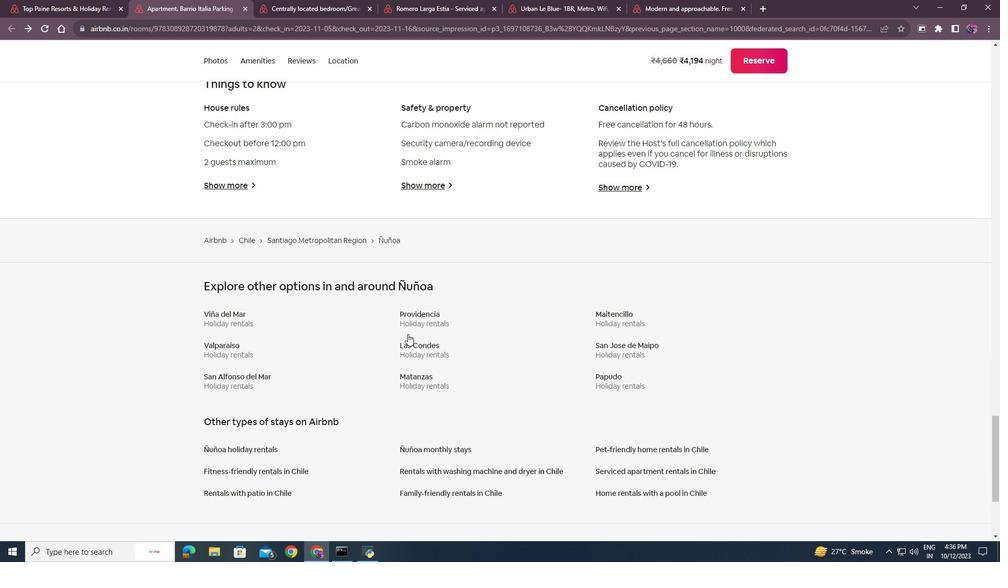 
Action: Mouse moved to (407, 334)
Screenshot: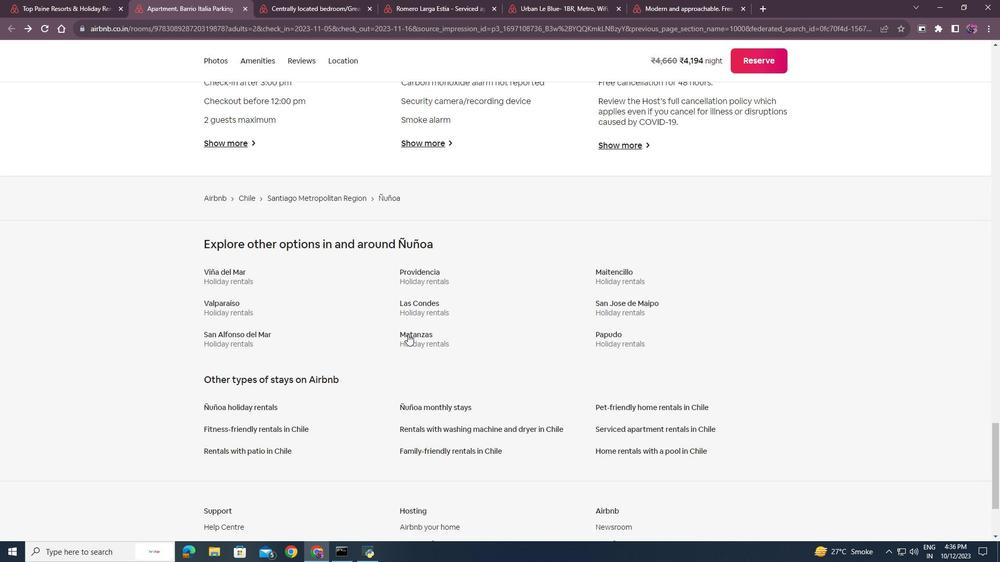 
Action: Mouse scrolled (407, 334) with delta (0, 0)
Screenshot: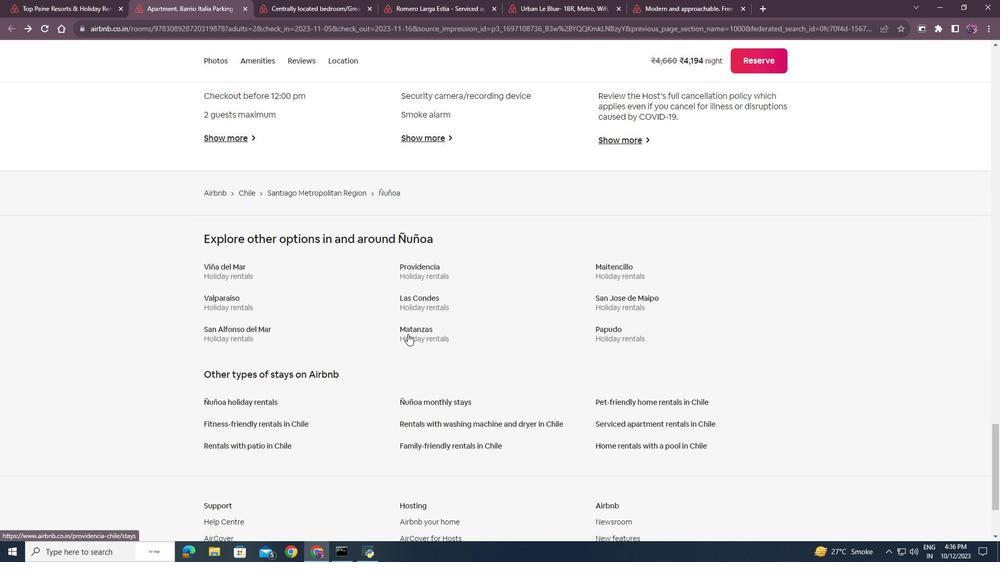 
Action: Mouse scrolled (407, 334) with delta (0, 0)
Screenshot: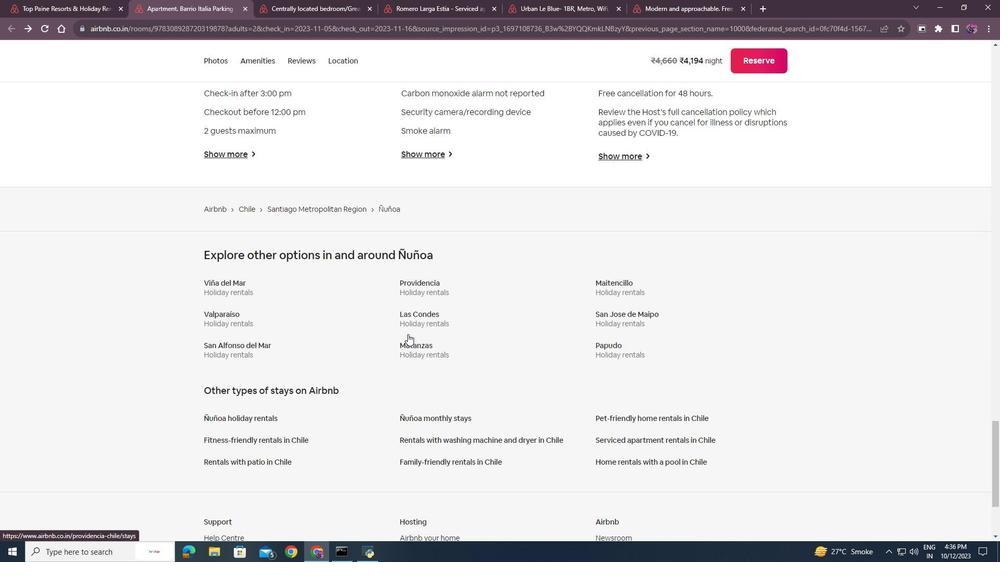 
Action: Mouse scrolled (407, 334) with delta (0, 0)
Screenshot: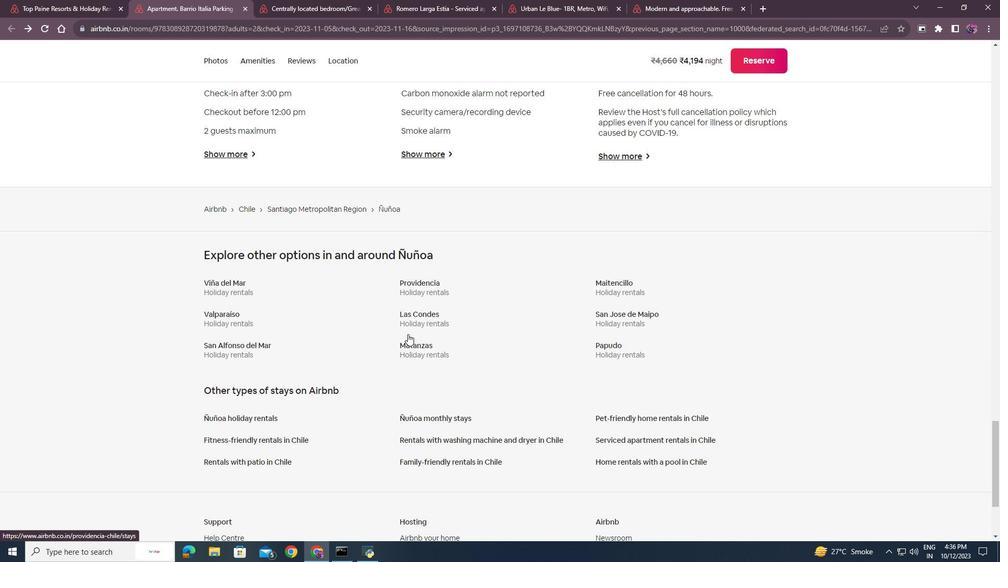 
Action: Mouse scrolled (407, 334) with delta (0, 0)
Screenshot: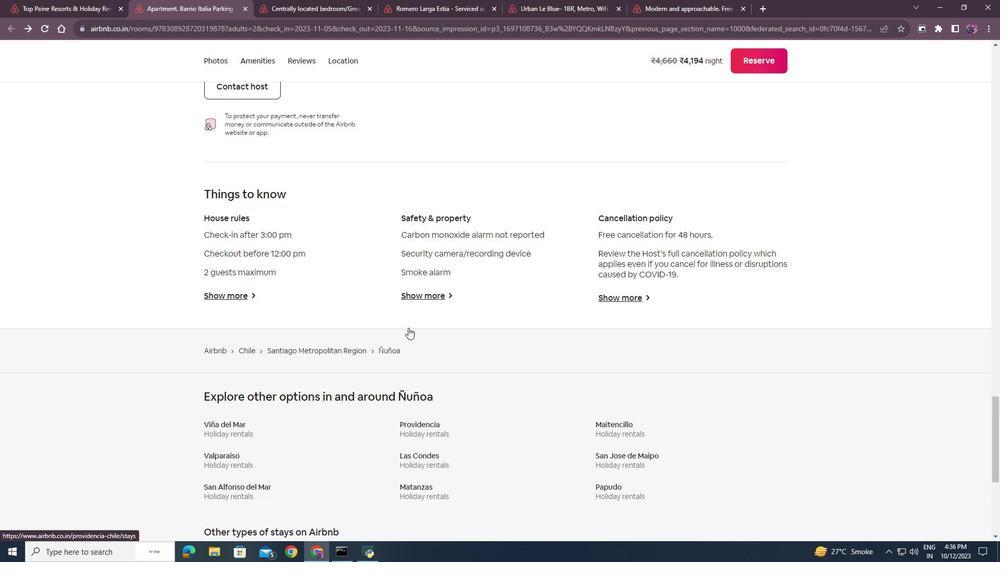 
Action: Mouse scrolled (407, 334) with delta (0, 0)
Screenshot: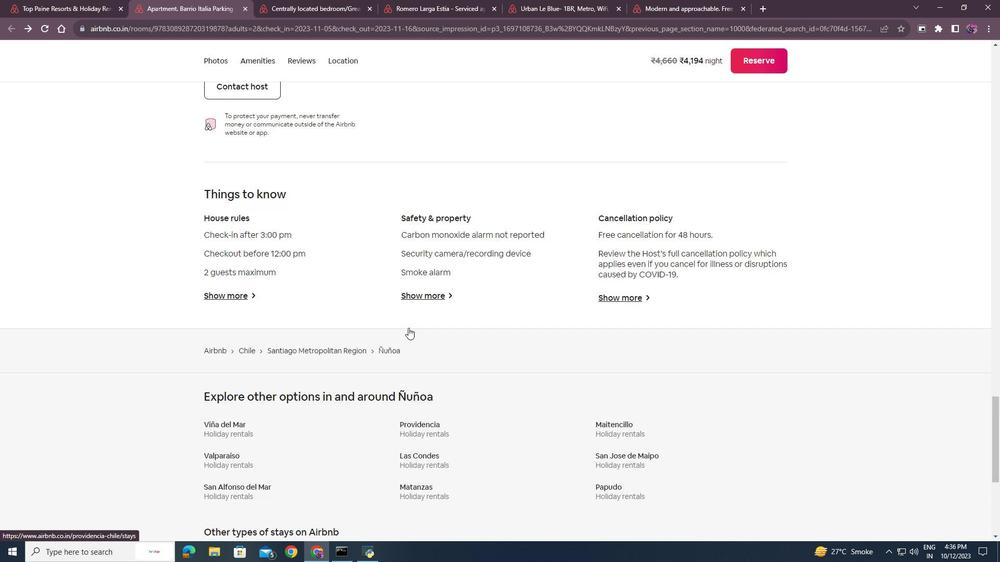 
Action: Mouse moved to (408, 328)
Screenshot: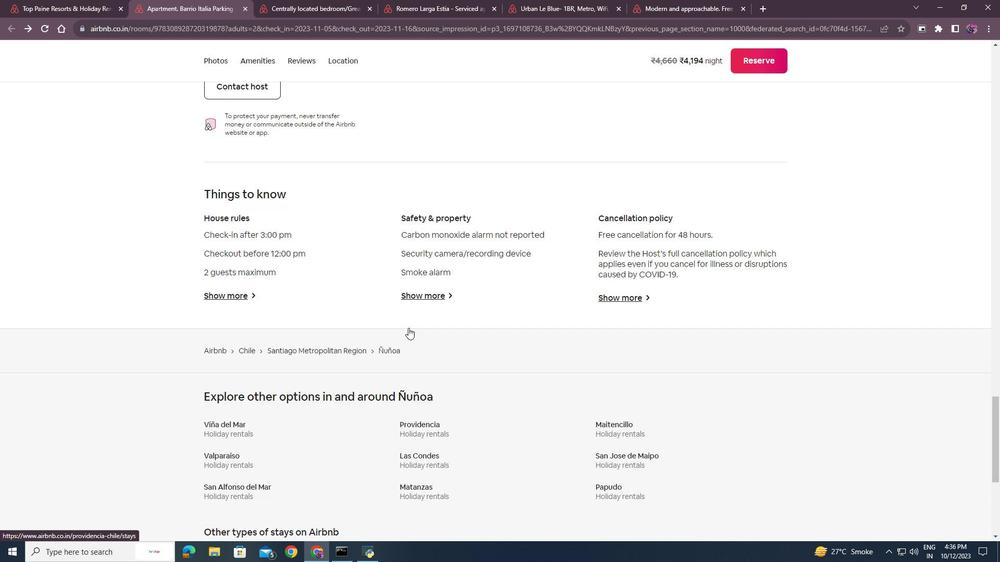
Action: Mouse scrolled (408, 329) with delta (0, 0)
Screenshot: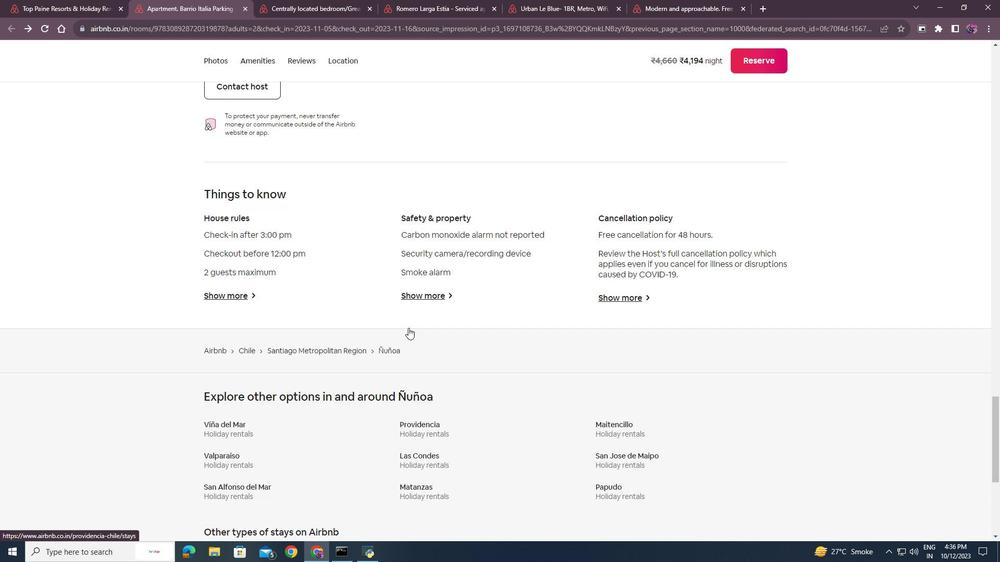 
Action: Mouse moved to (408, 328)
Screenshot: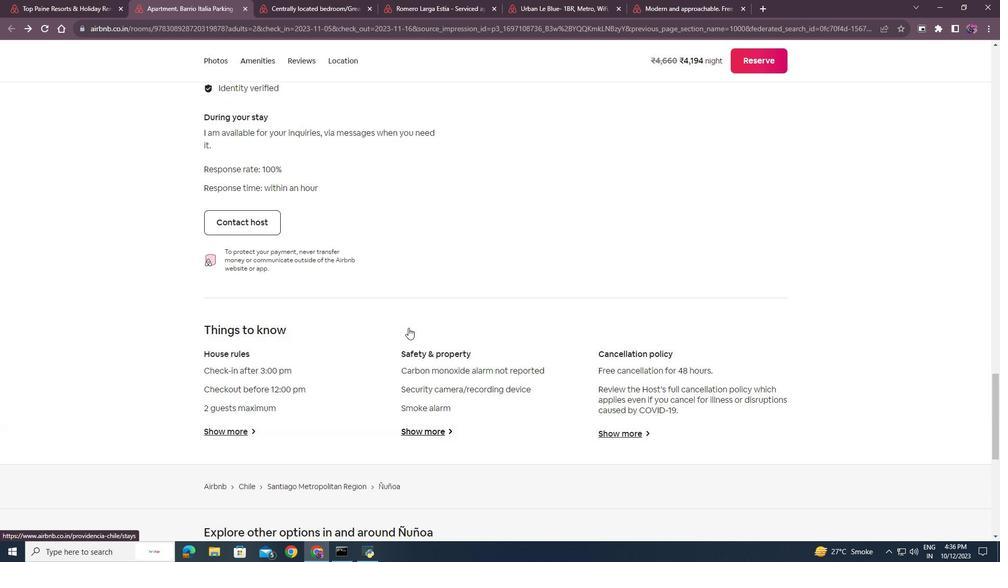 
Action: Mouse scrolled (408, 328) with delta (0, 0)
Screenshot: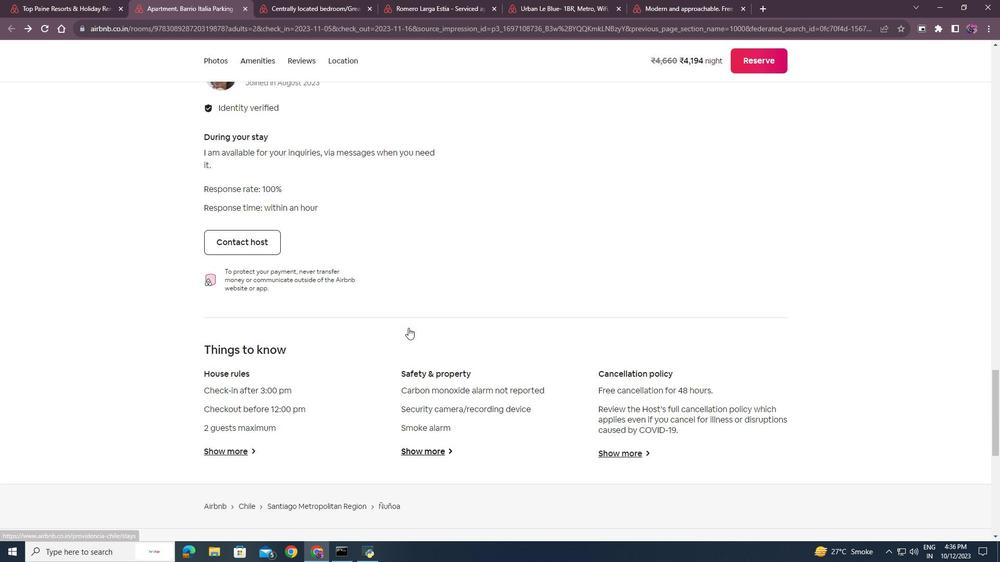 
Action: Mouse scrolled (408, 328) with delta (0, 0)
Screenshot: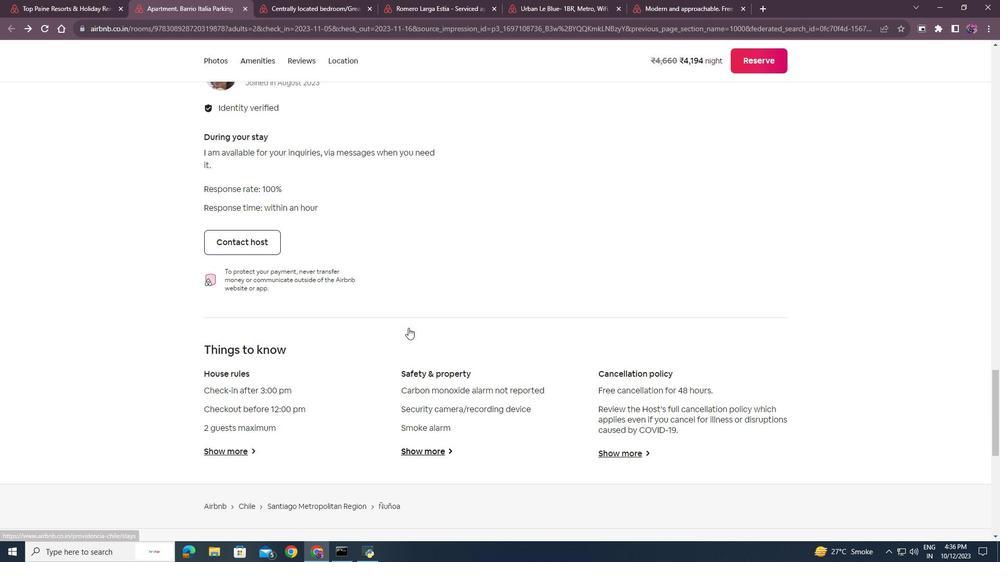 
Action: Mouse scrolled (408, 328) with delta (0, 0)
Screenshot: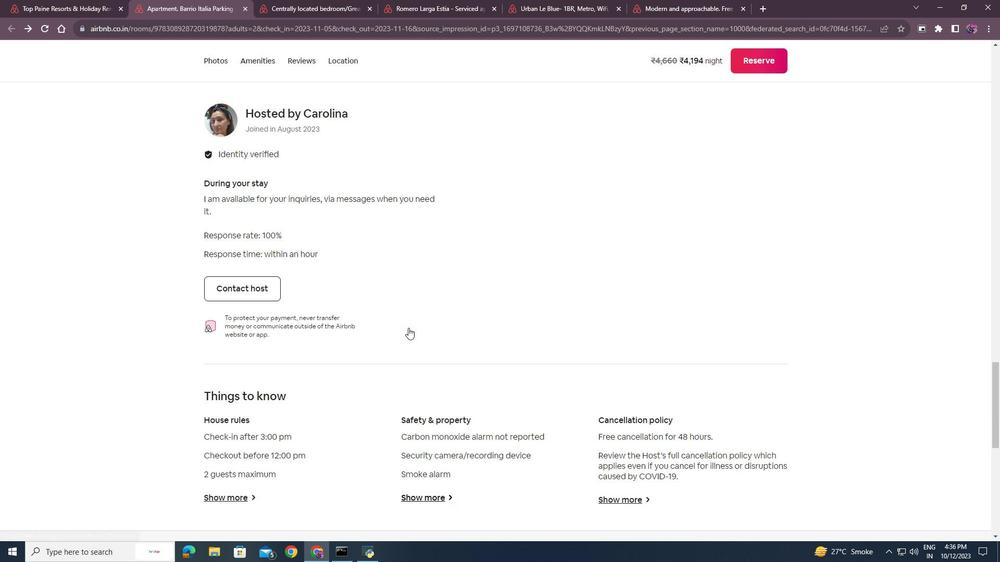 
Action: Mouse scrolled (408, 328) with delta (0, 0)
Screenshot: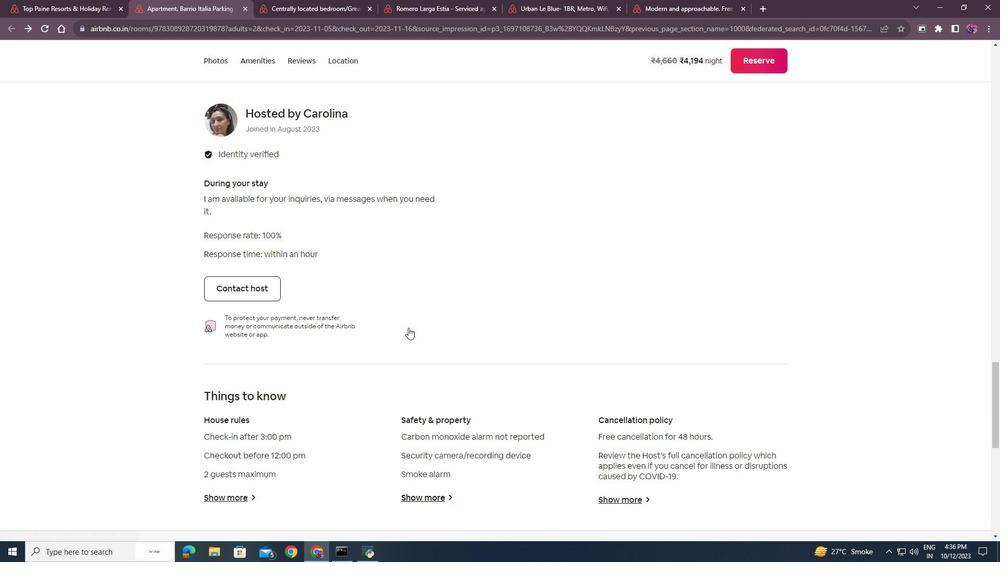 
Action: Mouse scrolled (408, 328) with delta (0, 0)
Screenshot: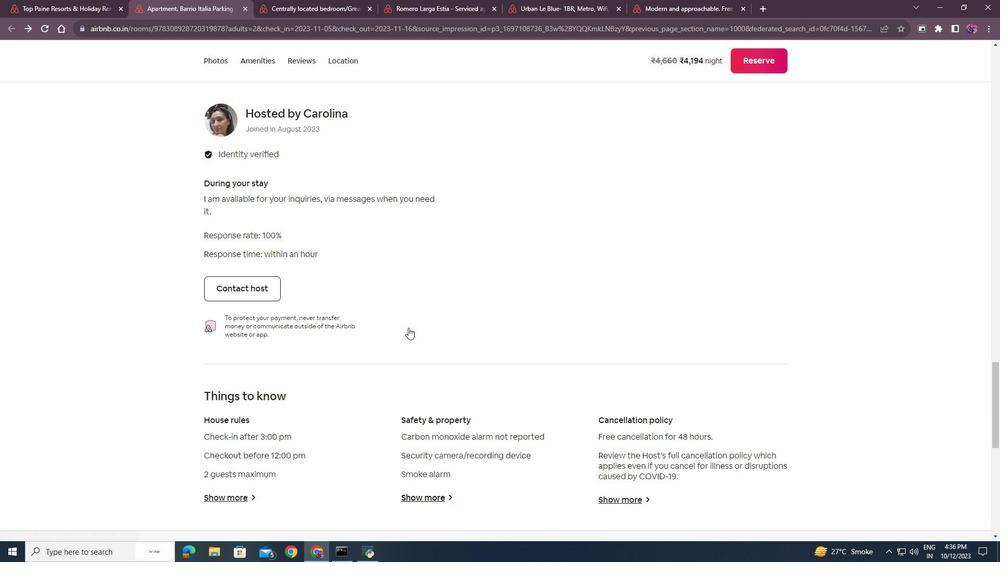 
Action: Mouse scrolled (408, 328) with delta (0, 0)
Screenshot: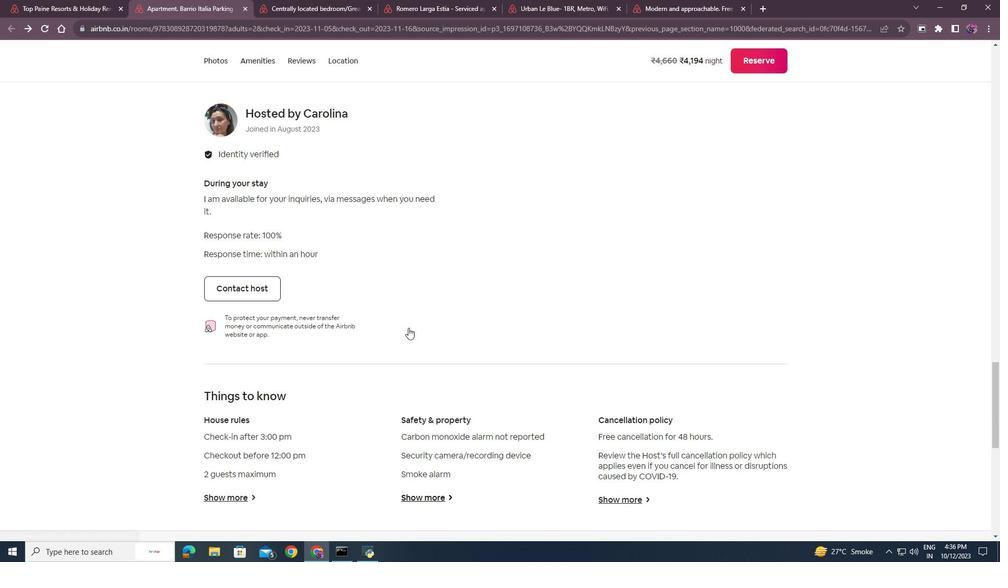 
Action: Mouse scrolled (408, 328) with delta (0, 0)
Screenshot: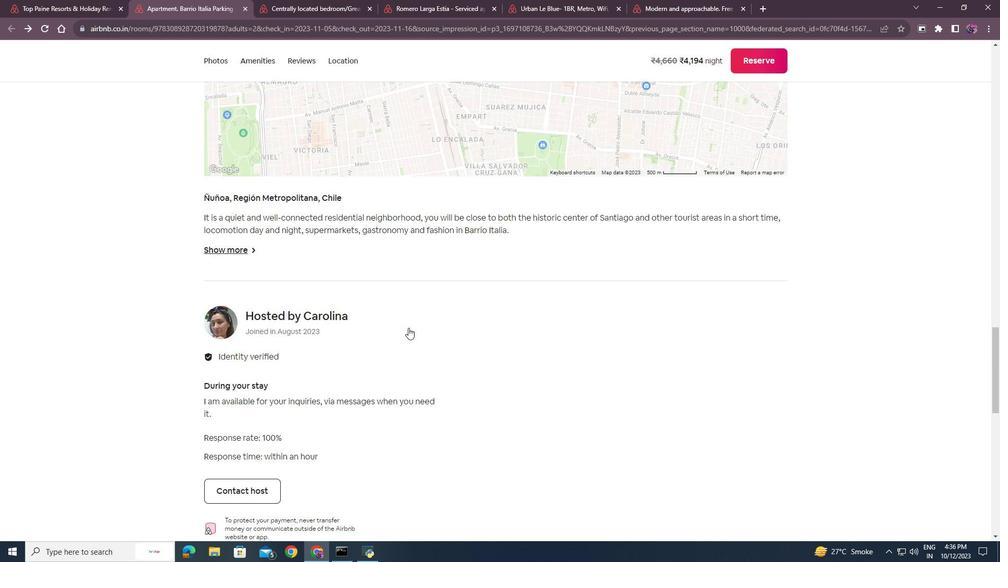 
Action: Mouse pressed middle at (408, 328)
Screenshot: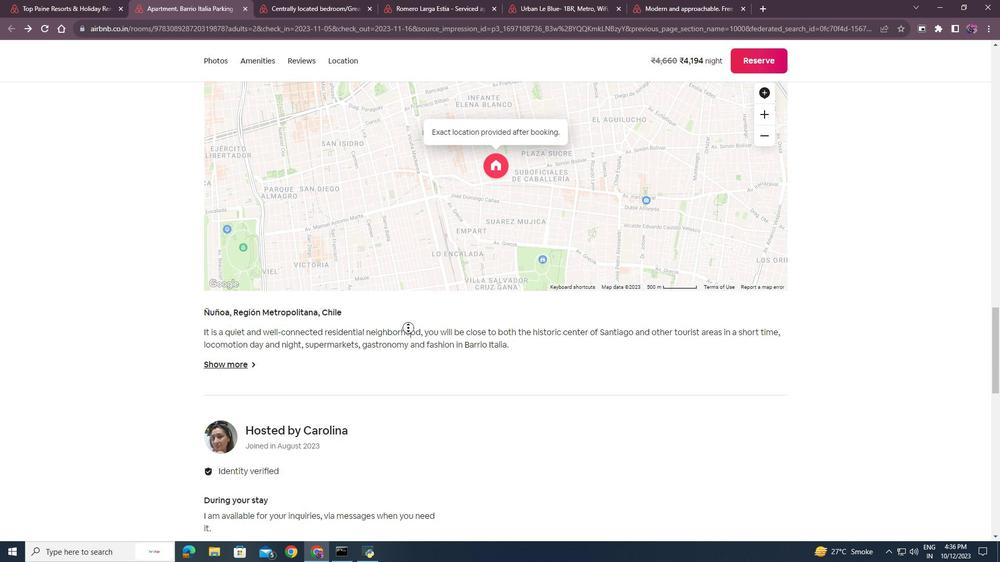 
Action: Mouse moved to (428, 432)
Screenshot: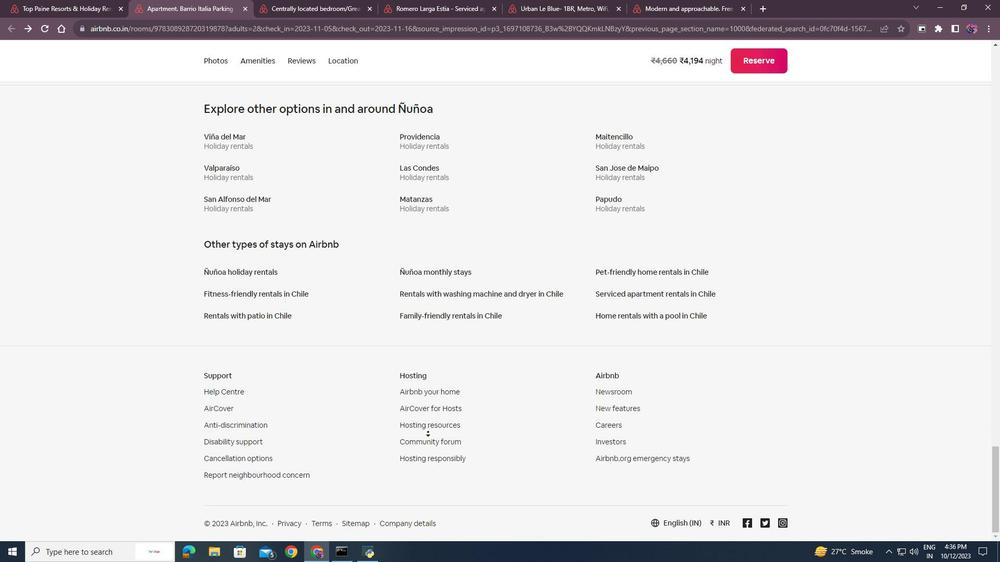 
Action: Mouse scrolled (428, 432) with delta (0, 0)
Screenshot: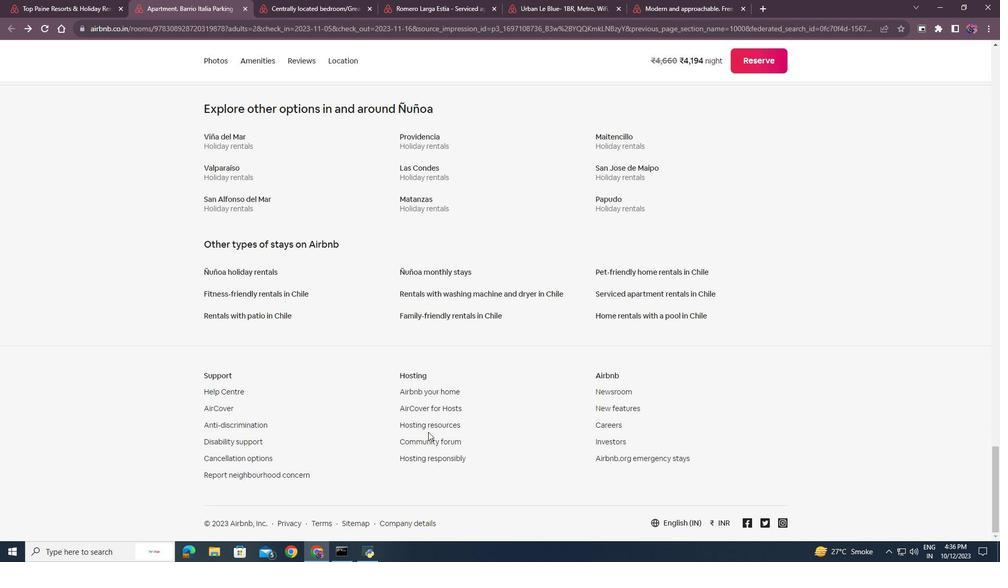 
Action: Mouse pressed middle at (428, 432)
Screenshot: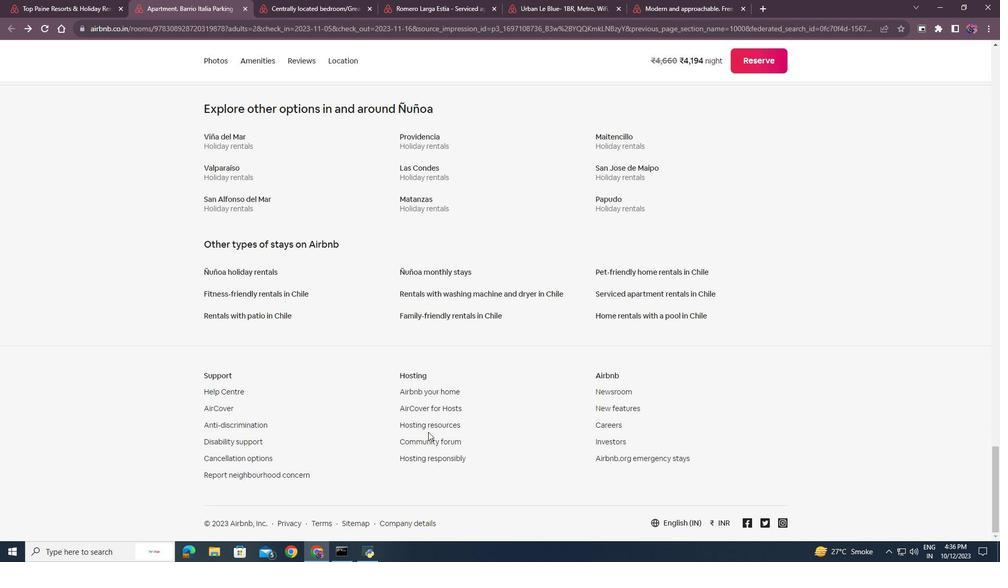 
Action: Mouse moved to (406, 304)
Screenshot: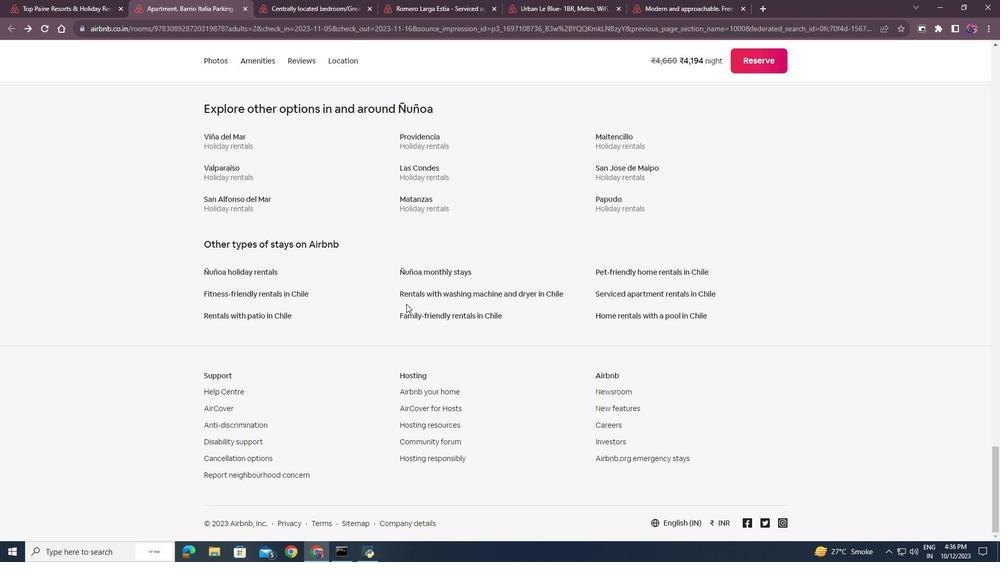 
Action: Mouse scrolled (406, 304) with delta (0, 0)
Screenshot: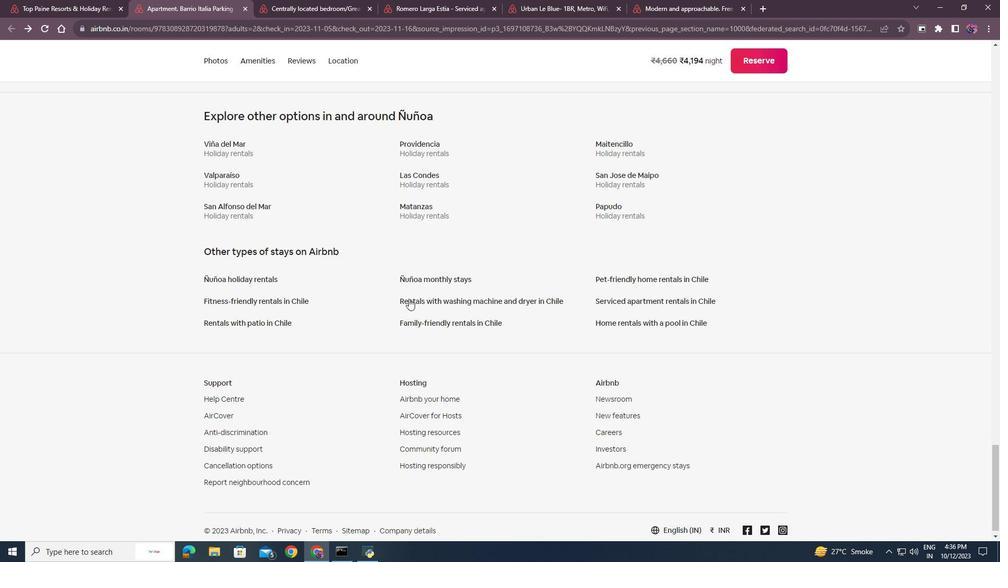 
Action: Mouse scrolled (406, 304) with delta (0, 0)
Screenshot: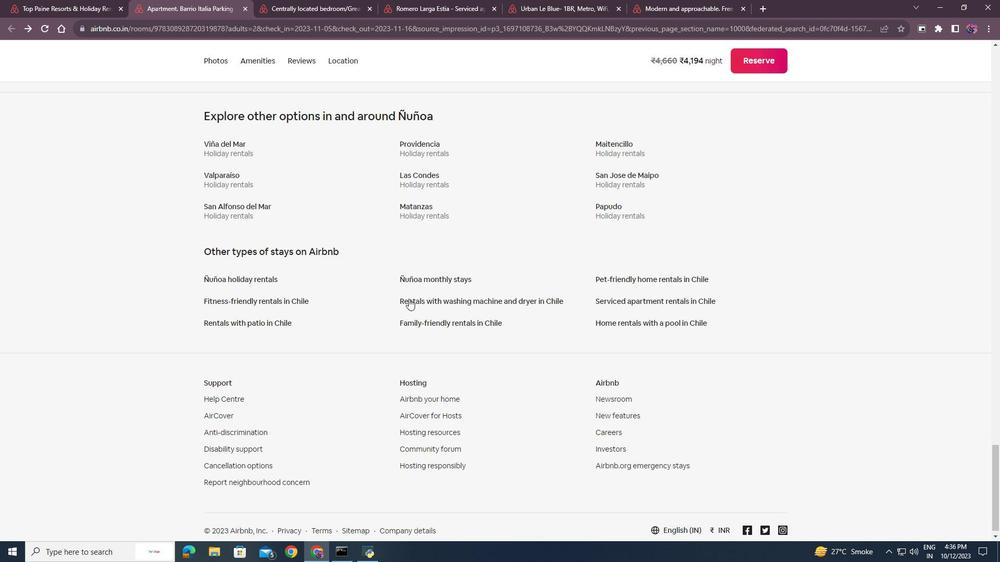 
Action: Mouse moved to (408, 298)
Screenshot: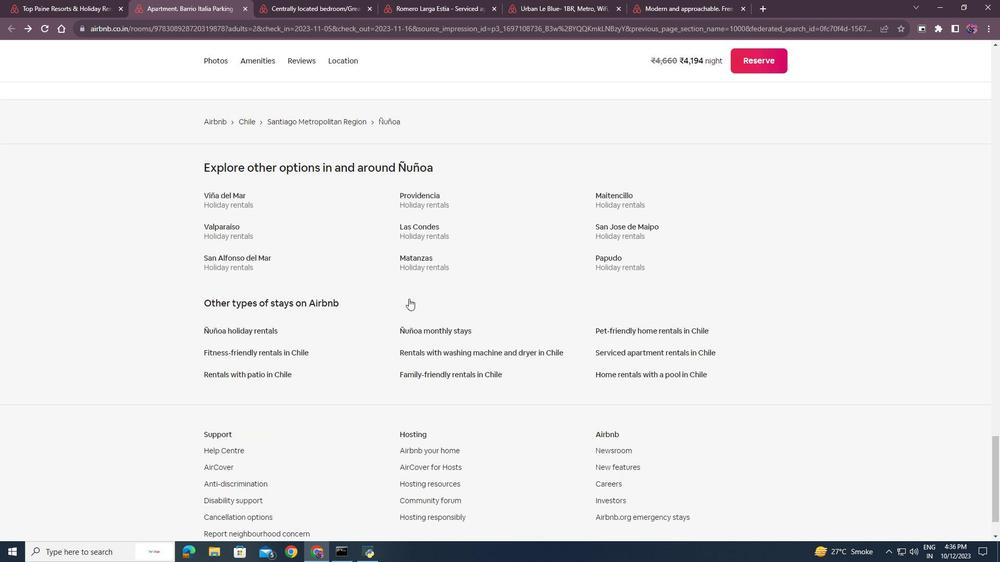 
Action: Mouse scrolled (408, 299) with delta (0, 0)
Screenshot: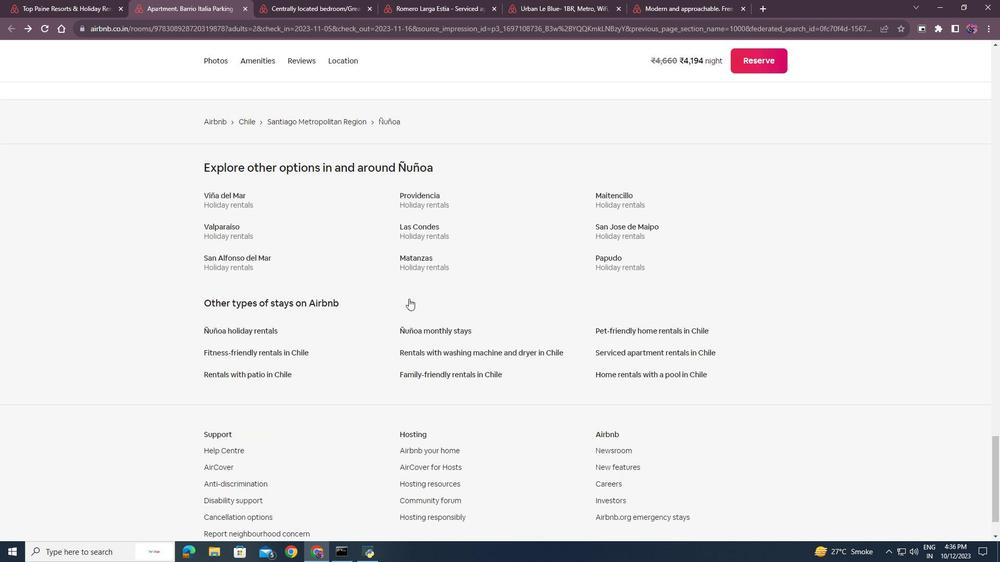 
Action: Mouse scrolled (408, 299) with delta (0, 0)
